 Task: Look for Airbnb options in Duiven, Netherlands from 16th December, 2023 to 20th December, 2023 for 1 adult. Place can be private room with 1  bedroom having 1 bed and 1 bathroom. Property type can be hotel. Amenities needed are: washing machine.
Action: Mouse moved to (480, 98)
Screenshot: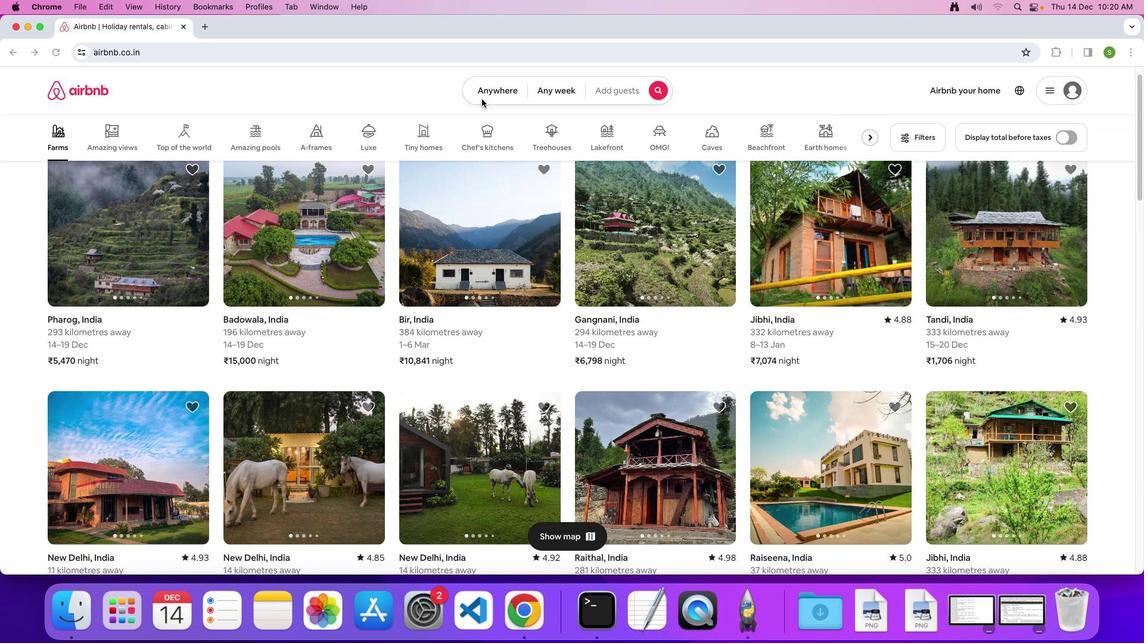 
Action: Mouse pressed left at (480, 98)
Screenshot: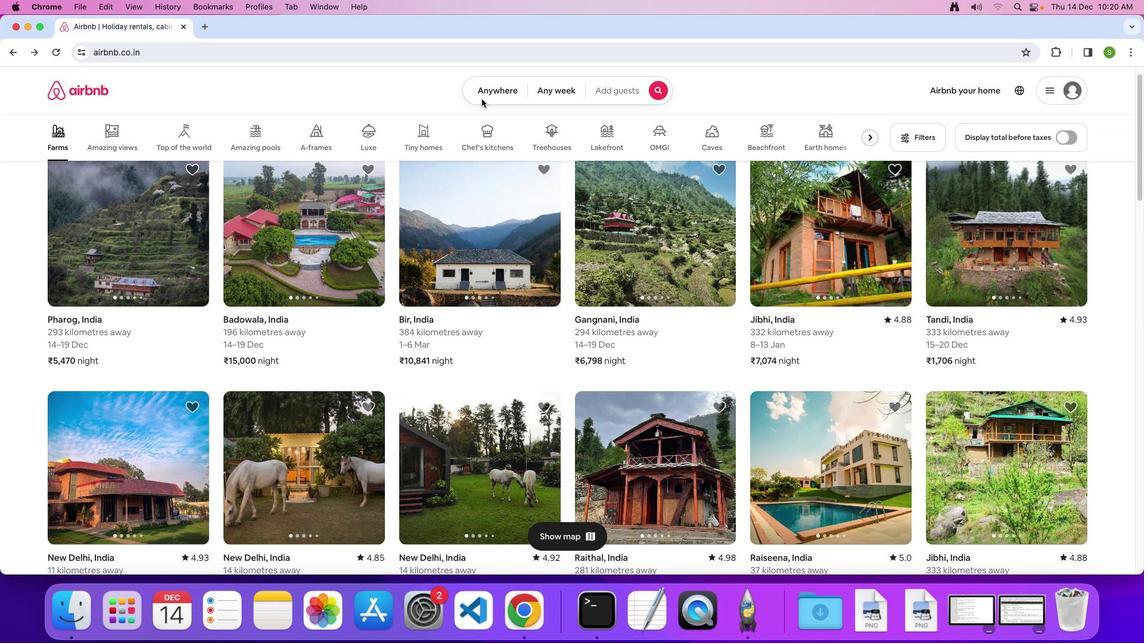 
Action: Mouse moved to (484, 94)
Screenshot: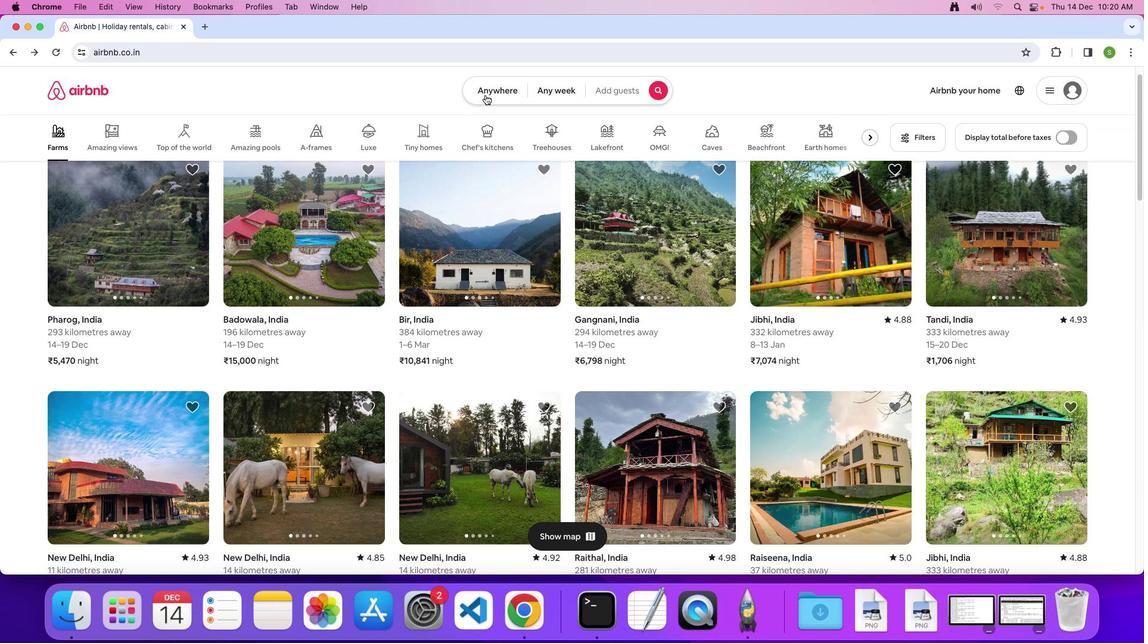 
Action: Mouse pressed left at (484, 94)
Screenshot: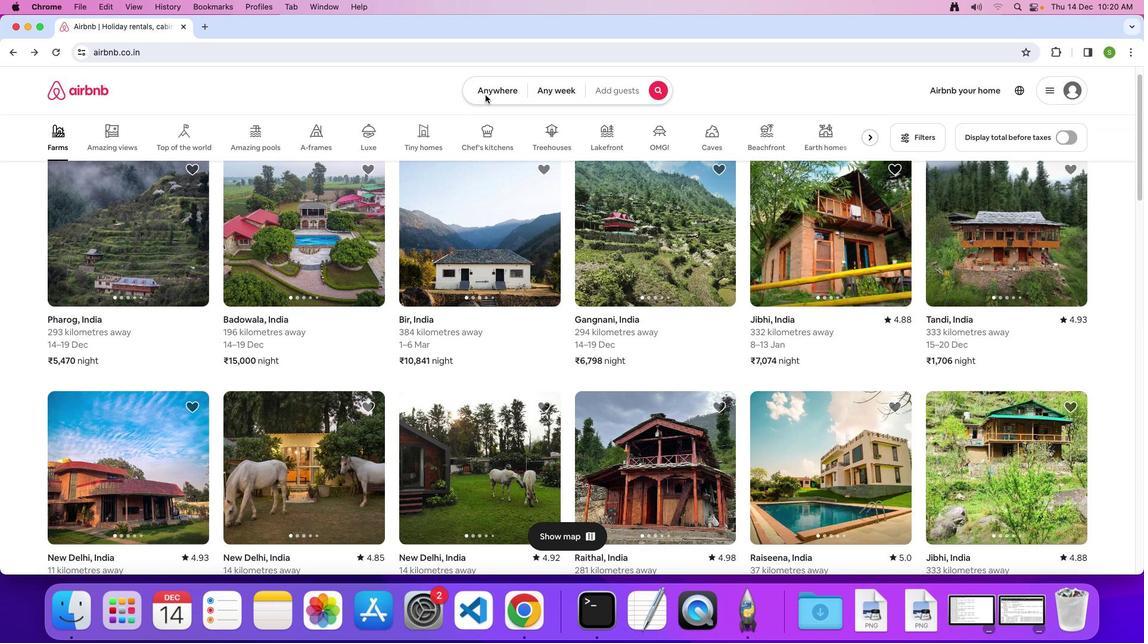 
Action: Mouse moved to (435, 131)
Screenshot: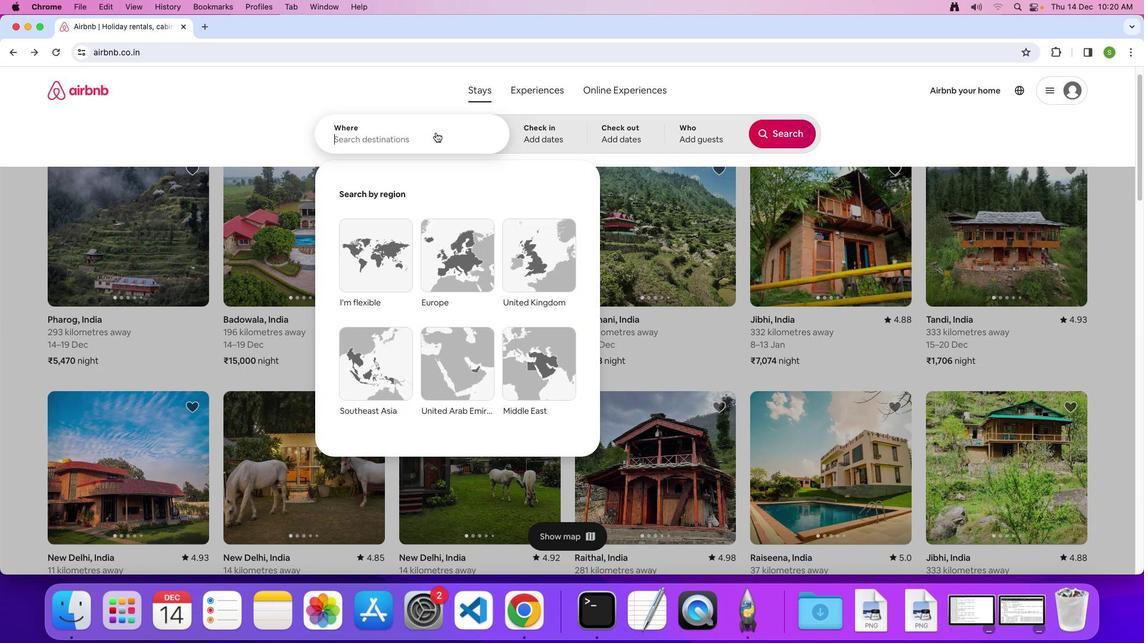 
Action: Mouse pressed left at (435, 131)
Screenshot: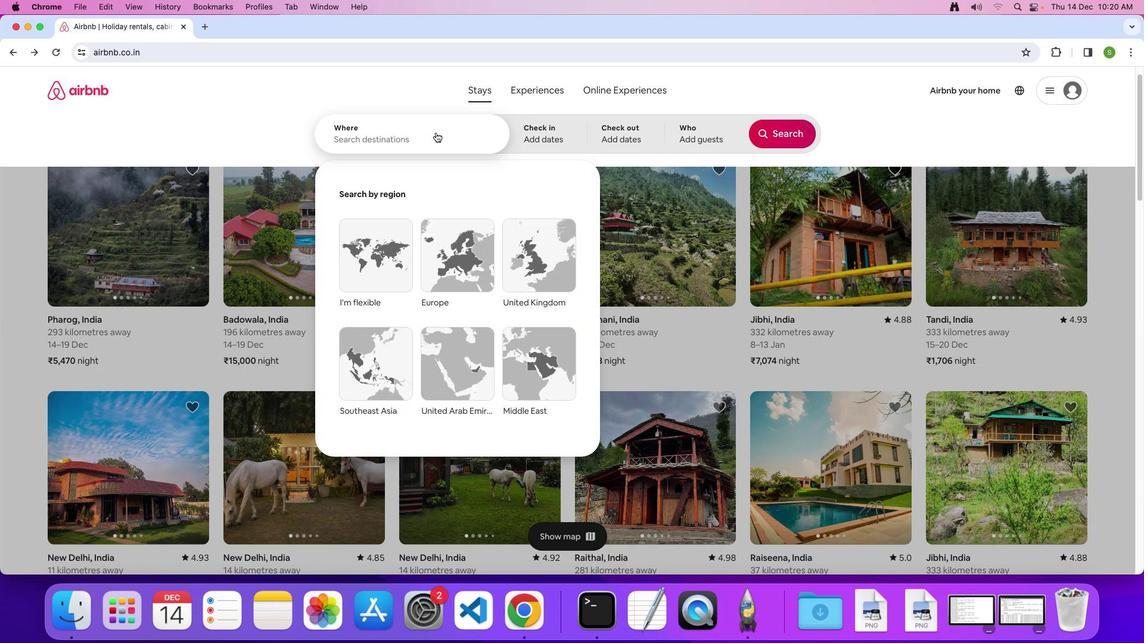 
Action: Key pressed 'D'Key.caps_lock'u''i''v''e''n'','Key.spaceKey.shift'N''e''t''h''e''r''l''a''n''d''s'Key.enter
Screenshot: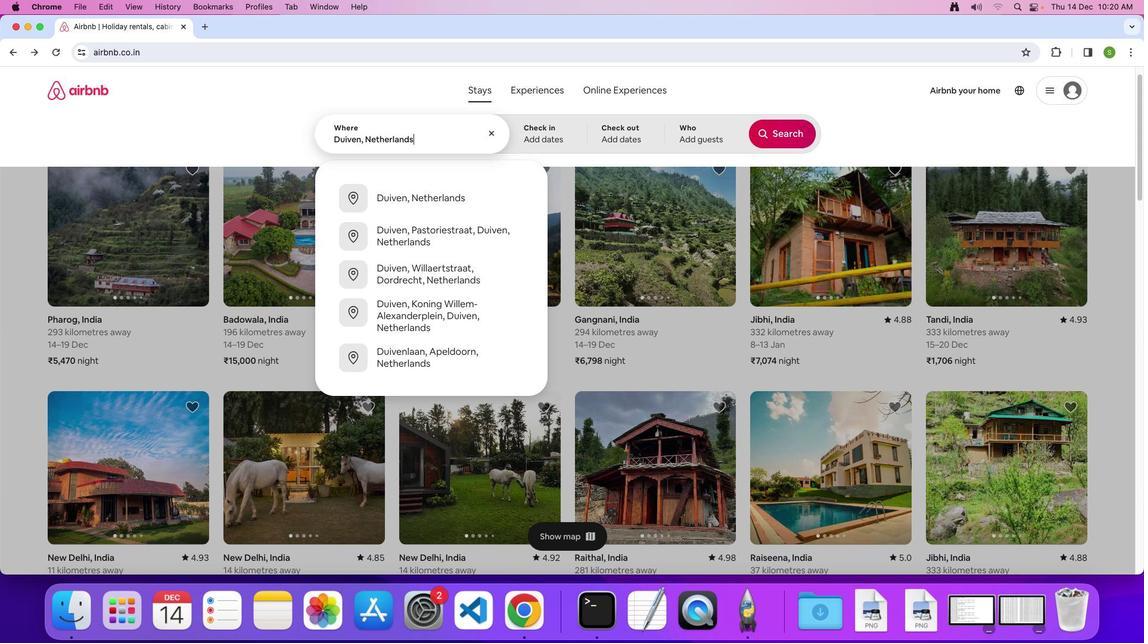 
Action: Mouse moved to (535, 341)
Screenshot: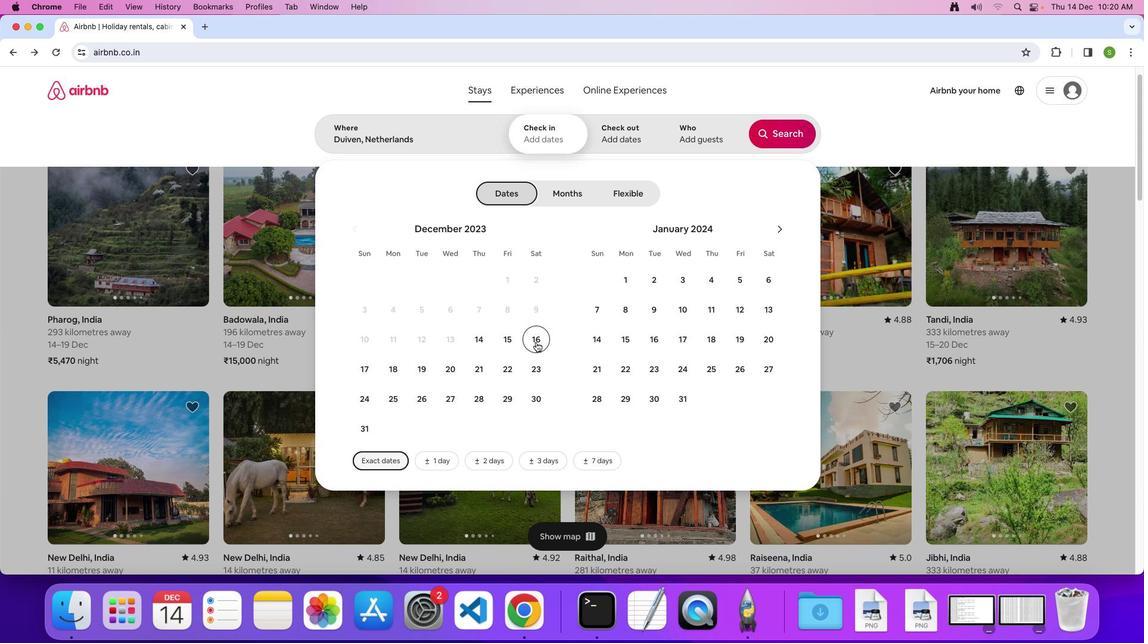 
Action: Mouse pressed left at (535, 341)
Screenshot: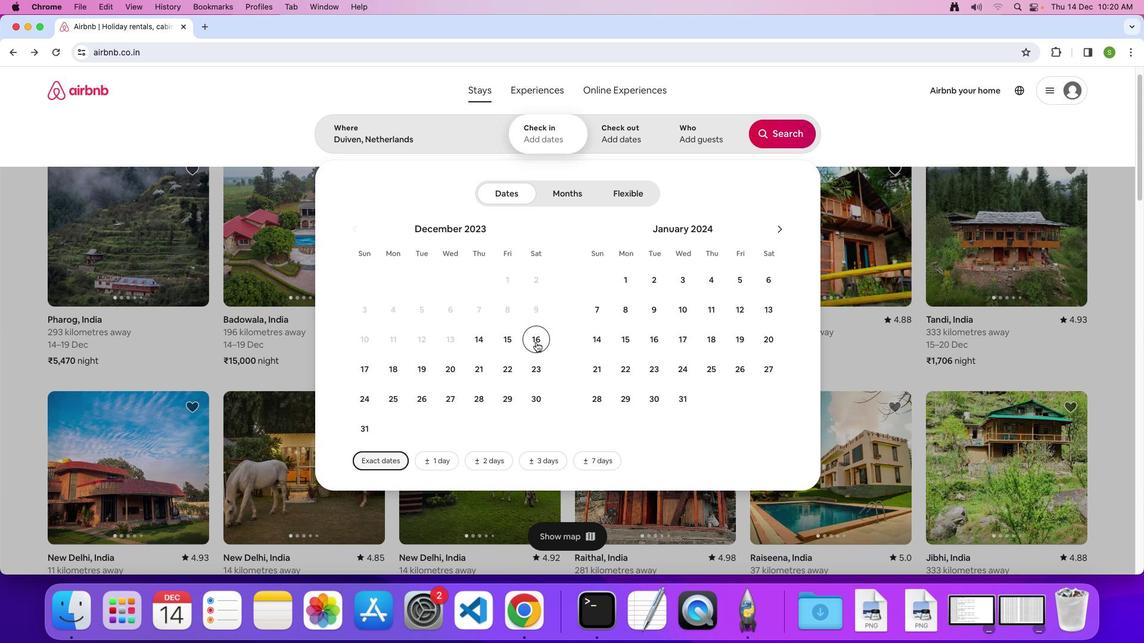 
Action: Mouse moved to (449, 368)
Screenshot: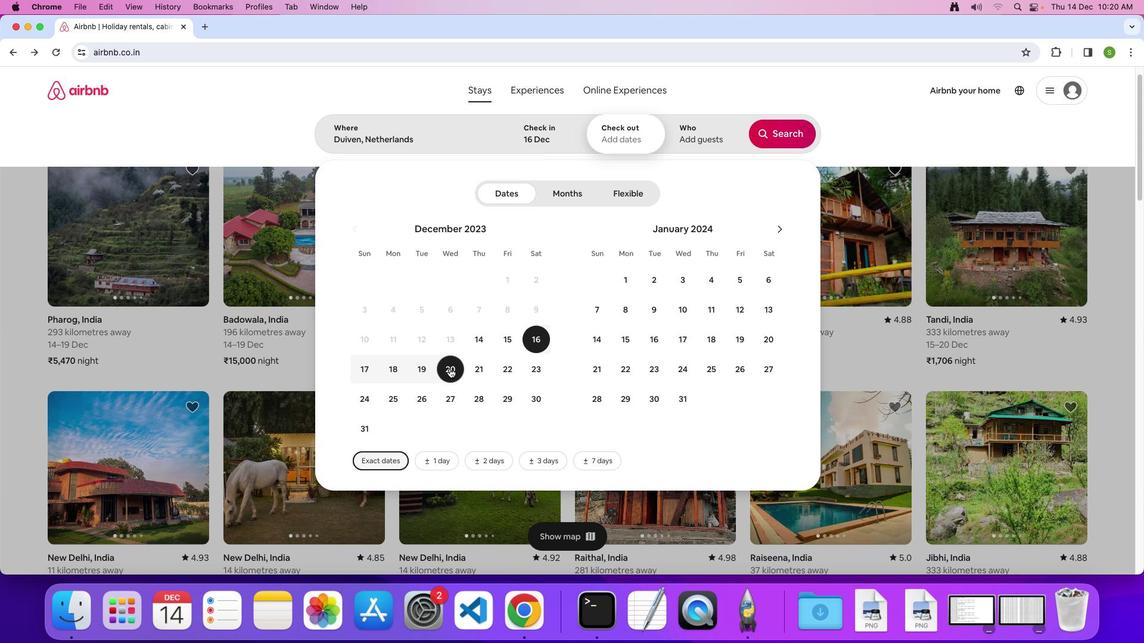 
Action: Mouse pressed left at (449, 368)
Screenshot: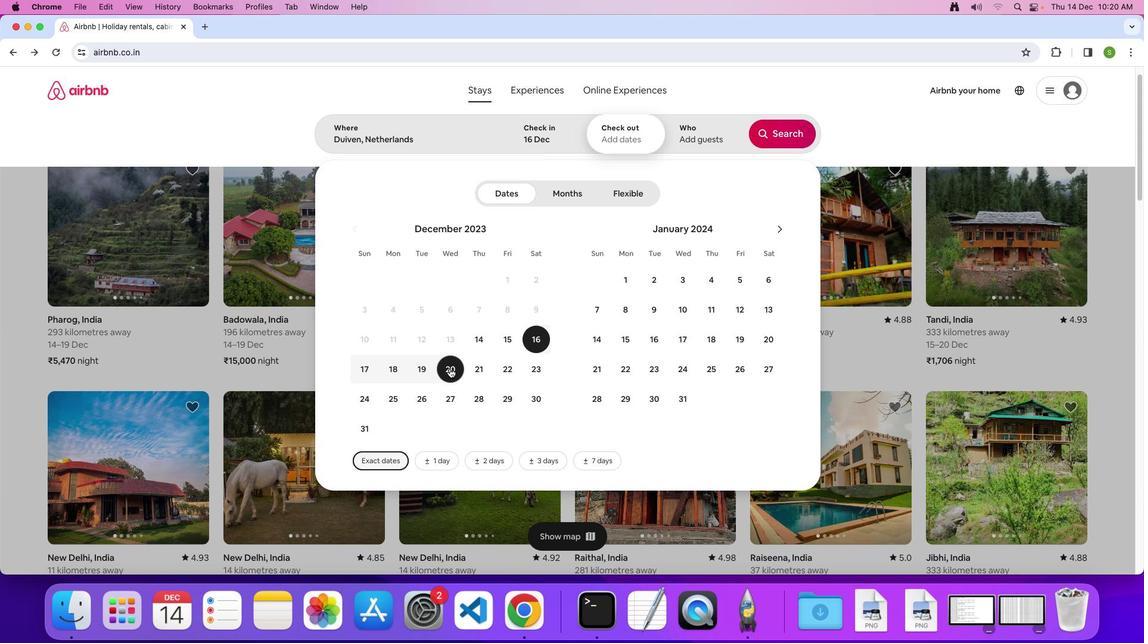 
Action: Mouse moved to (690, 142)
Screenshot: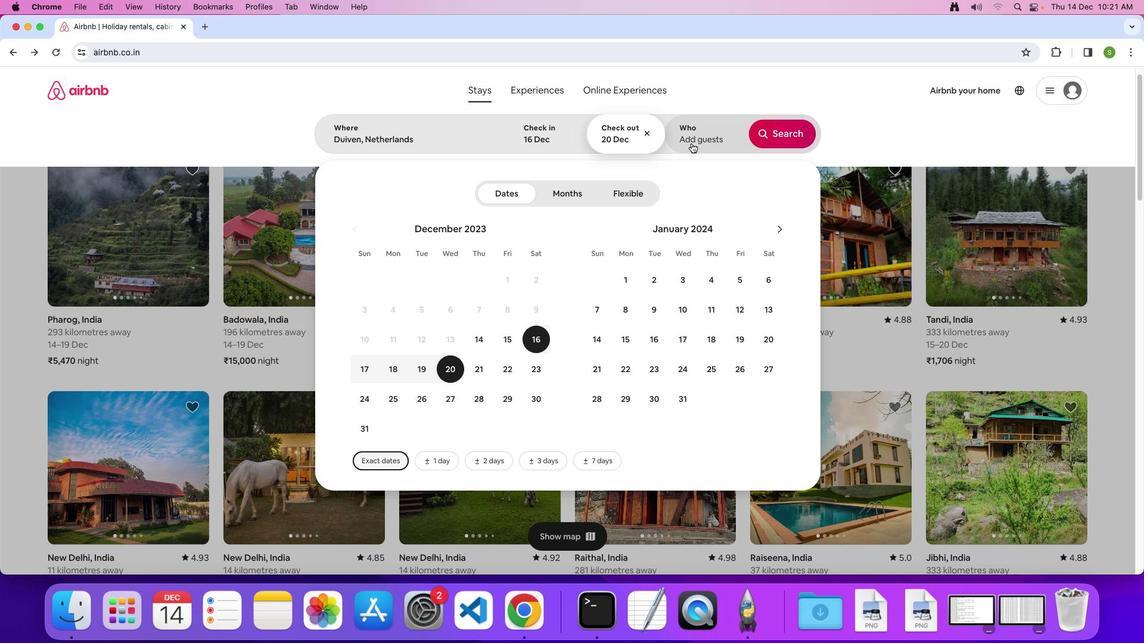 
Action: Mouse pressed left at (690, 142)
Screenshot: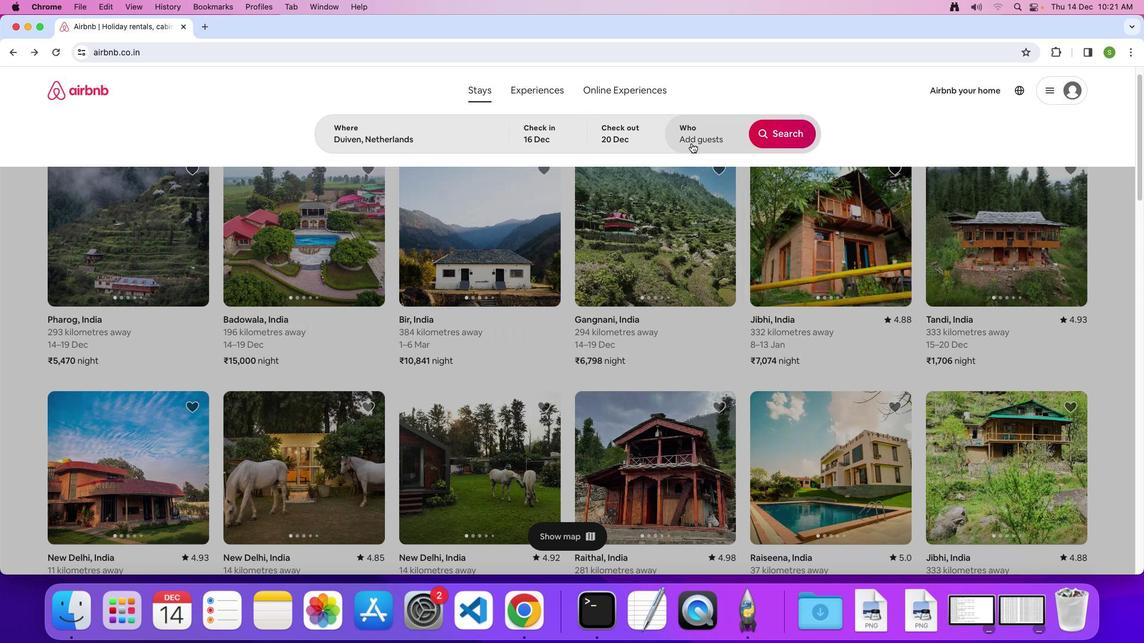 
Action: Mouse moved to (790, 197)
Screenshot: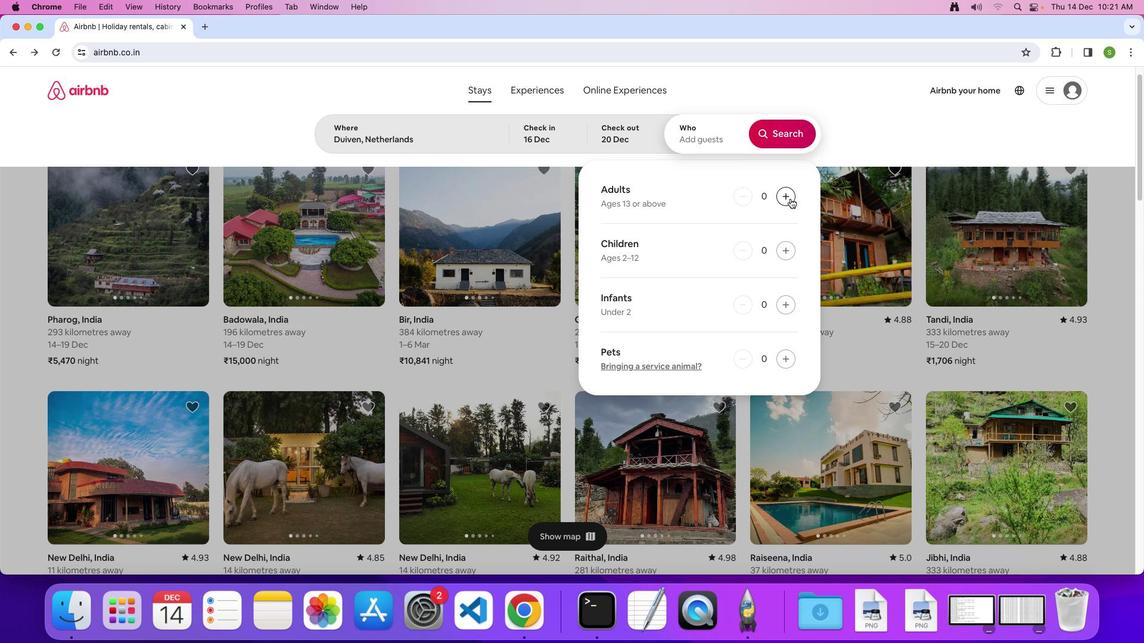 
Action: Mouse pressed left at (790, 197)
Screenshot: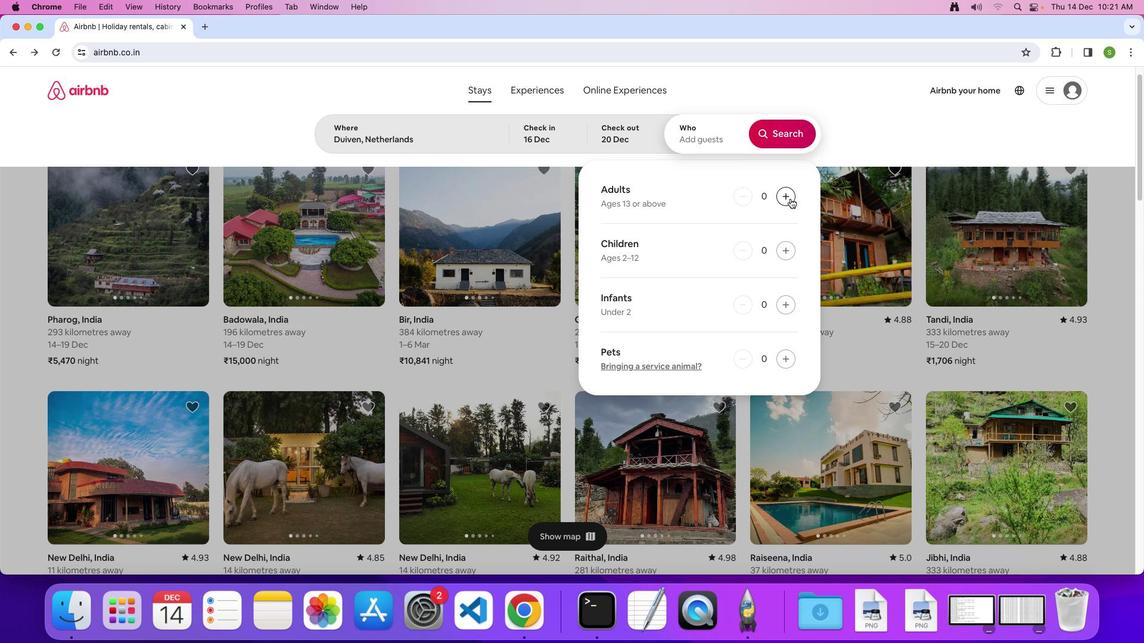 
Action: Mouse moved to (789, 135)
Screenshot: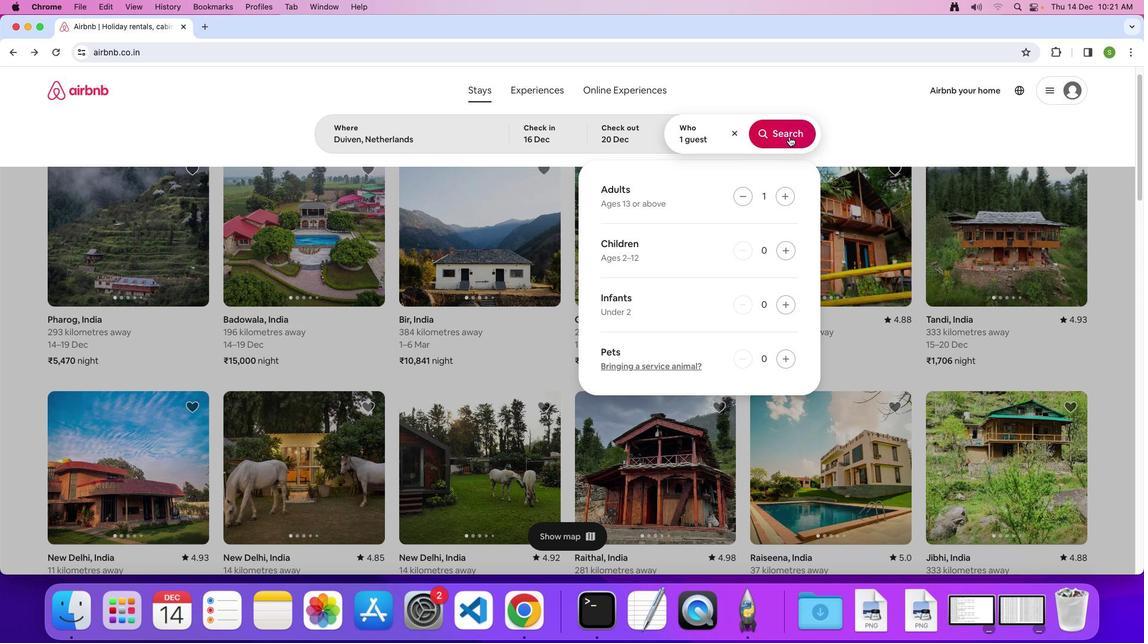 
Action: Mouse pressed left at (789, 135)
Screenshot: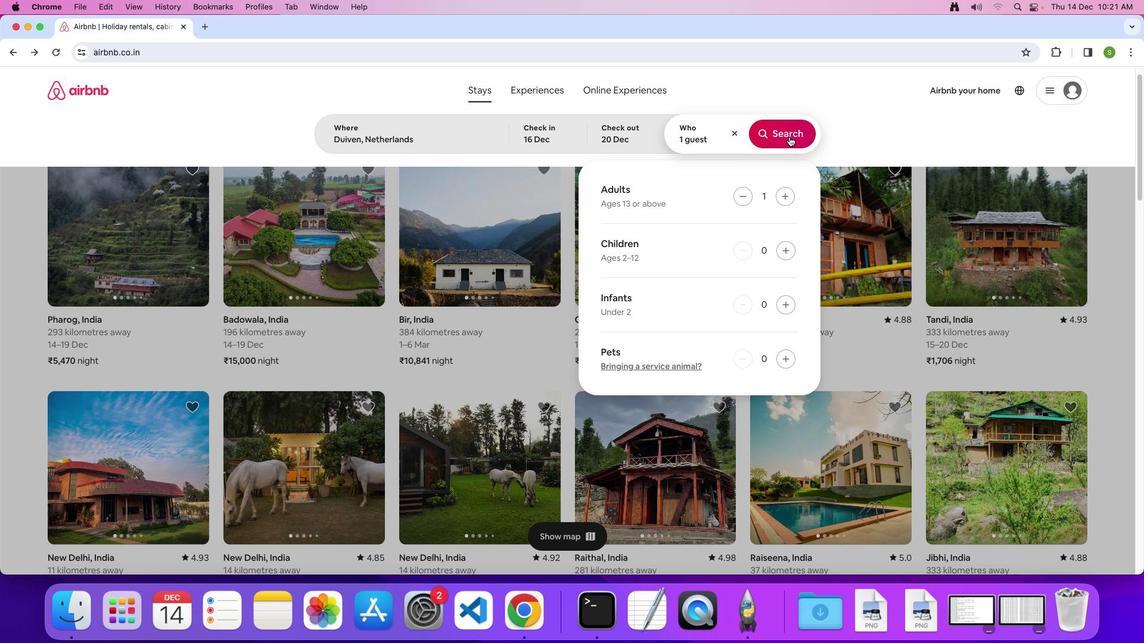 
Action: Mouse moved to (933, 138)
Screenshot: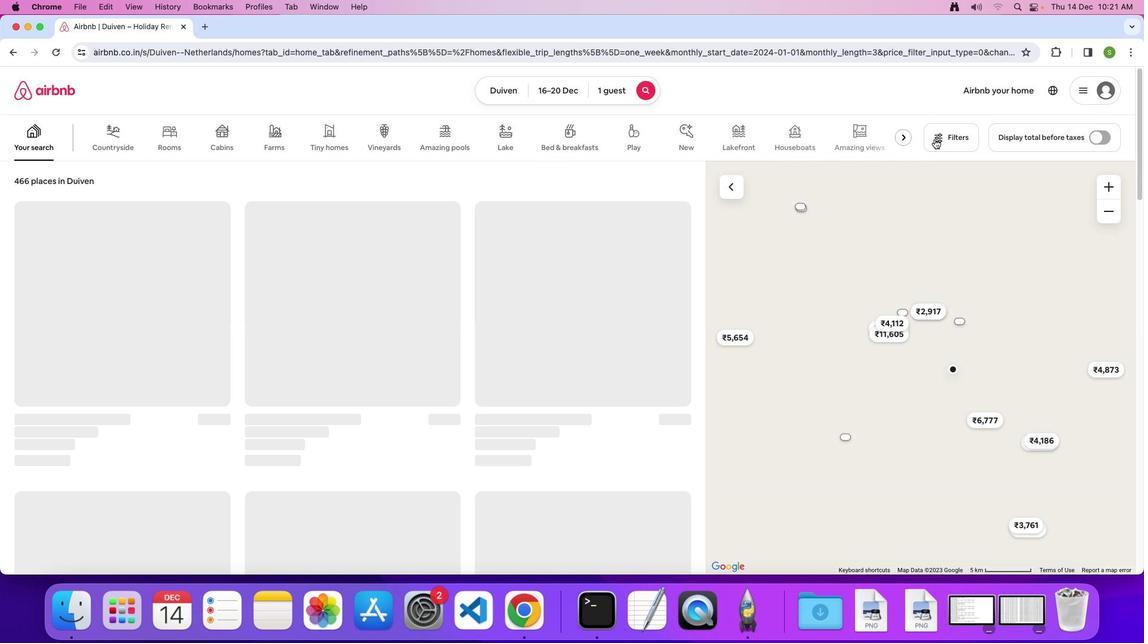 
Action: Mouse pressed left at (933, 138)
Screenshot: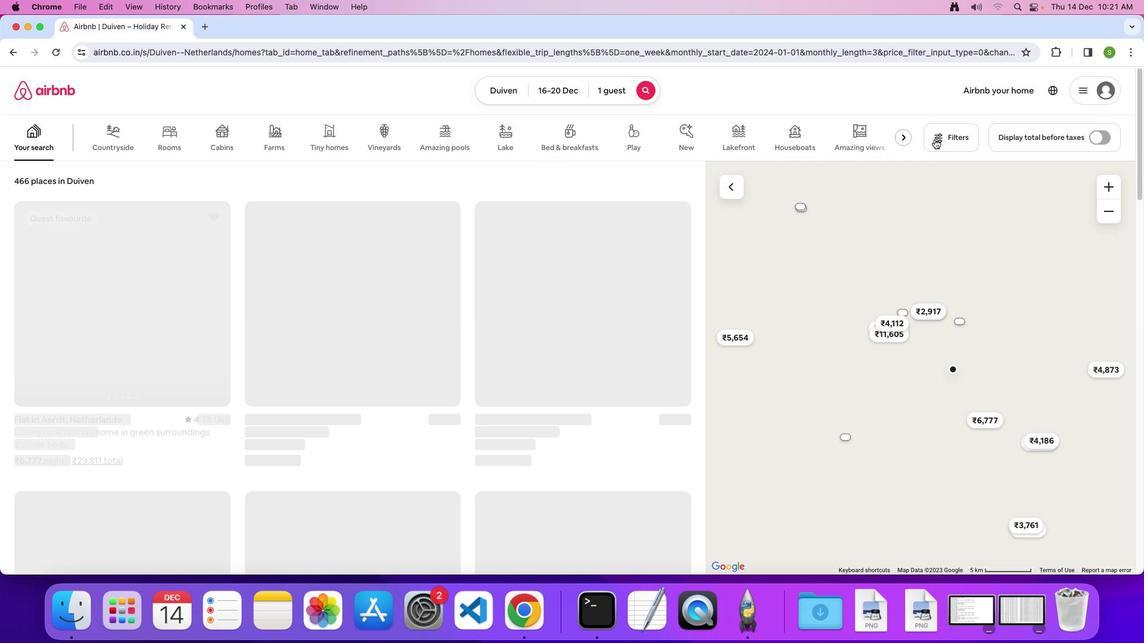 
Action: Mouse moved to (618, 377)
Screenshot: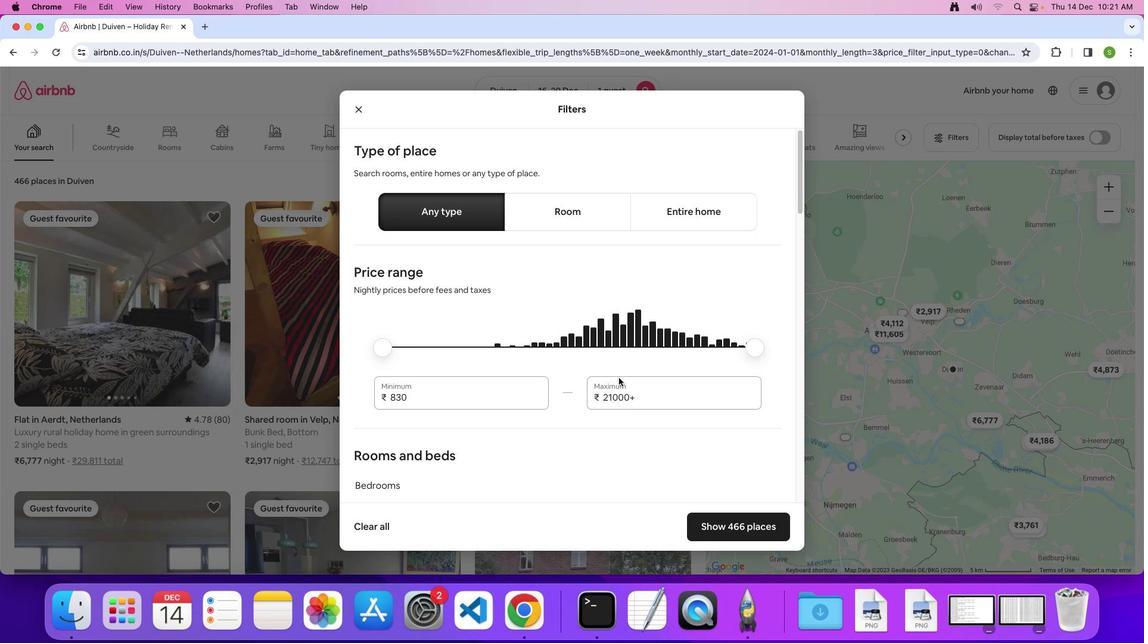 
Action: Mouse scrolled (618, 377) with delta (0, 0)
Screenshot: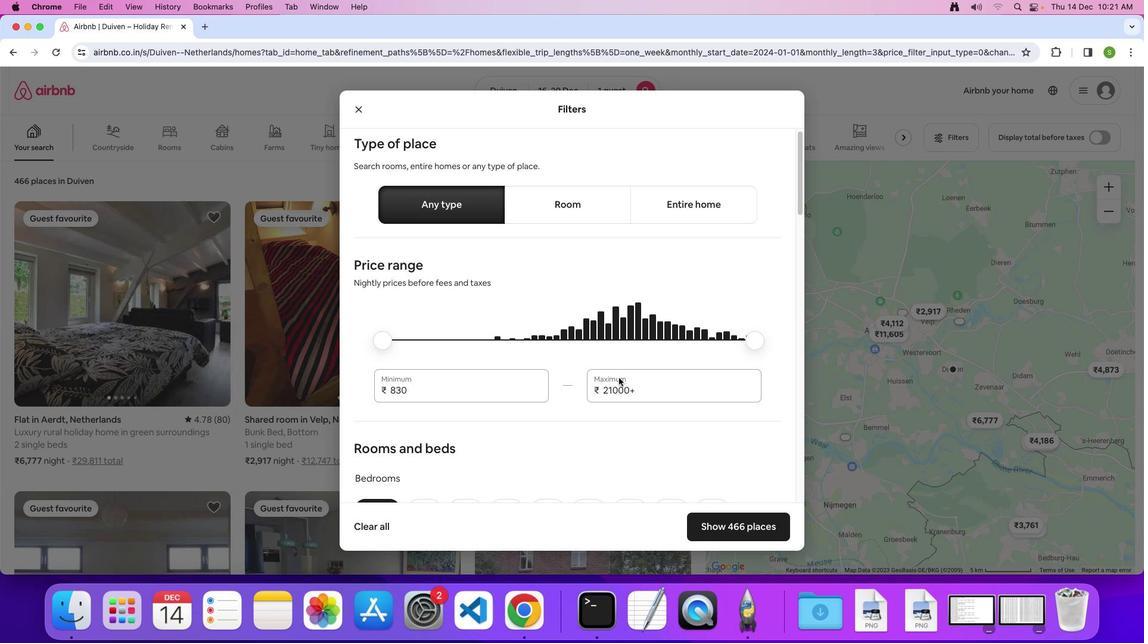 
Action: Mouse scrolled (618, 377) with delta (0, 0)
Screenshot: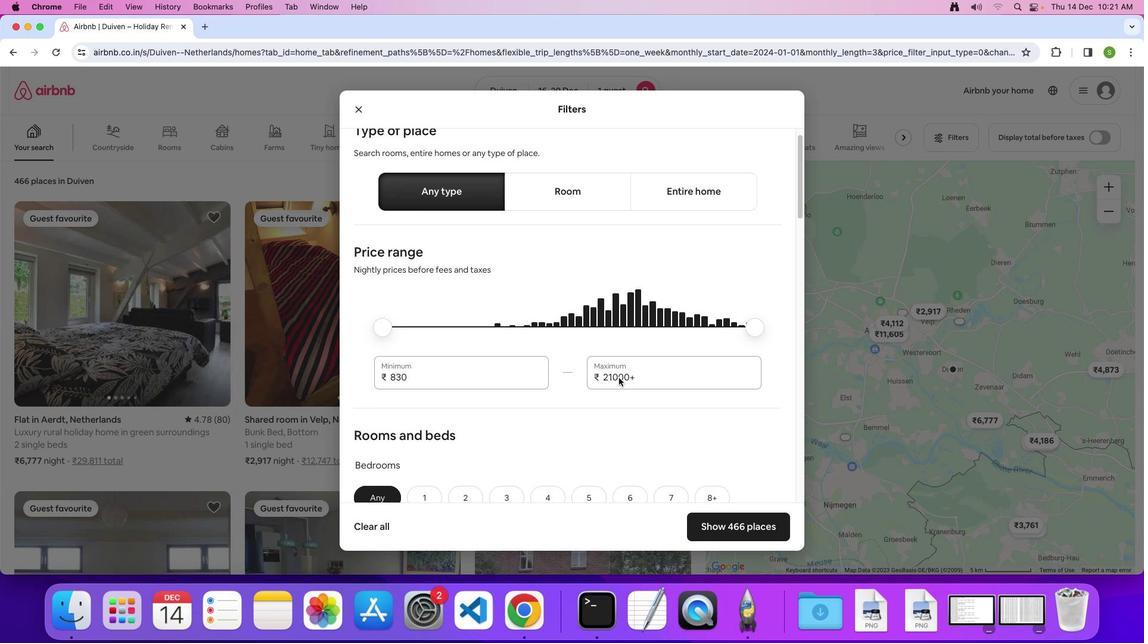 
Action: Mouse scrolled (618, 377) with delta (0, -1)
Screenshot: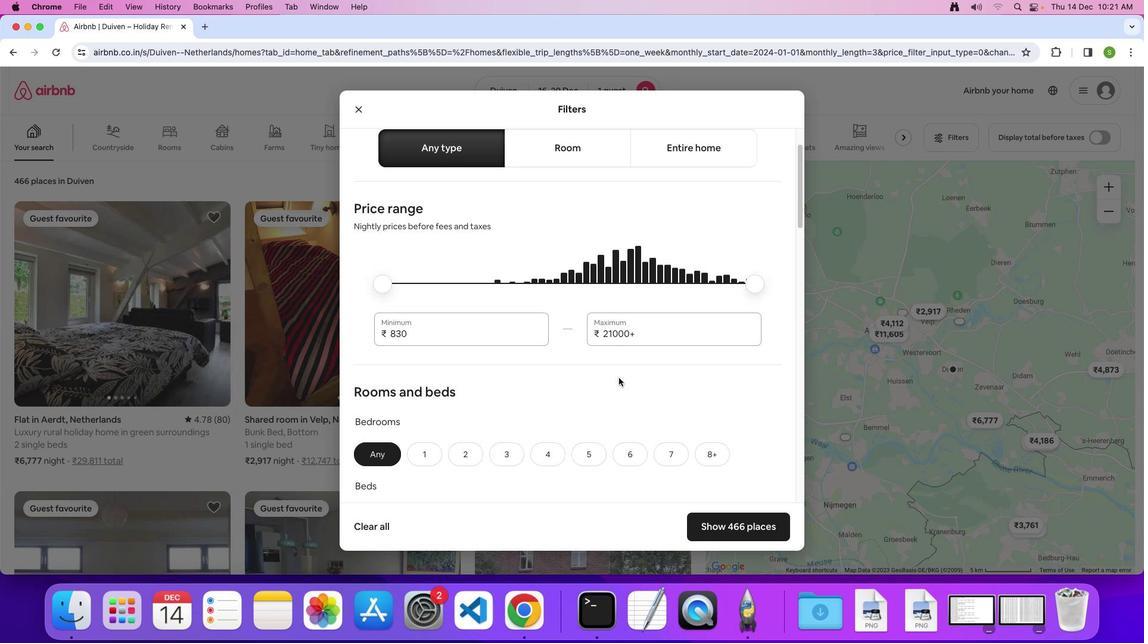 
Action: Mouse scrolled (618, 377) with delta (0, 0)
Screenshot: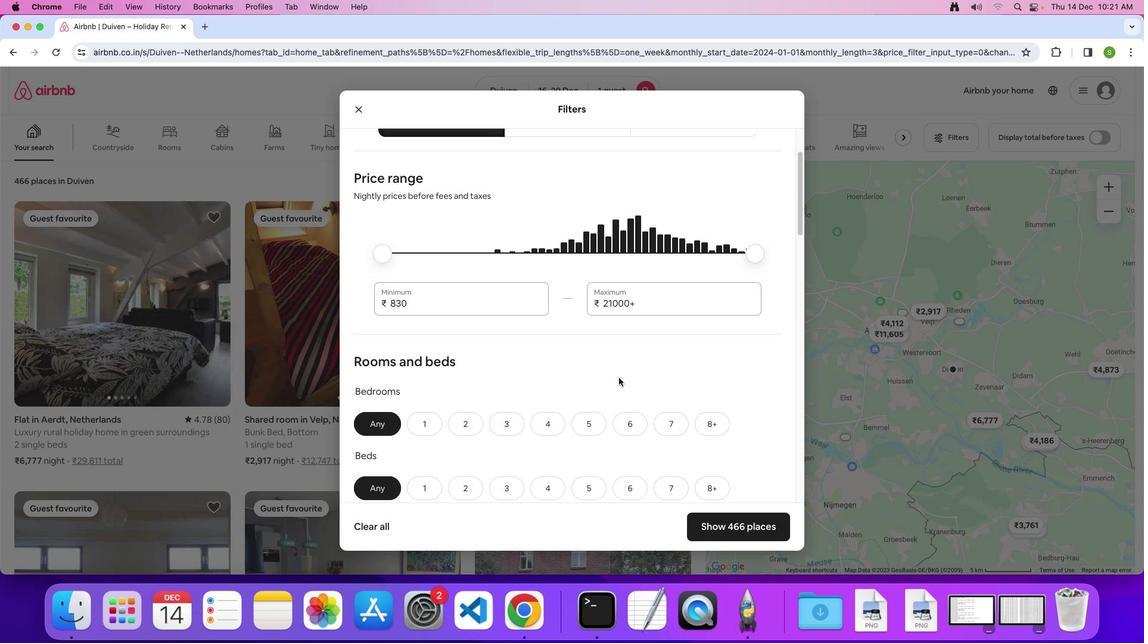 
Action: Mouse scrolled (618, 377) with delta (0, 0)
Screenshot: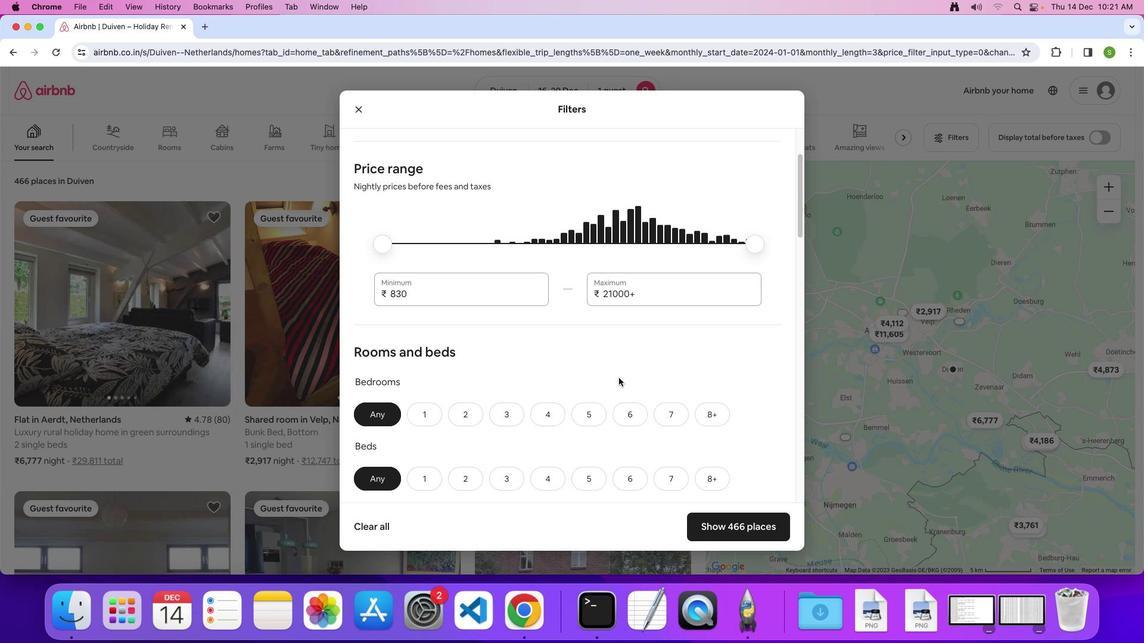 
Action: Mouse scrolled (618, 377) with delta (0, -1)
Screenshot: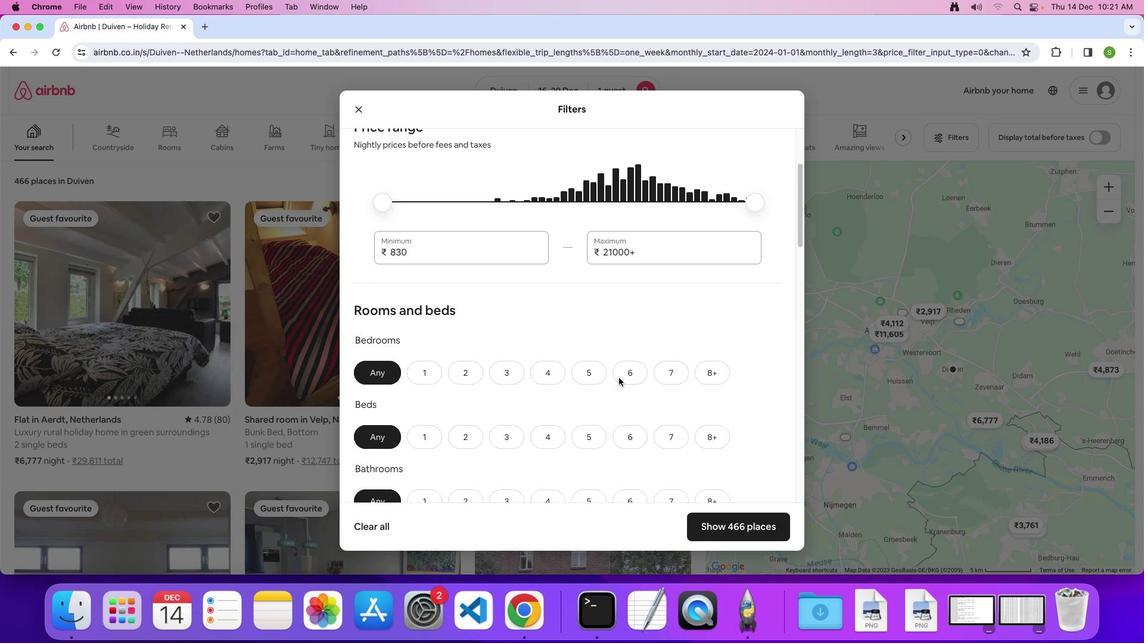 
Action: Mouse scrolled (618, 377) with delta (0, 0)
Screenshot: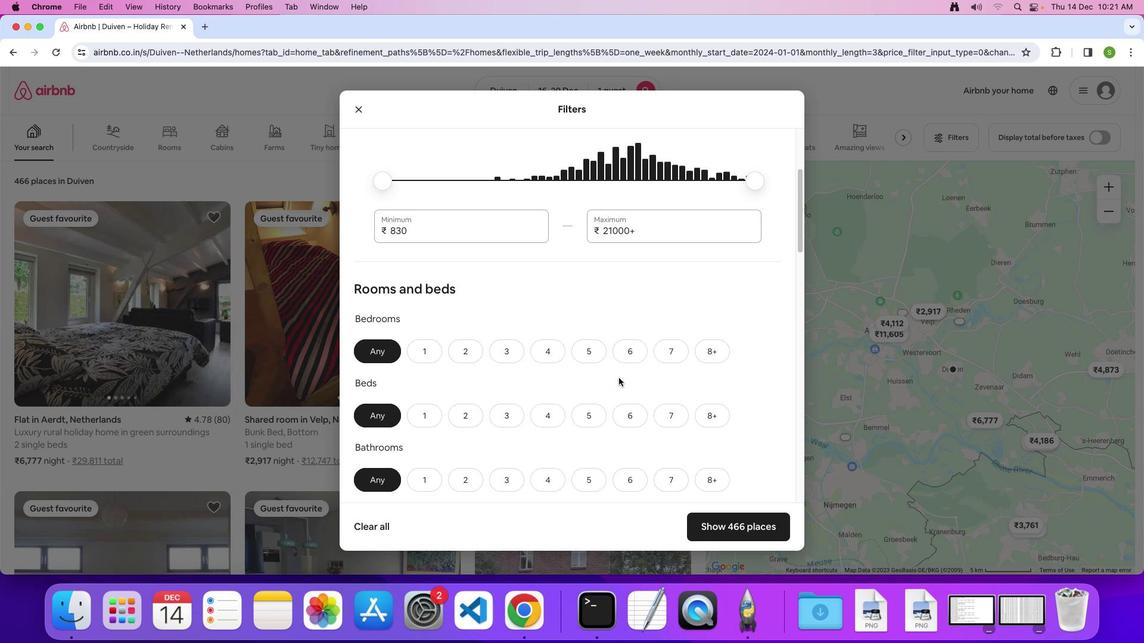 
Action: Mouse scrolled (618, 377) with delta (0, 0)
Screenshot: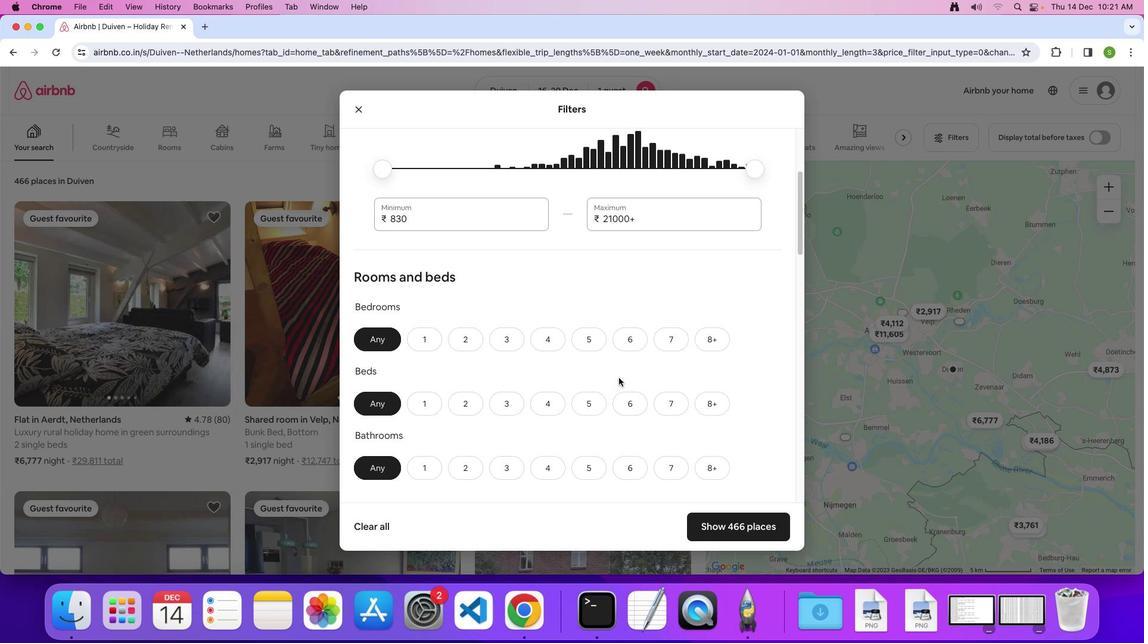 
Action: Mouse scrolled (618, 377) with delta (0, 0)
Screenshot: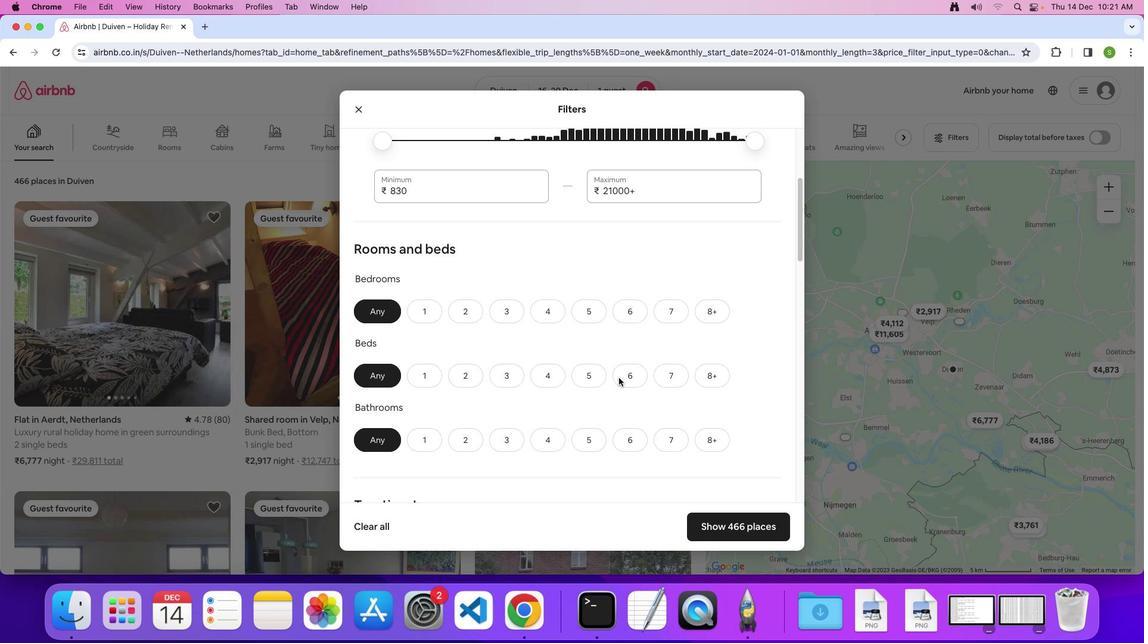 
Action: Mouse scrolled (618, 377) with delta (0, 0)
Screenshot: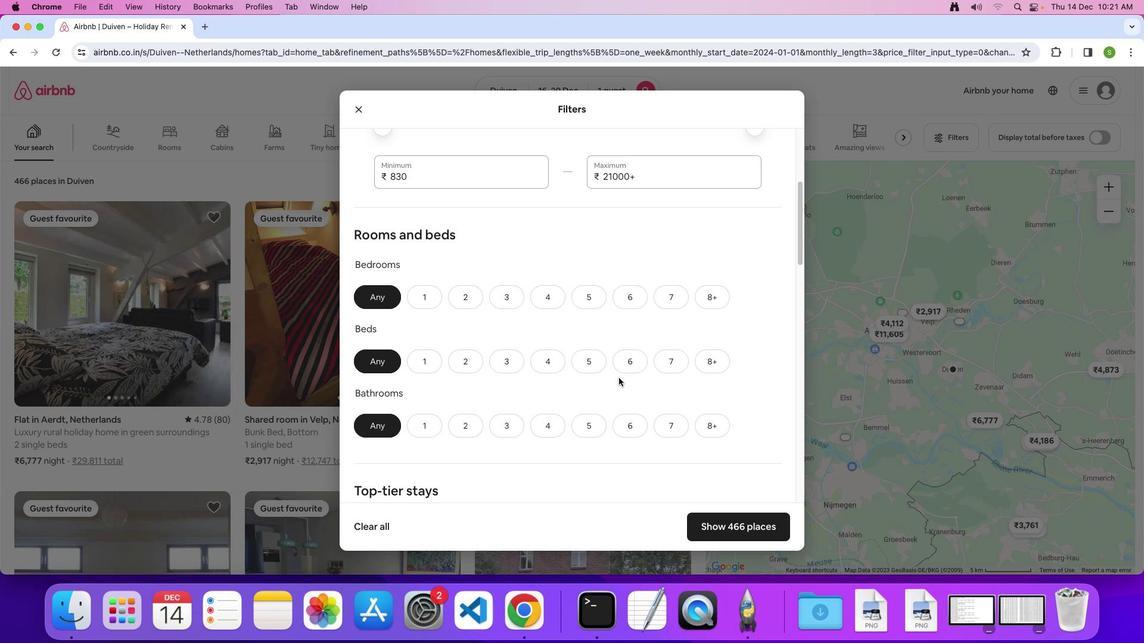 
Action: Mouse scrolled (618, 377) with delta (0, 0)
Screenshot: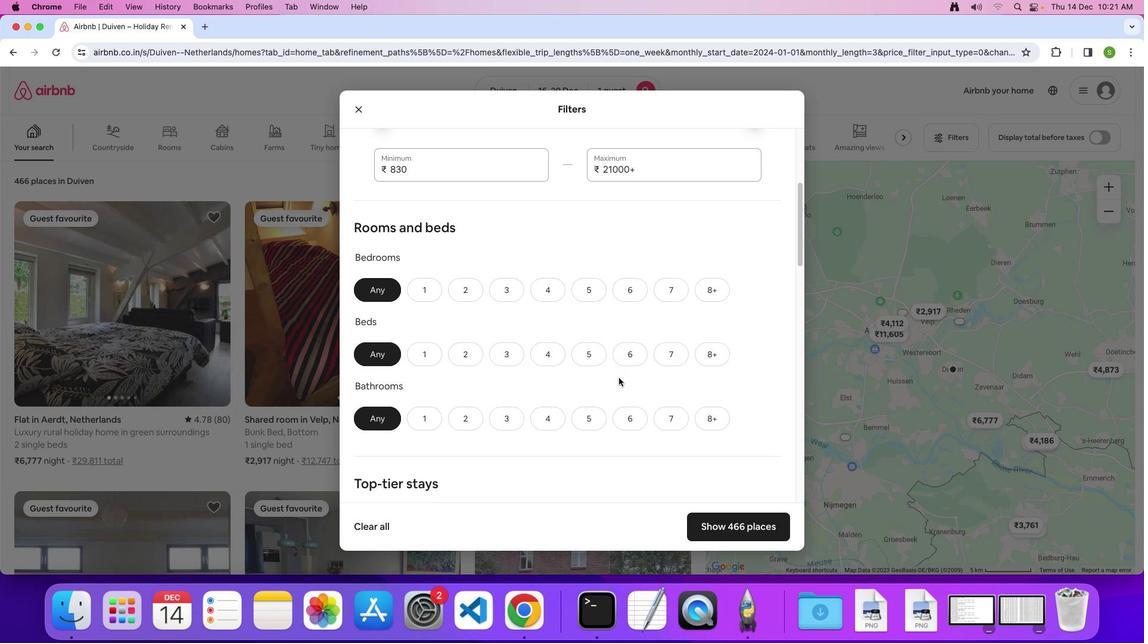 
Action: Mouse moved to (432, 296)
Screenshot: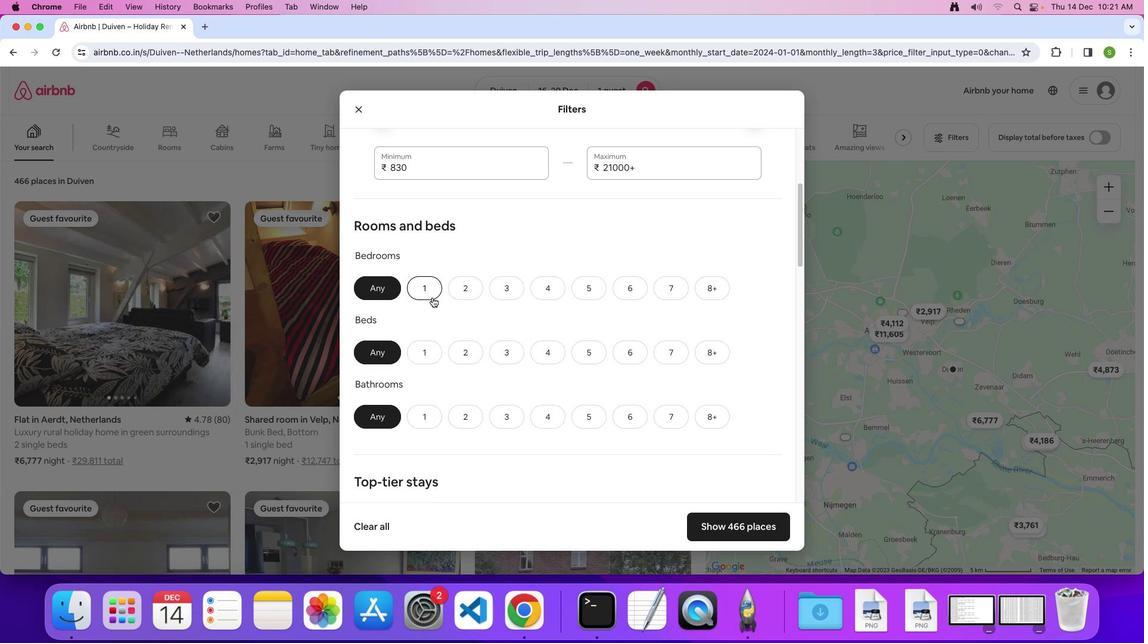
Action: Mouse pressed left at (432, 296)
Screenshot: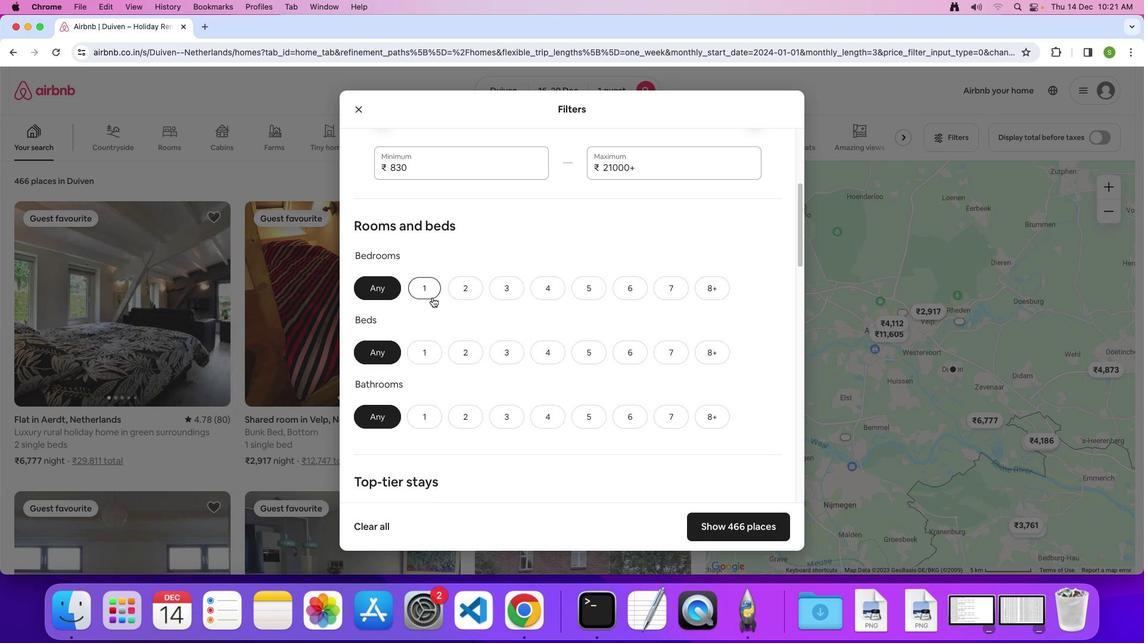 
Action: Mouse moved to (420, 349)
Screenshot: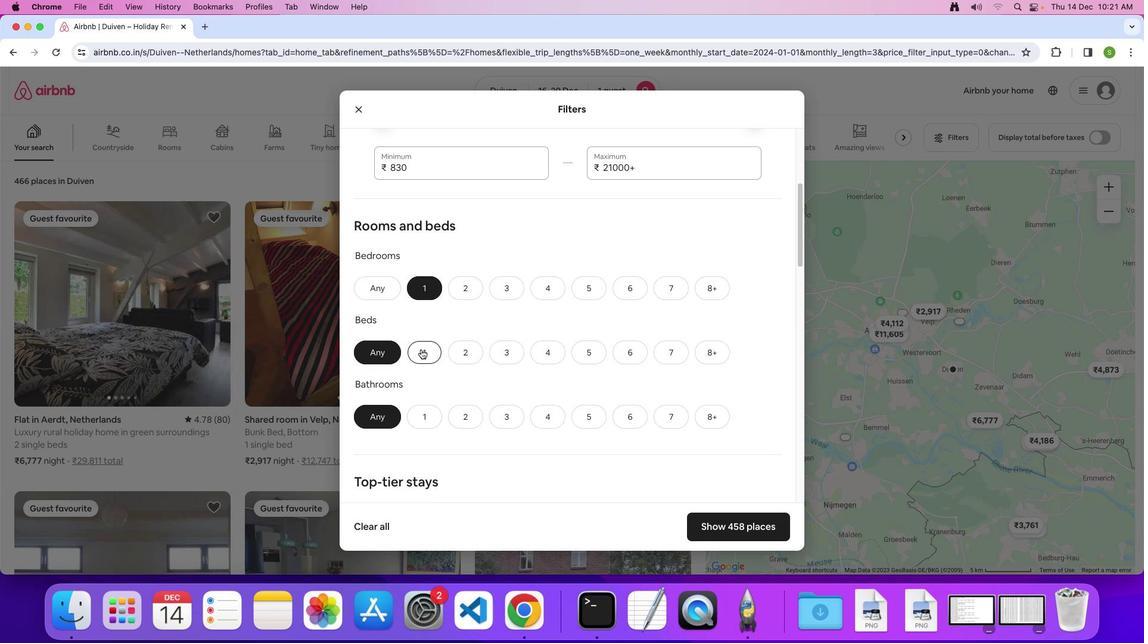 
Action: Mouse pressed left at (420, 349)
Screenshot: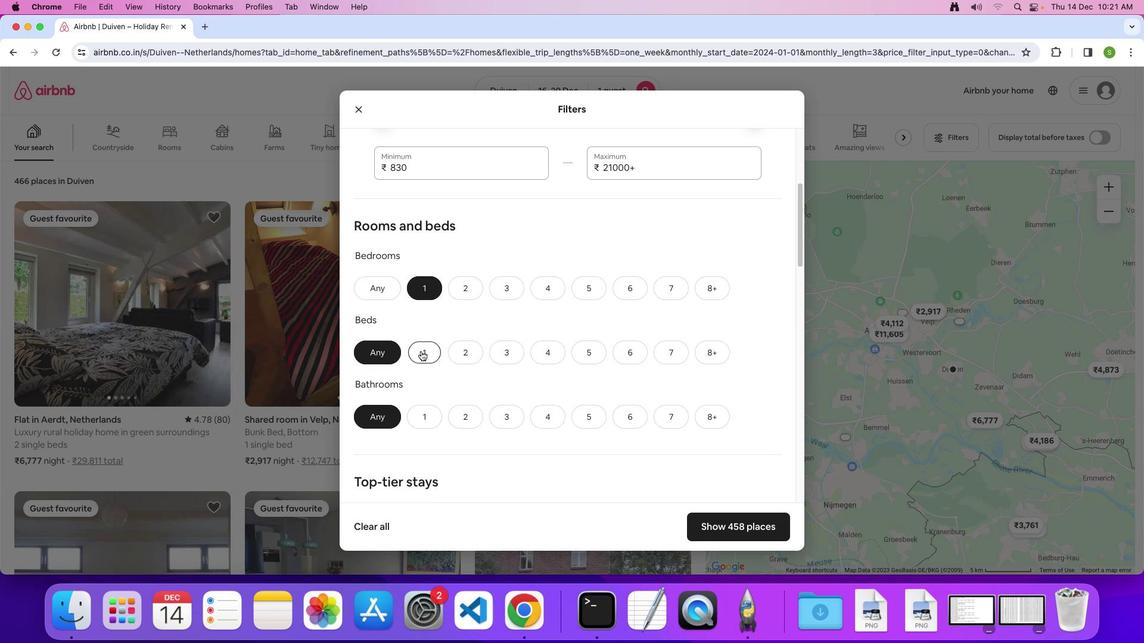 
Action: Mouse moved to (418, 414)
Screenshot: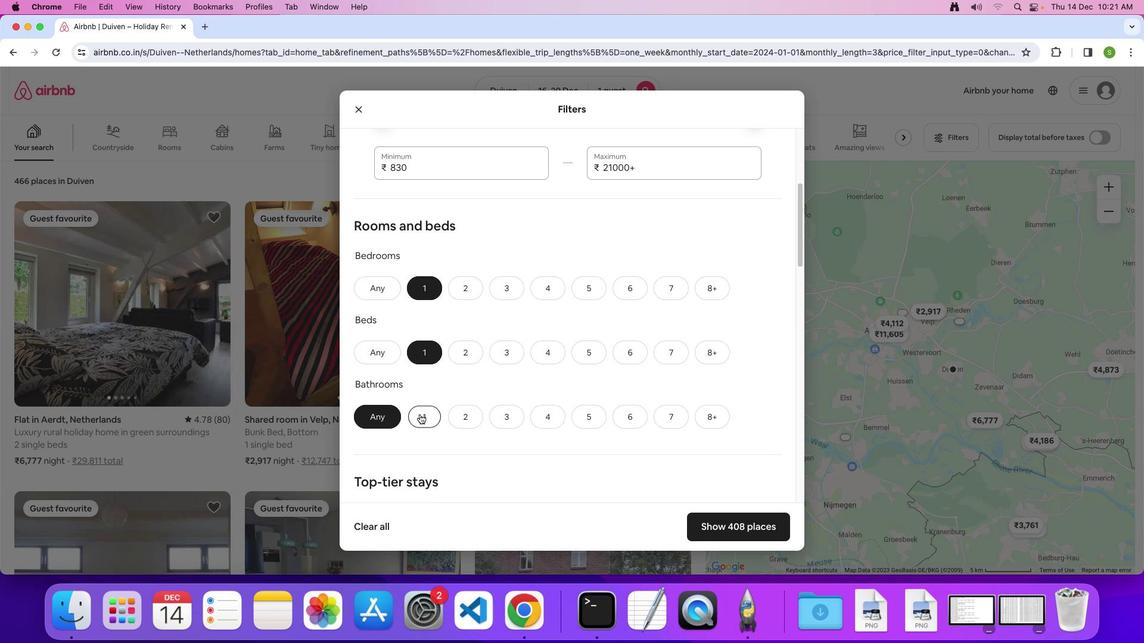 
Action: Mouse pressed left at (418, 414)
Screenshot: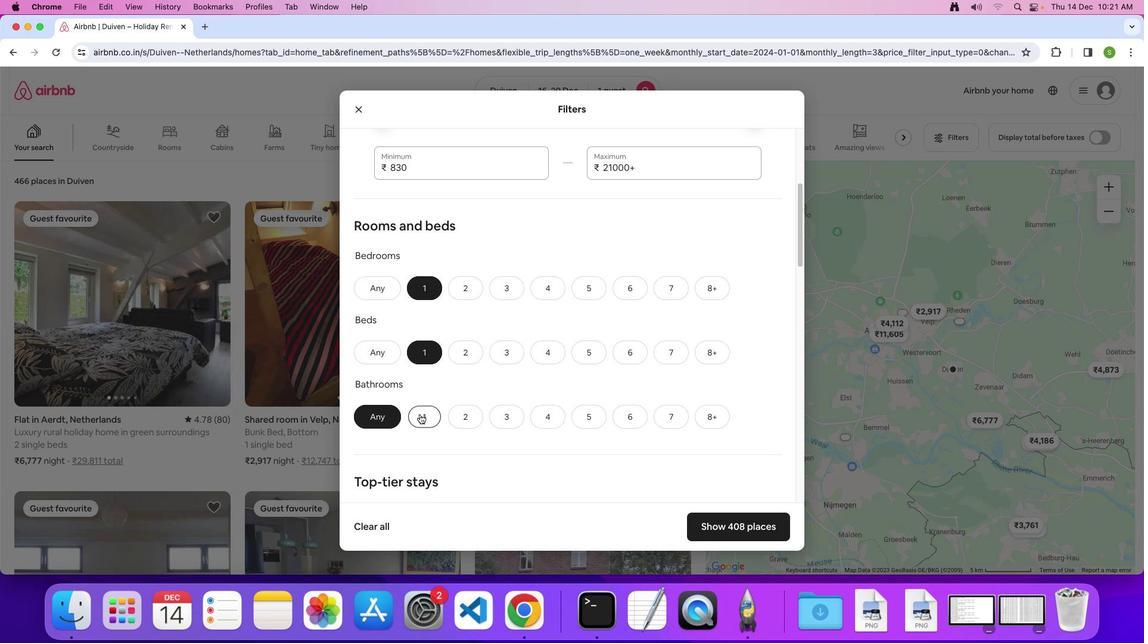 
Action: Mouse moved to (550, 362)
Screenshot: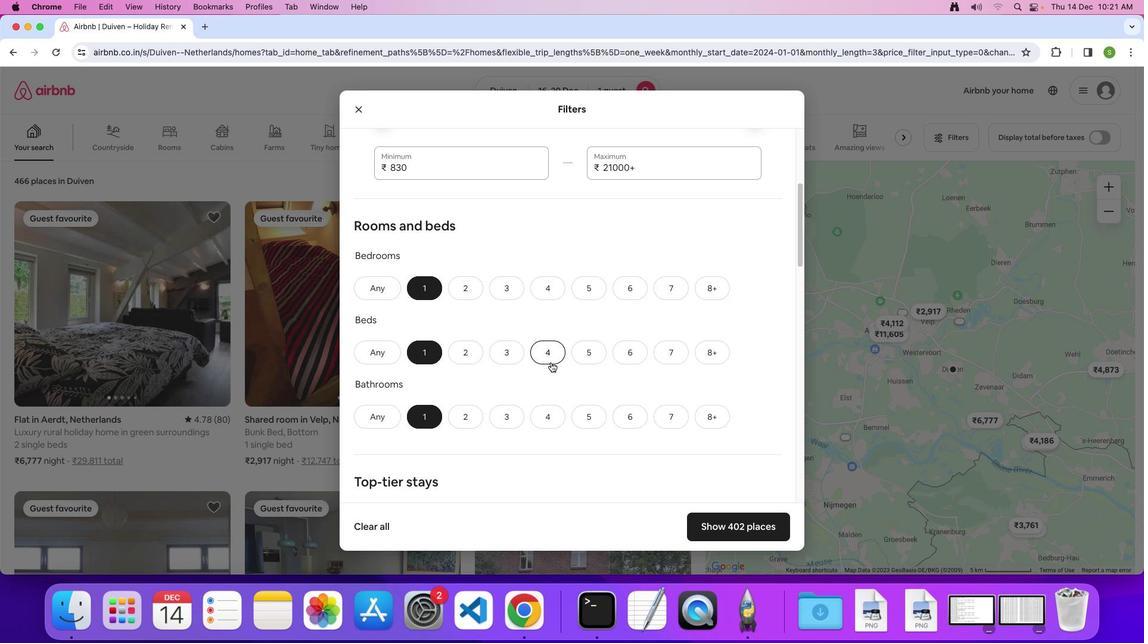 
Action: Mouse scrolled (550, 362) with delta (0, 0)
Screenshot: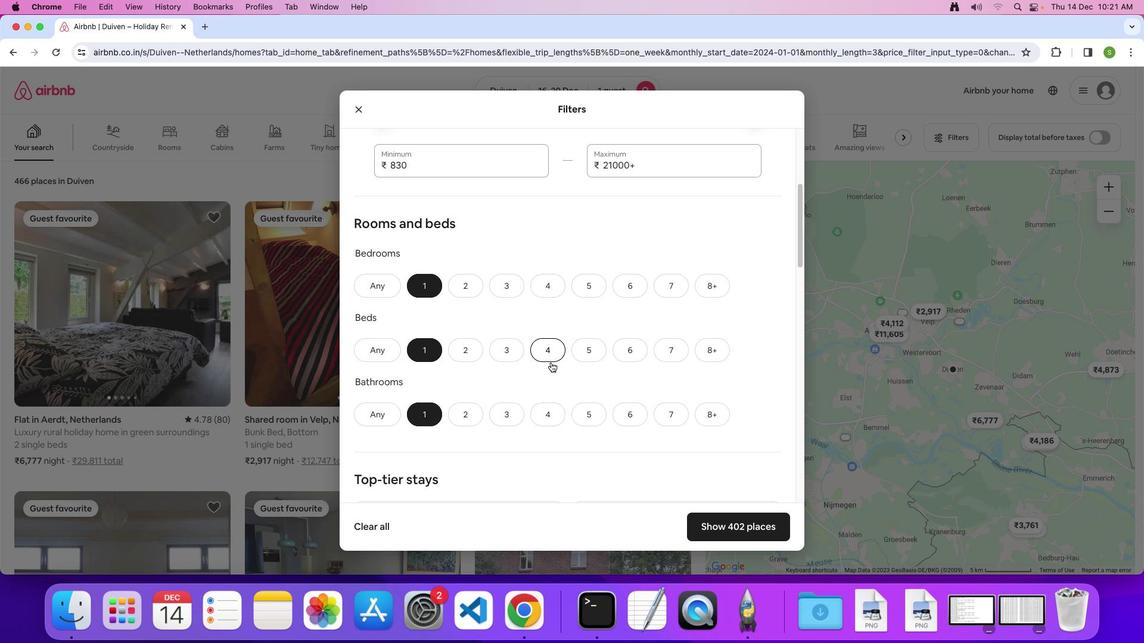 
Action: Mouse scrolled (550, 362) with delta (0, 0)
Screenshot: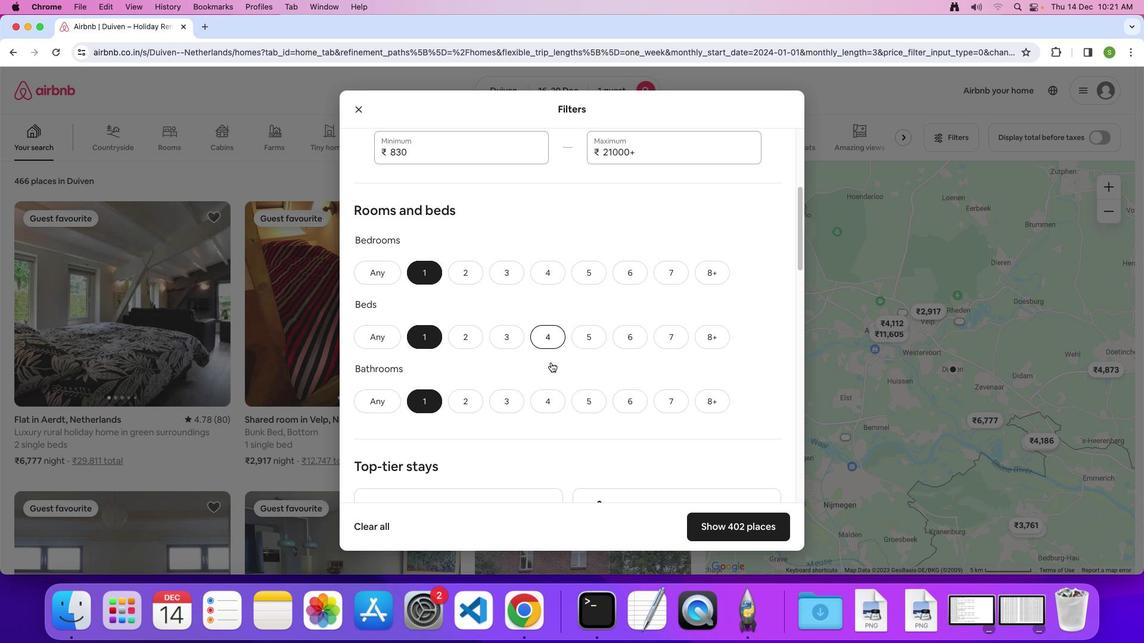 
Action: Mouse scrolled (550, 362) with delta (0, 0)
Screenshot: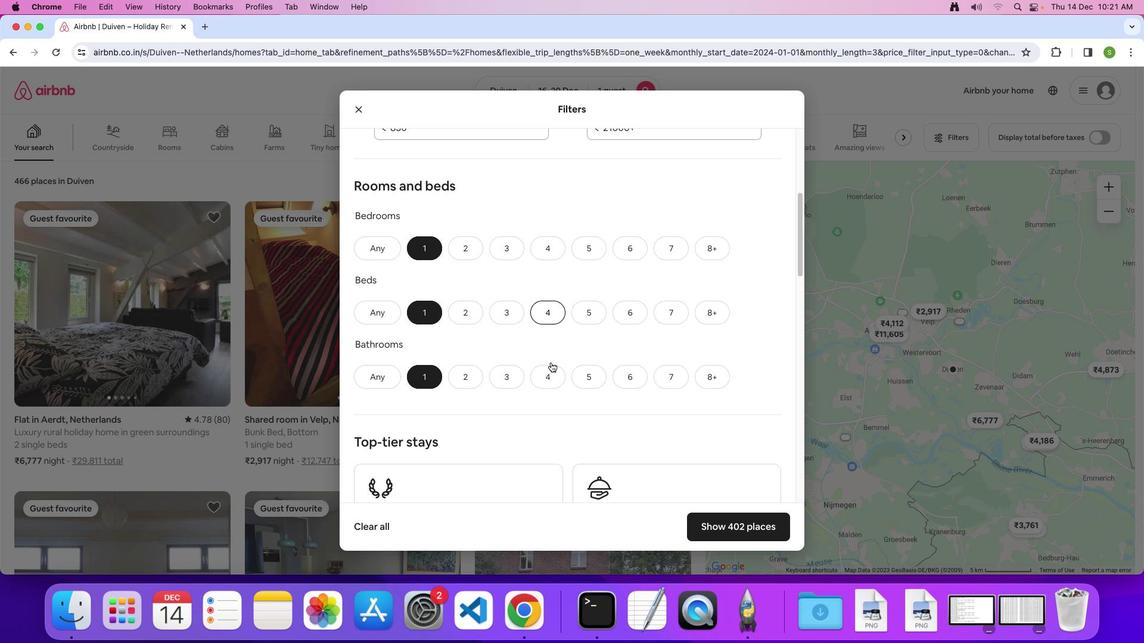 
Action: Mouse scrolled (550, 362) with delta (0, 0)
Screenshot: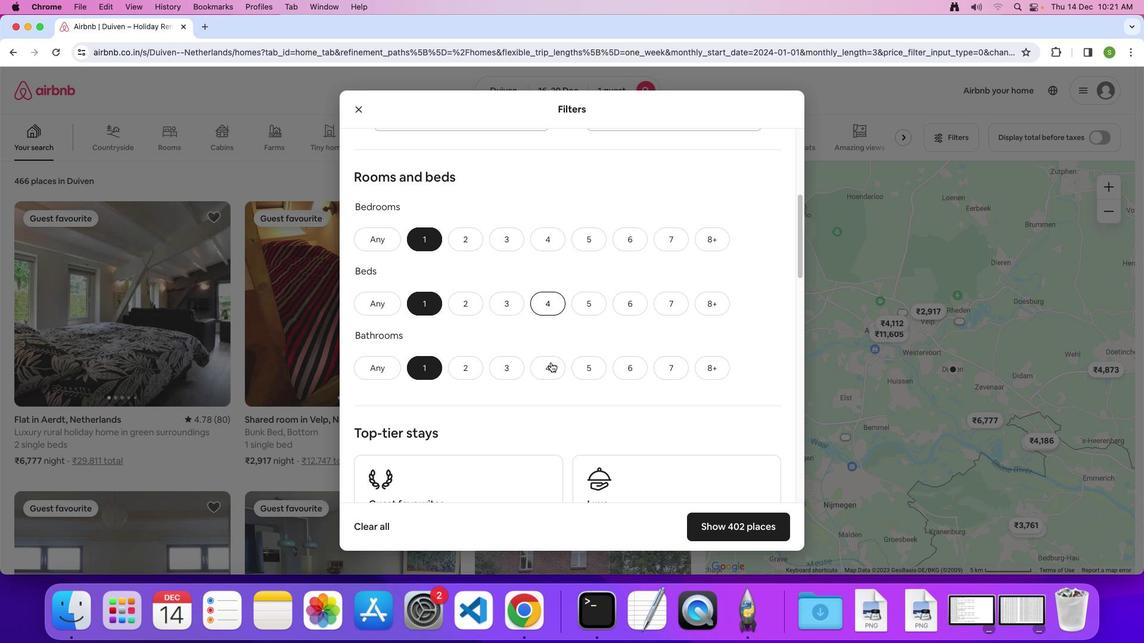 
Action: Mouse scrolled (550, 362) with delta (0, 0)
Screenshot: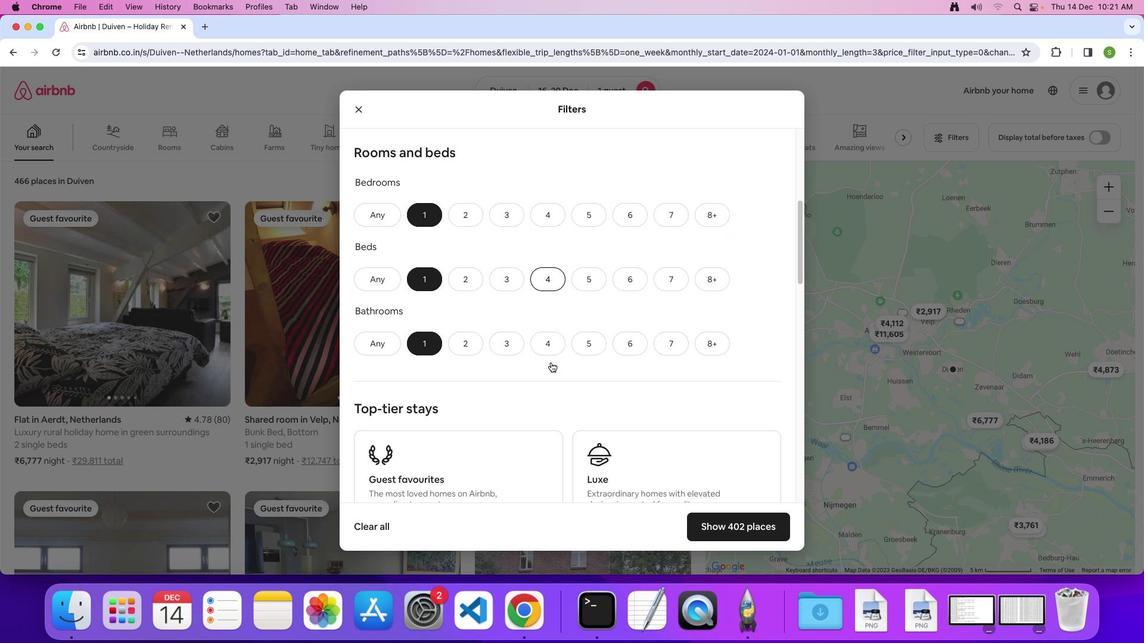 
Action: Mouse scrolled (550, 362) with delta (0, 0)
Screenshot: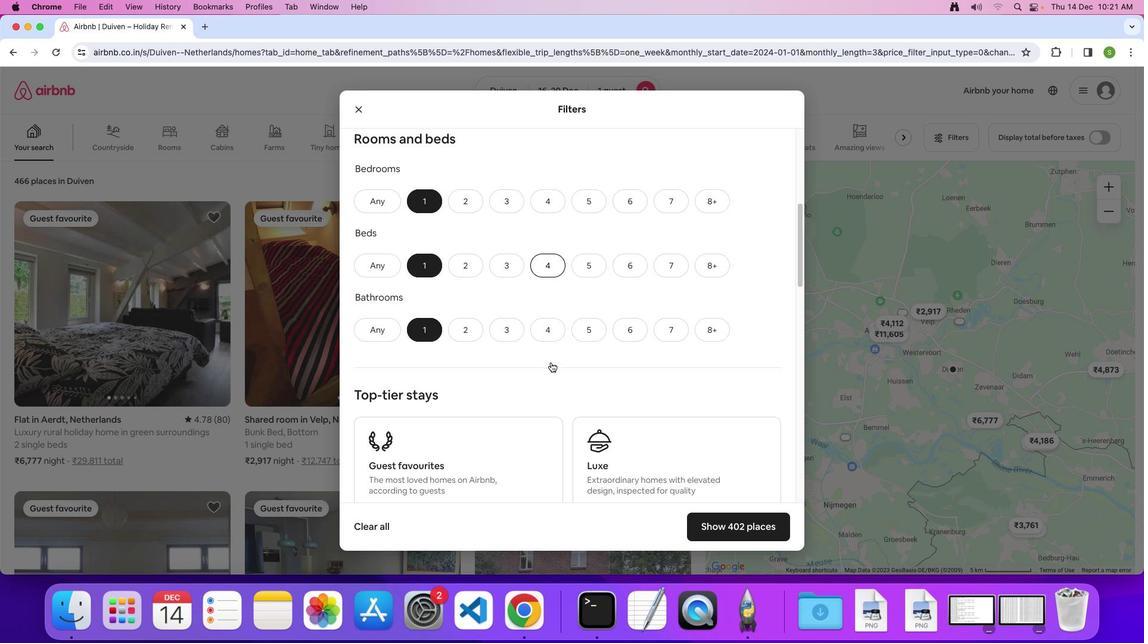 
Action: Mouse scrolled (550, 362) with delta (0, 0)
Screenshot: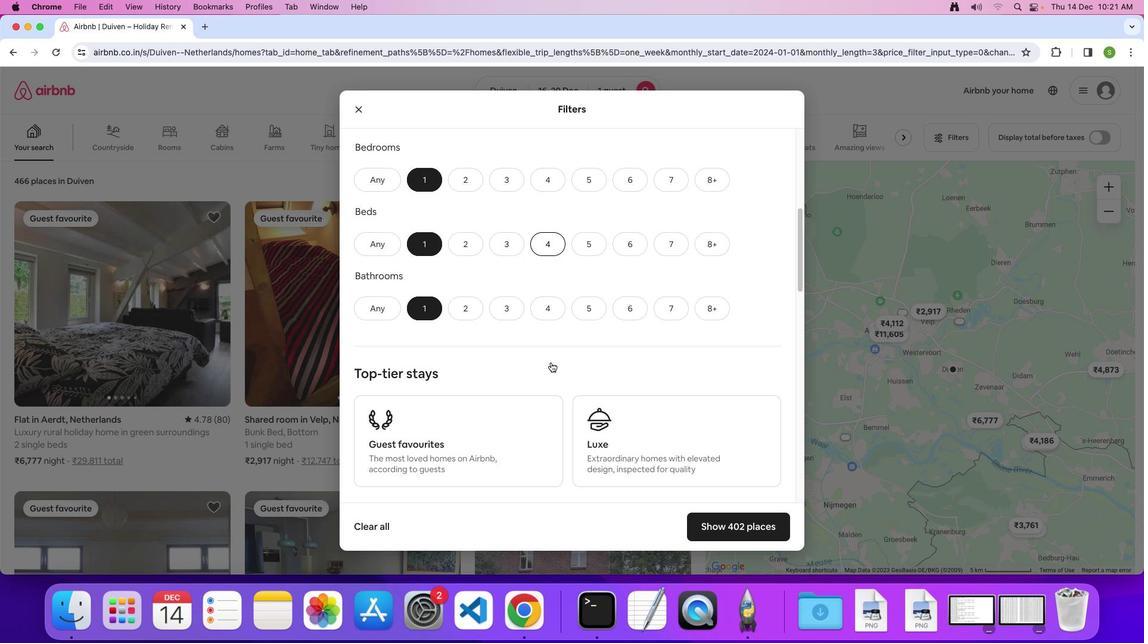 
Action: Mouse scrolled (550, 362) with delta (0, 0)
Screenshot: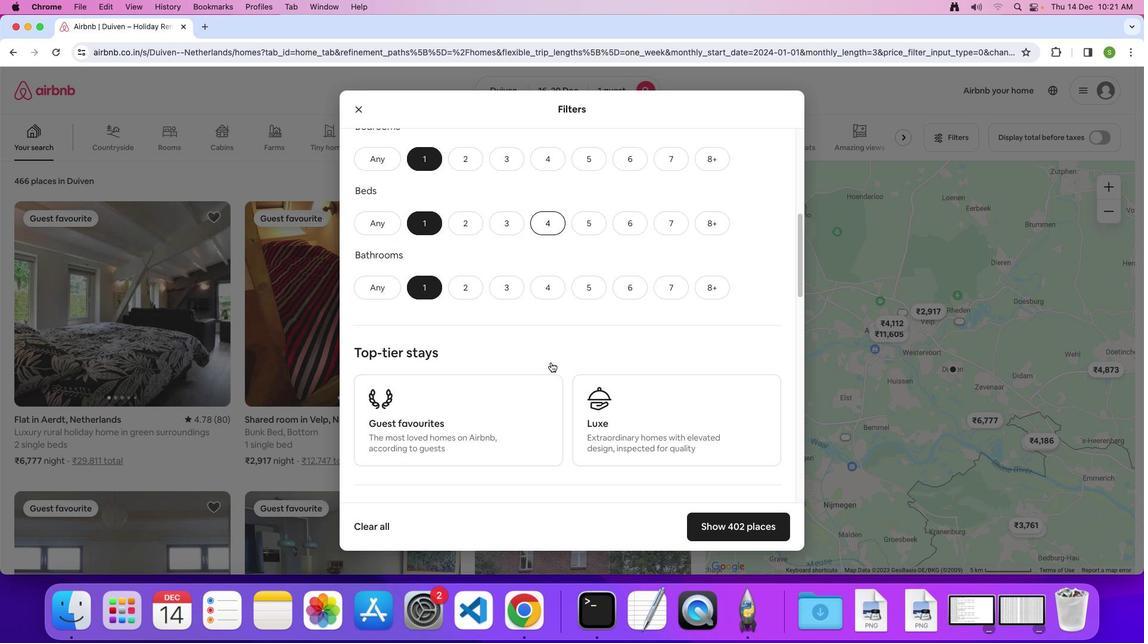 
Action: Mouse scrolled (550, 362) with delta (0, -1)
Screenshot: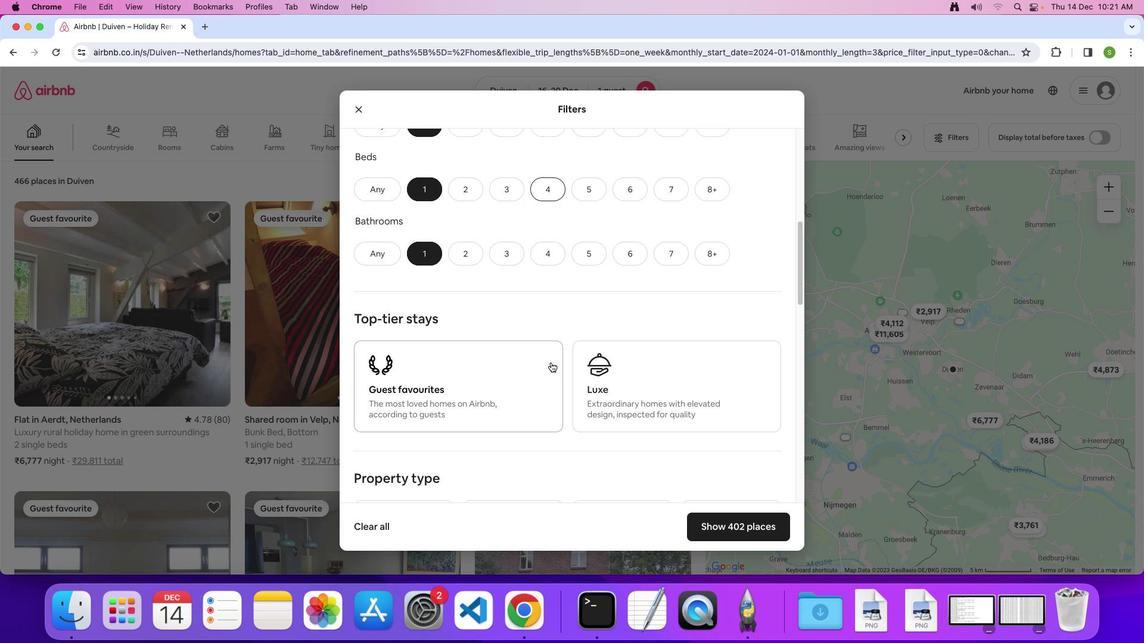 
Action: Mouse scrolled (550, 362) with delta (0, 0)
Screenshot: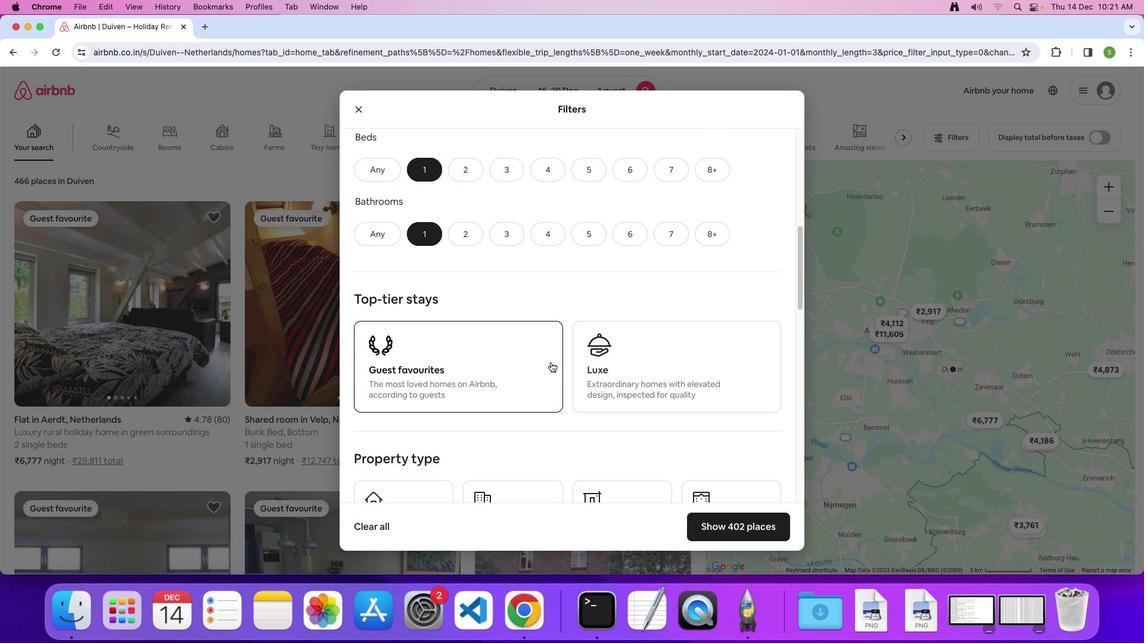
Action: Mouse scrolled (550, 362) with delta (0, 0)
Screenshot: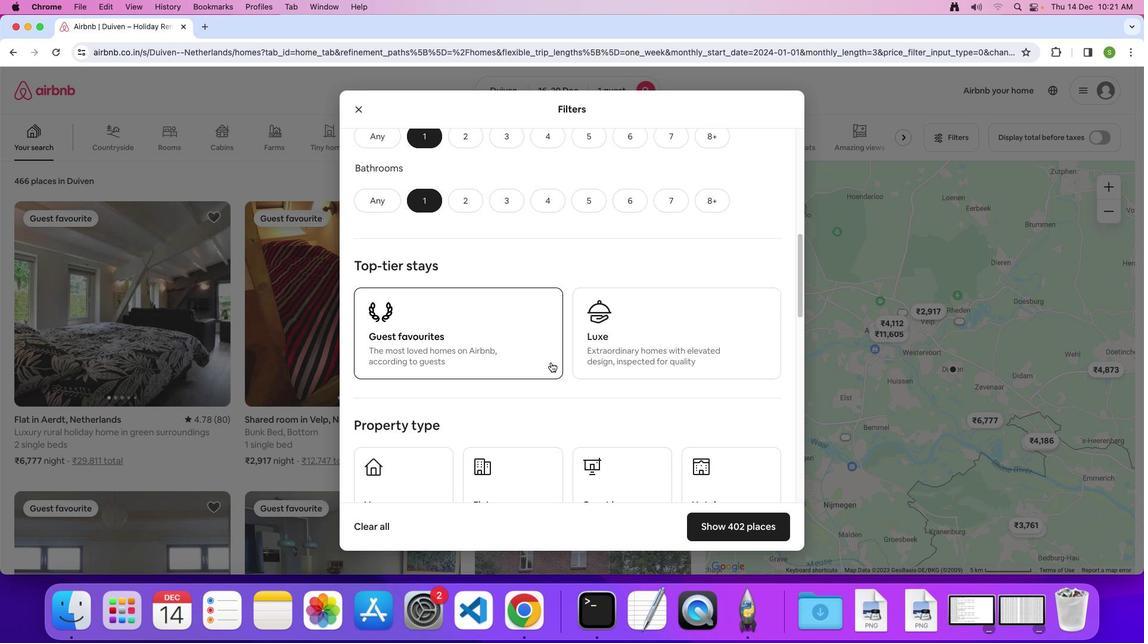 
Action: Mouse scrolled (550, 362) with delta (0, -1)
Screenshot: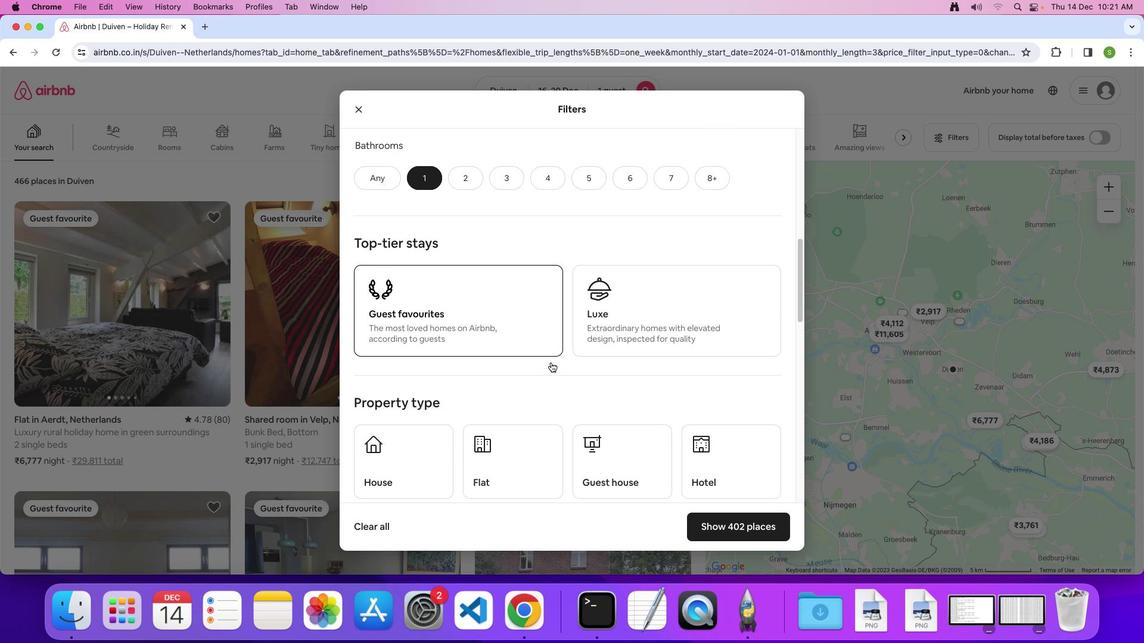
Action: Mouse scrolled (550, 362) with delta (0, 0)
Screenshot: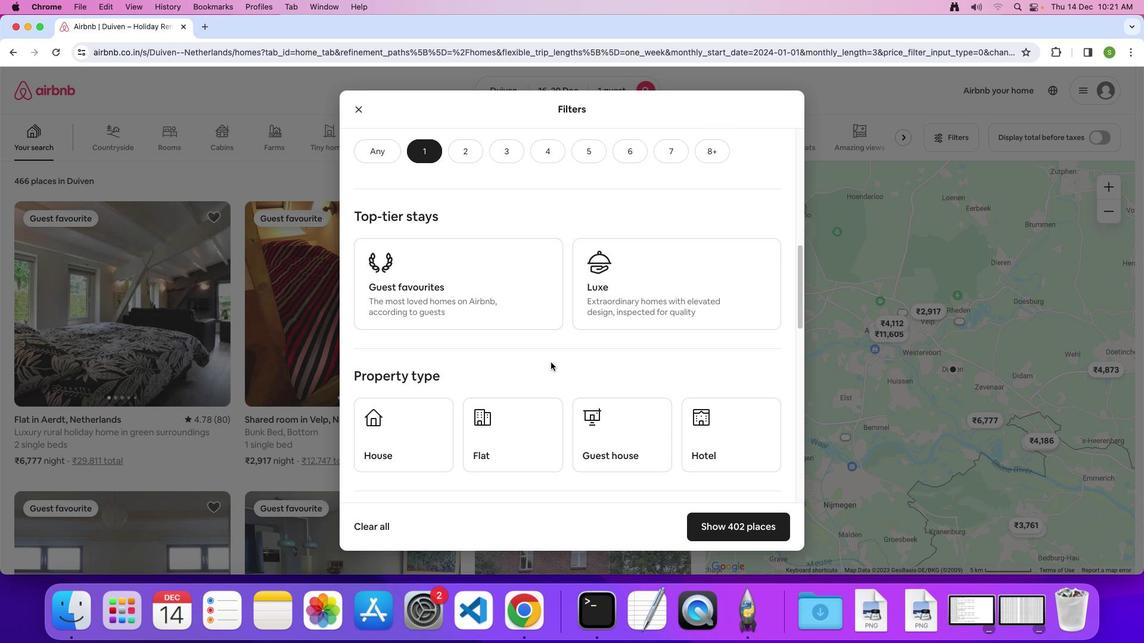 
Action: Mouse scrolled (550, 362) with delta (0, 0)
Screenshot: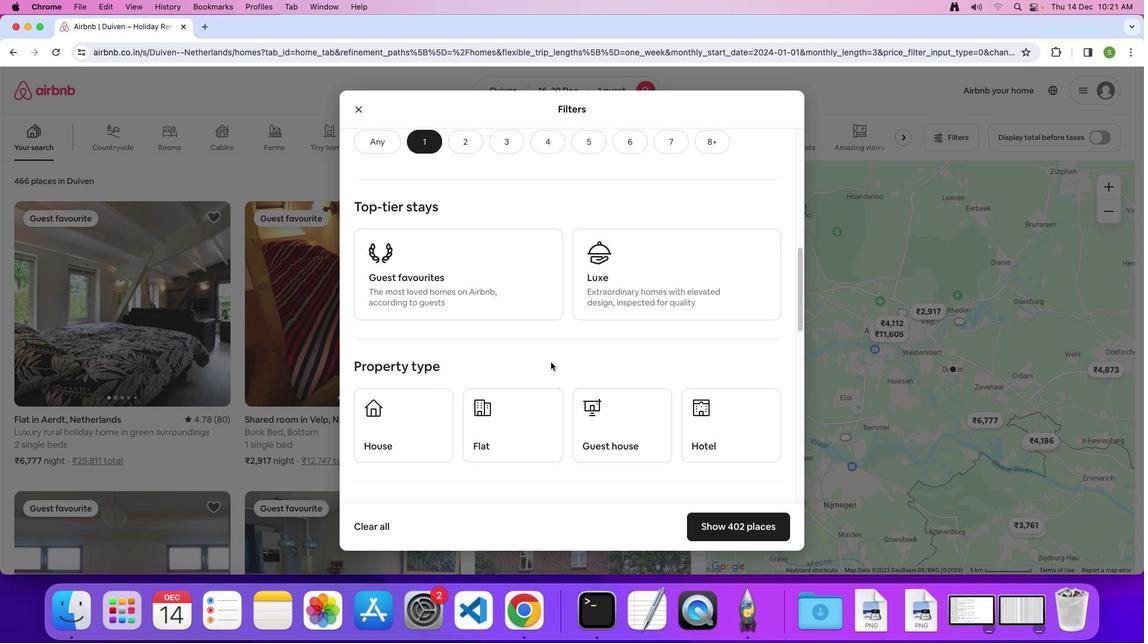 
Action: Mouse scrolled (550, 362) with delta (0, 0)
Screenshot: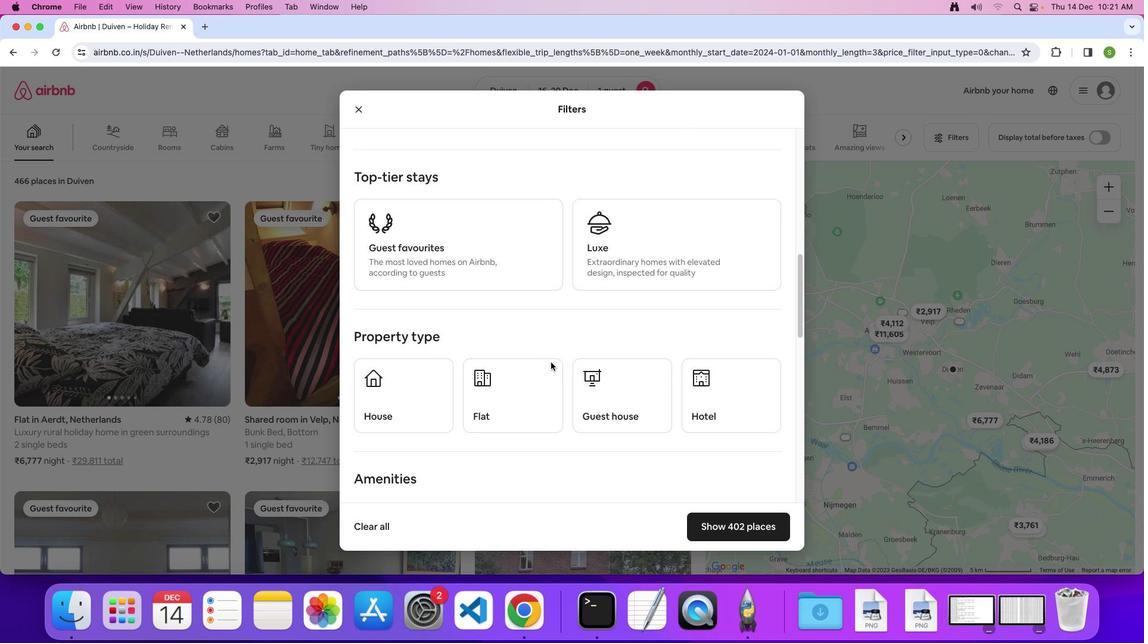 
Action: Mouse moved to (728, 376)
Screenshot: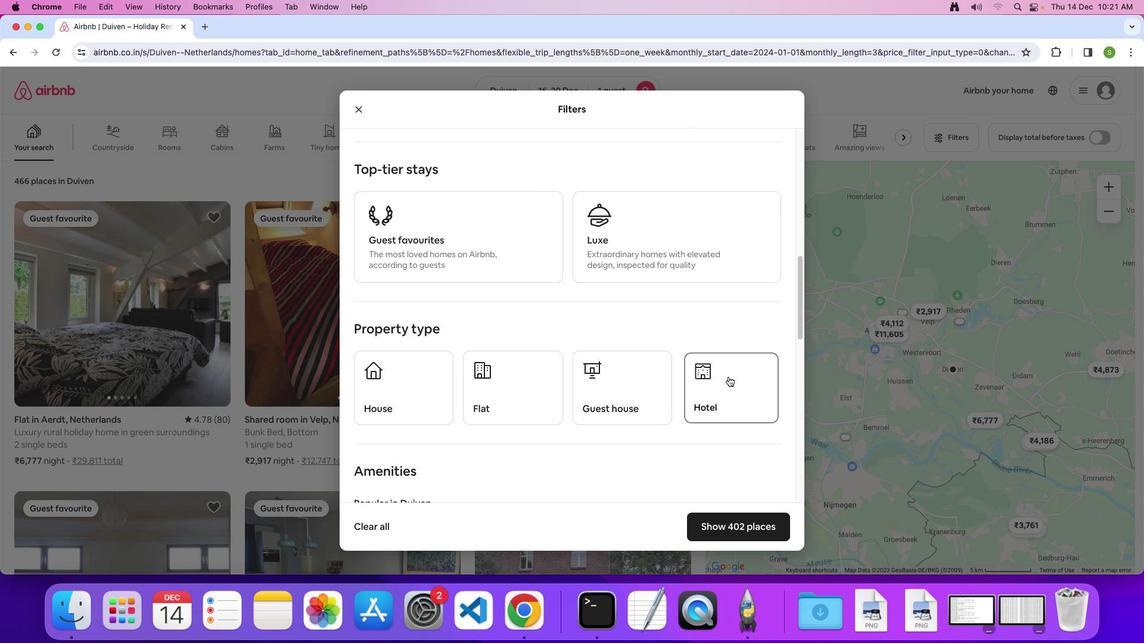 
Action: Mouse pressed left at (728, 376)
Screenshot: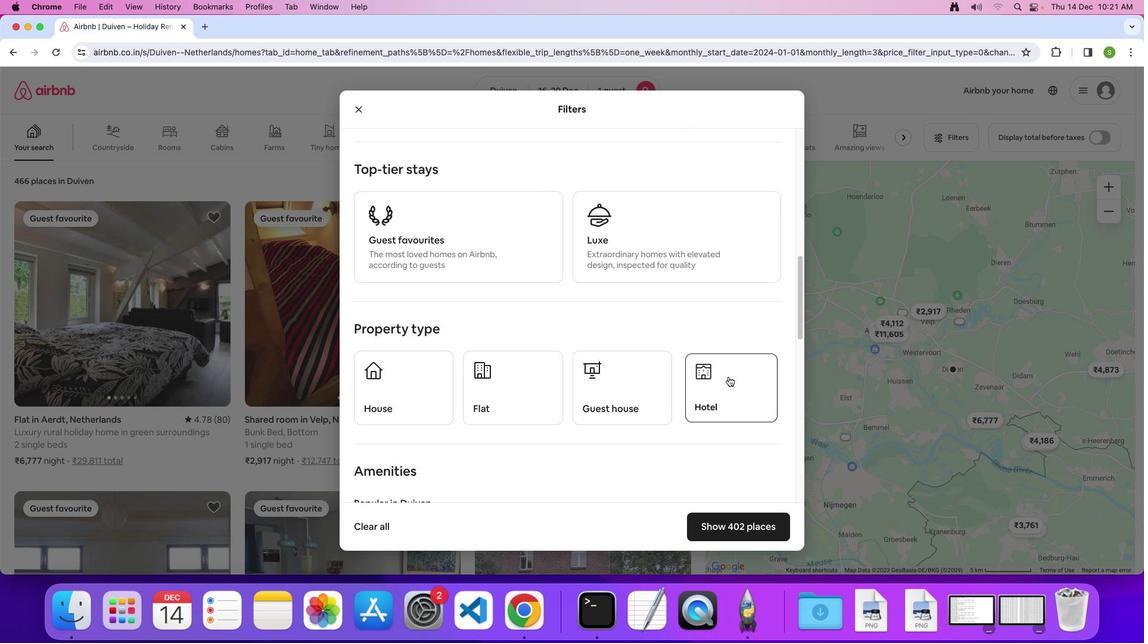 
Action: Mouse moved to (596, 361)
Screenshot: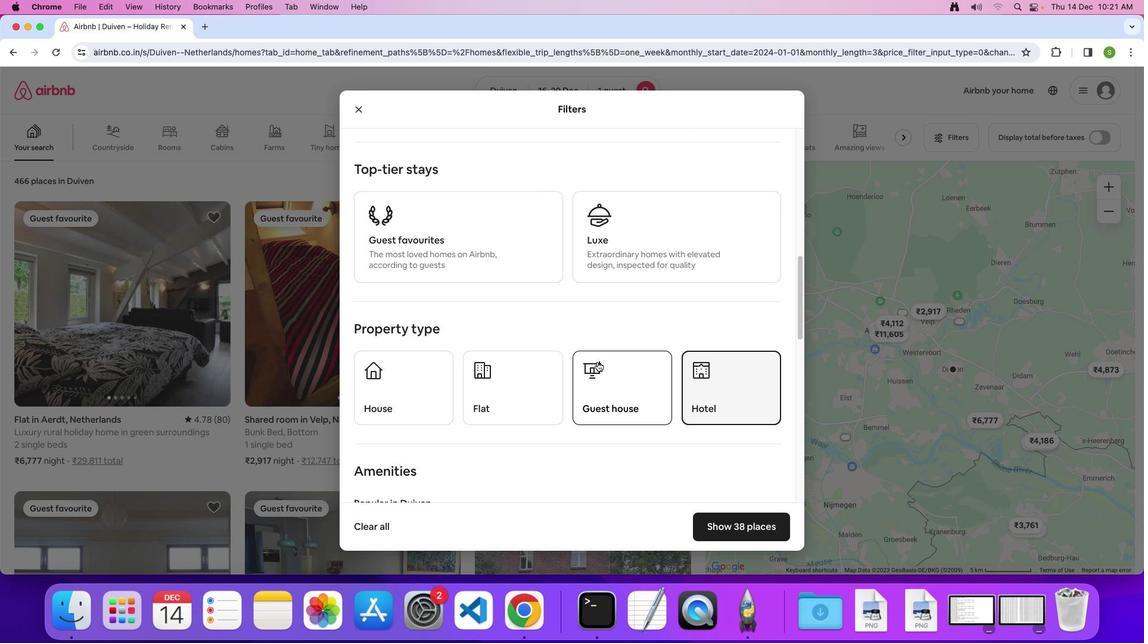 
Action: Mouse scrolled (596, 361) with delta (0, 0)
Screenshot: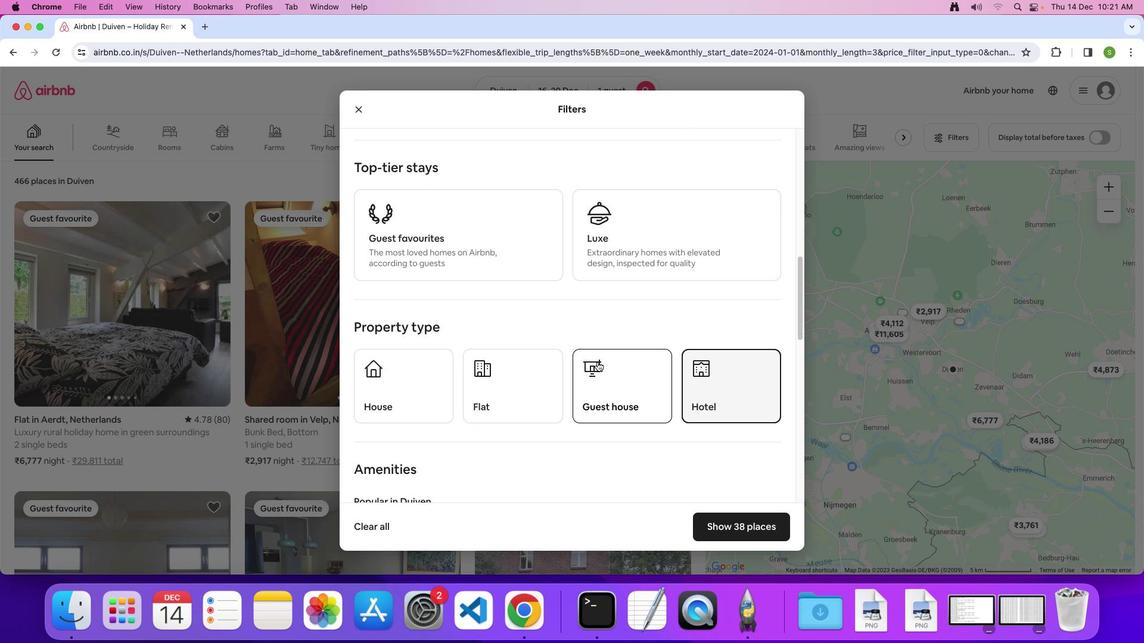
Action: Mouse scrolled (596, 361) with delta (0, 0)
Screenshot: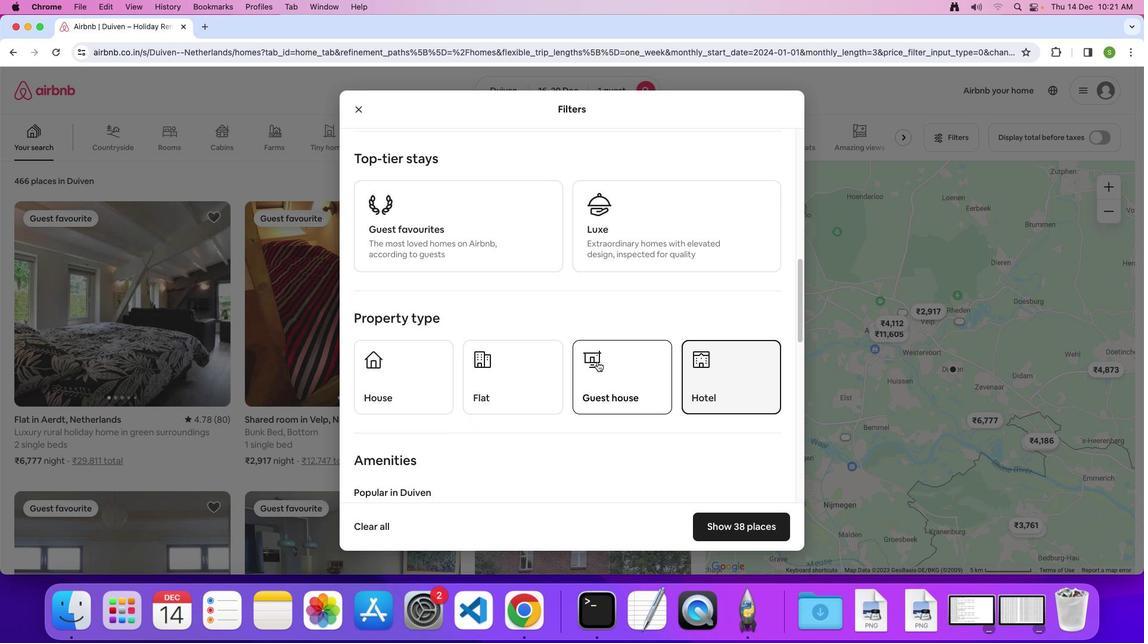 
Action: Mouse scrolled (596, 361) with delta (0, 0)
Screenshot: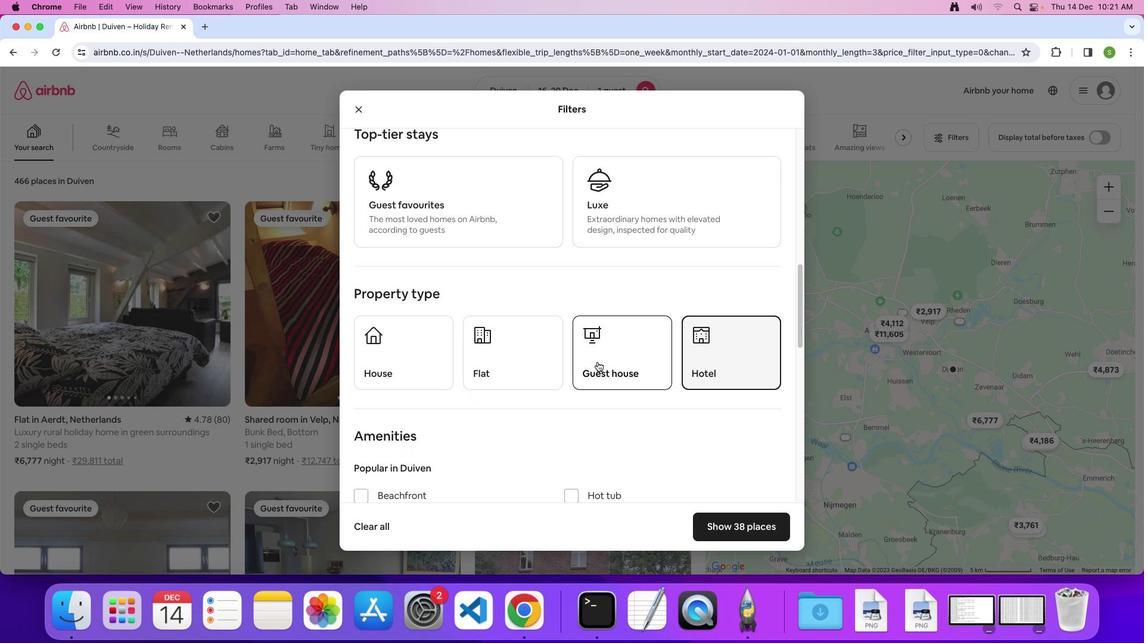 
Action: Mouse scrolled (596, 361) with delta (0, 0)
Screenshot: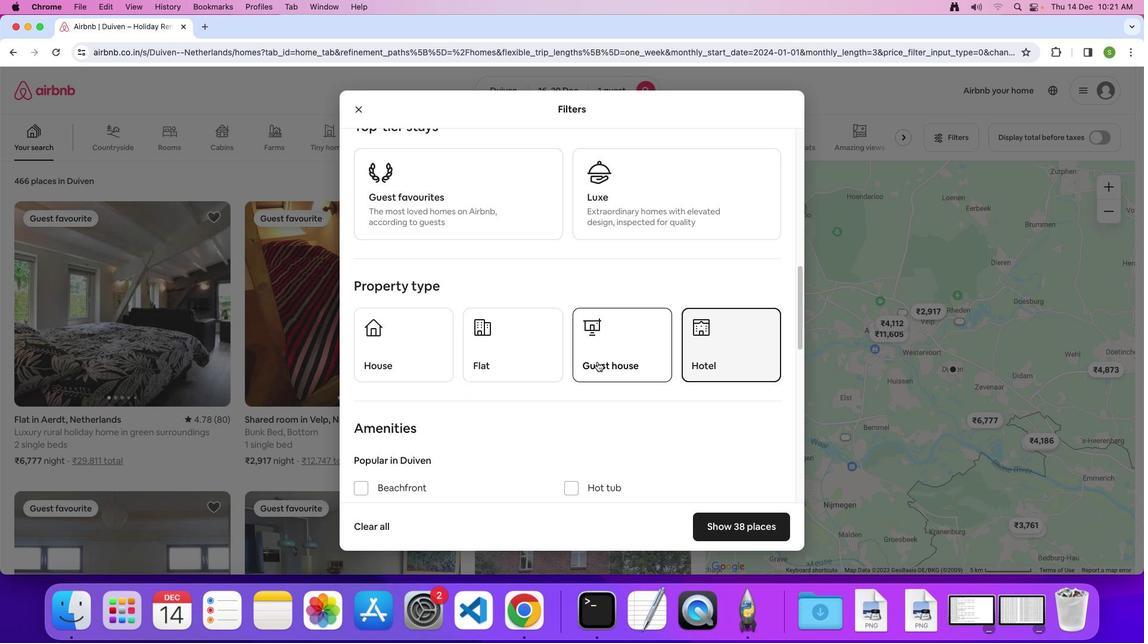 
Action: Mouse scrolled (596, 361) with delta (0, 0)
Screenshot: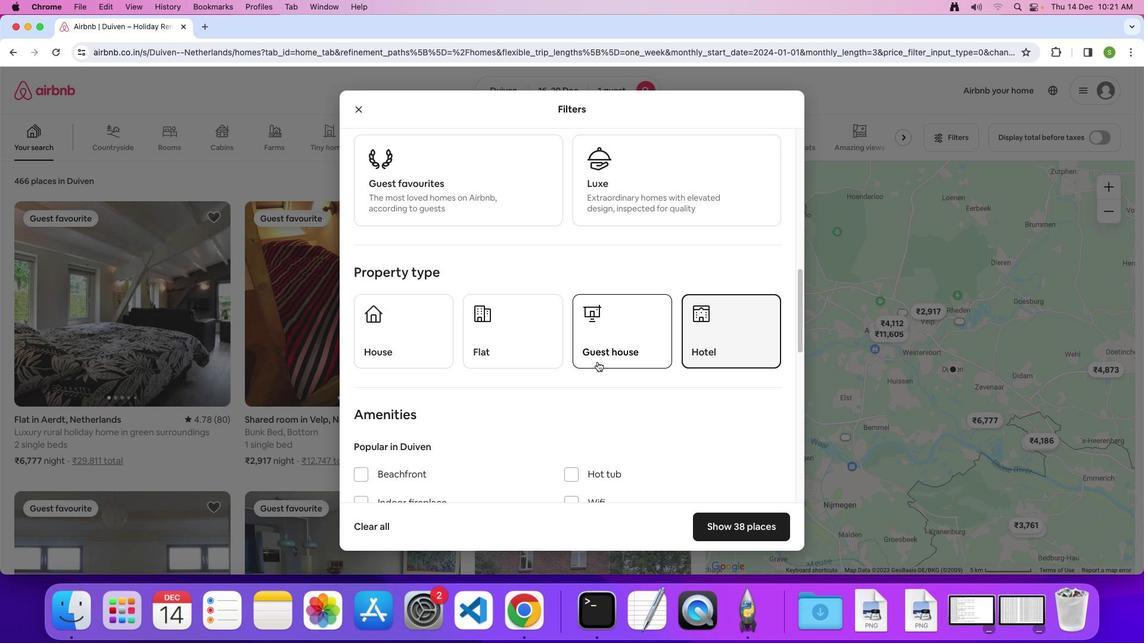 
Action: Mouse scrolled (596, 361) with delta (0, 0)
Screenshot: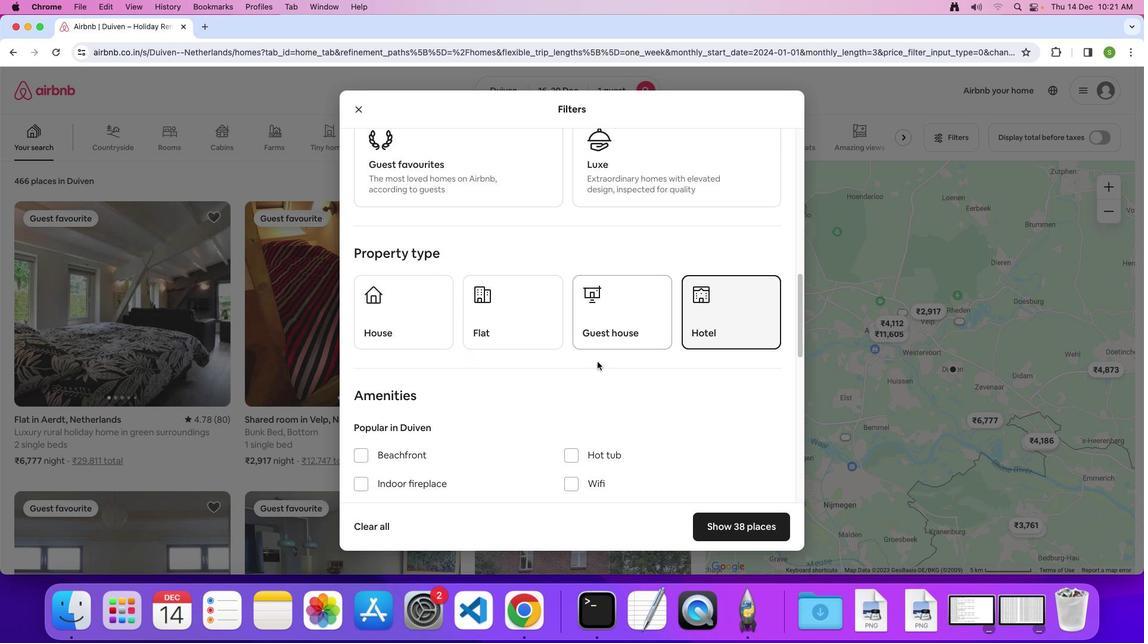 
Action: Mouse scrolled (596, 361) with delta (0, 0)
Screenshot: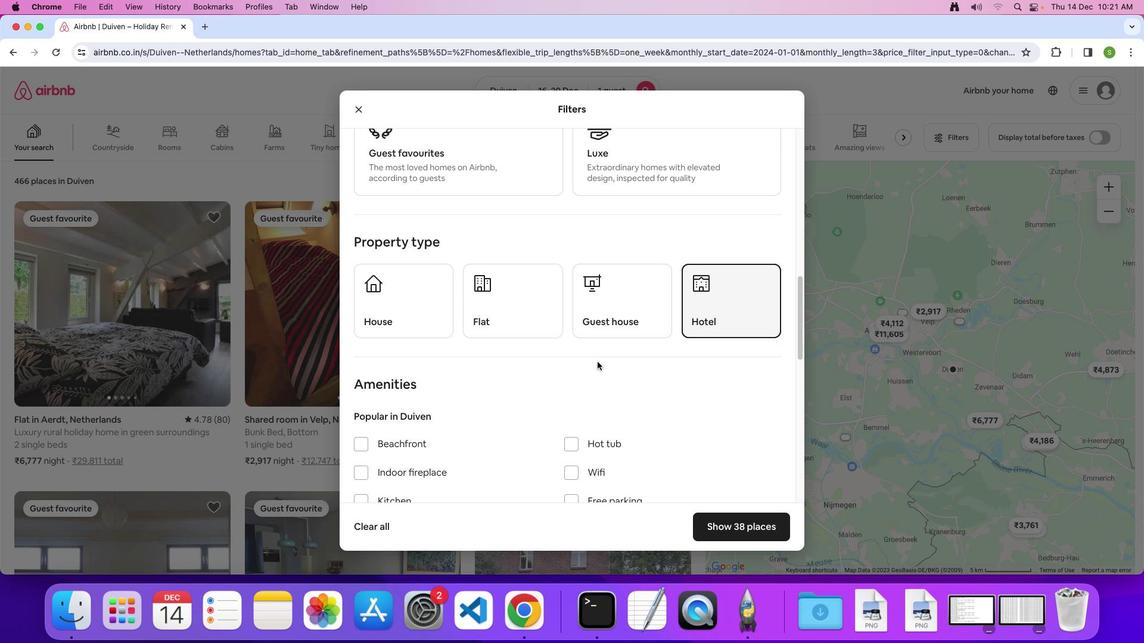 
Action: Mouse scrolled (596, 361) with delta (0, 0)
Screenshot: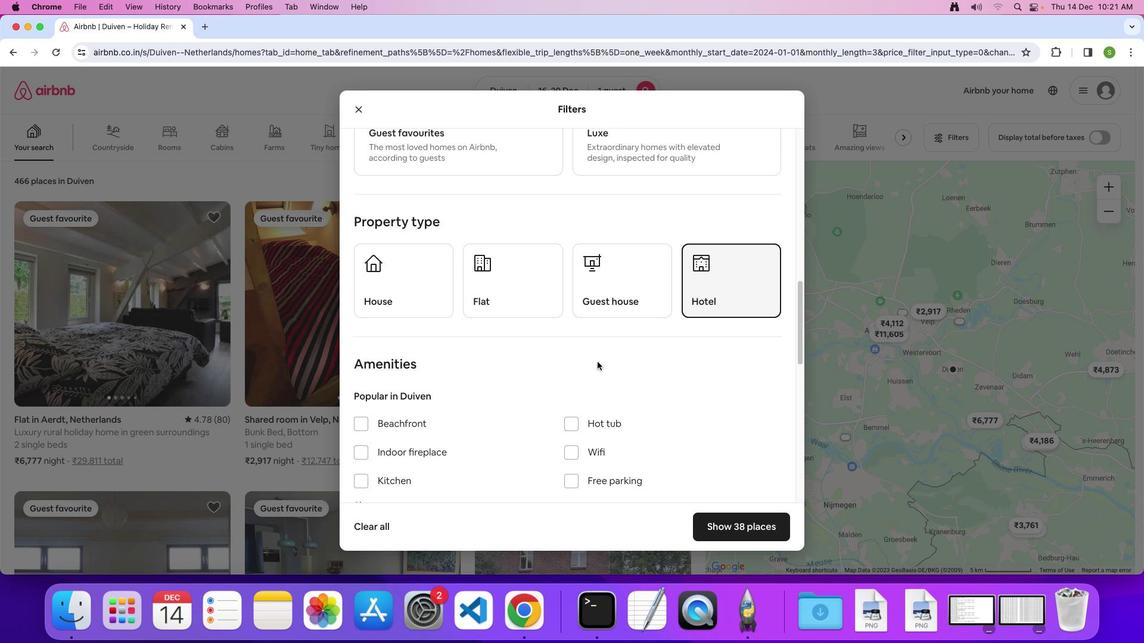 
Action: Mouse scrolled (596, 361) with delta (0, -1)
Screenshot: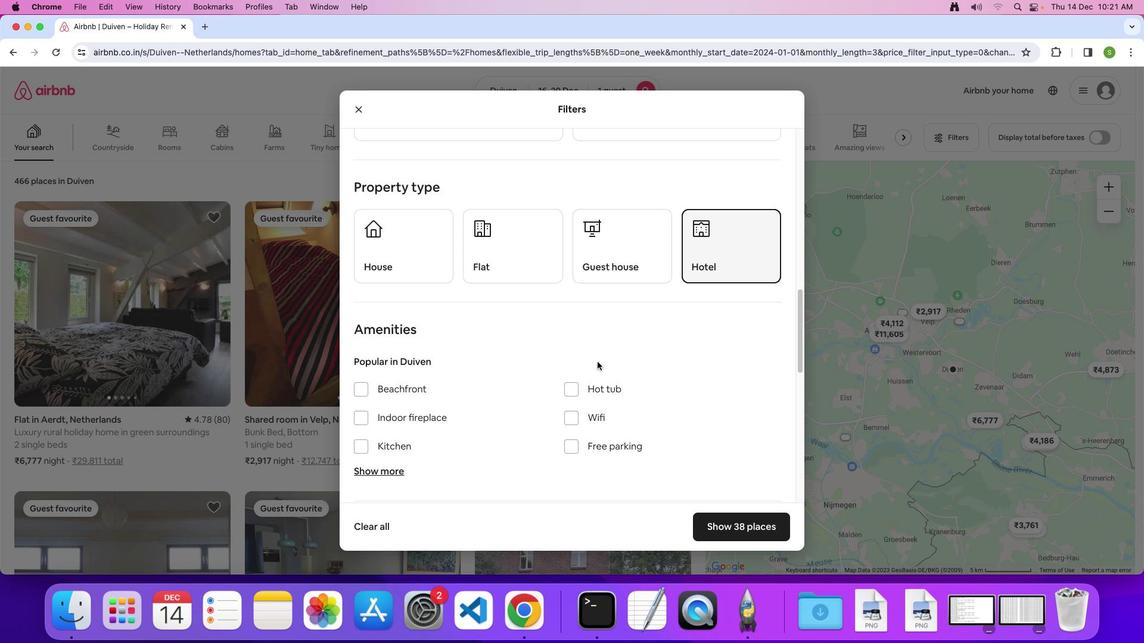 
Action: Mouse scrolled (596, 361) with delta (0, 0)
Screenshot: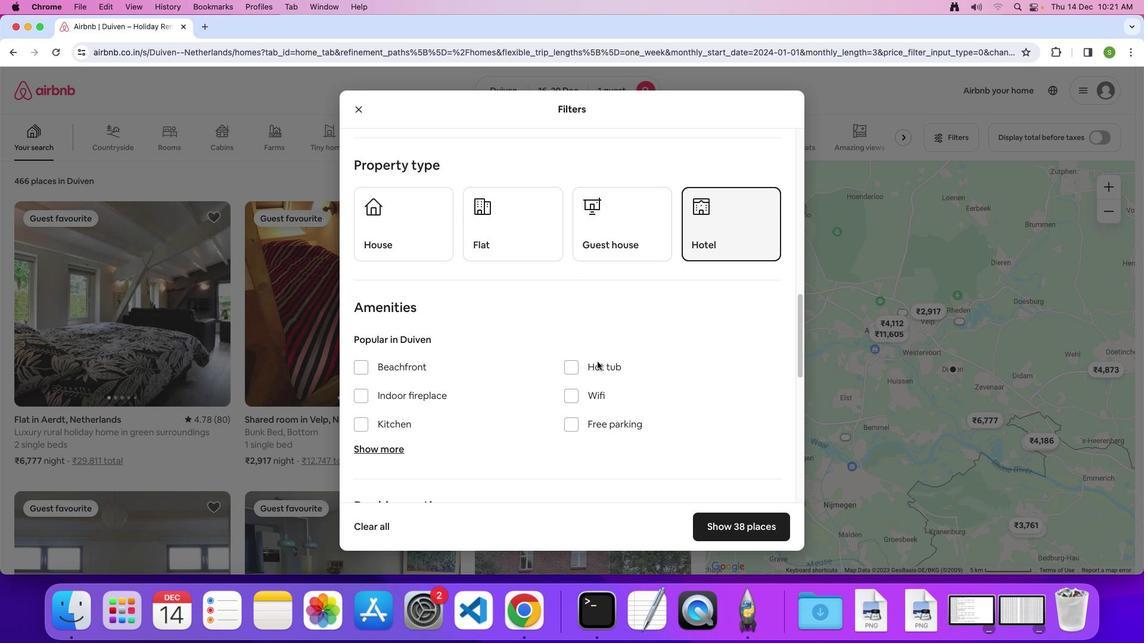 
Action: Mouse scrolled (596, 361) with delta (0, 0)
Screenshot: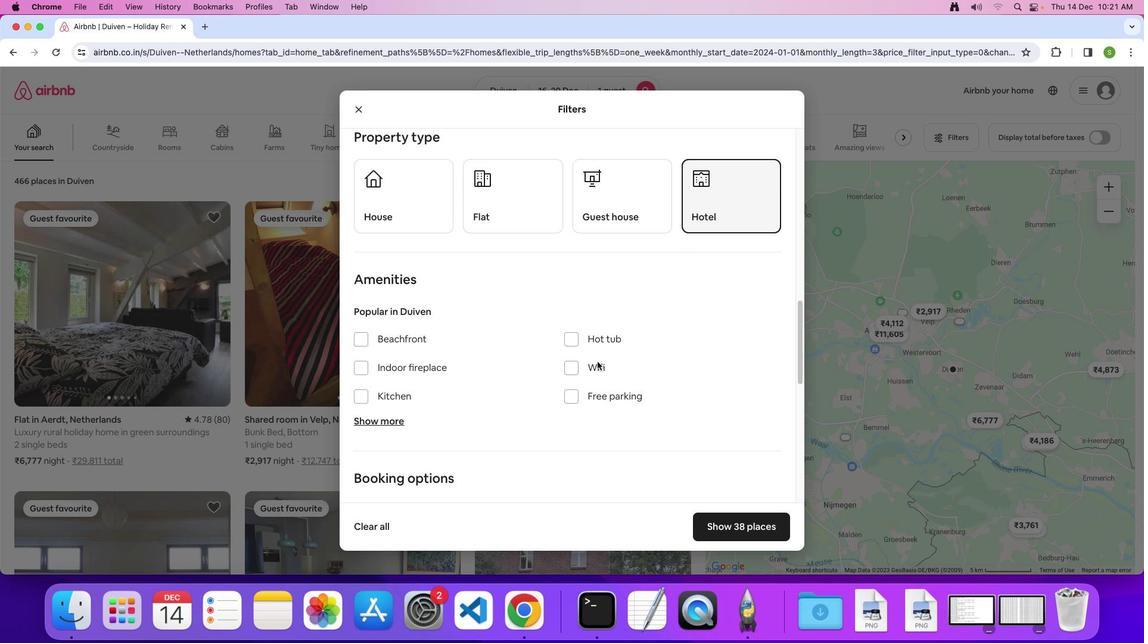 
Action: Mouse scrolled (596, 361) with delta (0, -1)
Screenshot: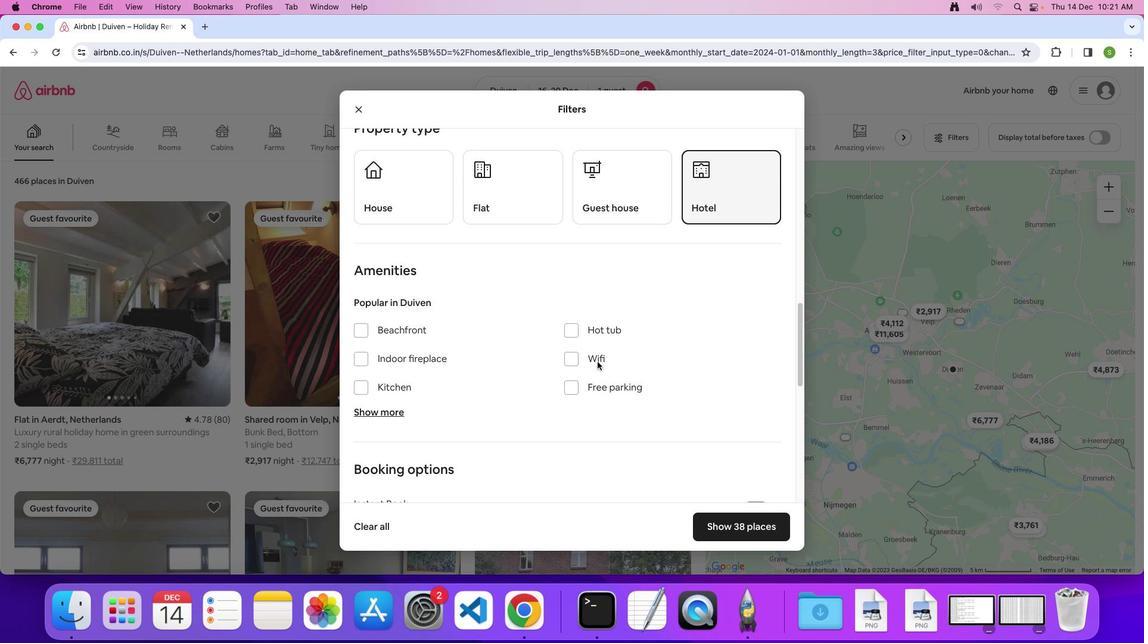 
Action: Mouse moved to (389, 387)
Screenshot: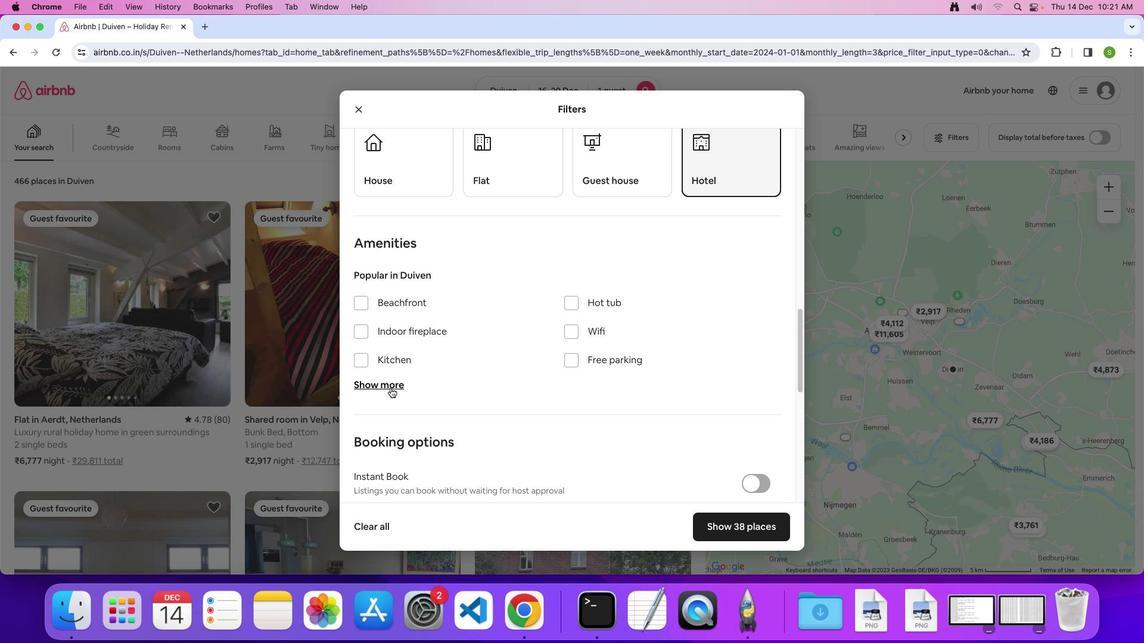 
Action: Mouse pressed left at (389, 387)
Screenshot: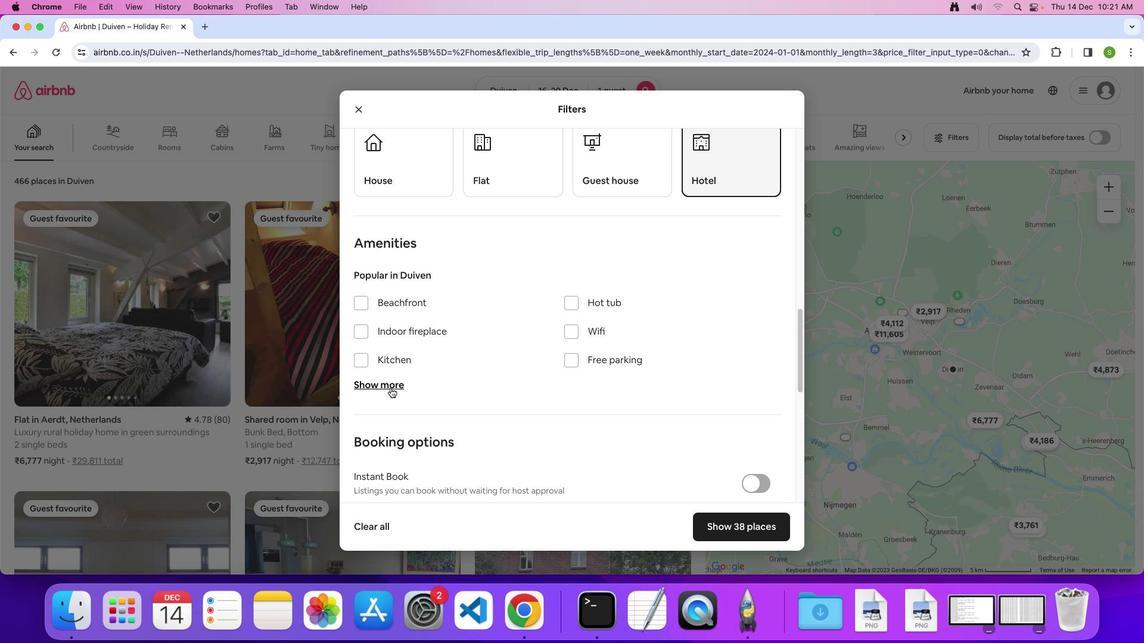 
Action: Mouse moved to (364, 429)
Screenshot: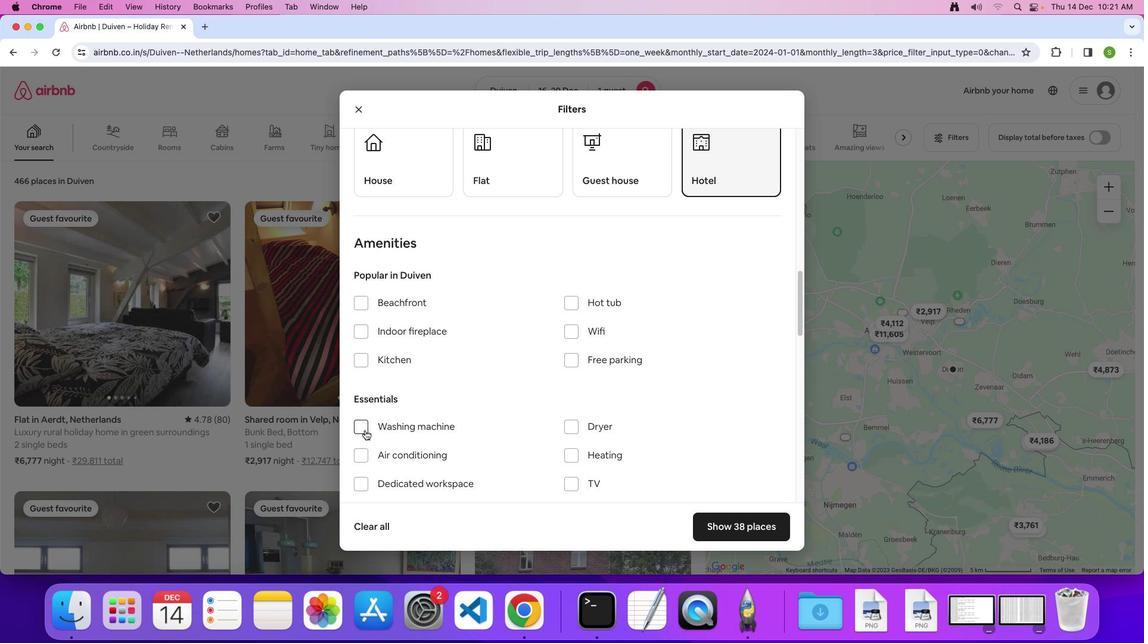 
Action: Mouse pressed left at (364, 429)
Screenshot: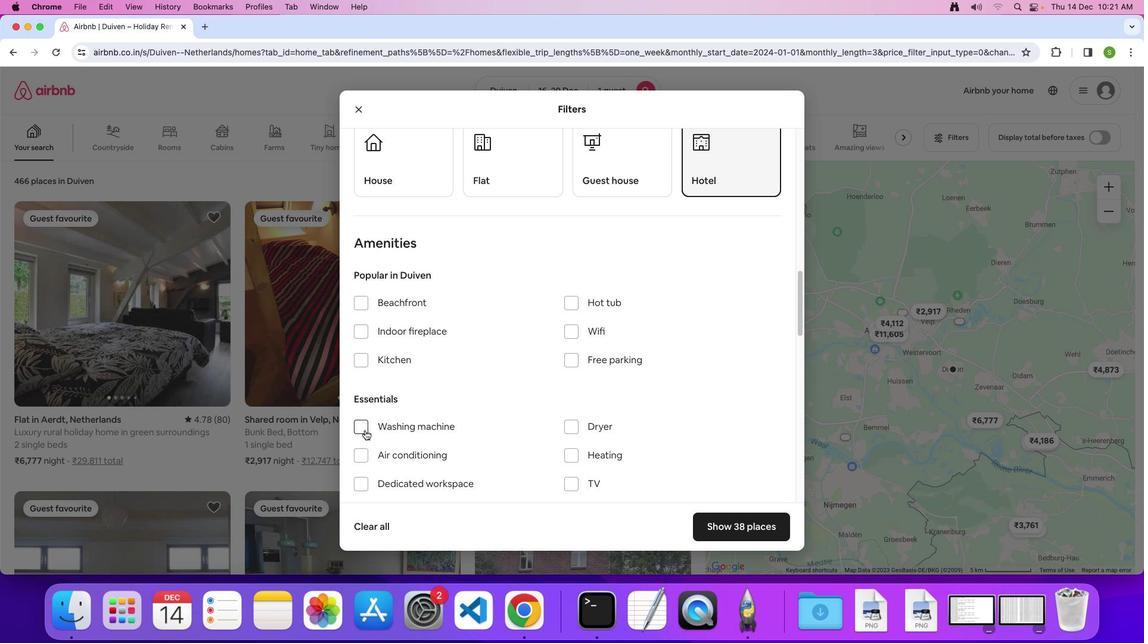 
Action: Mouse moved to (501, 370)
Screenshot: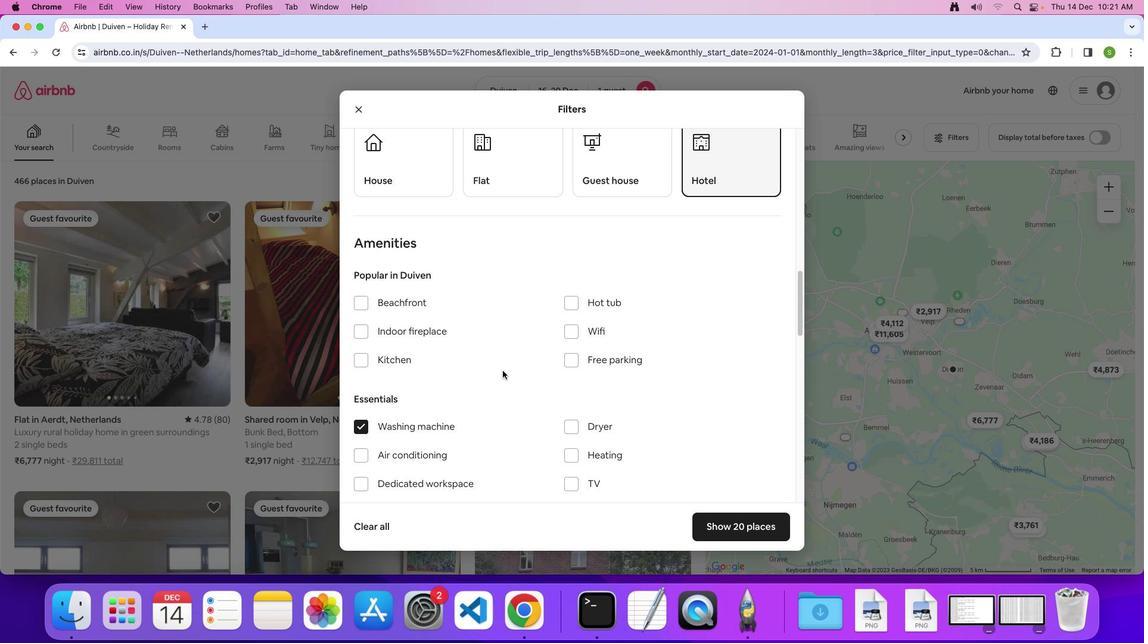 
Action: Mouse scrolled (501, 370) with delta (0, 0)
Screenshot: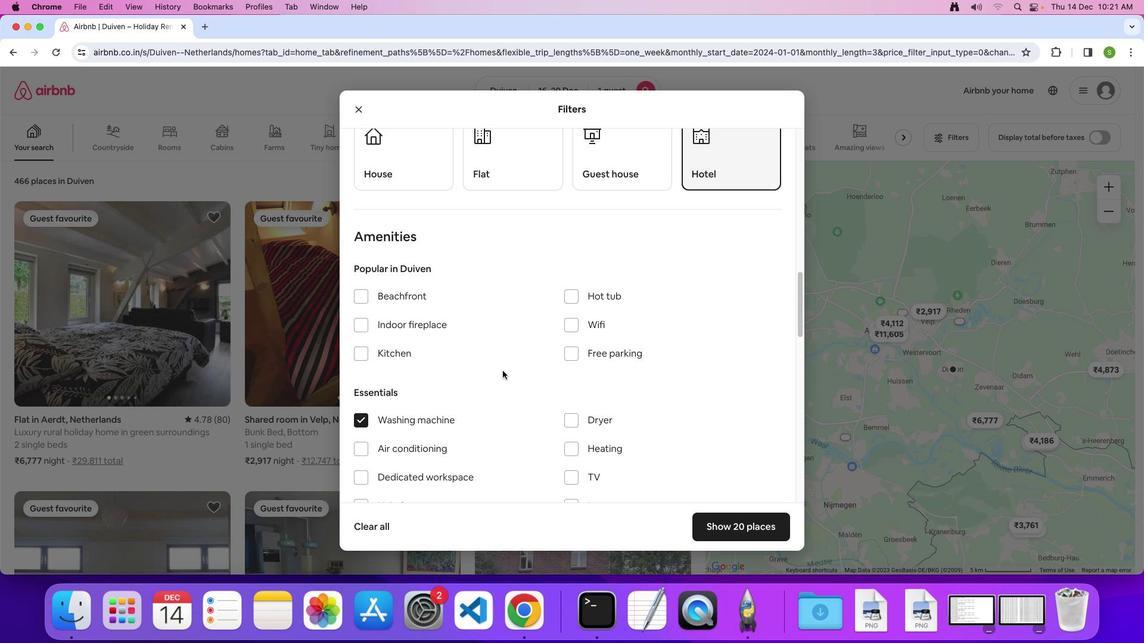 
Action: Mouse scrolled (501, 370) with delta (0, 0)
Screenshot: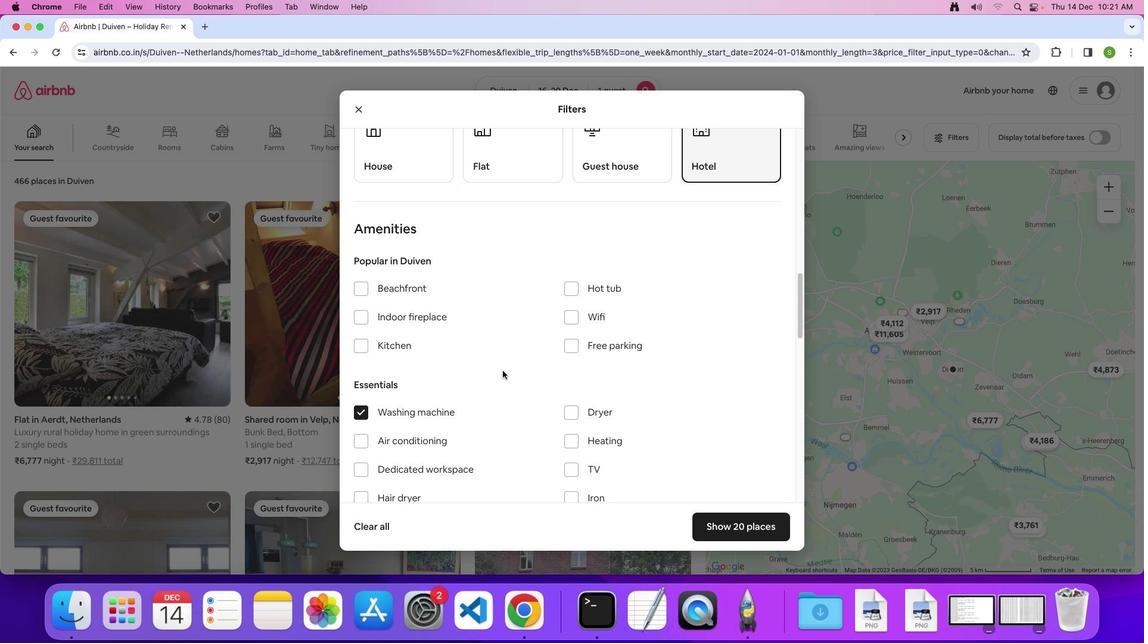 
Action: Mouse scrolled (501, 370) with delta (0, 0)
Screenshot: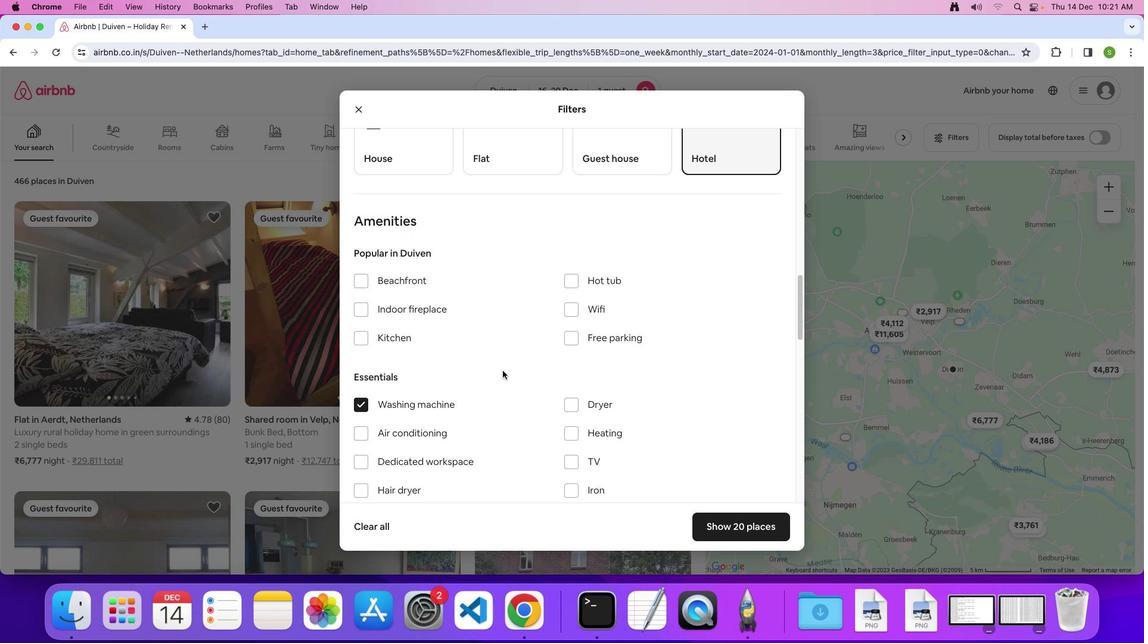 
Action: Mouse scrolled (501, 370) with delta (0, 0)
Screenshot: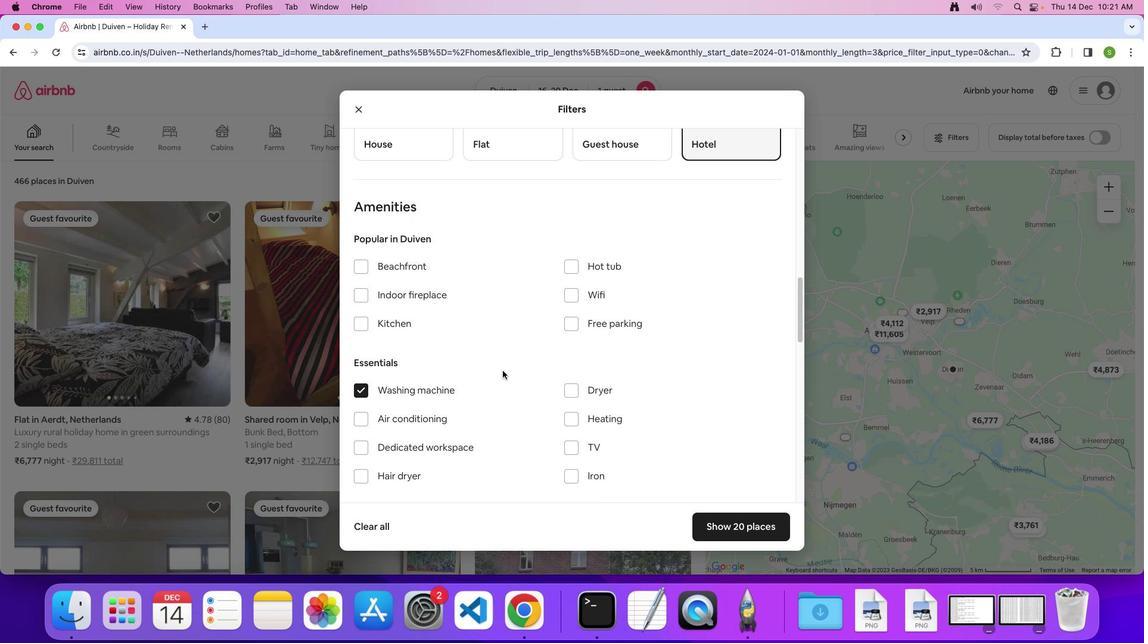 
Action: Mouse scrolled (501, 370) with delta (0, 0)
Screenshot: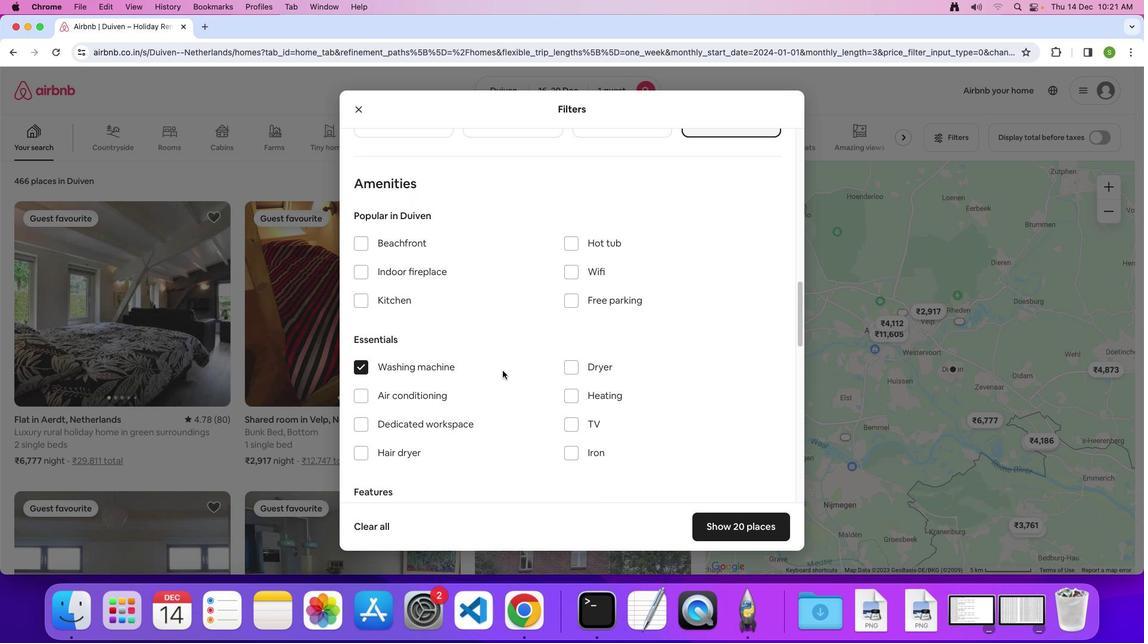 
Action: Mouse scrolled (501, 370) with delta (0, 0)
Screenshot: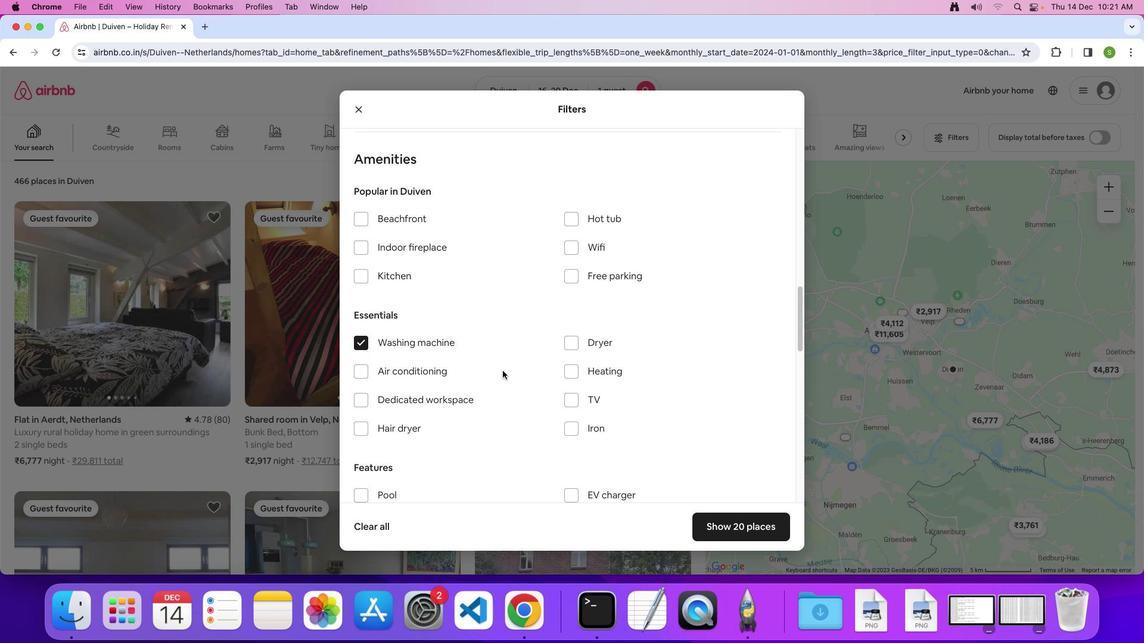 
Action: Mouse scrolled (501, 370) with delta (0, 0)
Screenshot: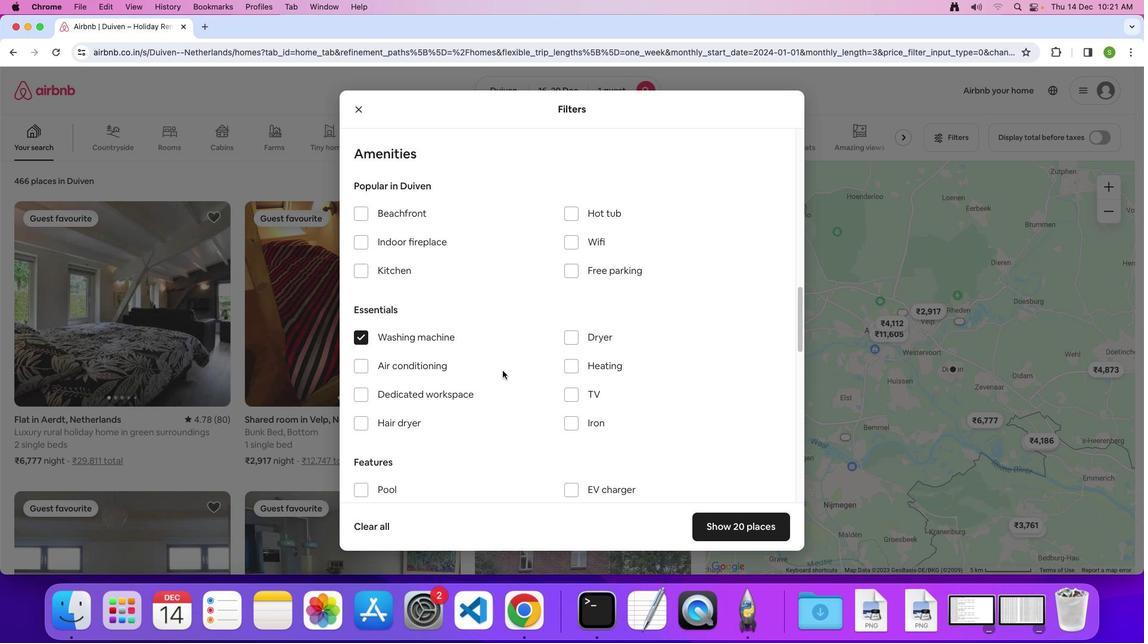 
Action: Mouse scrolled (501, 370) with delta (0, 0)
Screenshot: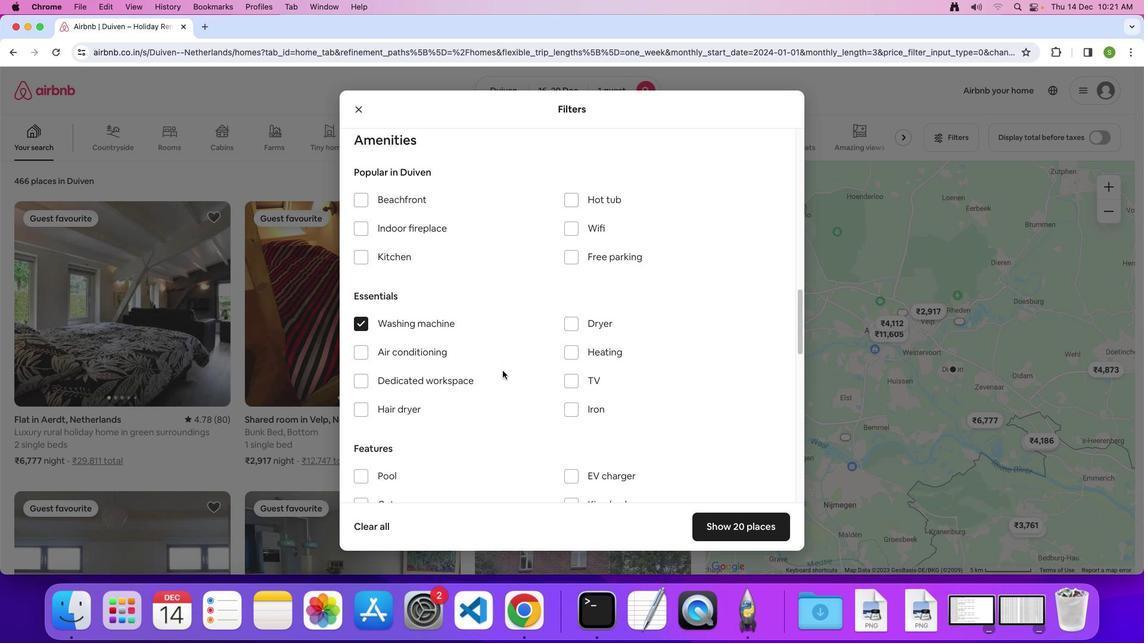 
Action: Mouse scrolled (501, 370) with delta (0, 0)
Screenshot: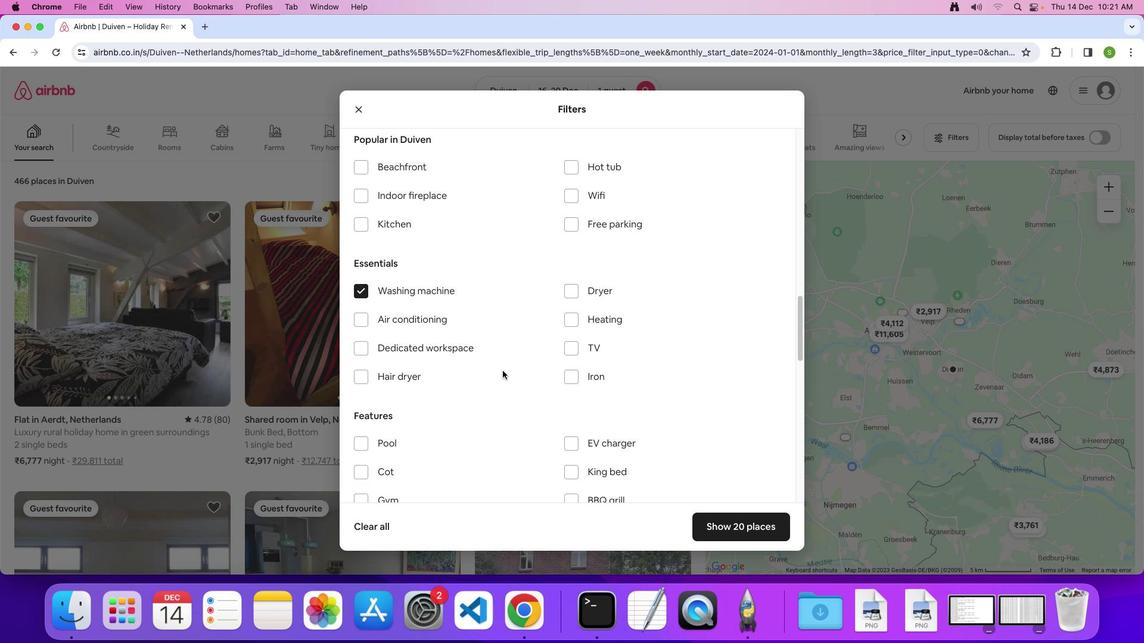 
Action: Mouse scrolled (501, 370) with delta (0, -1)
Screenshot: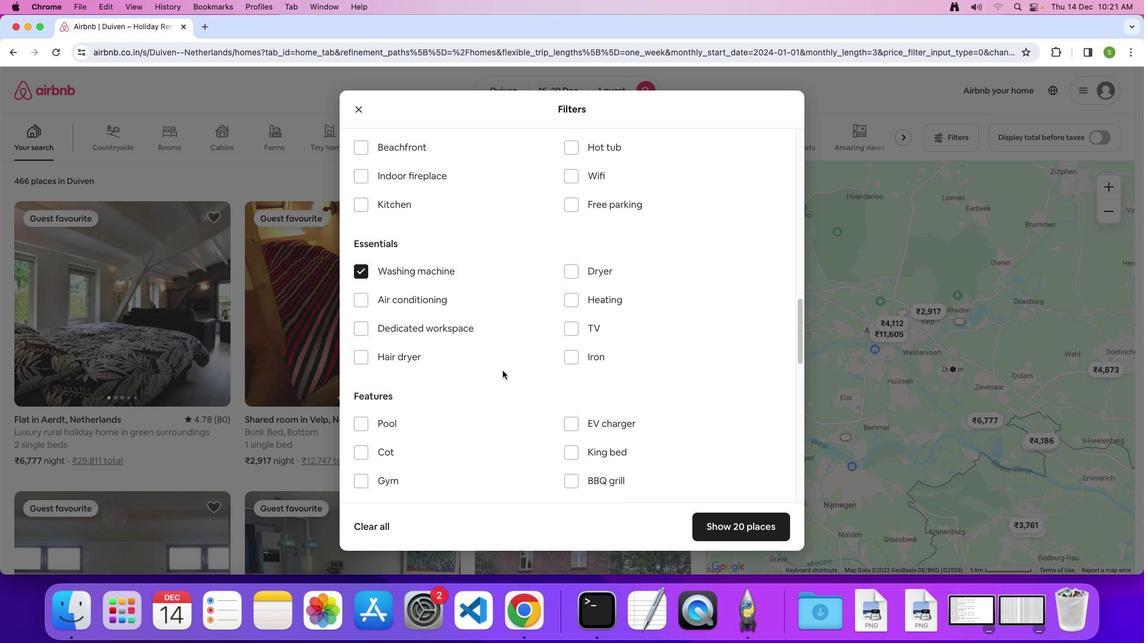 
Action: Mouse scrolled (501, 370) with delta (0, 0)
Screenshot: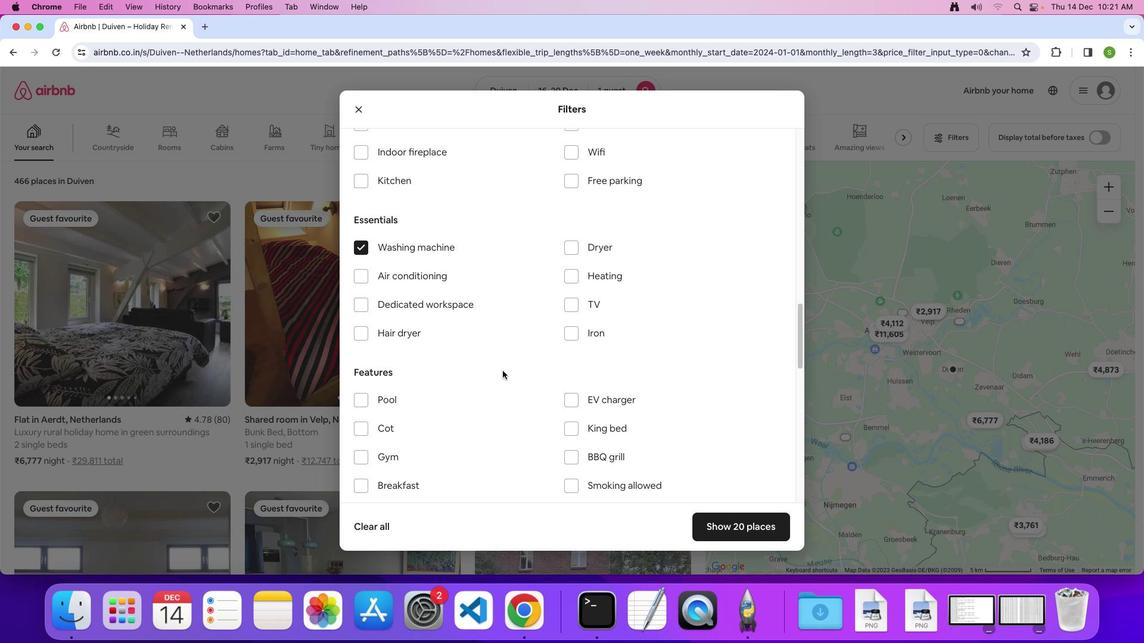 
Action: Mouse scrolled (501, 370) with delta (0, 0)
Screenshot: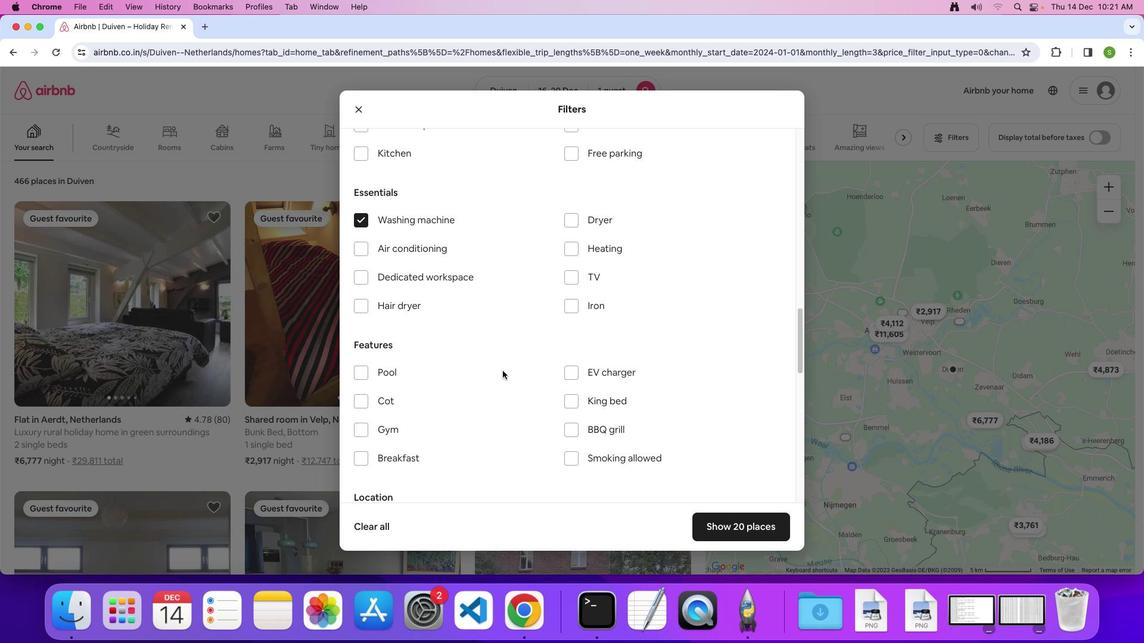 
Action: Mouse scrolled (501, 370) with delta (0, -1)
Screenshot: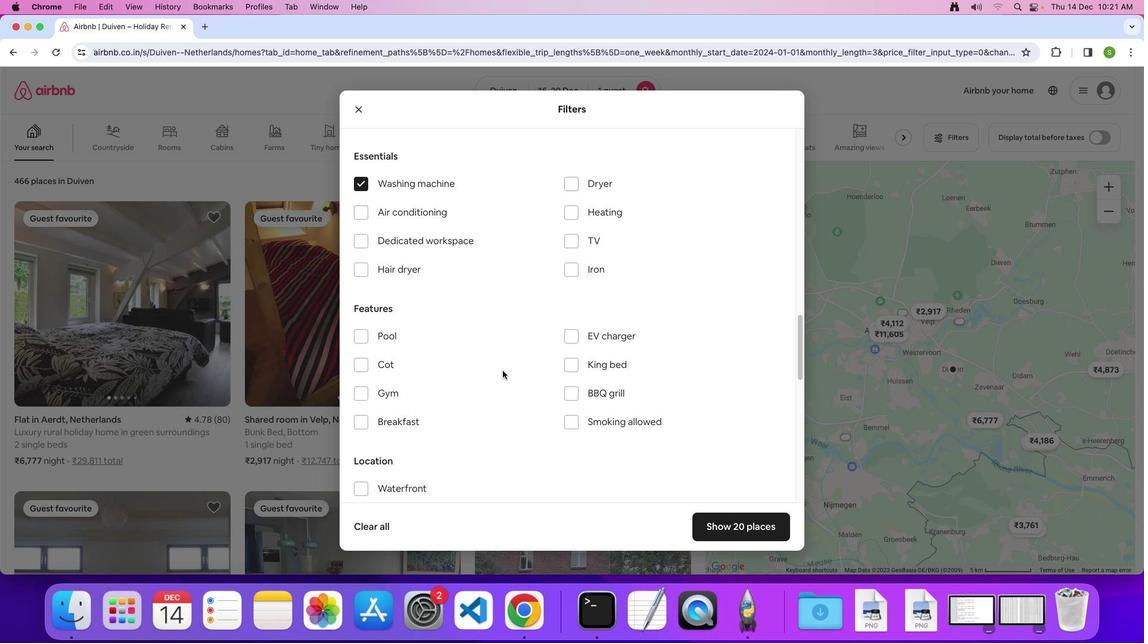 
Action: Mouse scrolled (501, 370) with delta (0, 0)
Screenshot: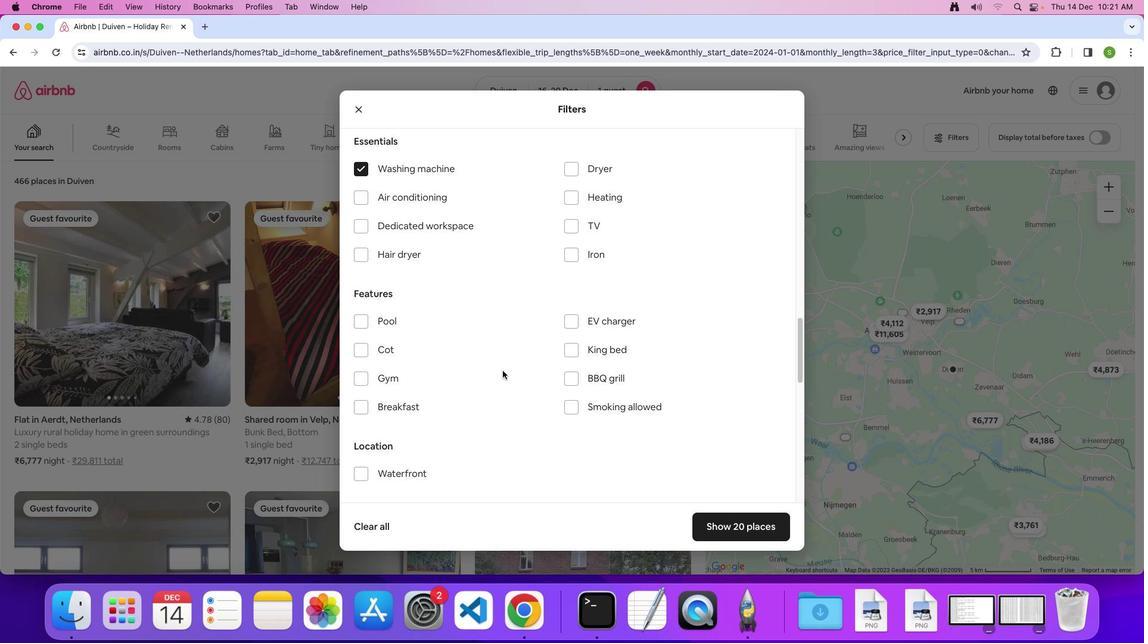 
Action: Mouse scrolled (501, 370) with delta (0, 0)
Screenshot: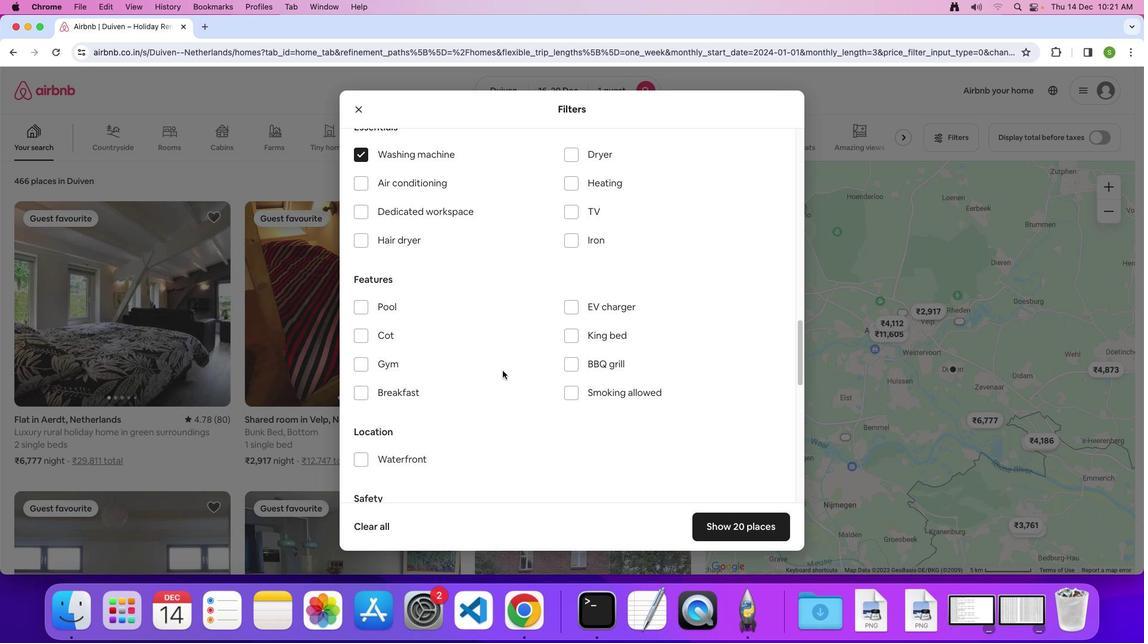
Action: Mouse scrolled (501, 370) with delta (0, 0)
Screenshot: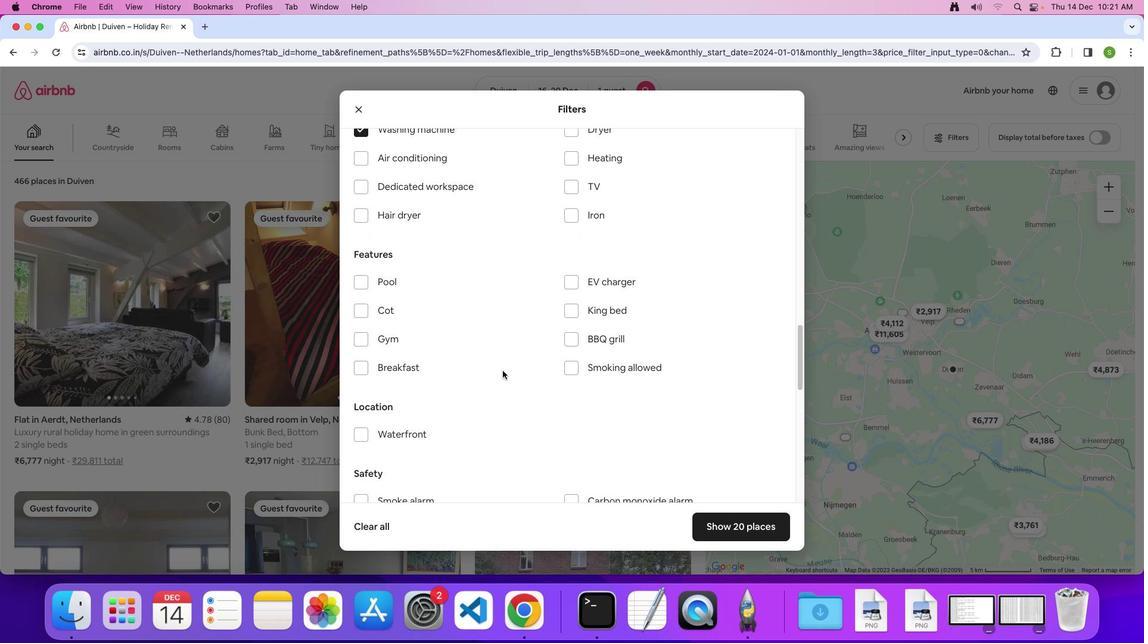 
Action: Mouse scrolled (501, 370) with delta (0, 0)
Screenshot: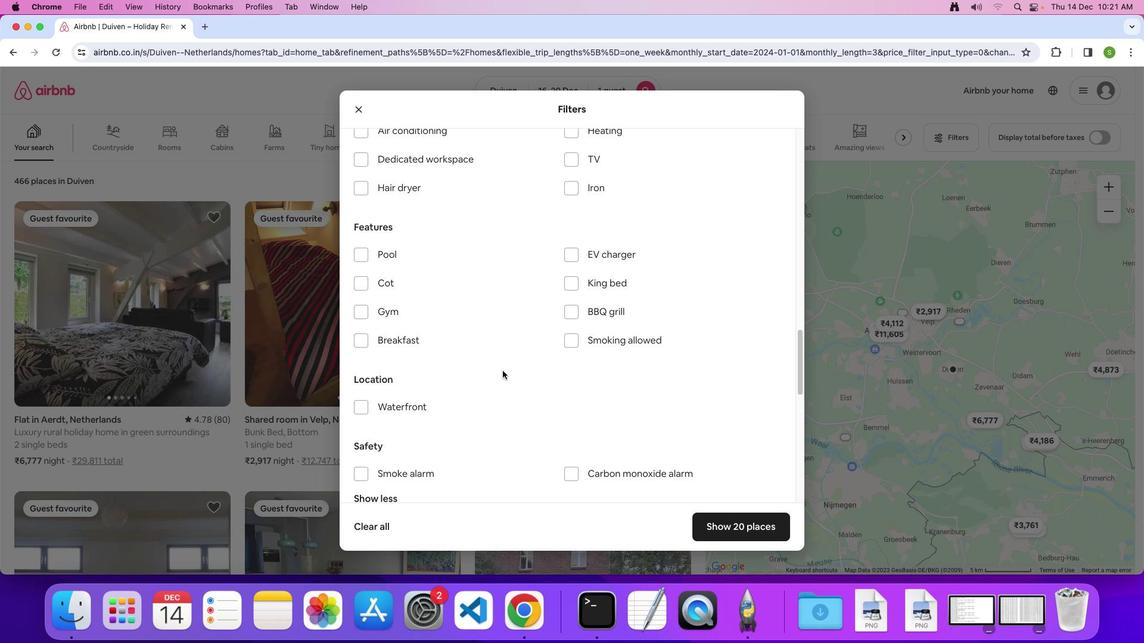 
Action: Mouse scrolled (501, 370) with delta (0, 0)
Screenshot: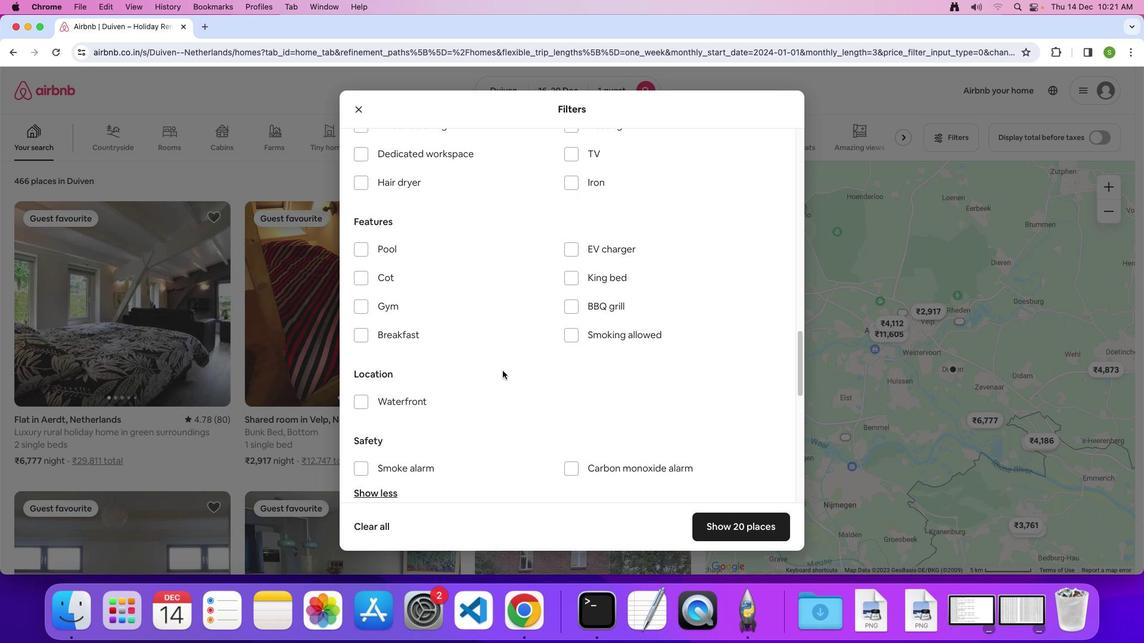 
Action: Mouse scrolled (501, 370) with delta (0, 0)
Screenshot: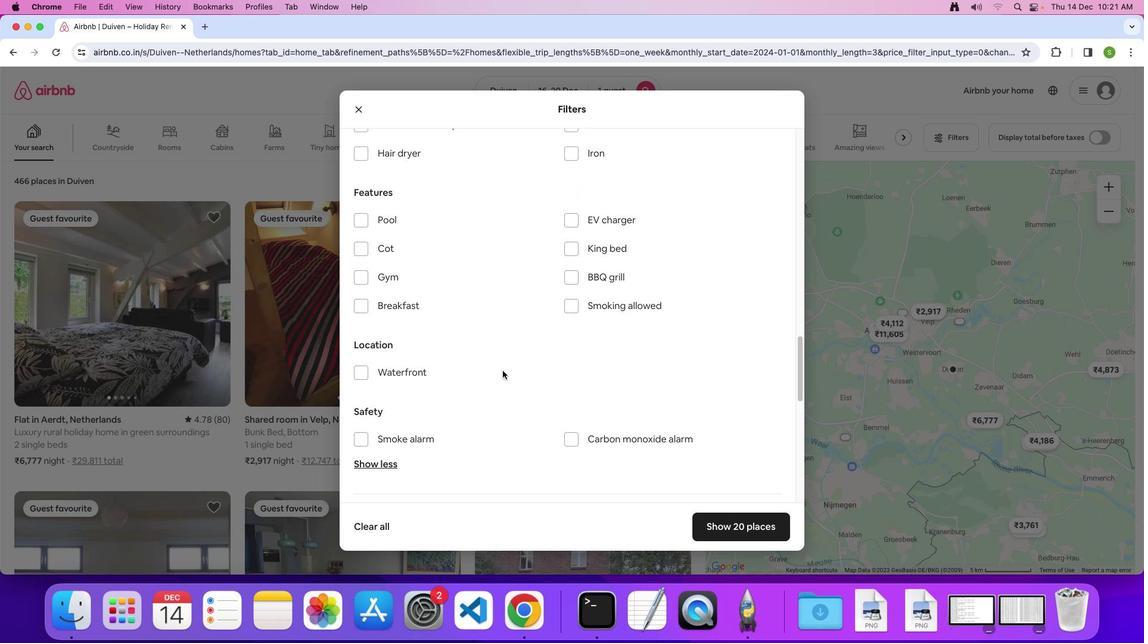 
Action: Mouse scrolled (501, 370) with delta (0, 0)
Screenshot: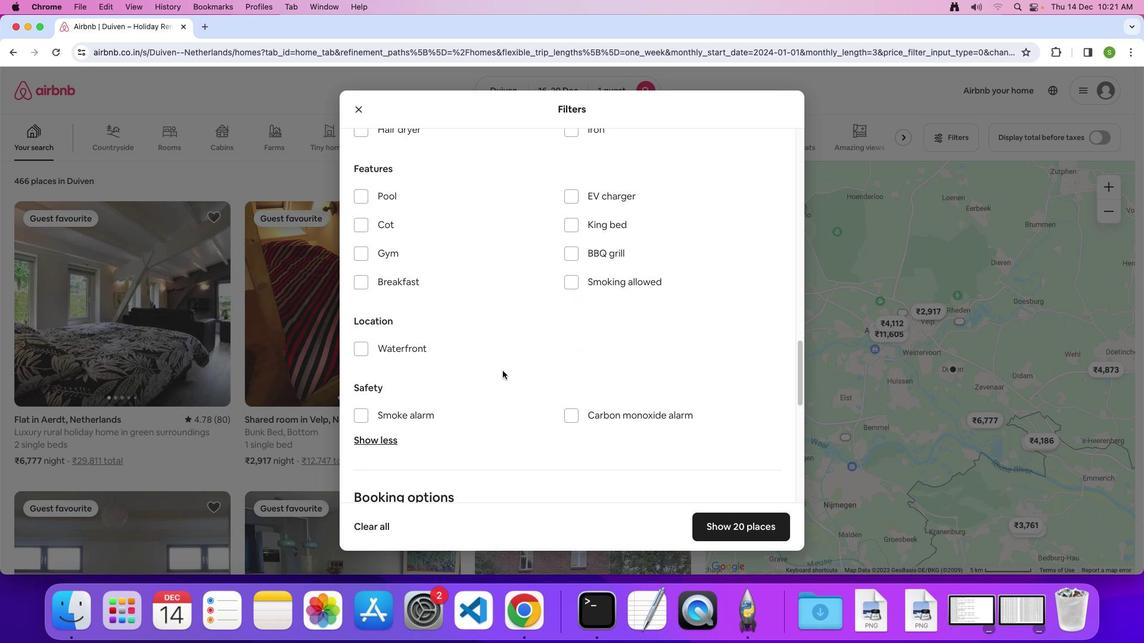
Action: Mouse scrolled (501, 370) with delta (0, 0)
Screenshot: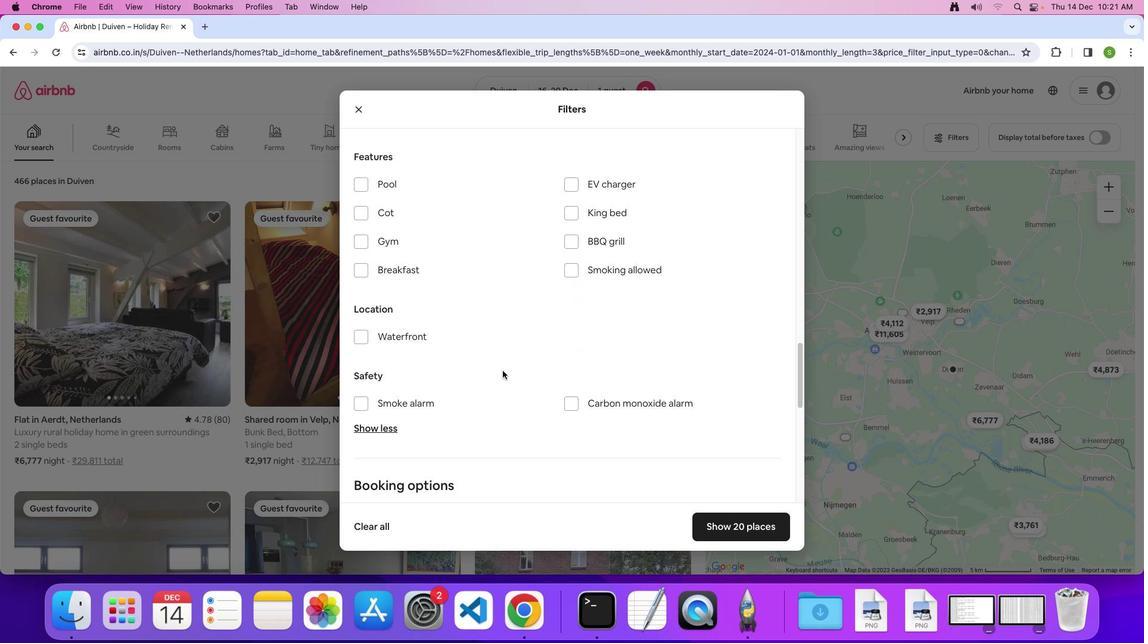 
Action: Mouse scrolled (501, 370) with delta (0, 0)
Screenshot: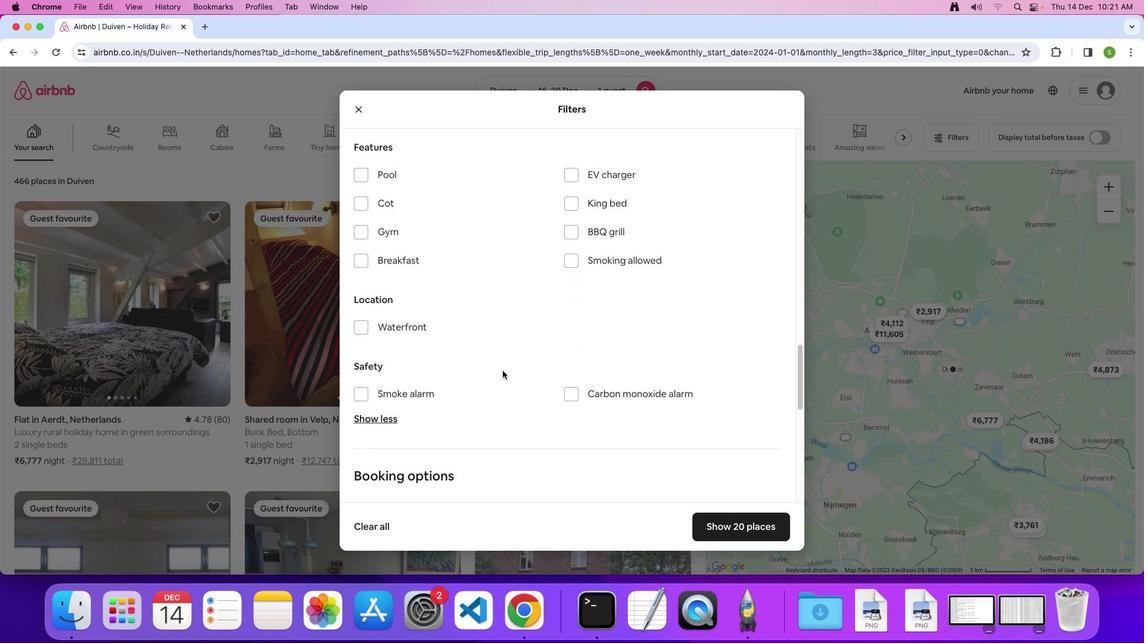 
Action: Mouse scrolled (501, 370) with delta (0, 0)
Screenshot: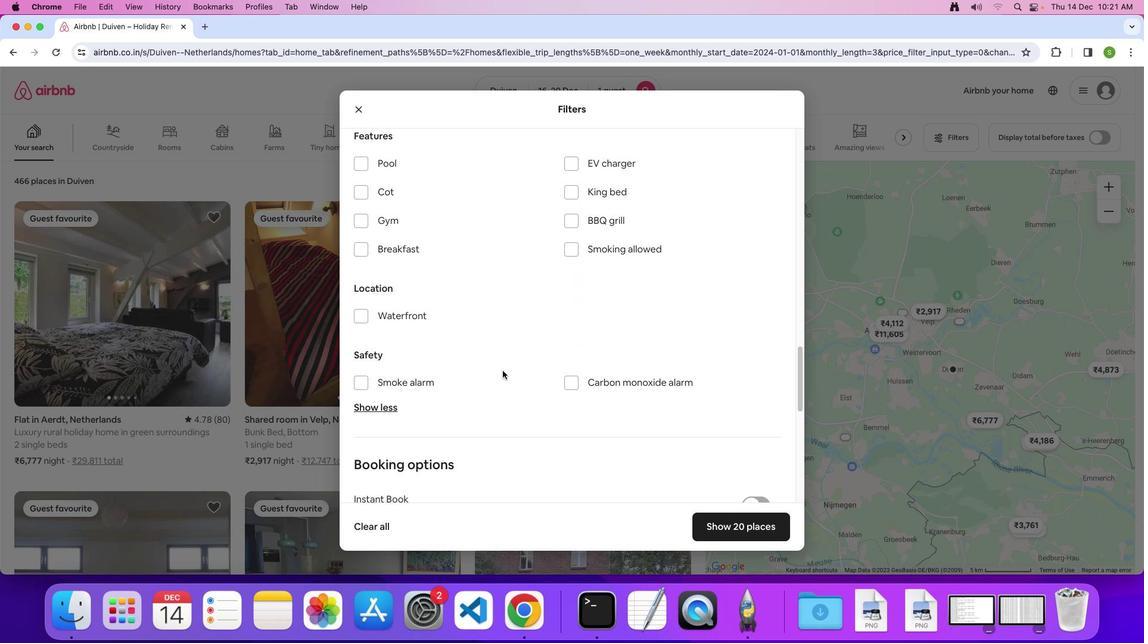
Action: Mouse scrolled (501, 370) with delta (0, -1)
Screenshot: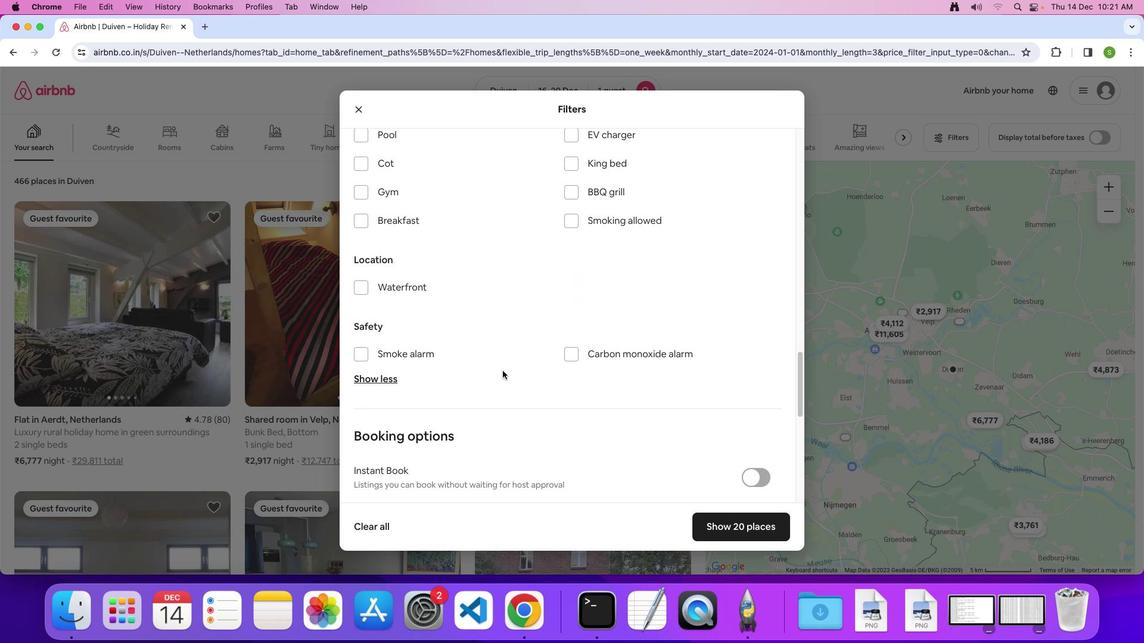 
Action: Mouse scrolled (501, 370) with delta (0, 0)
Screenshot: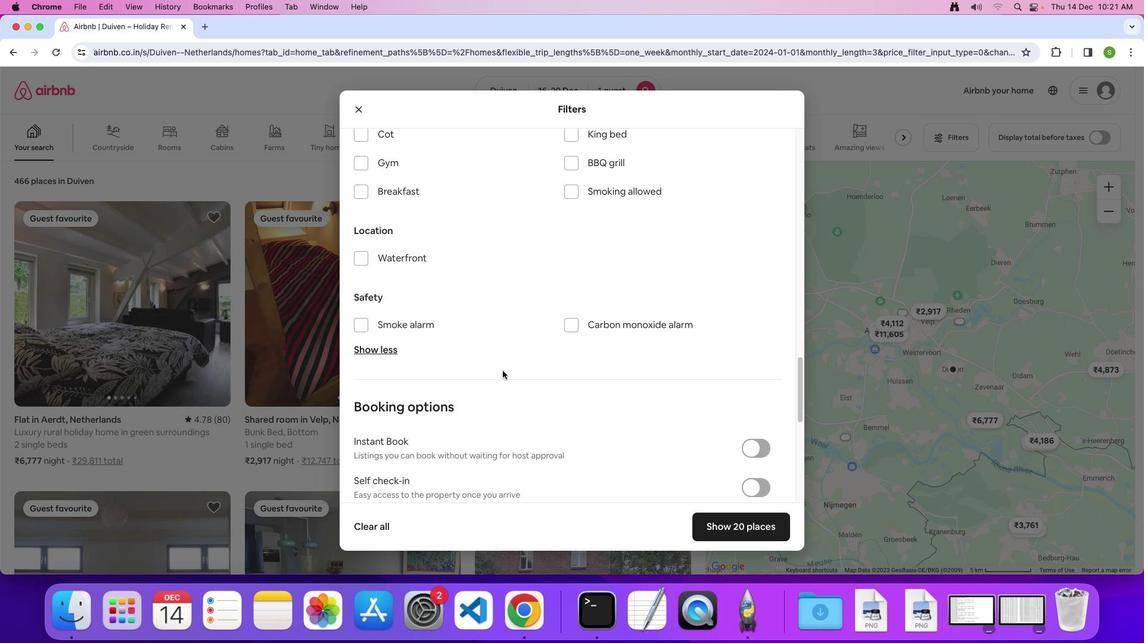 
Action: Mouse scrolled (501, 370) with delta (0, 0)
Screenshot: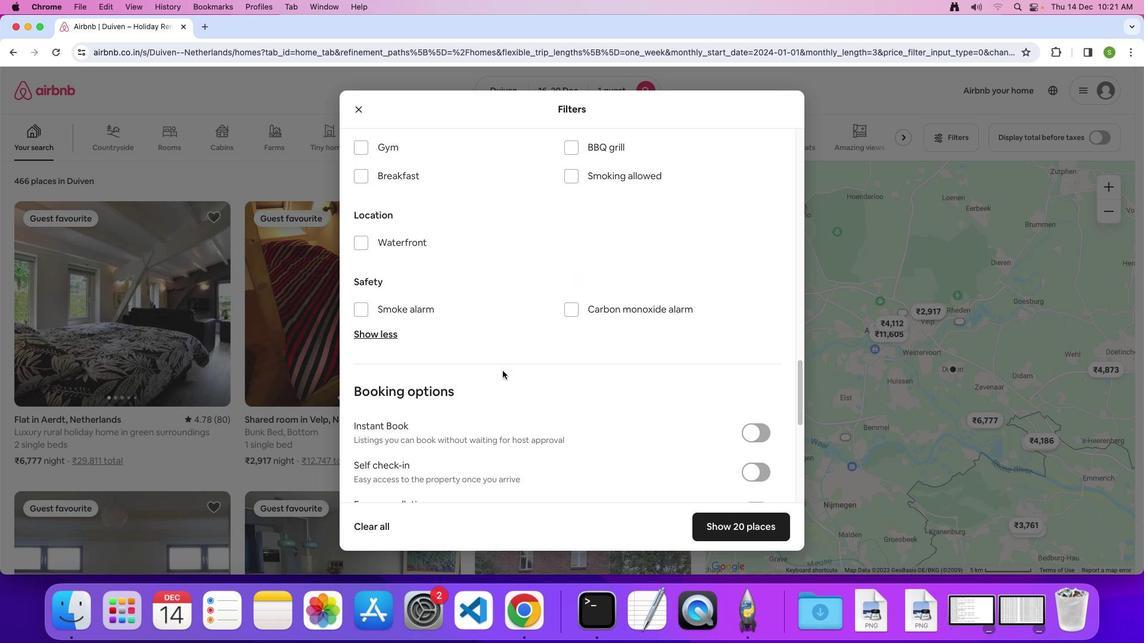 
Action: Mouse scrolled (501, 370) with delta (0, -1)
Screenshot: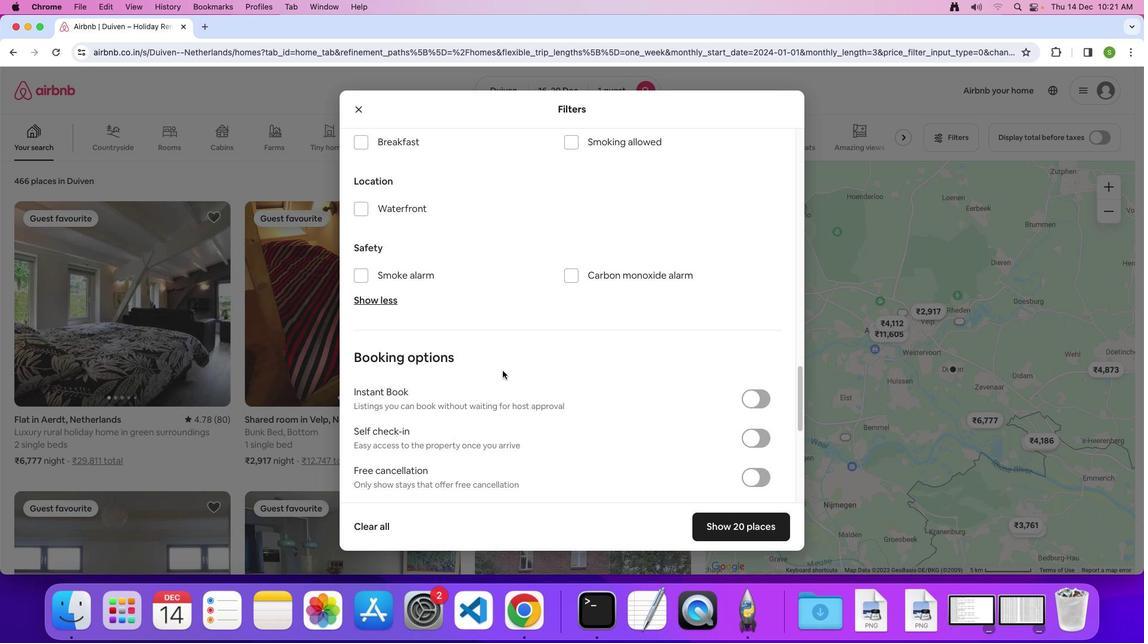 
Action: Mouse scrolled (501, 370) with delta (0, 0)
Screenshot: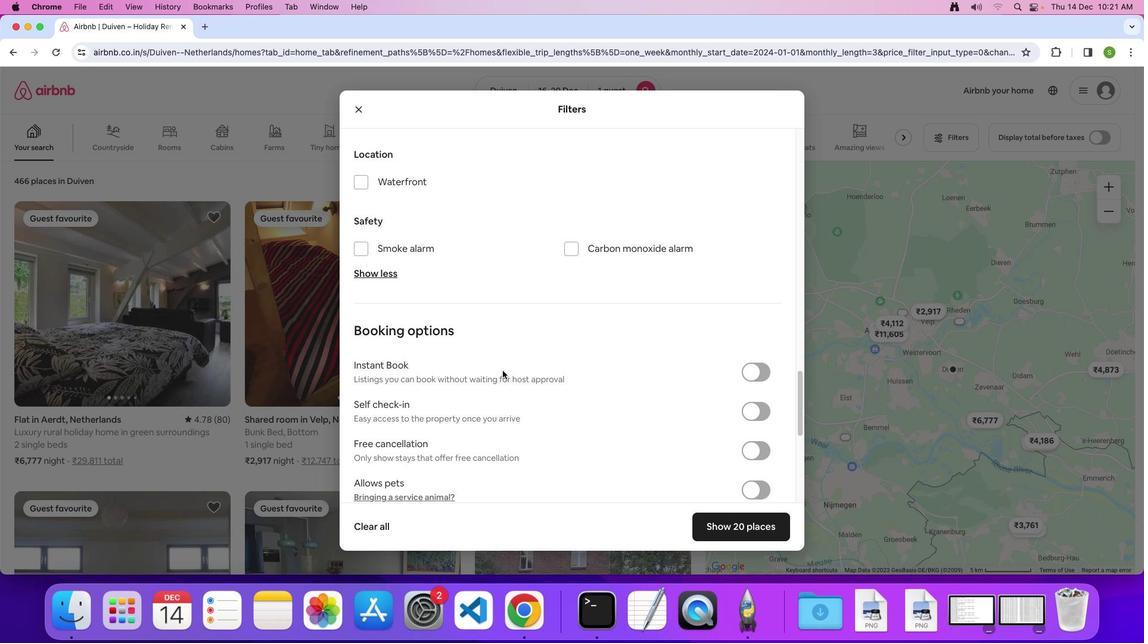 
Action: Mouse scrolled (501, 370) with delta (0, 0)
Screenshot: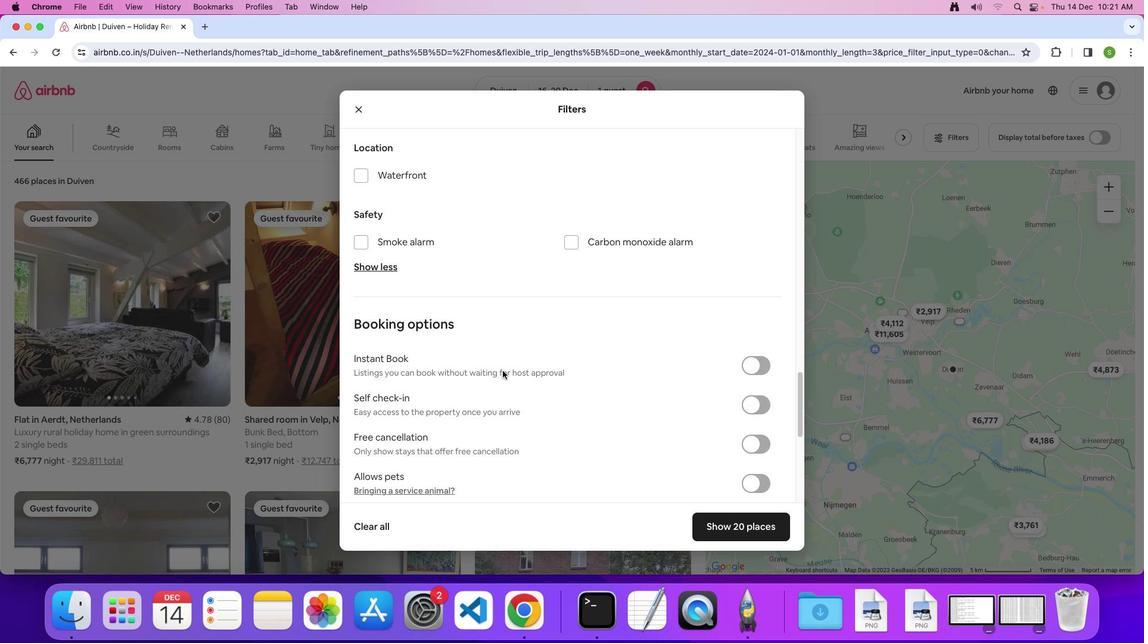 
Action: Mouse scrolled (501, 370) with delta (0, -1)
Screenshot: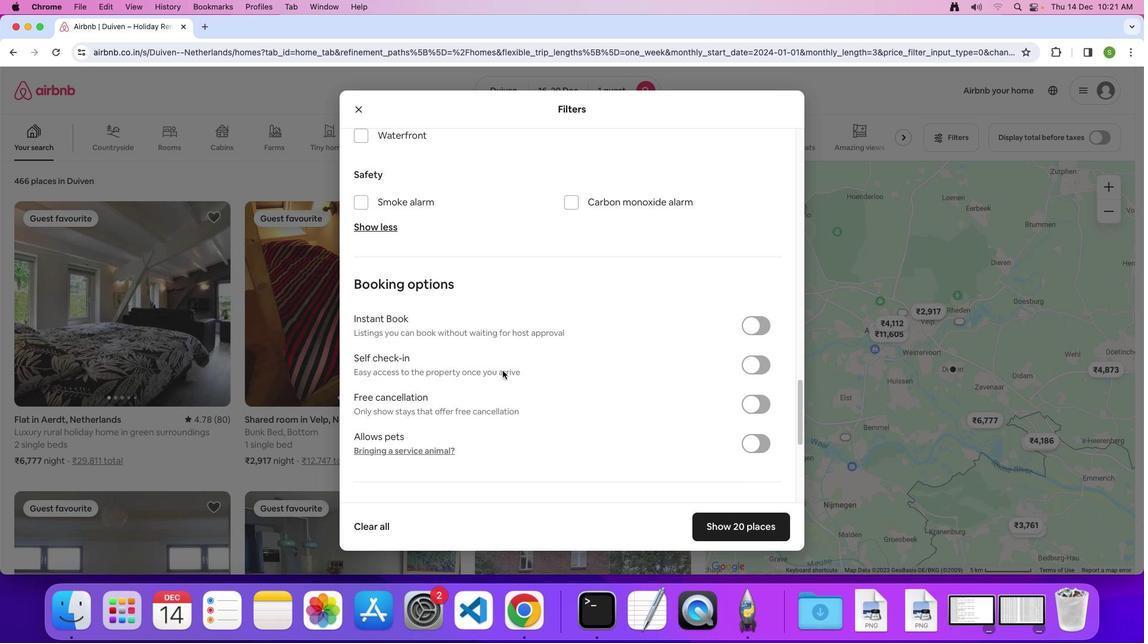 
Action: Mouse scrolled (501, 370) with delta (0, 0)
Screenshot: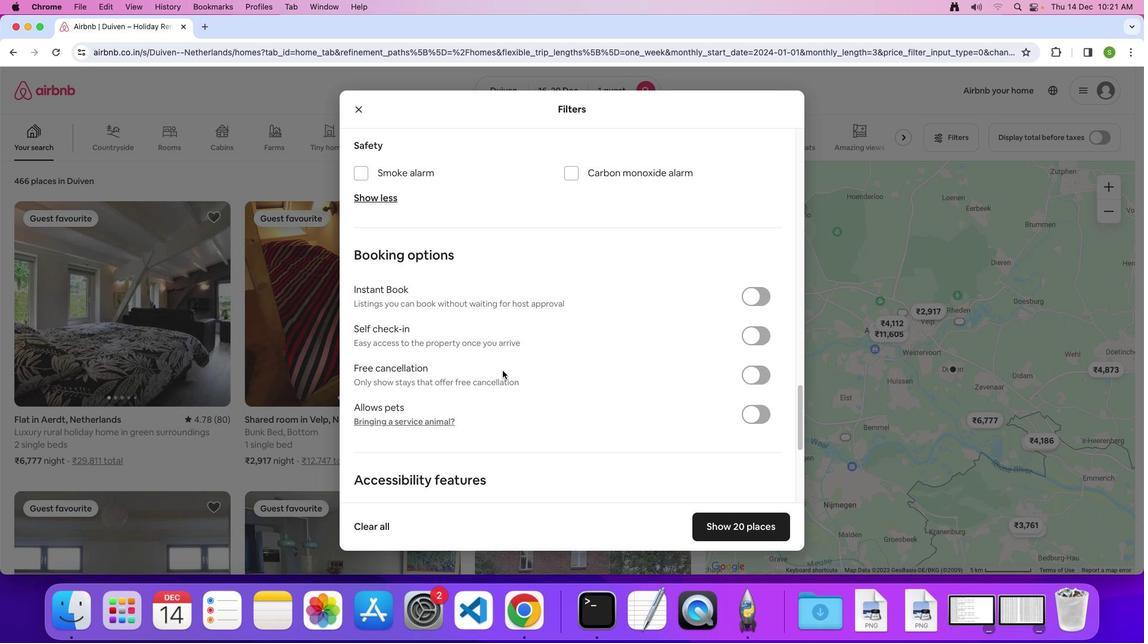 
Action: Mouse scrolled (501, 370) with delta (0, 0)
Screenshot: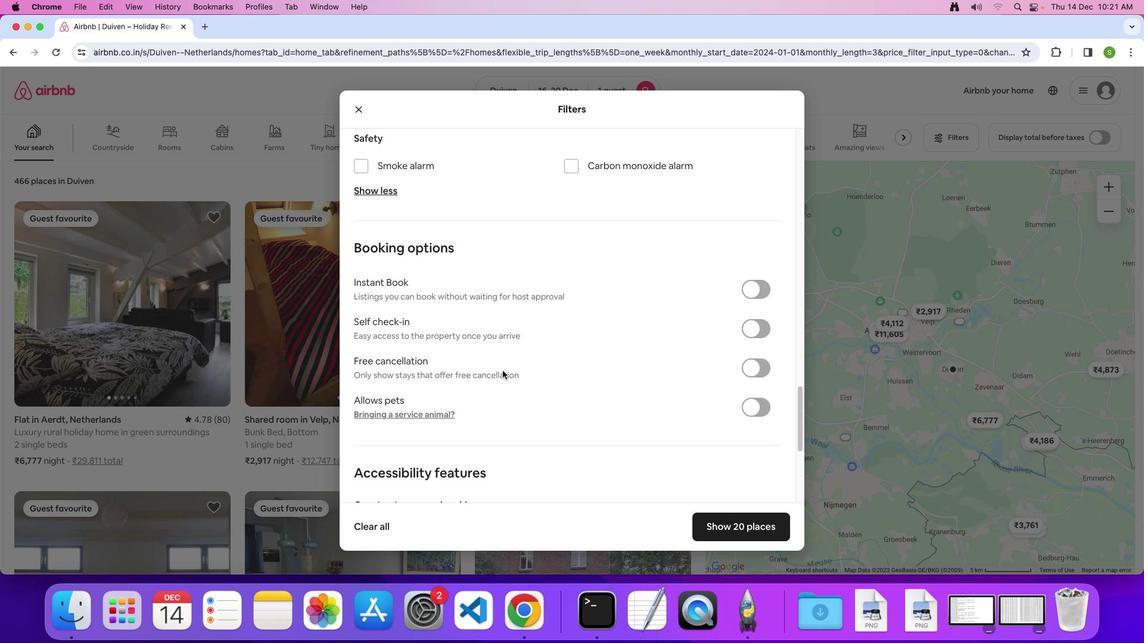 
Action: Mouse scrolled (501, 370) with delta (0, 0)
Screenshot: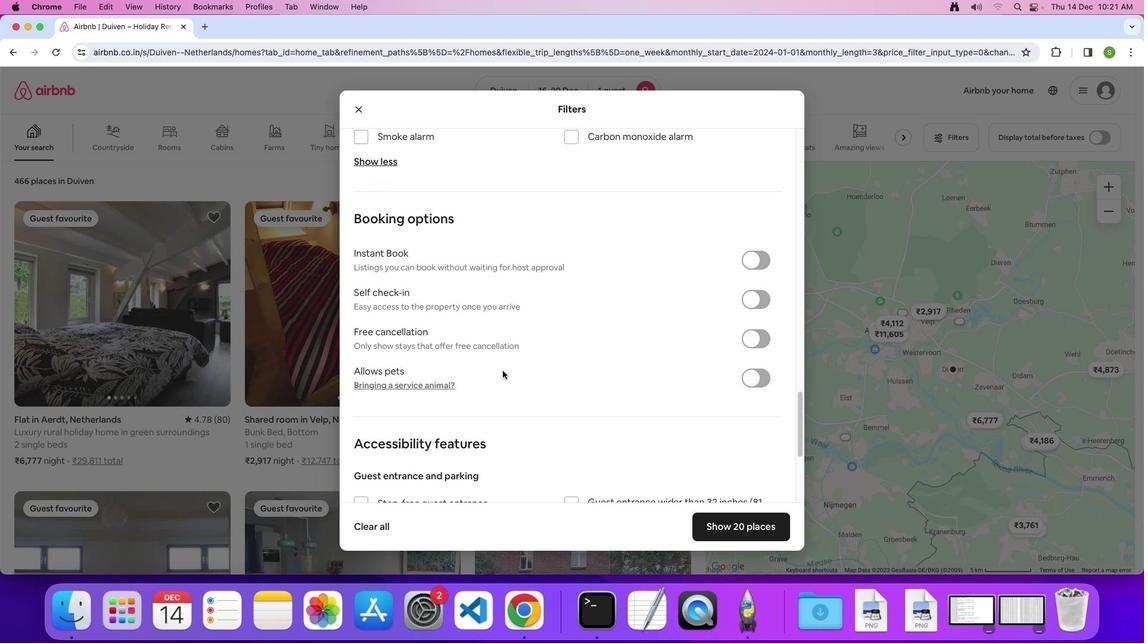 
Action: Mouse scrolled (501, 370) with delta (0, 0)
Screenshot: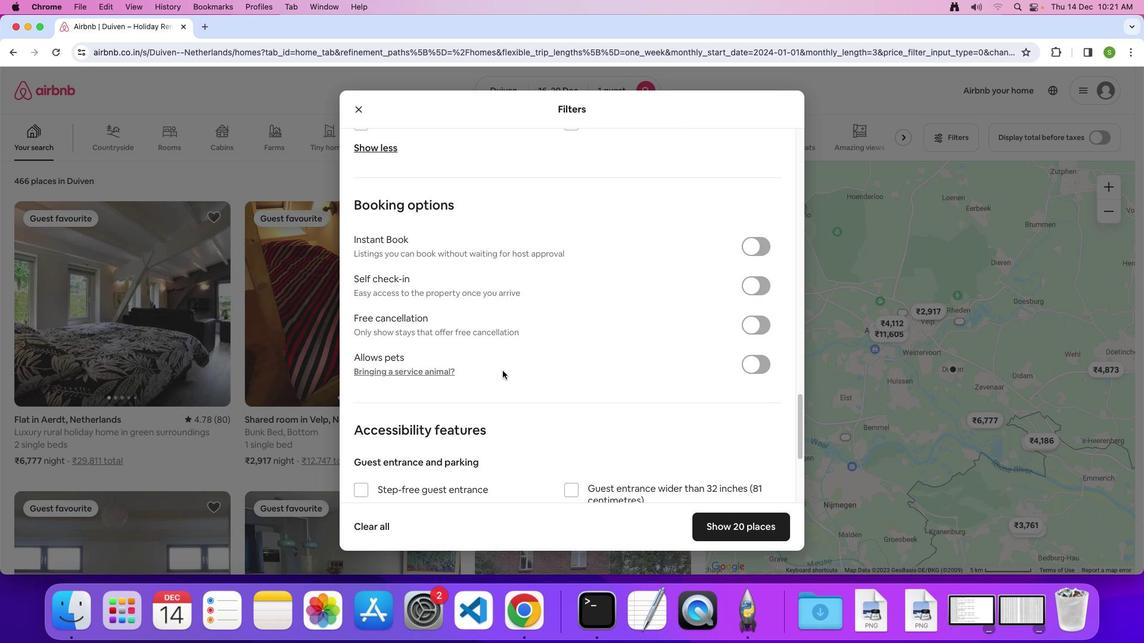 
Action: Mouse scrolled (501, 370) with delta (0, 0)
Screenshot: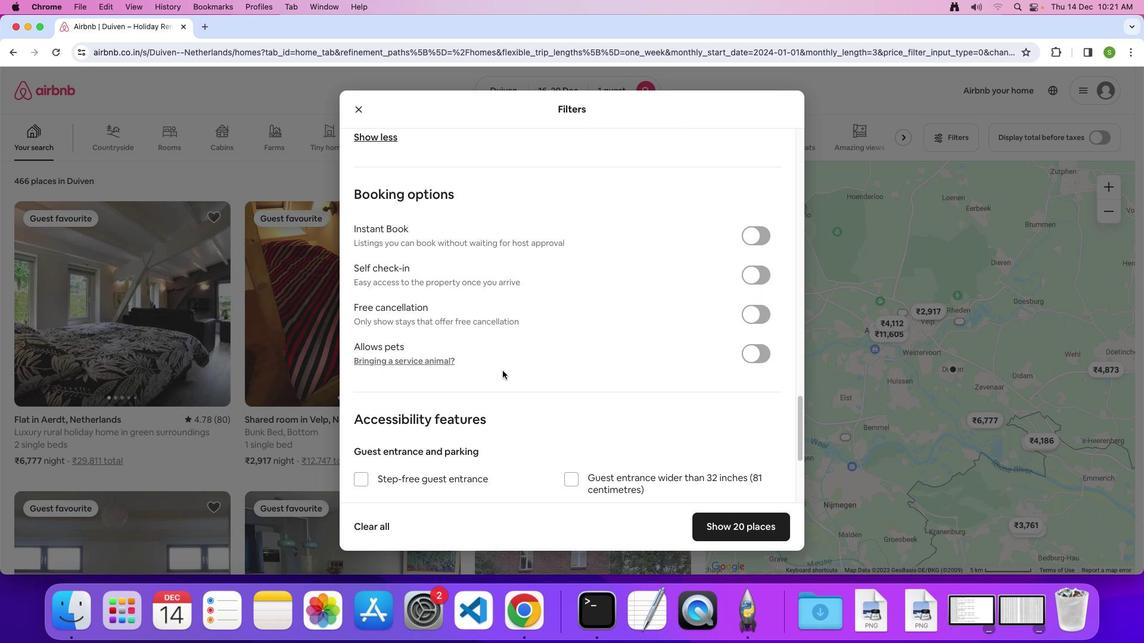
Action: Mouse scrolled (501, 370) with delta (0, 0)
Screenshot: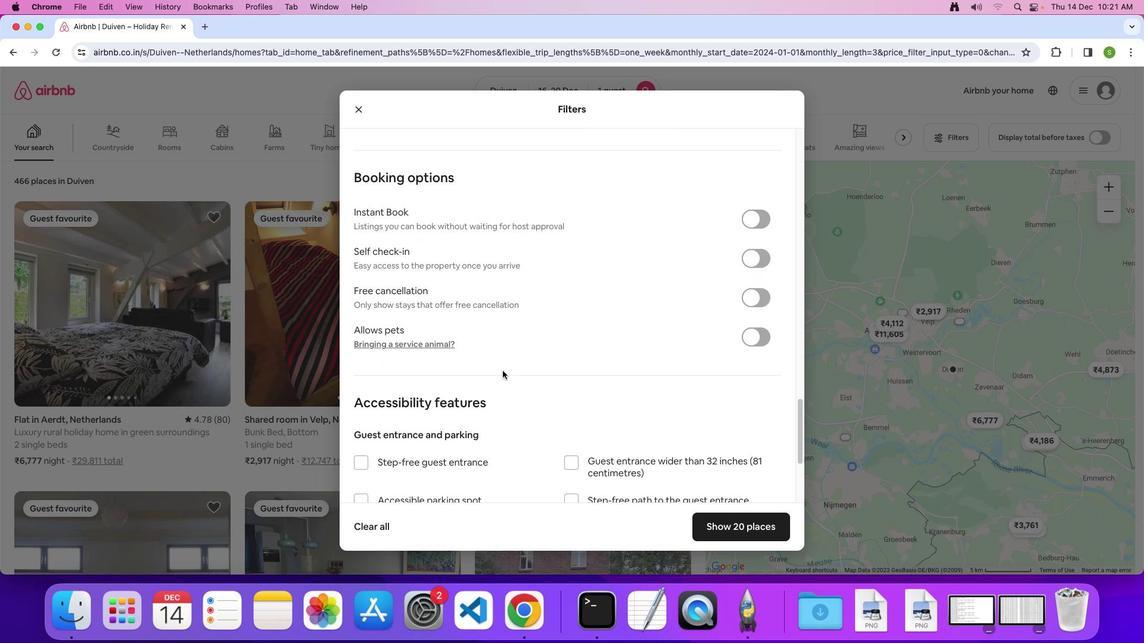 
Action: Mouse scrolled (501, 370) with delta (0, 0)
Screenshot: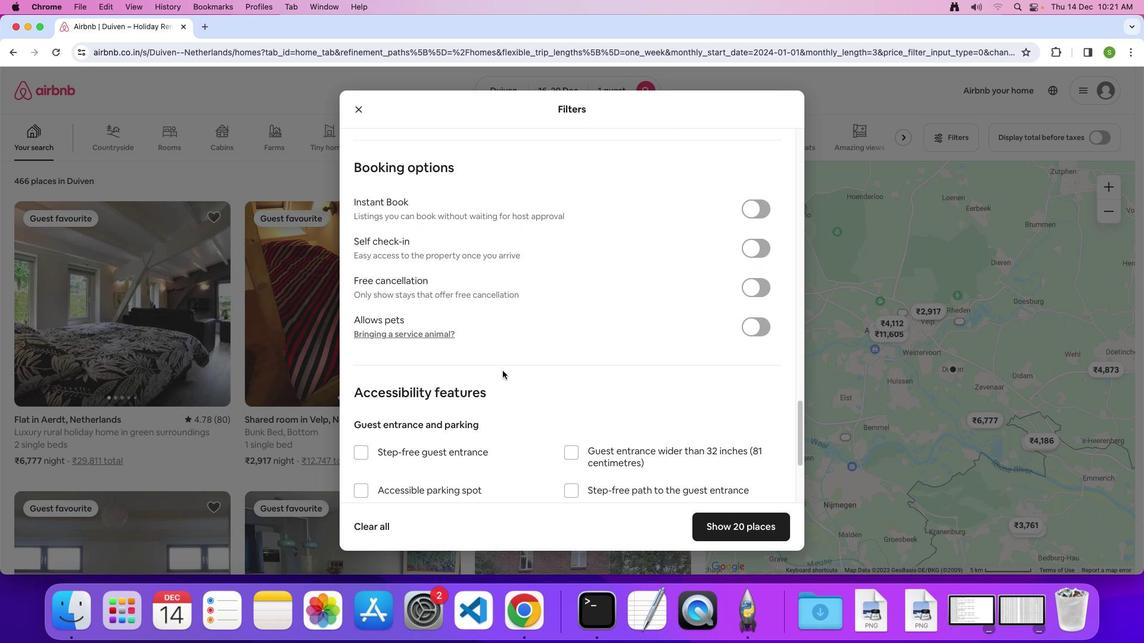 
Action: Mouse scrolled (501, 370) with delta (0, -1)
Screenshot: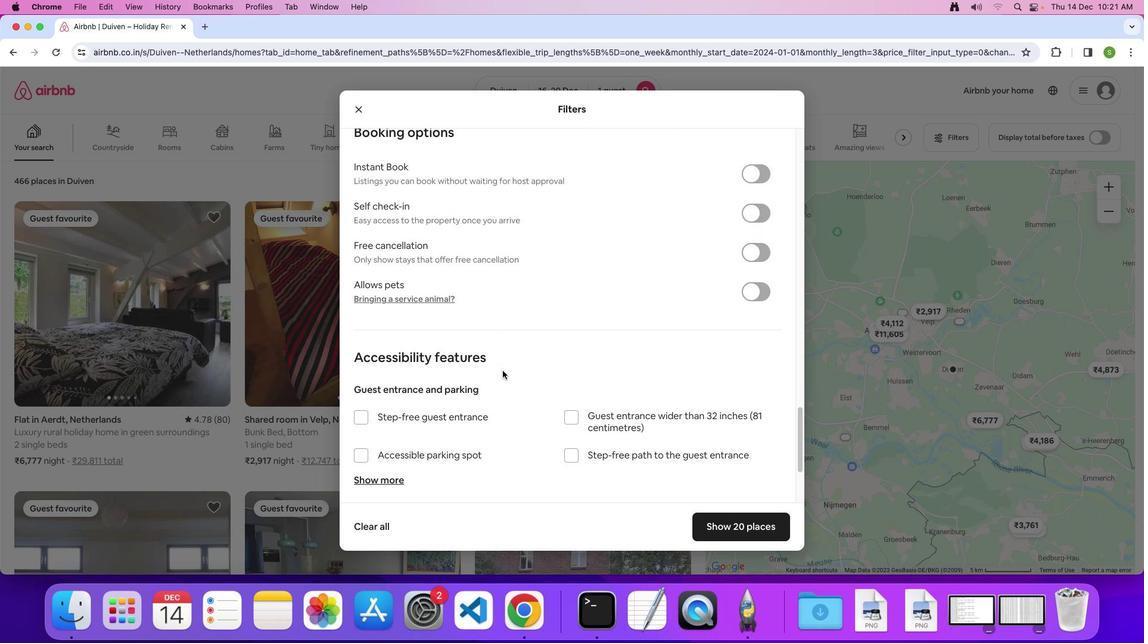 
Action: Mouse scrolled (501, 370) with delta (0, 0)
Screenshot: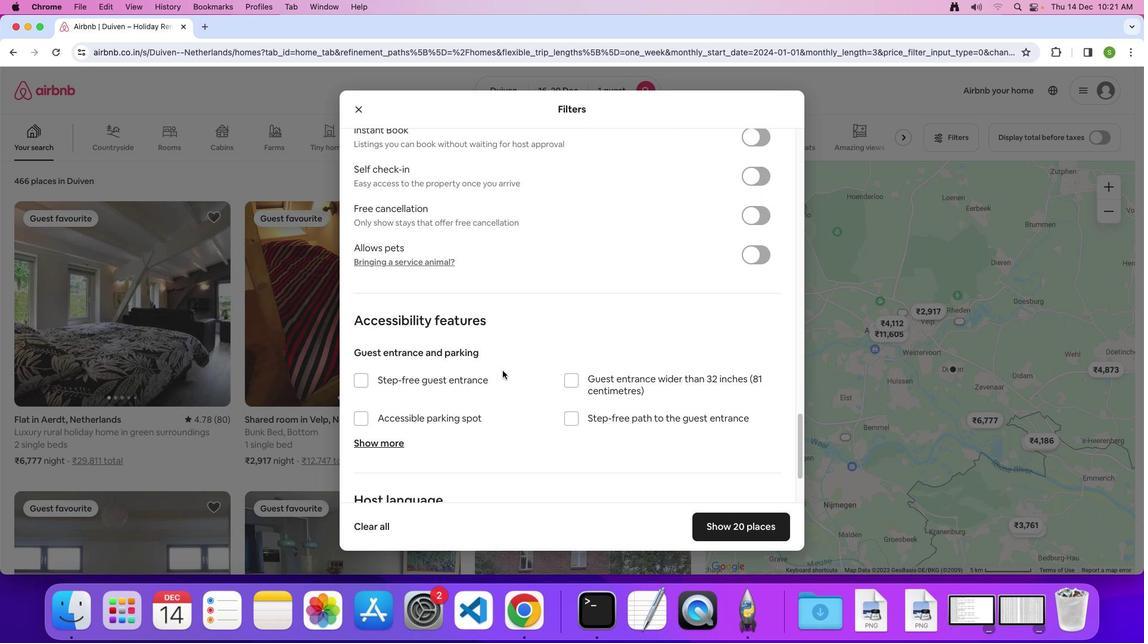 
Action: Mouse scrolled (501, 370) with delta (0, 0)
Screenshot: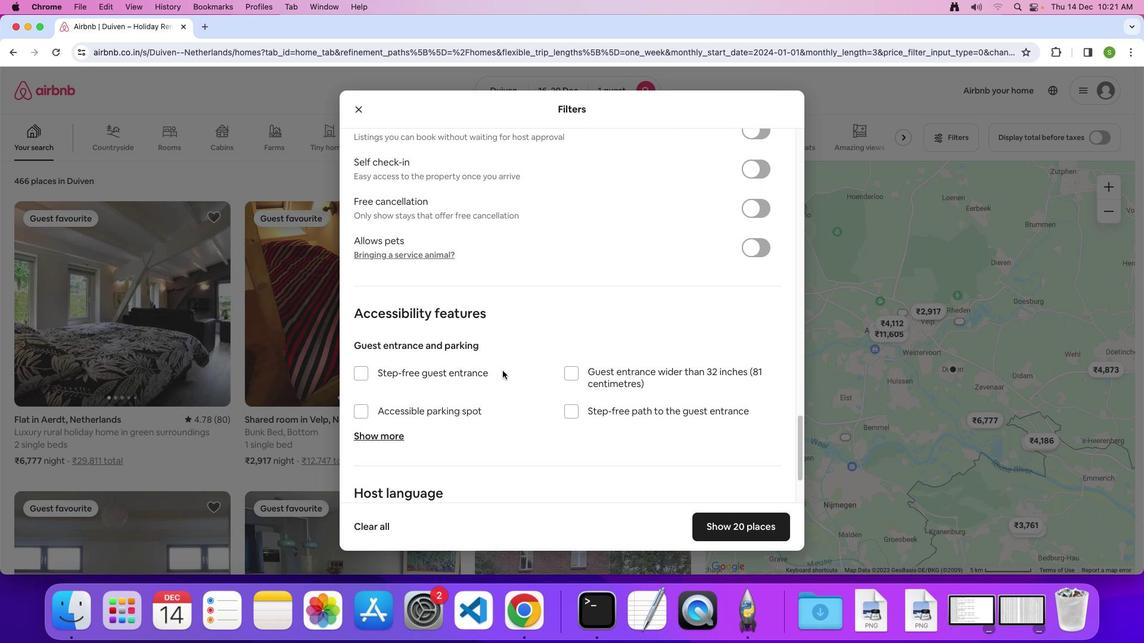 
Action: Mouse scrolled (501, 370) with delta (0, 0)
Screenshot: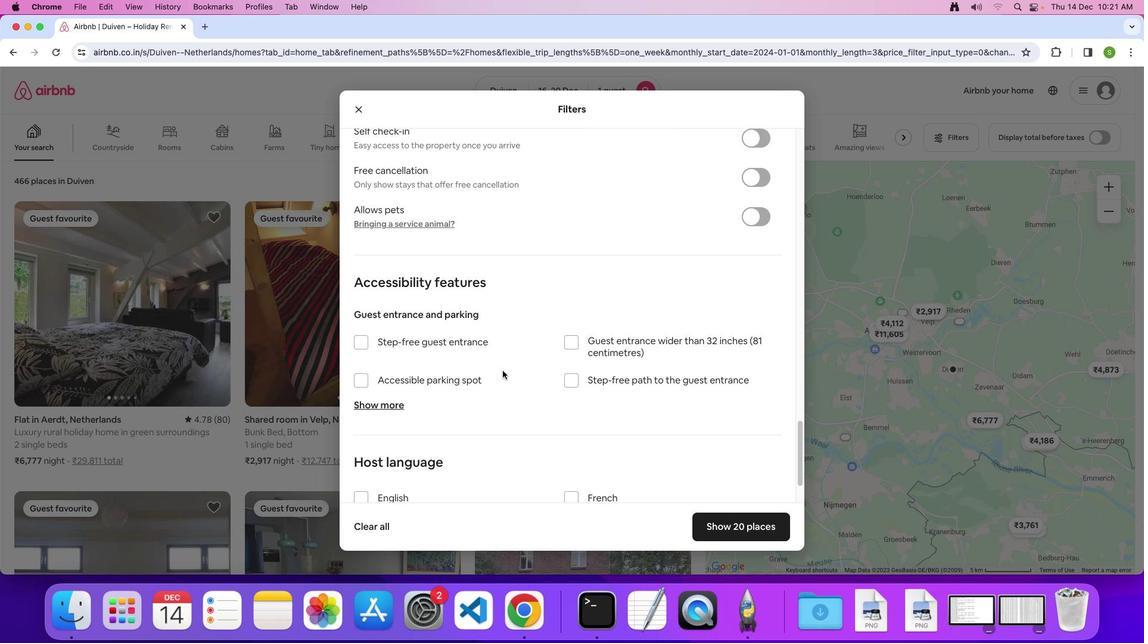 
Action: Mouse scrolled (501, 370) with delta (0, 0)
Screenshot: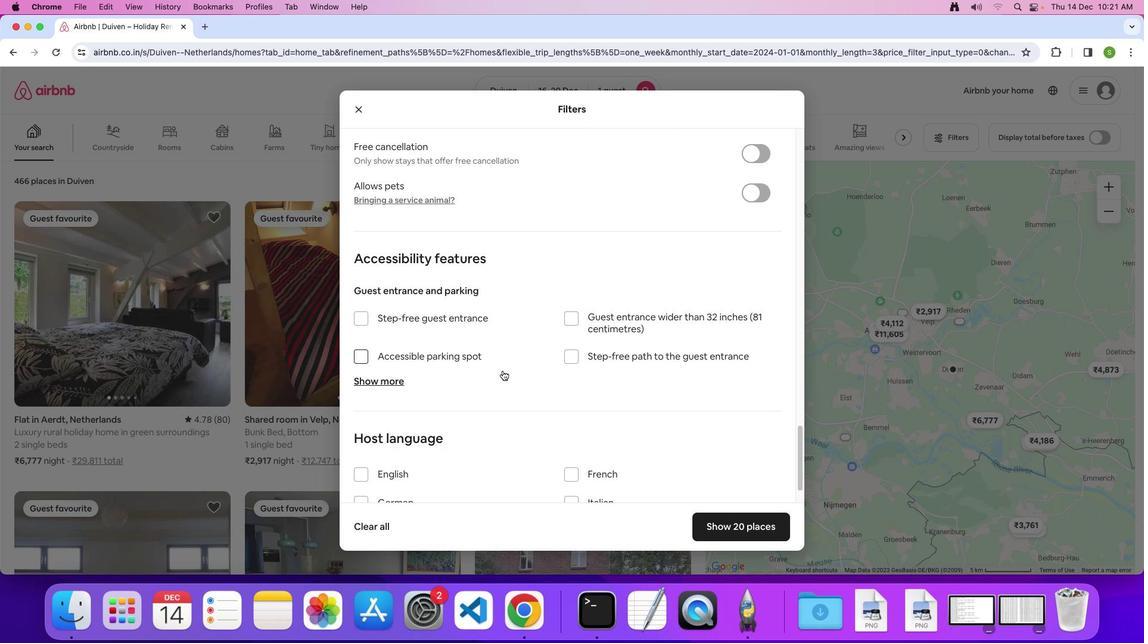 
Action: Mouse scrolled (501, 370) with delta (0, 0)
Screenshot: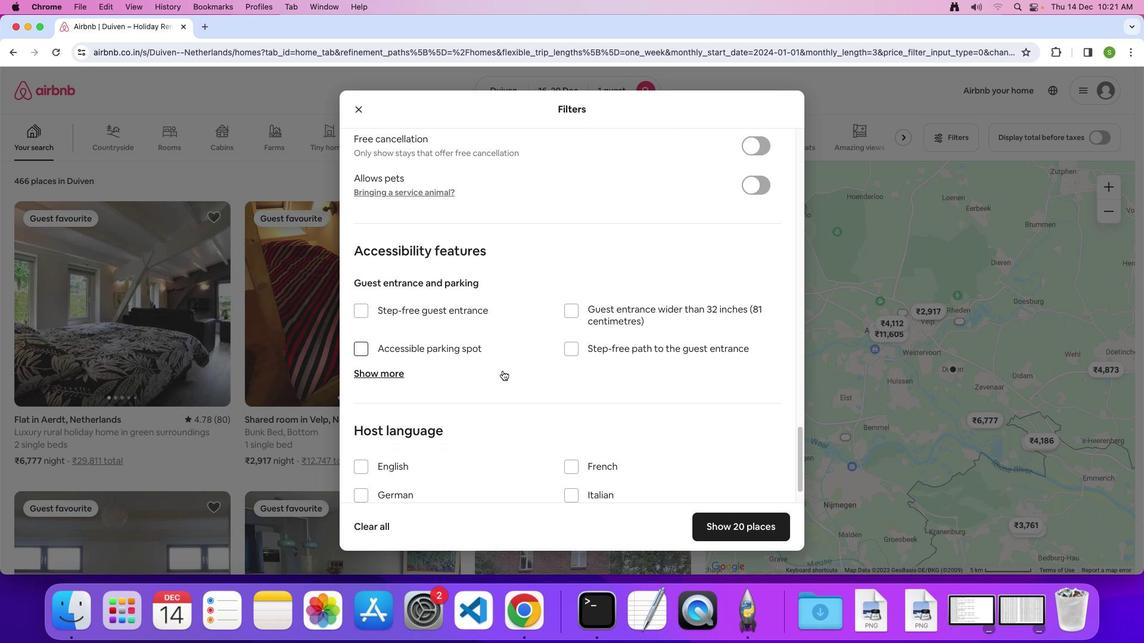 
Action: Mouse scrolled (501, 370) with delta (0, 0)
Screenshot: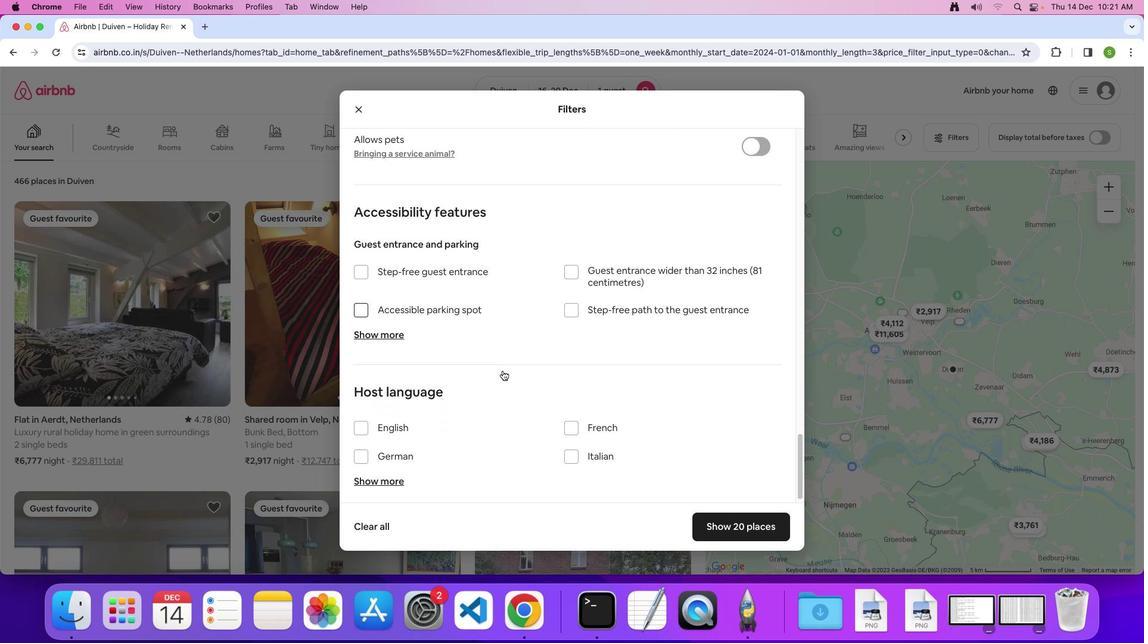 
Action: Mouse scrolled (501, 370) with delta (0, 0)
Screenshot: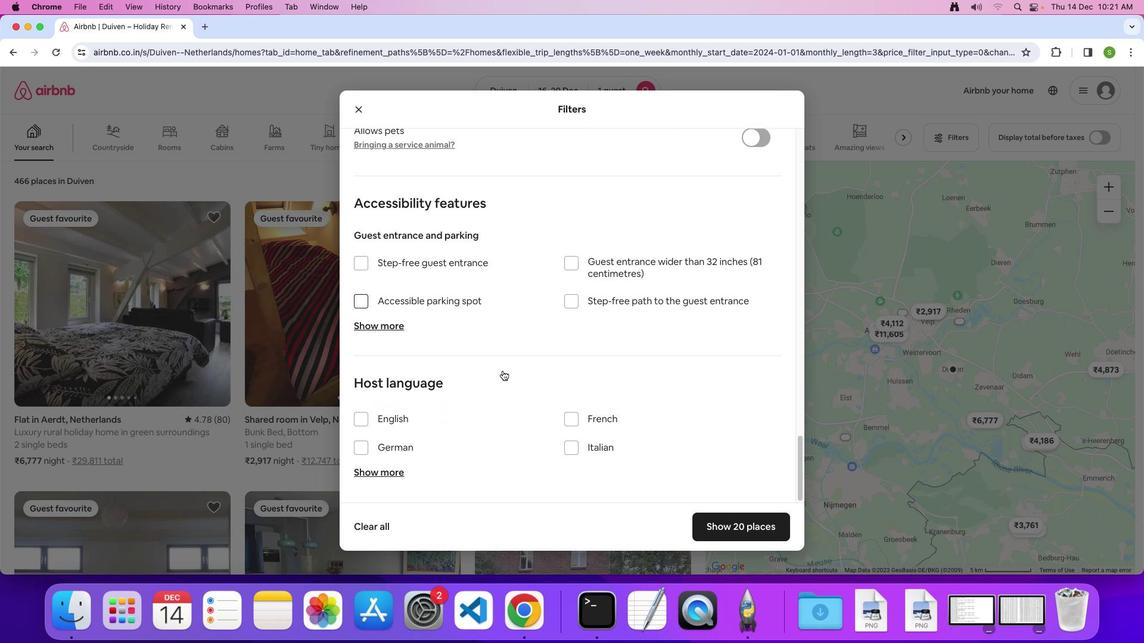 
Action: Mouse scrolled (501, 370) with delta (0, 0)
Screenshot: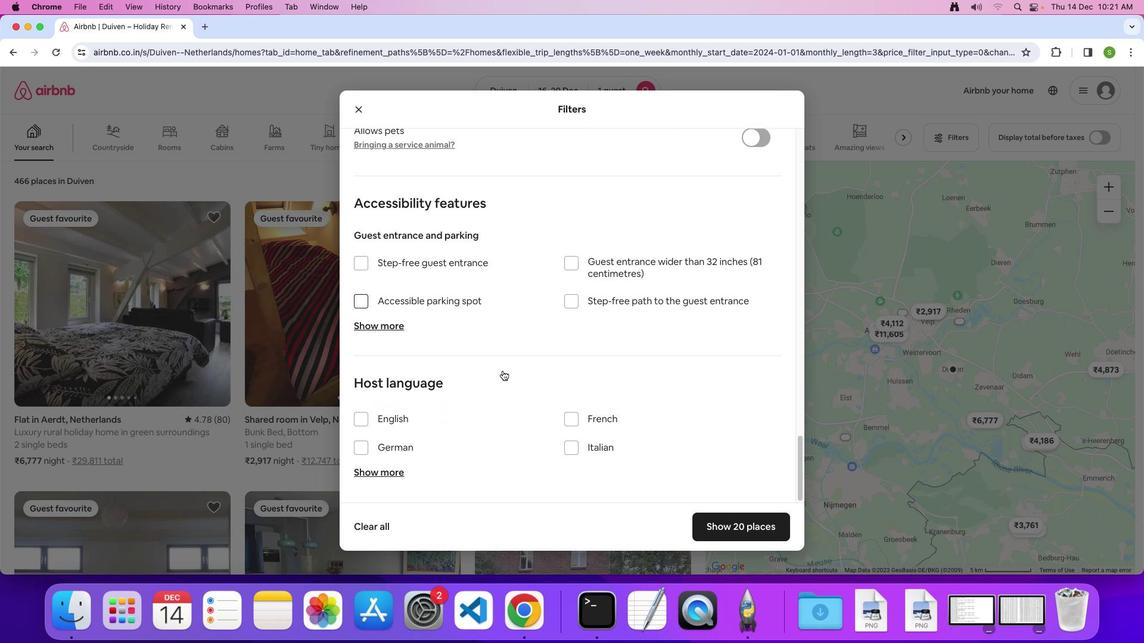 
Action: Mouse scrolled (501, 370) with delta (0, 0)
Screenshot: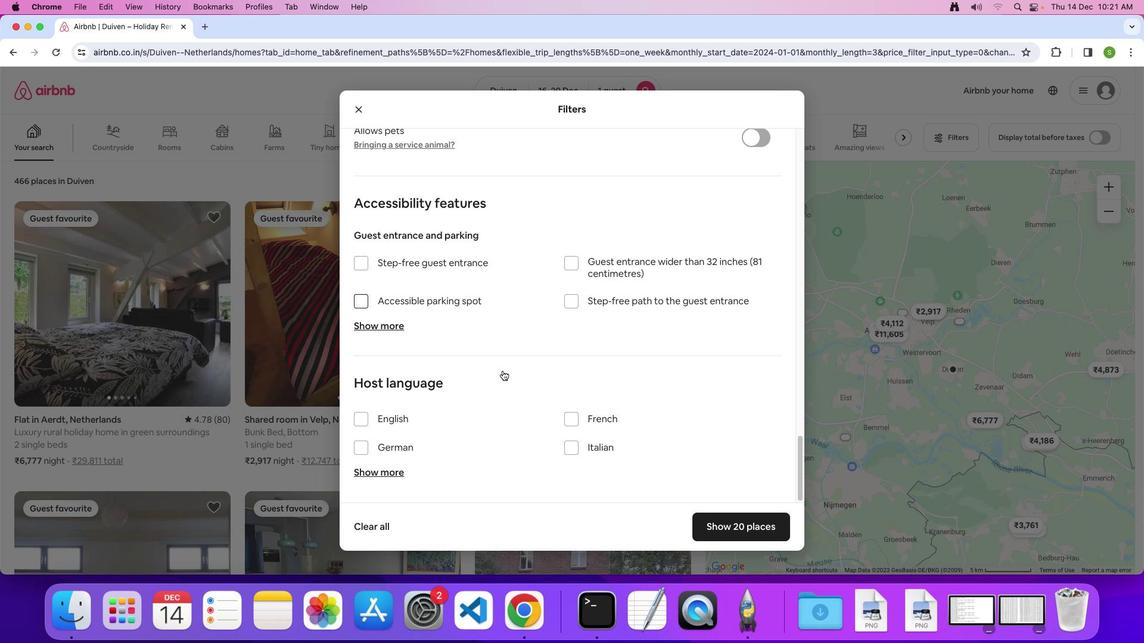 
Action: Mouse moved to (730, 523)
Screenshot: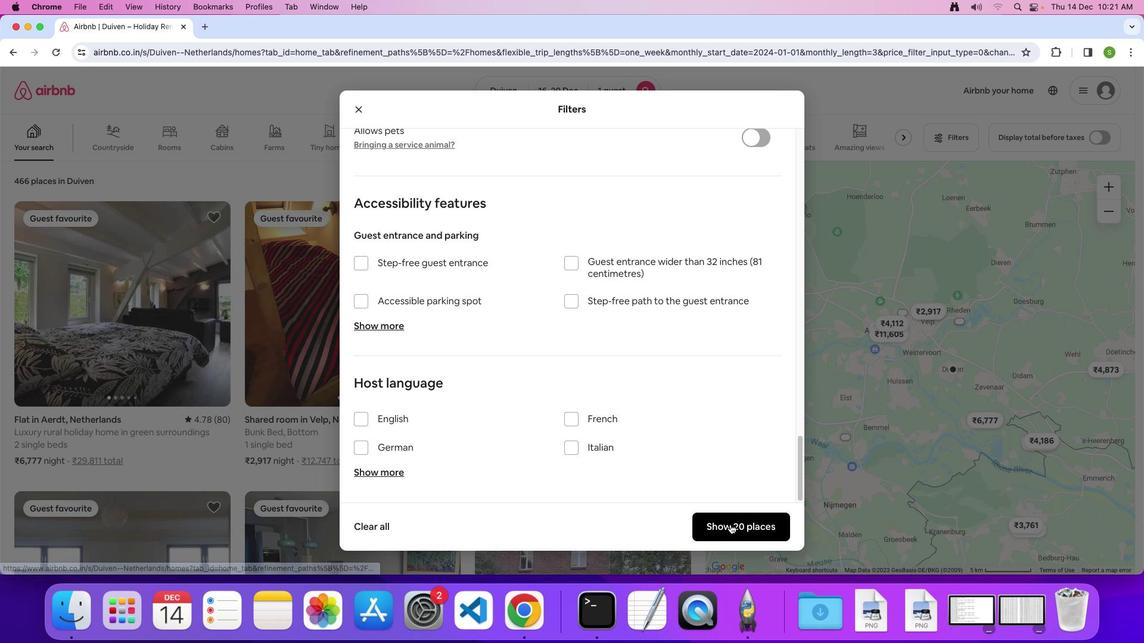 
Action: Mouse pressed left at (730, 523)
Screenshot: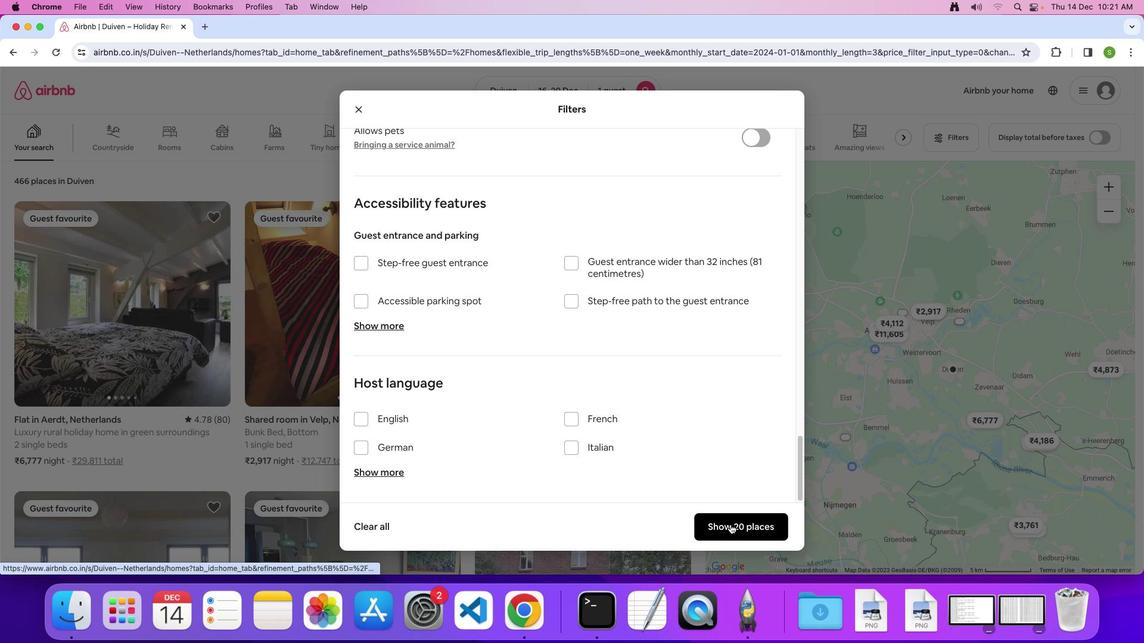 
Action: Mouse moved to (178, 285)
Screenshot: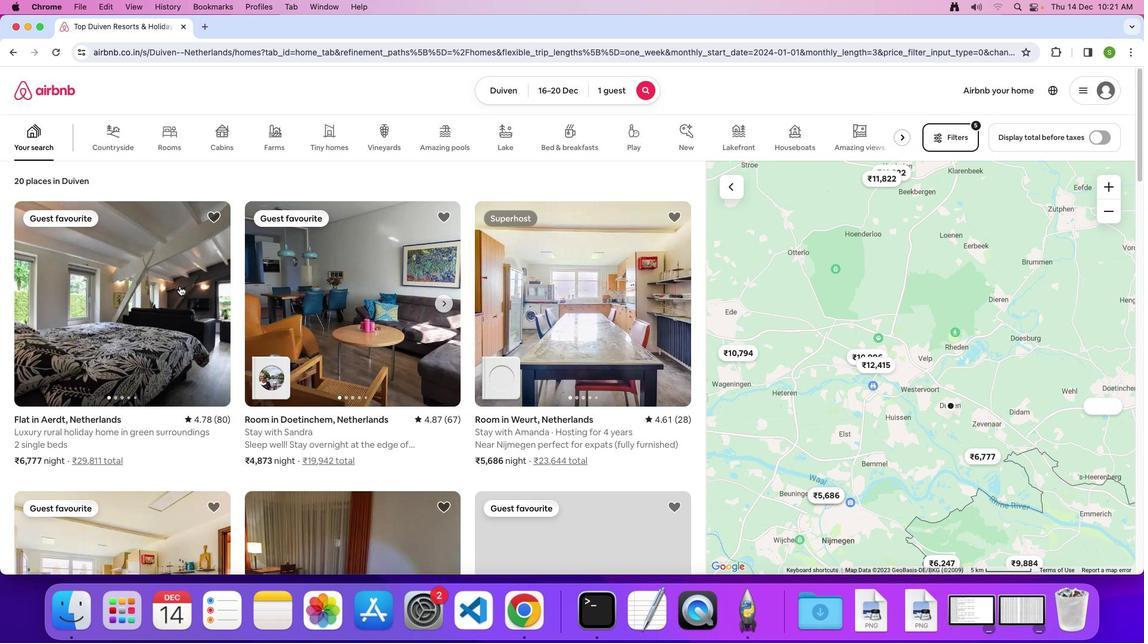 
Action: Mouse pressed left at (178, 285)
Screenshot: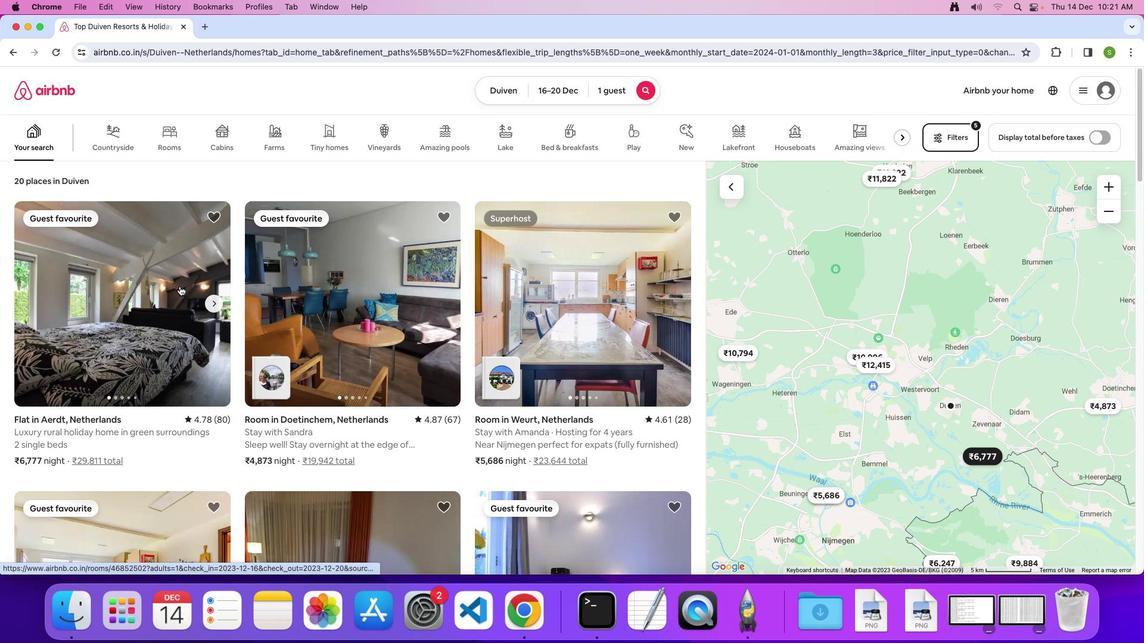 
Action: Mouse moved to (455, 241)
Screenshot: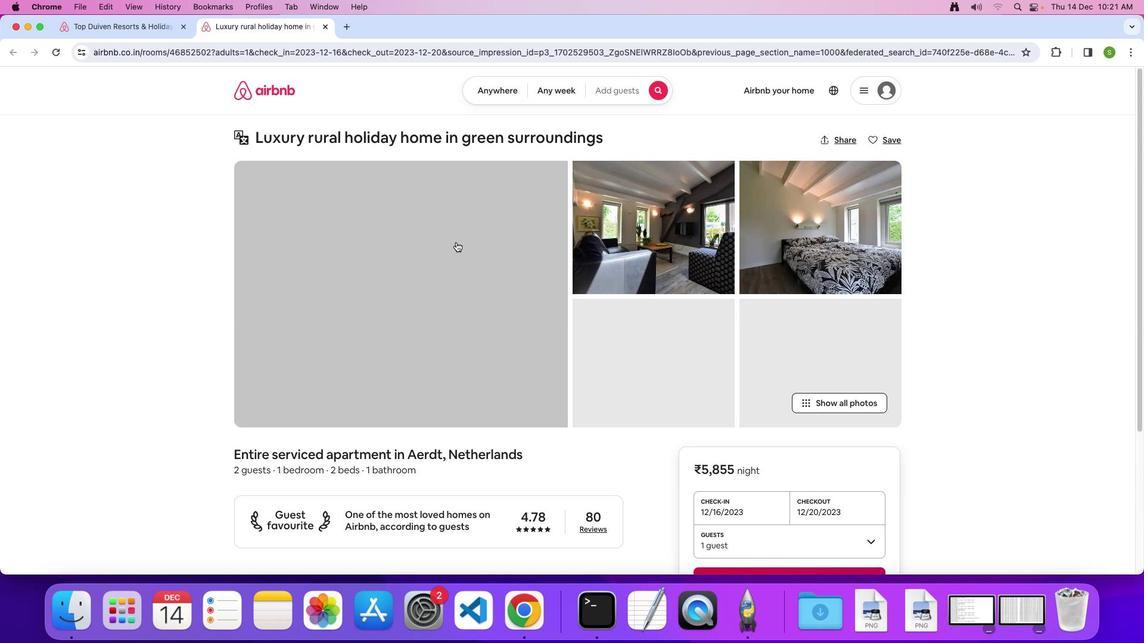 
Action: Mouse pressed left at (455, 241)
Screenshot: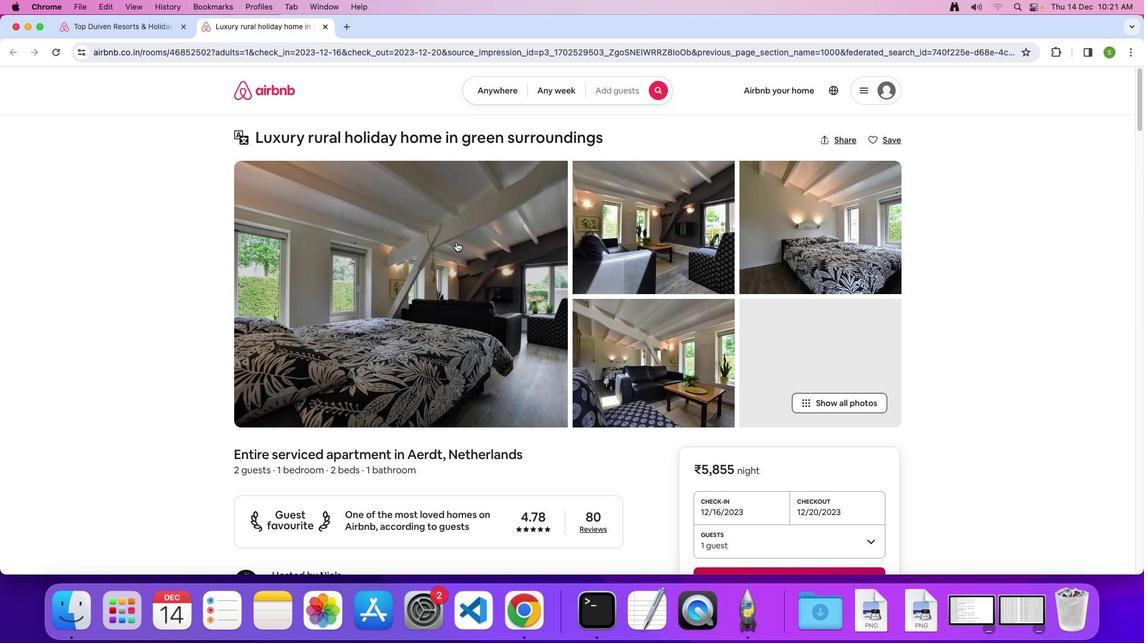 
Action: Mouse moved to (606, 372)
Screenshot: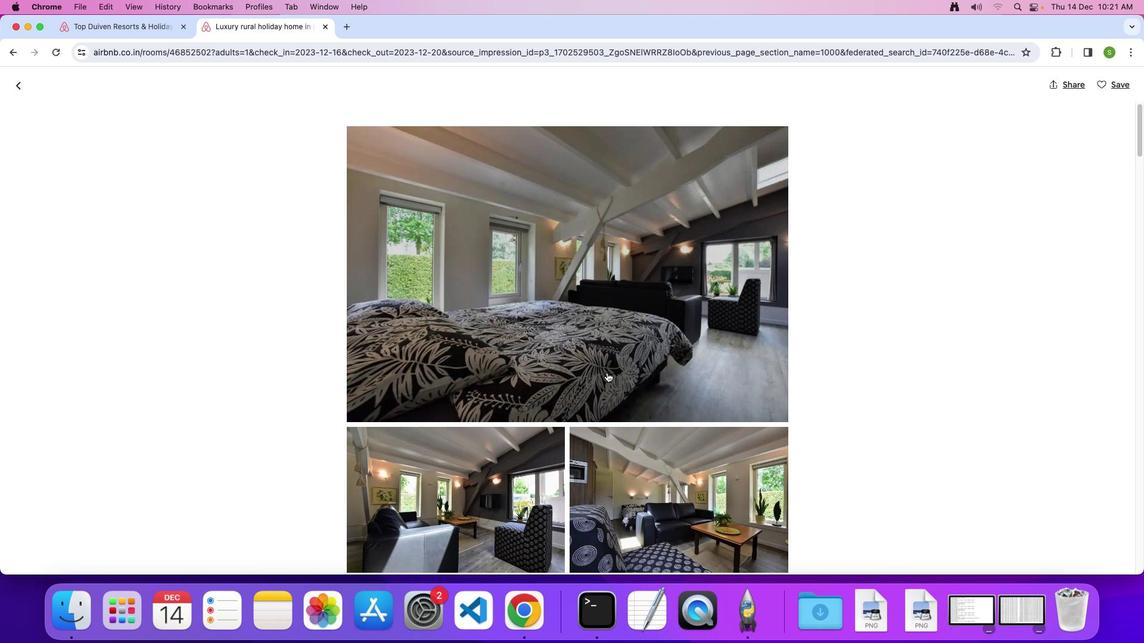 
Action: Mouse scrolled (606, 372) with delta (0, 0)
Screenshot: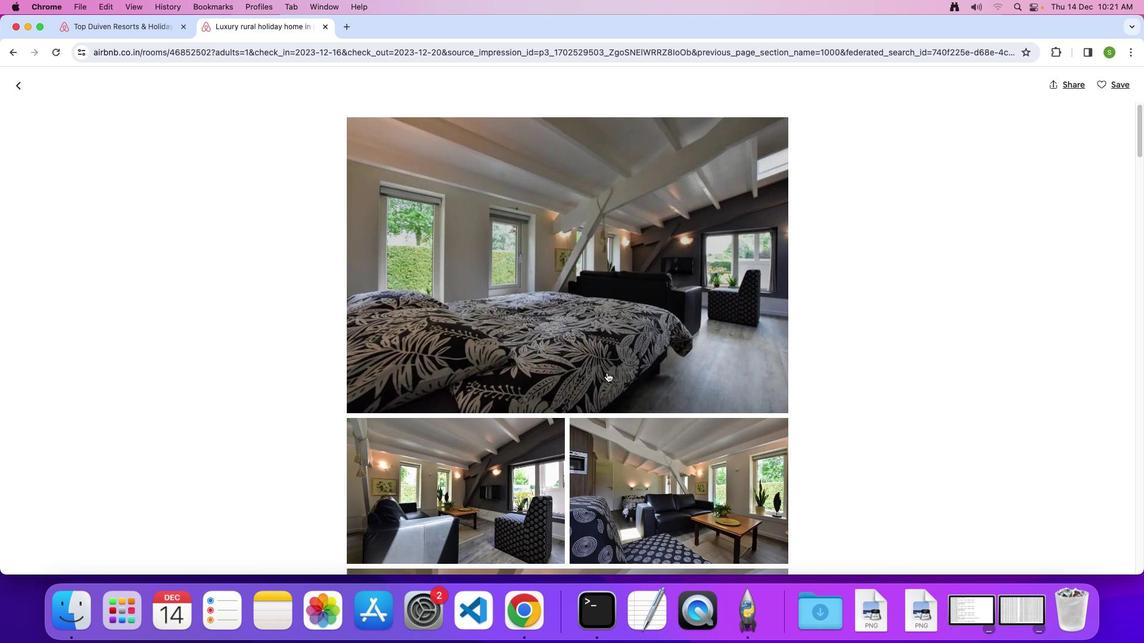 
Action: Mouse scrolled (606, 372) with delta (0, 0)
Screenshot: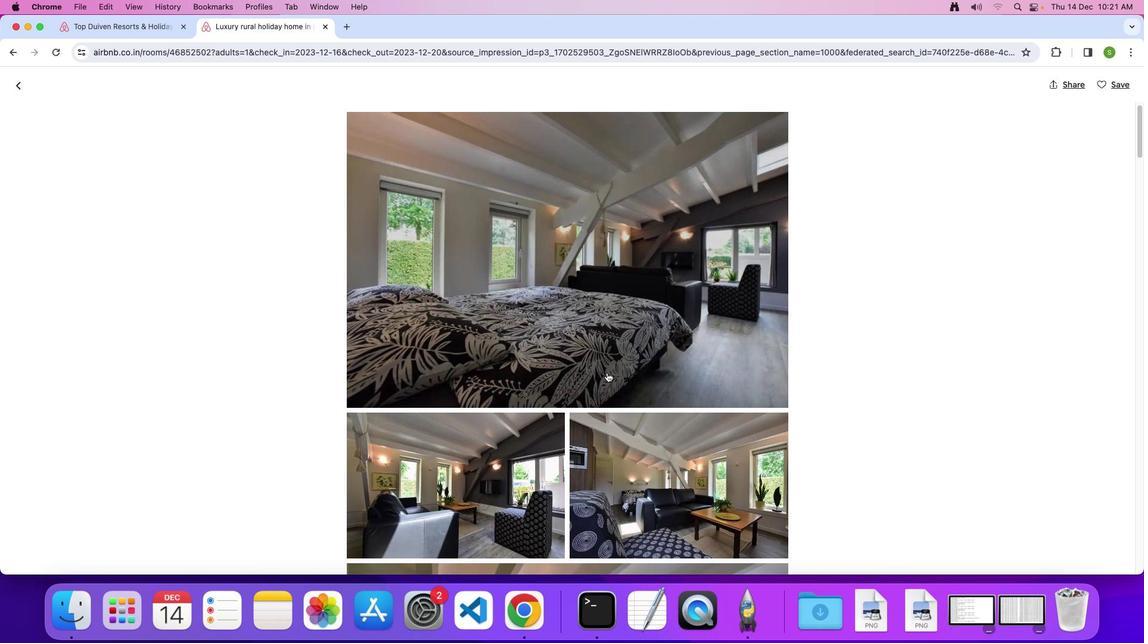 
Action: Mouse scrolled (606, 372) with delta (0, -1)
Screenshot: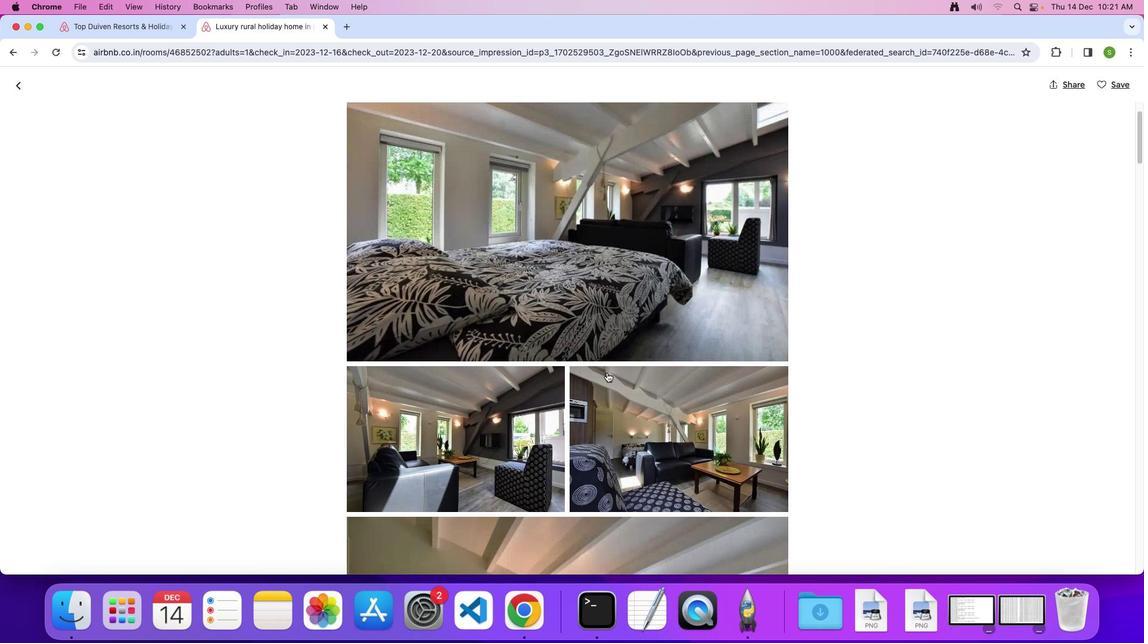 
Action: Mouse moved to (606, 372)
Screenshot: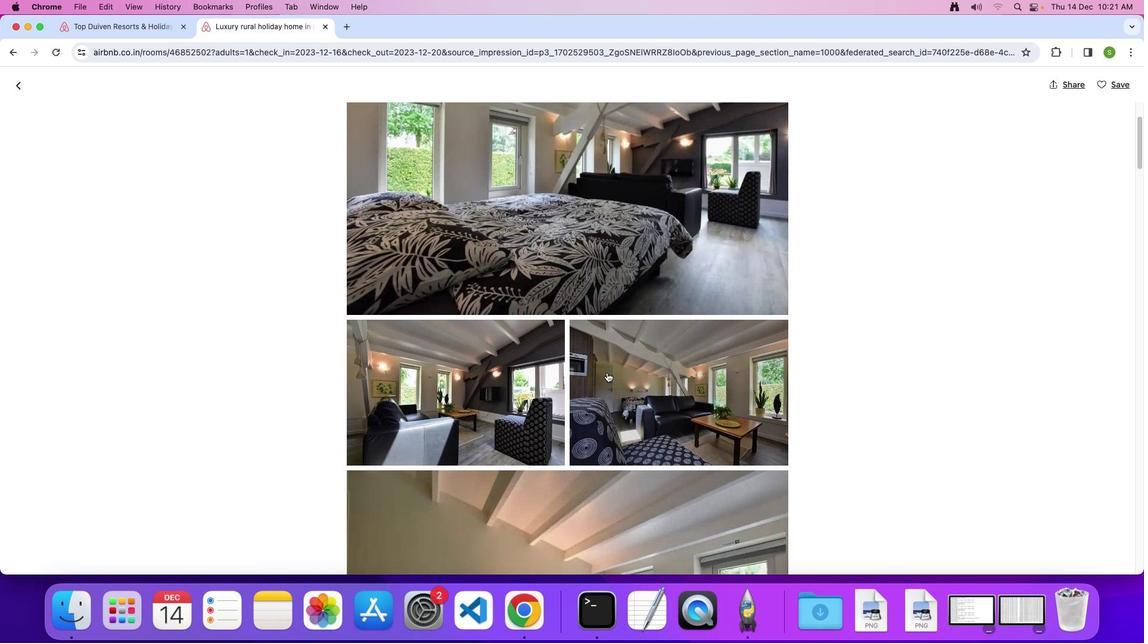 
Action: Mouse scrolled (606, 372) with delta (0, 0)
Screenshot: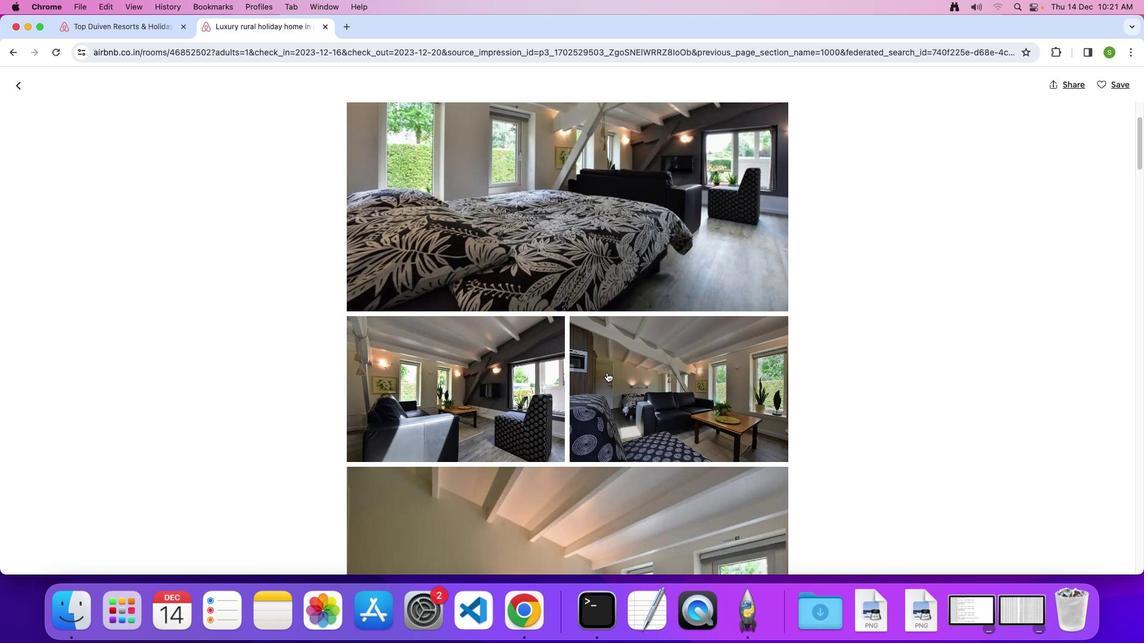 
Action: Mouse scrolled (606, 372) with delta (0, 0)
Screenshot: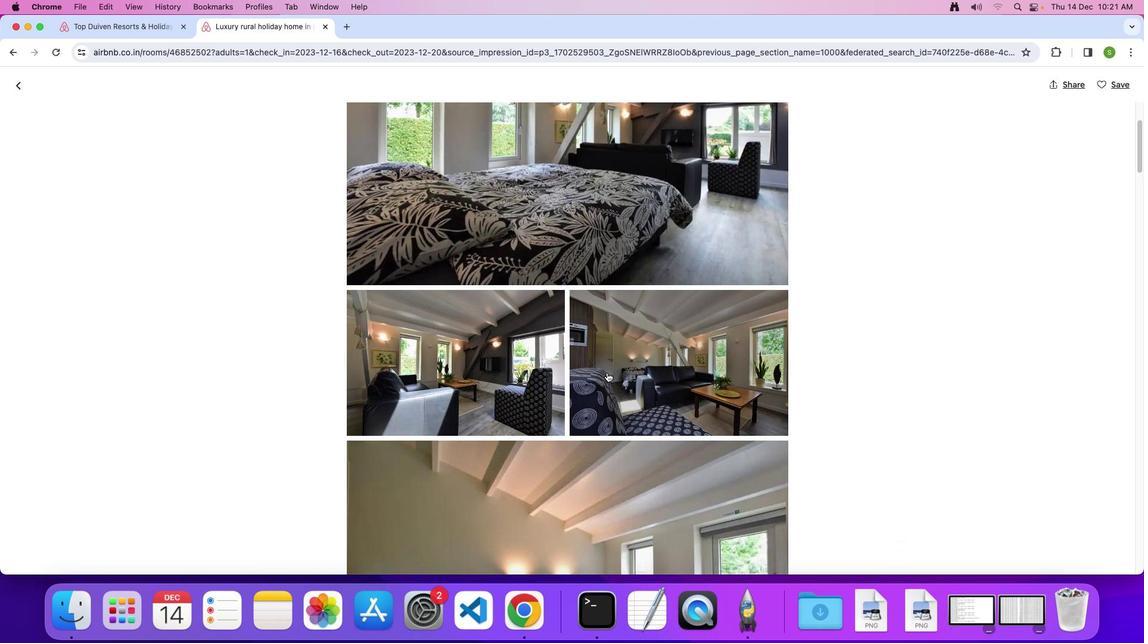 
Action: Mouse scrolled (606, 372) with delta (0, -1)
Screenshot: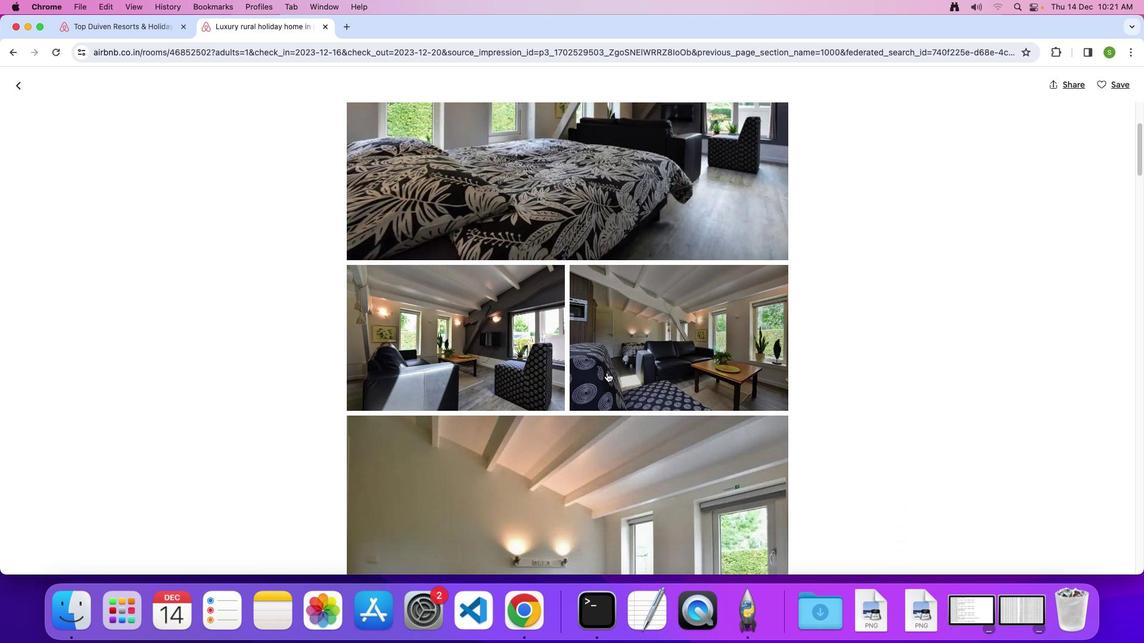 
Action: Mouse scrolled (606, 372) with delta (0, 0)
Screenshot: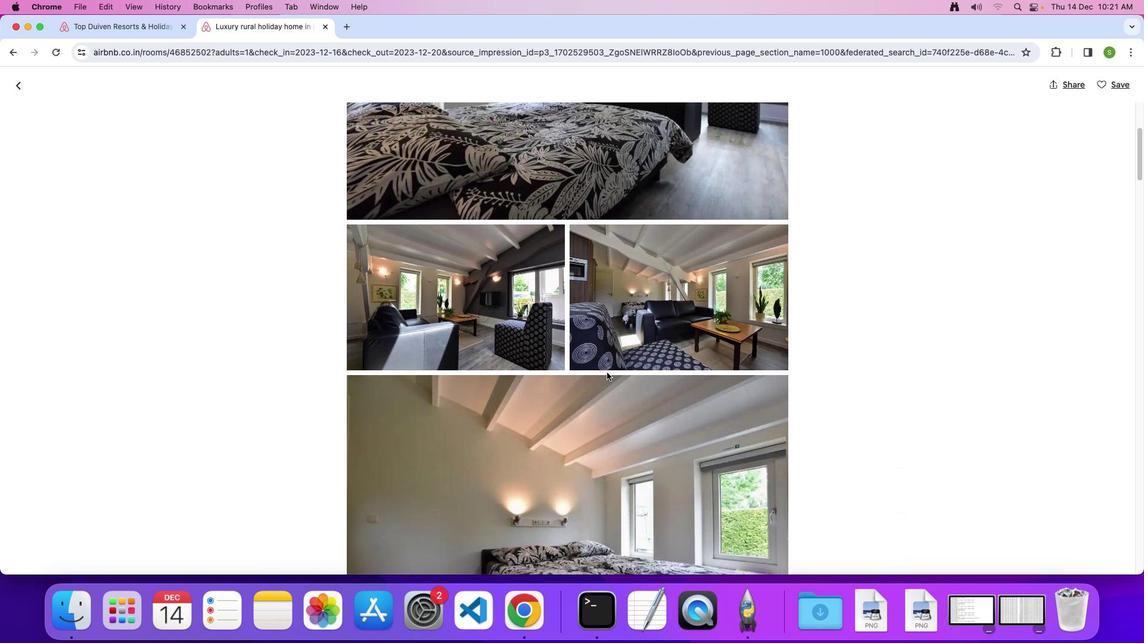 
Action: Mouse scrolled (606, 372) with delta (0, 0)
Screenshot: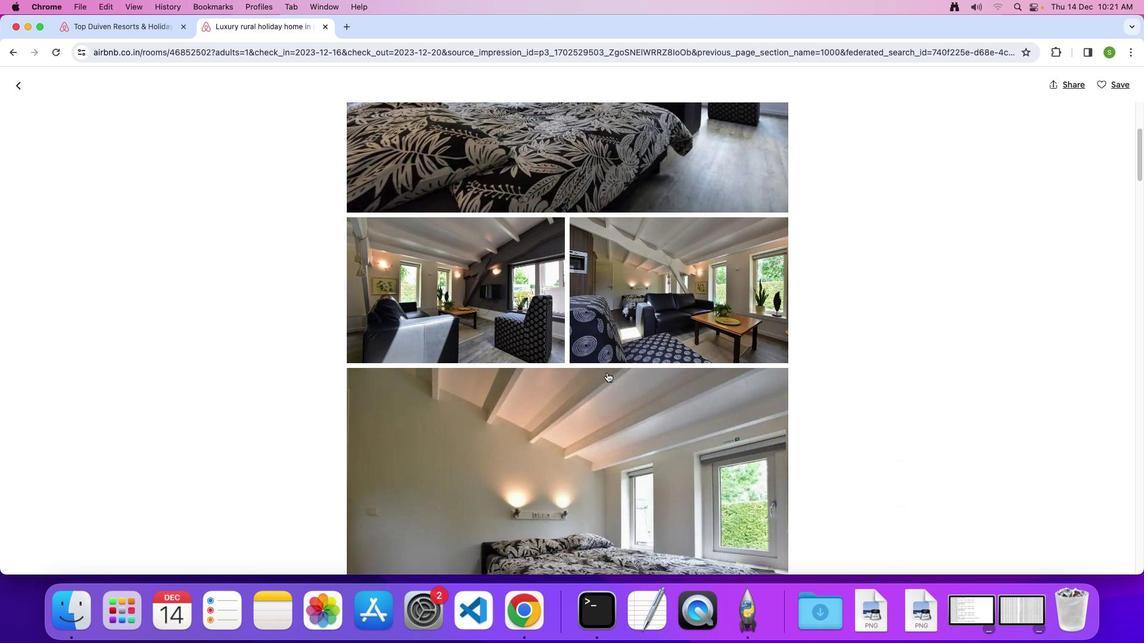 
Action: Mouse scrolled (606, 372) with delta (0, 0)
Screenshot: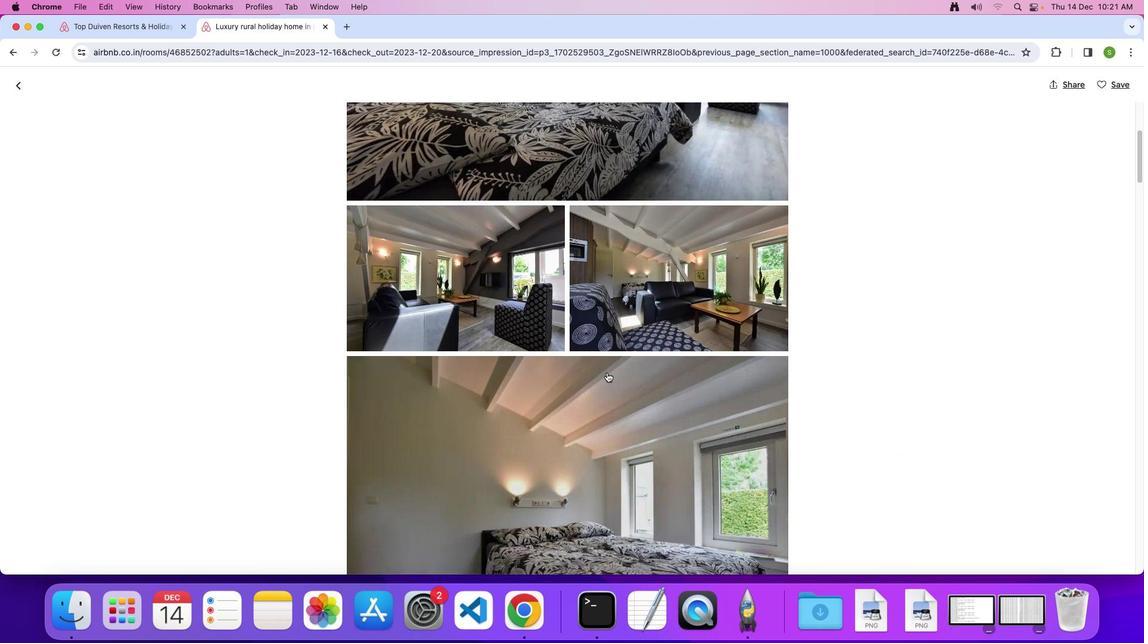 
Action: Mouse scrolled (606, 372) with delta (0, 0)
Screenshot: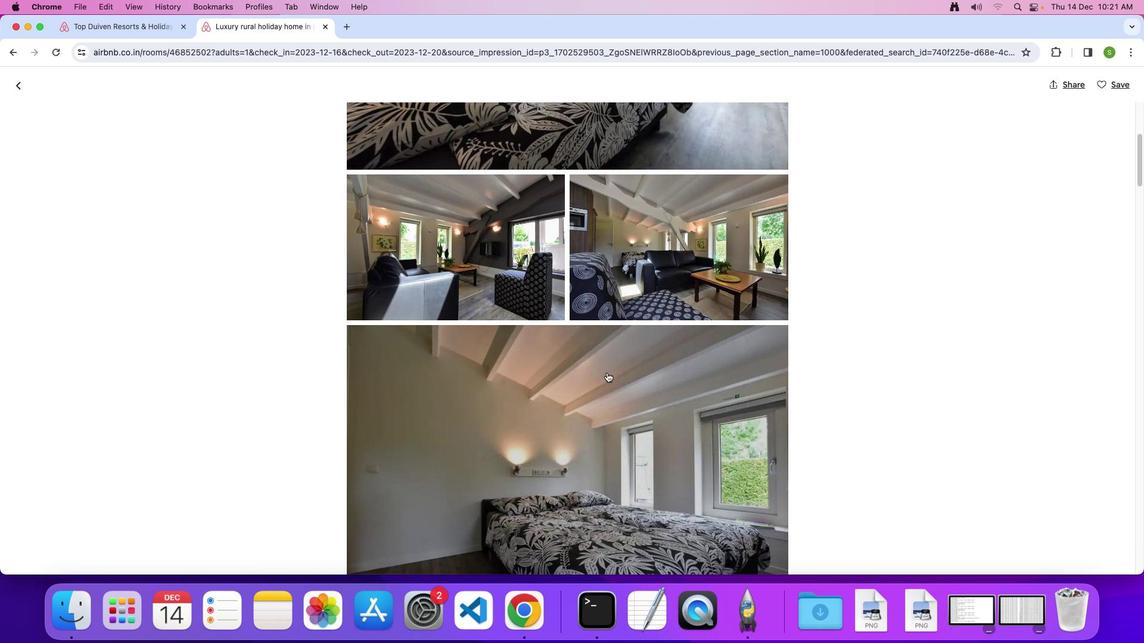 
Action: Mouse scrolled (606, 372) with delta (0, 0)
Screenshot: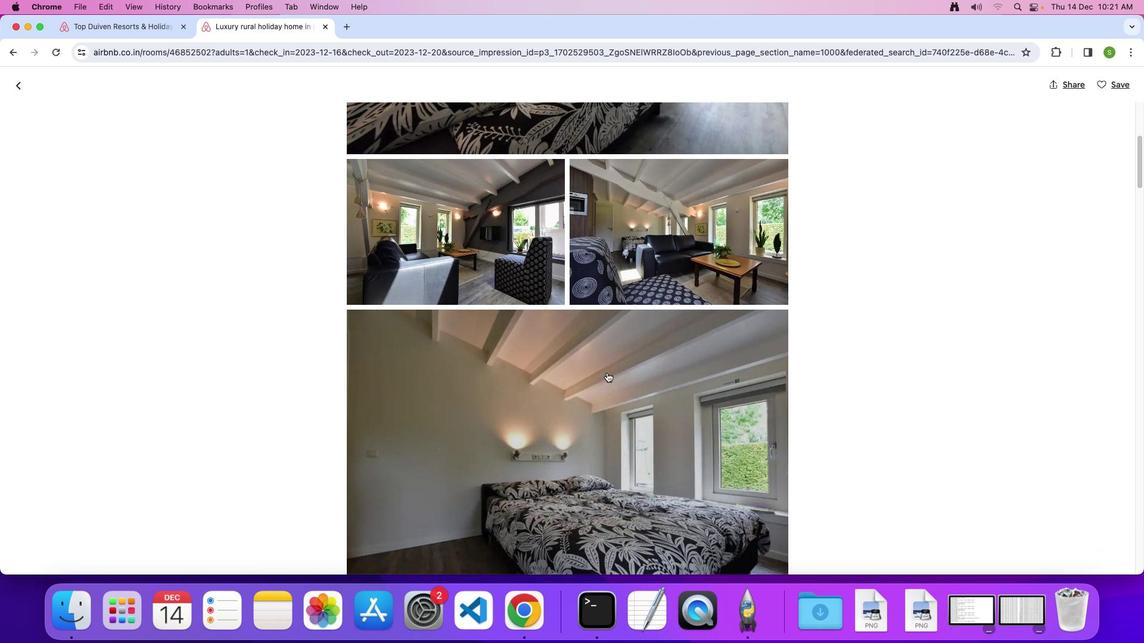 
Action: Mouse scrolled (606, 372) with delta (0, -1)
Screenshot: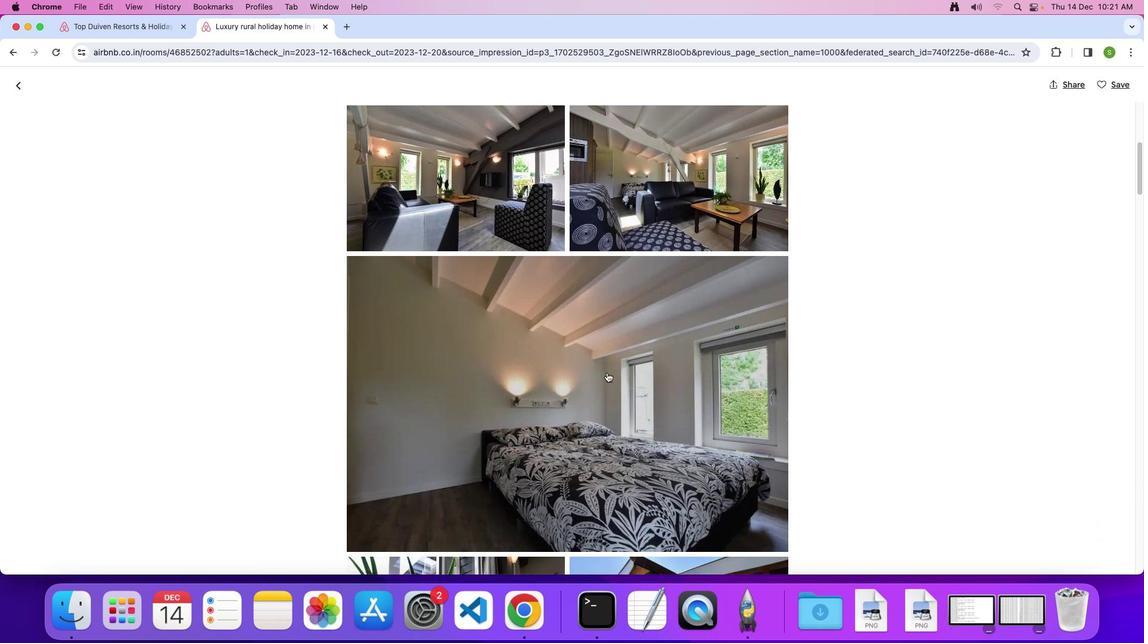 
Action: Mouse scrolled (606, 372) with delta (0, 0)
Screenshot: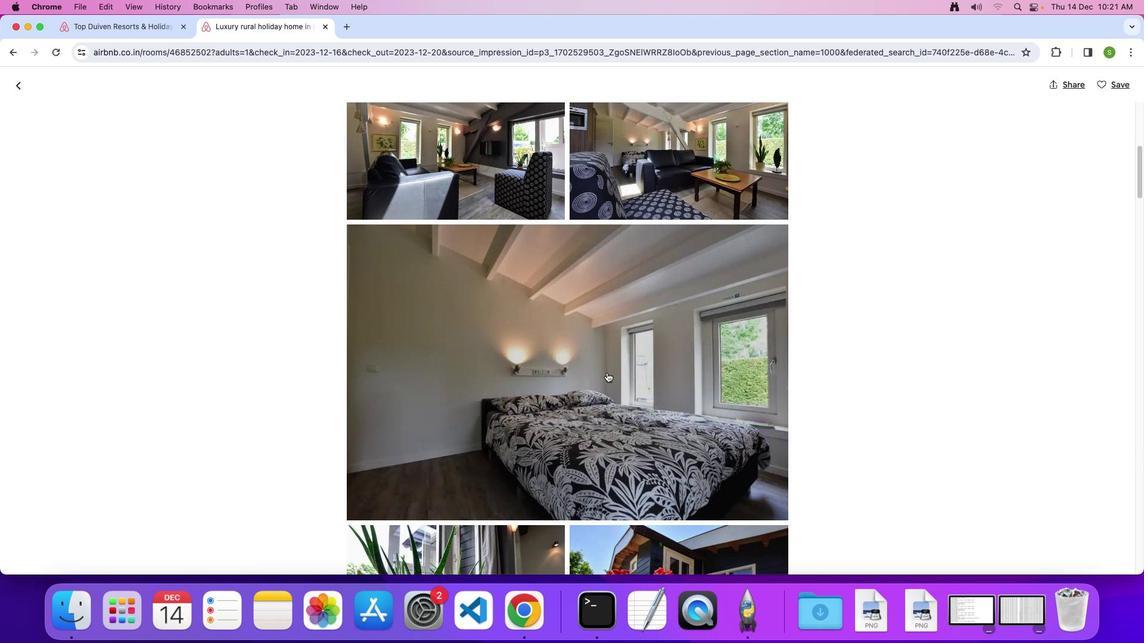 
Action: Mouse scrolled (606, 372) with delta (0, 0)
Screenshot: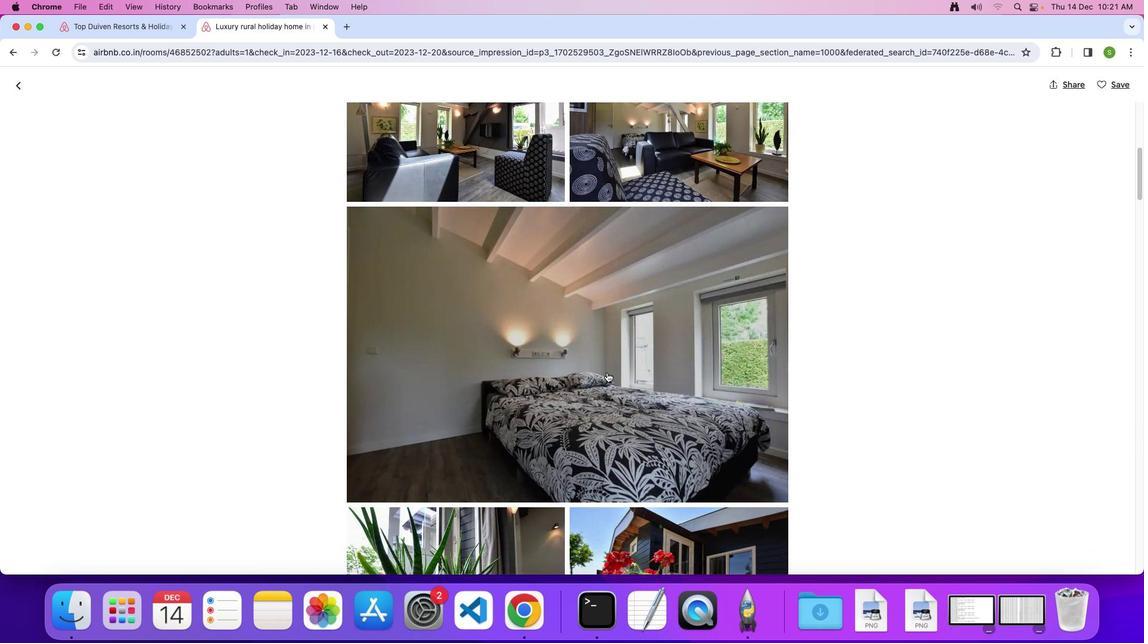 
Action: Mouse scrolled (606, 372) with delta (0, -1)
Screenshot: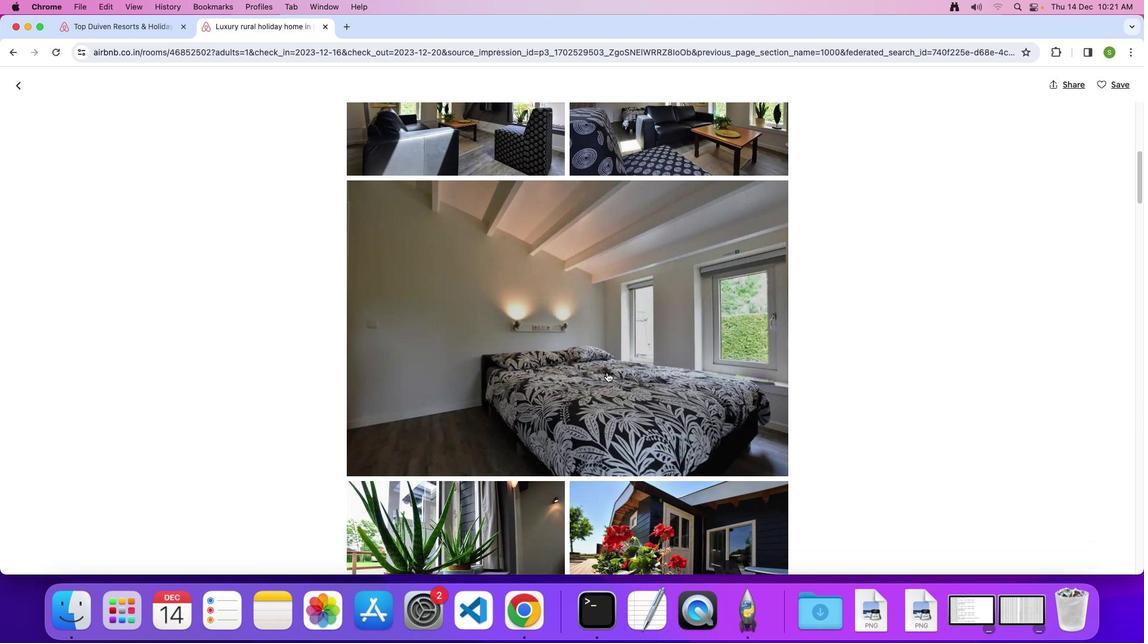 
Action: Mouse scrolled (606, 372) with delta (0, 0)
Screenshot: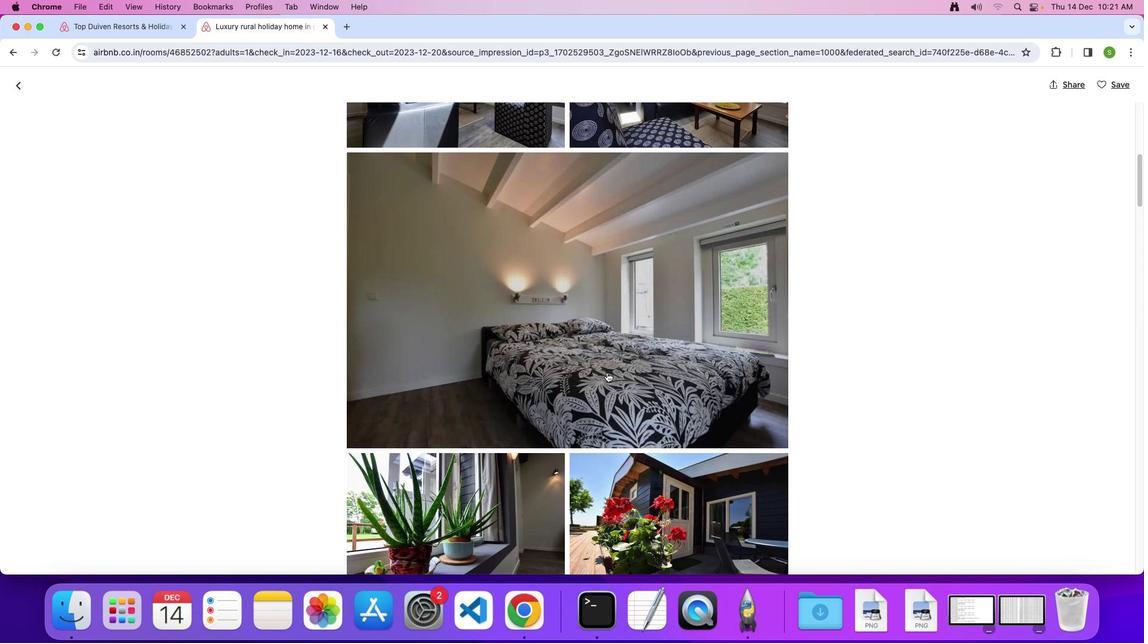
Action: Mouse scrolled (606, 372) with delta (0, 0)
Screenshot: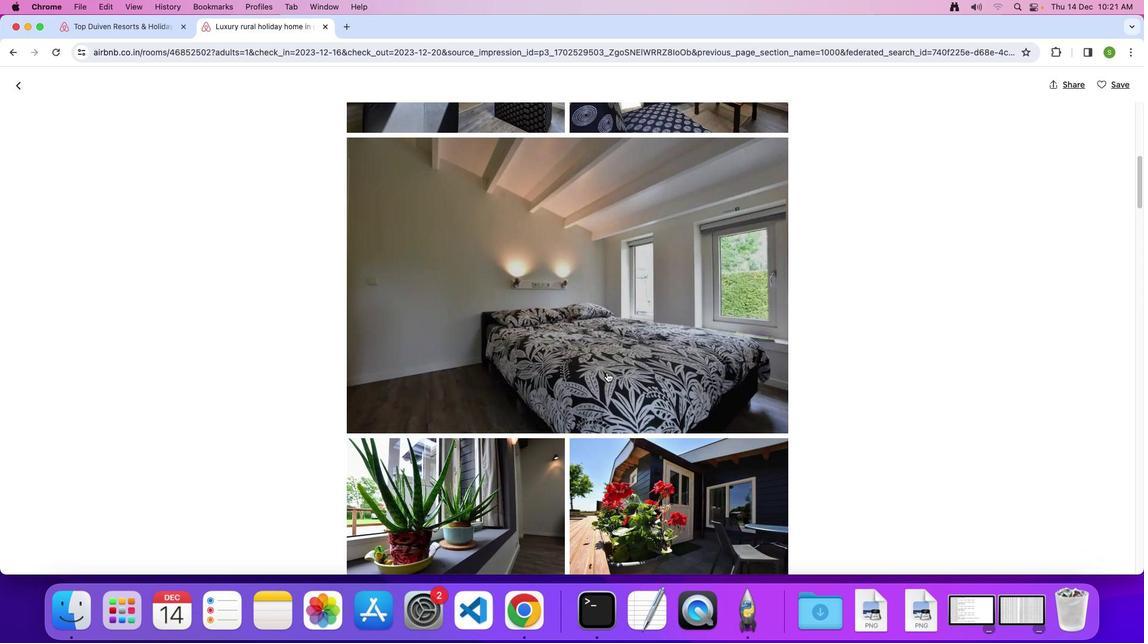 
Action: Mouse scrolled (606, 372) with delta (0, -1)
Screenshot: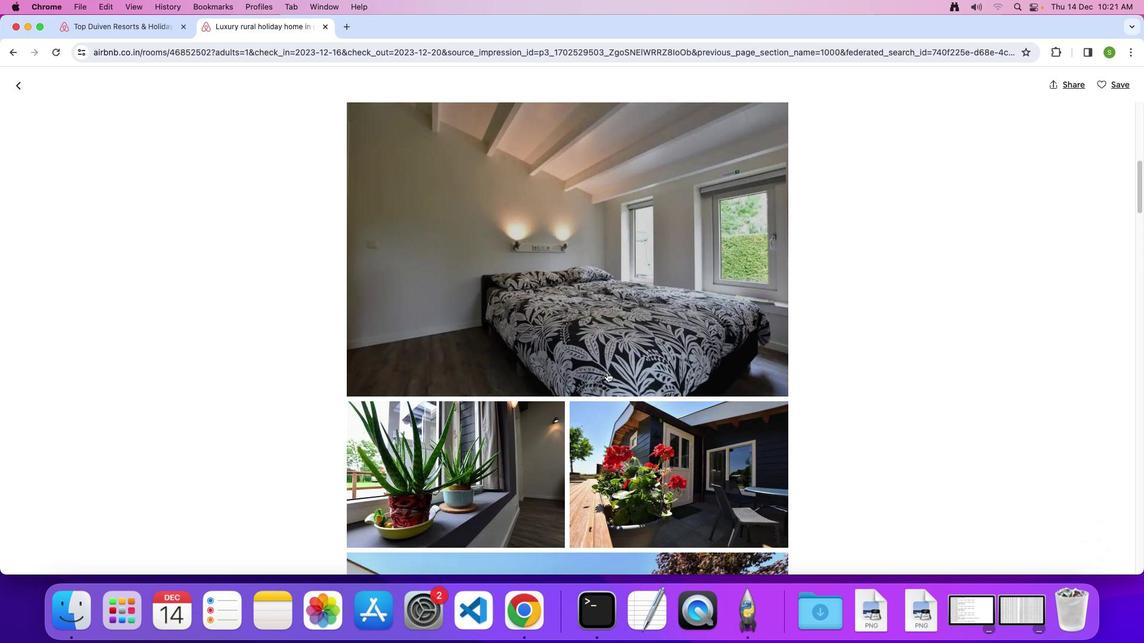 
Action: Mouse scrolled (606, 372) with delta (0, 0)
Screenshot: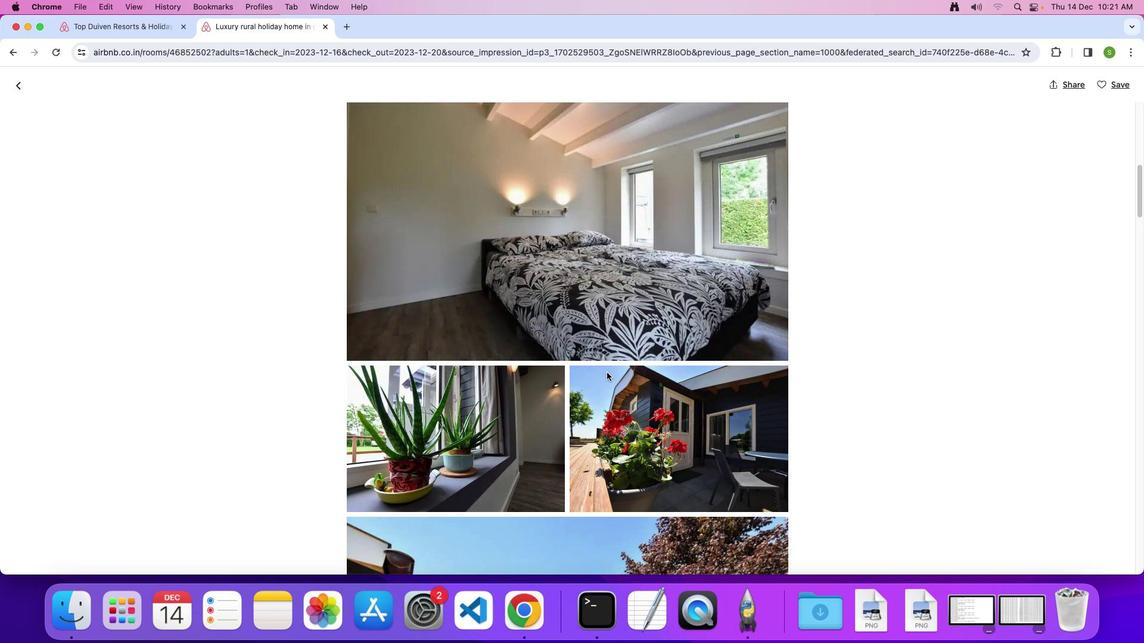 
Action: Mouse scrolled (606, 372) with delta (0, 0)
Screenshot: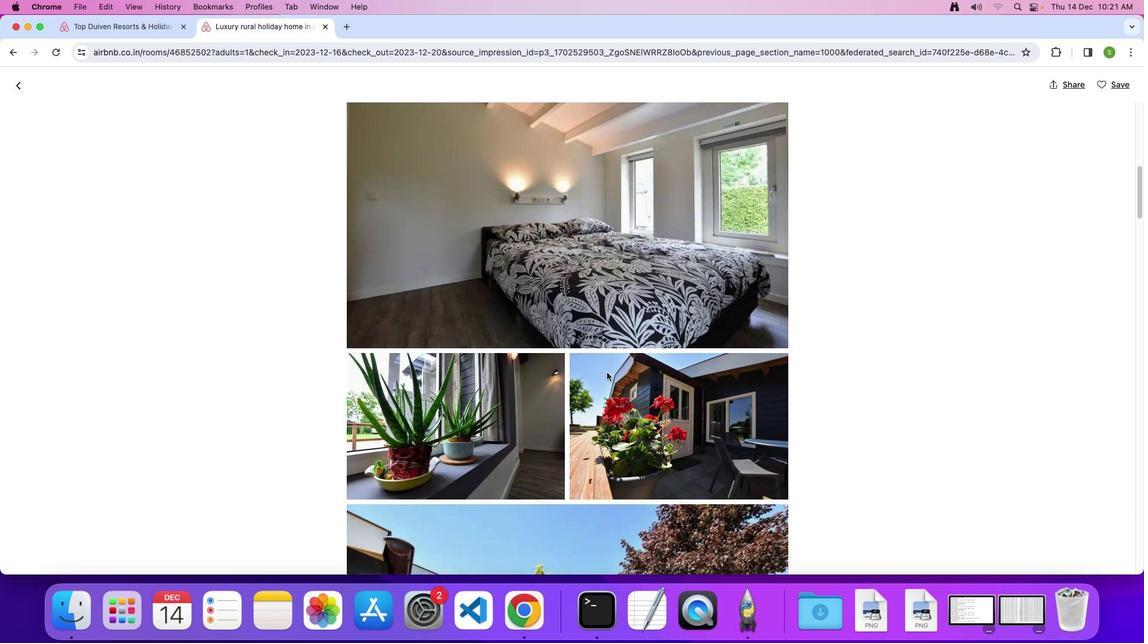 
Action: Mouse scrolled (606, 372) with delta (0, -1)
Screenshot: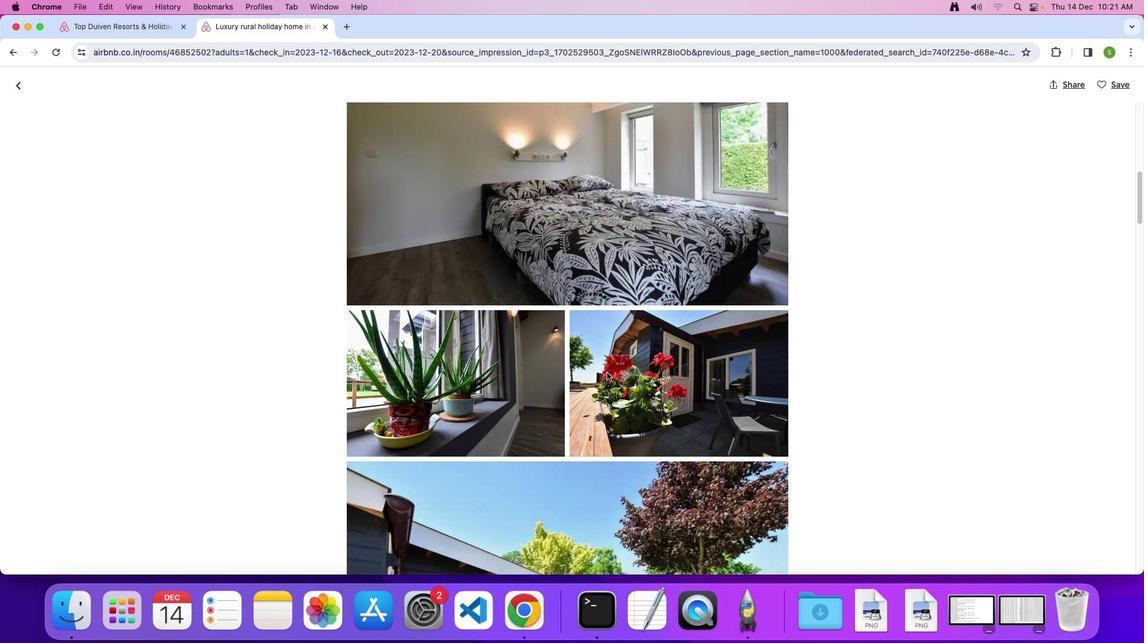 
Action: Mouse scrolled (606, 372) with delta (0, 0)
Screenshot: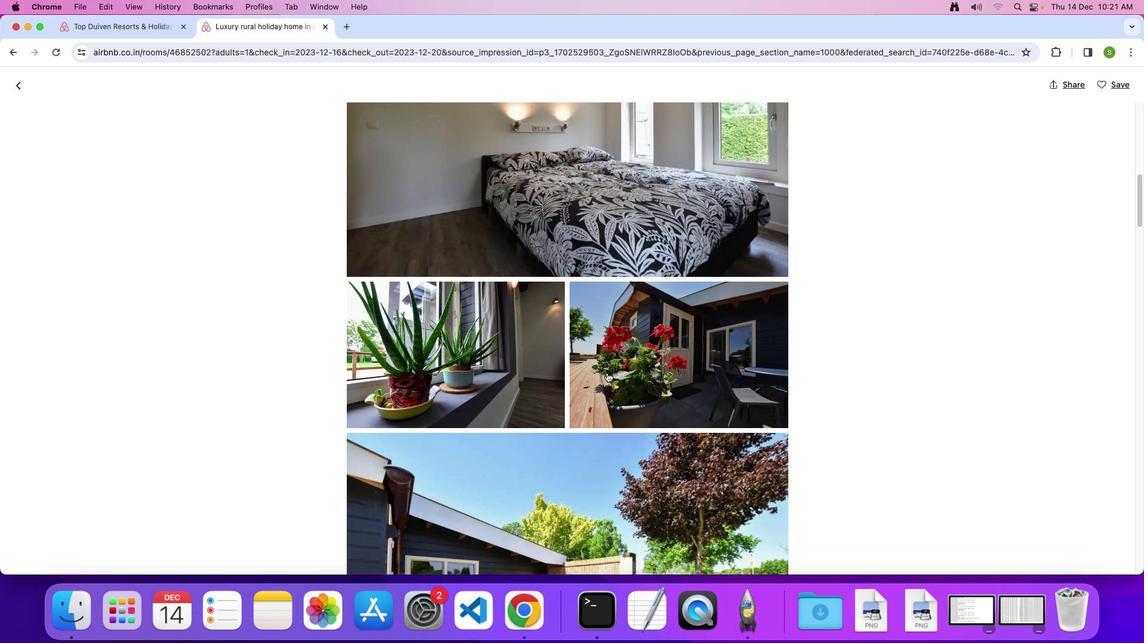 
Action: Mouse scrolled (606, 372) with delta (0, 0)
Screenshot: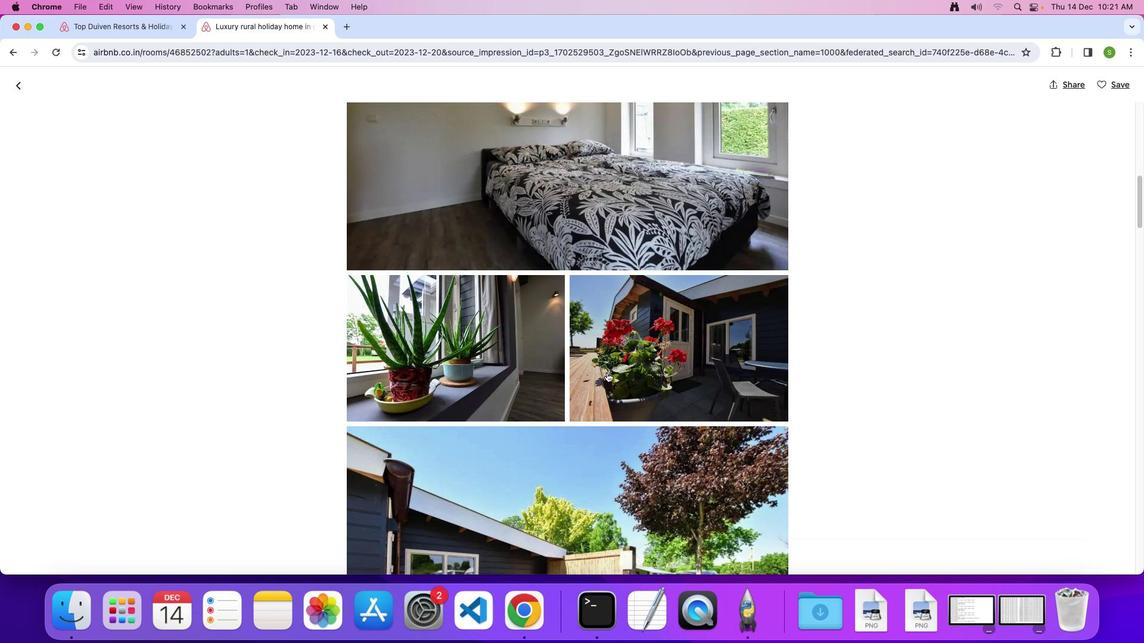 
Action: Mouse scrolled (606, 372) with delta (0, 0)
Screenshot: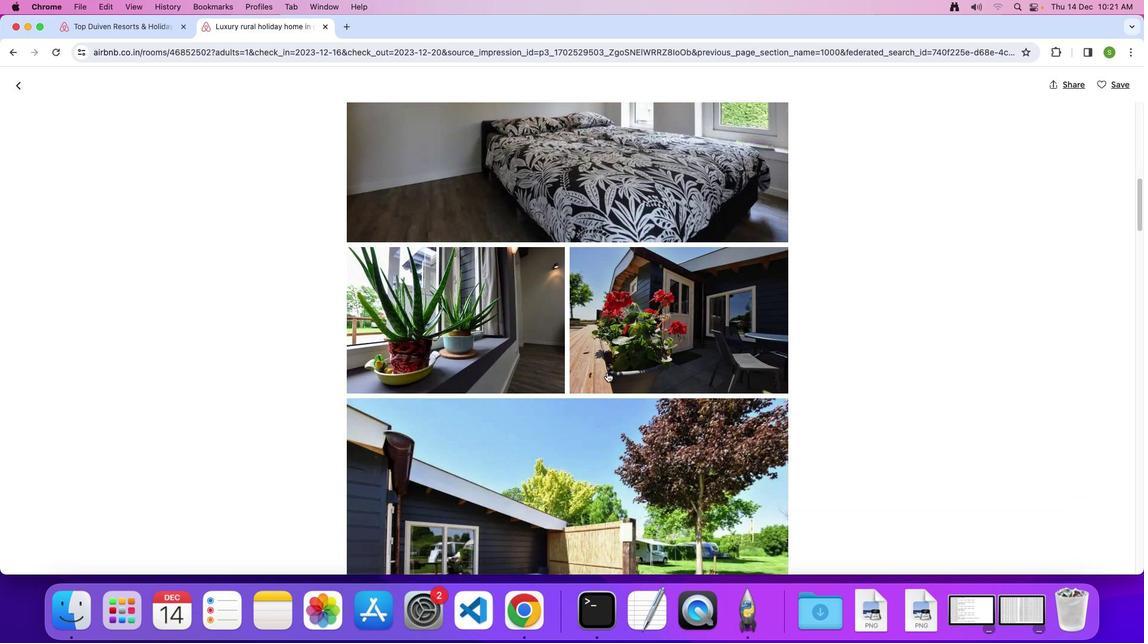
Action: Mouse scrolled (606, 372) with delta (0, 0)
Screenshot: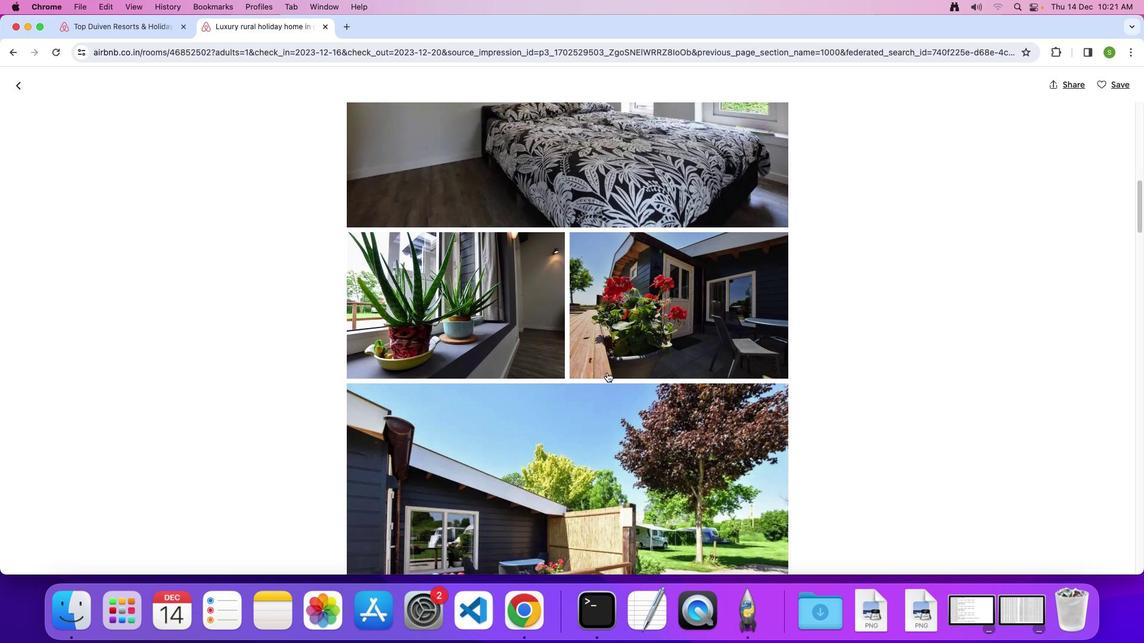 
Action: Mouse scrolled (606, 372) with delta (0, 0)
Screenshot: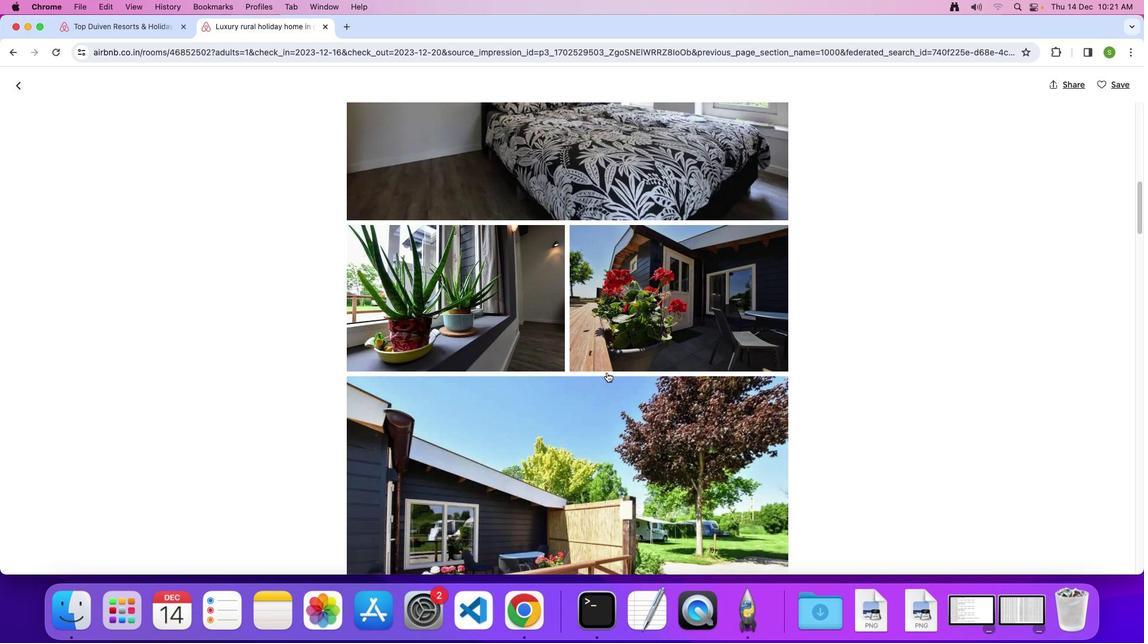 
Action: Mouse scrolled (606, 372) with delta (0, 0)
Screenshot: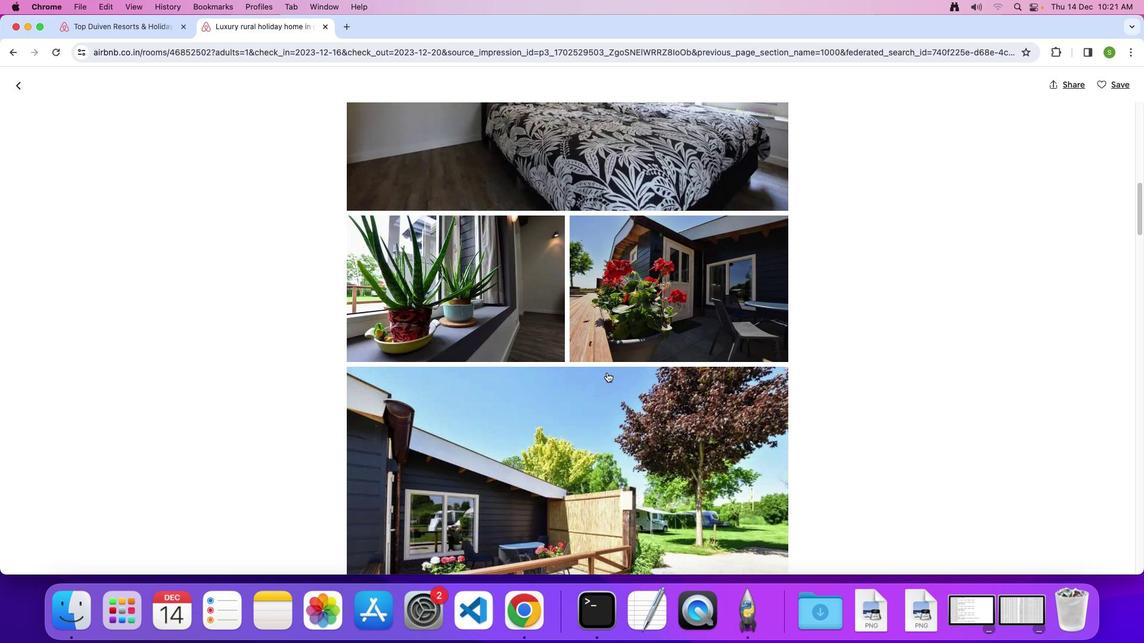 
Action: Mouse scrolled (606, 372) with delta (0, 0)
Screenshot: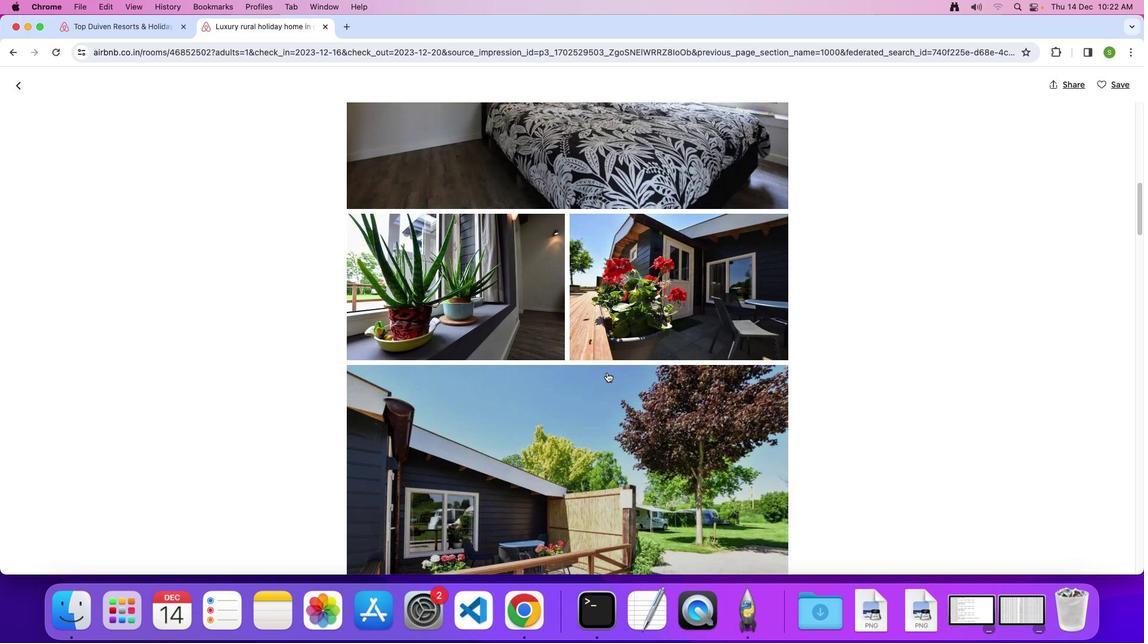 
Action: Mouse scrolled (606, 372) with delta (0, 0)
Screenshot: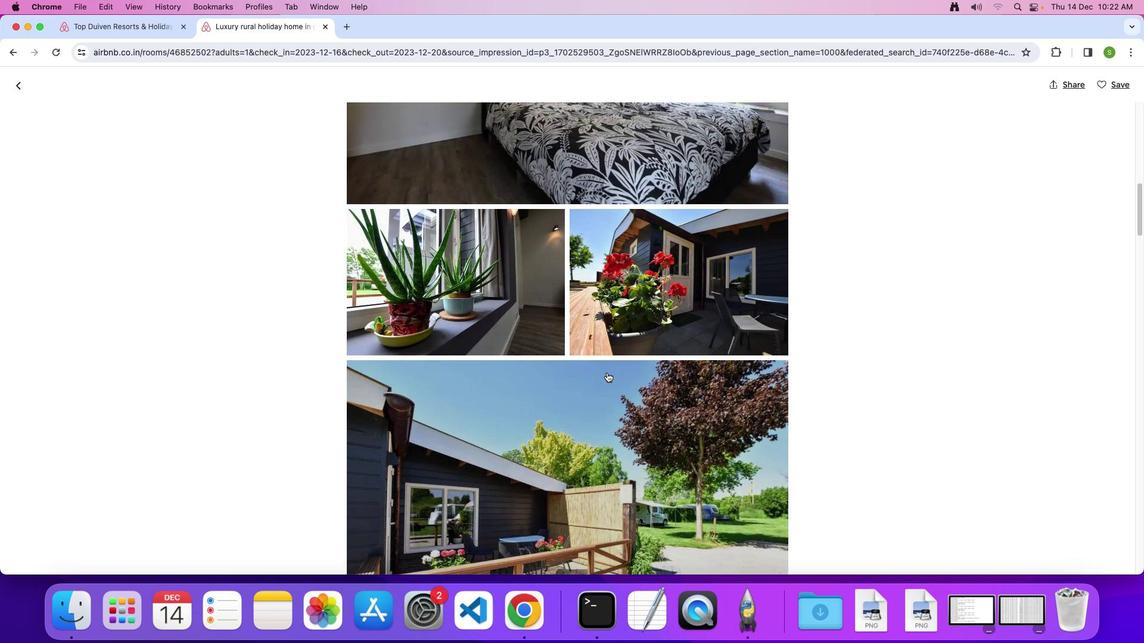 
Action: Mouse scrolled (606, 372) with delta (0, 0)
Screenshot: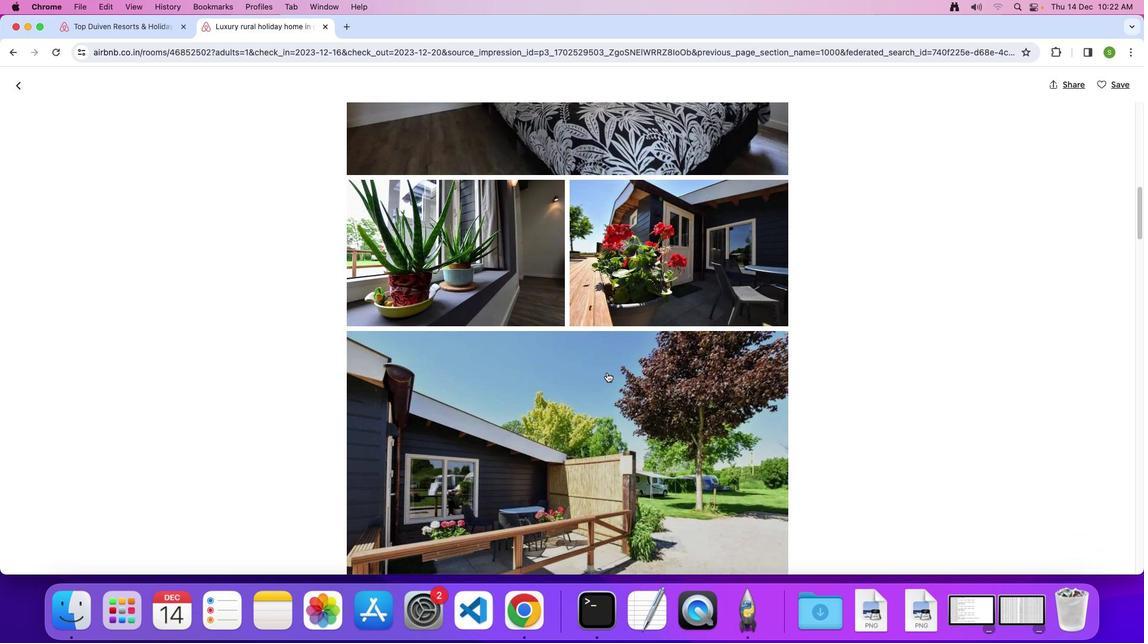 
Action: Mouse scrolled (606, 372) with delta (0, 0)
Screenshot: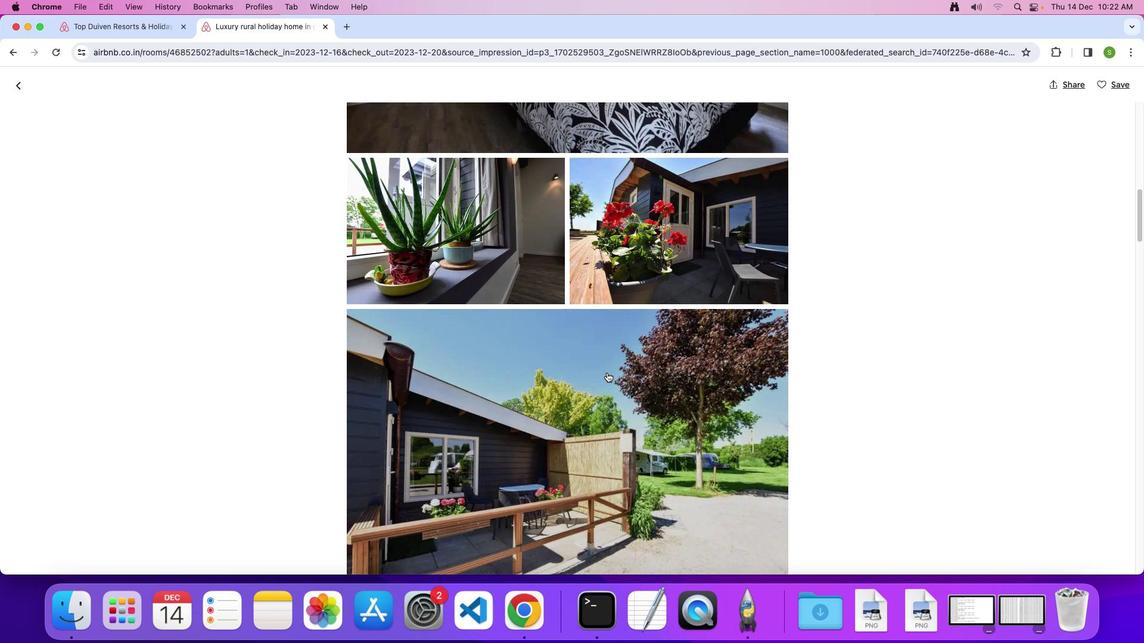 
Action: Mouse scrolled (606, 372) with delta (0, 0)
Screenshot: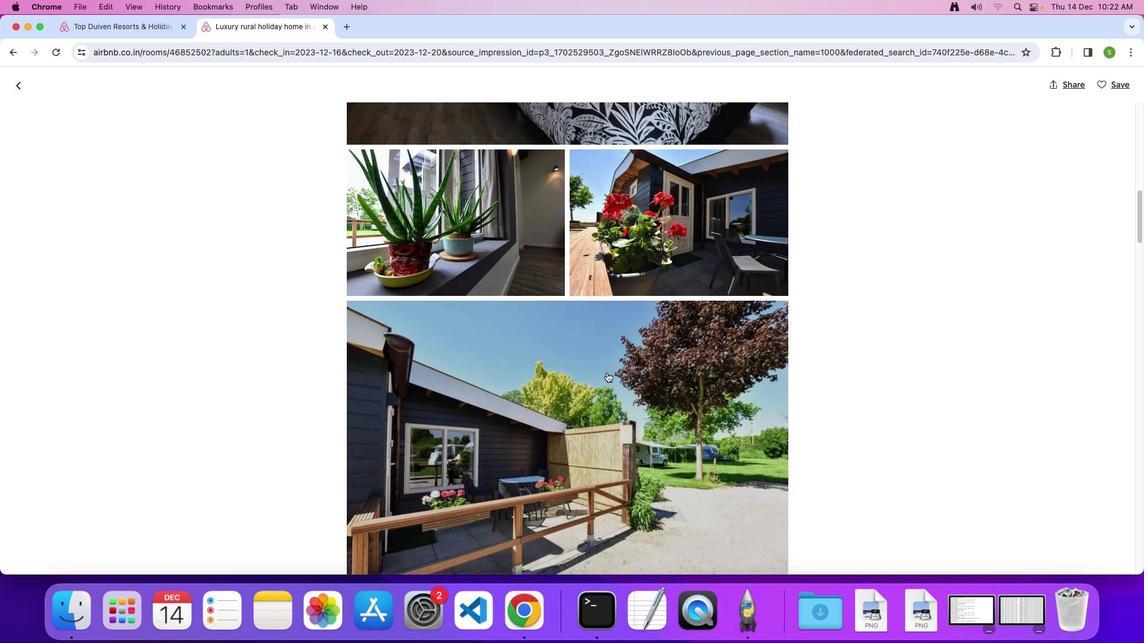 
Action: Mouse scrolled (606, 372) with delta (0, -1)
Screenshot: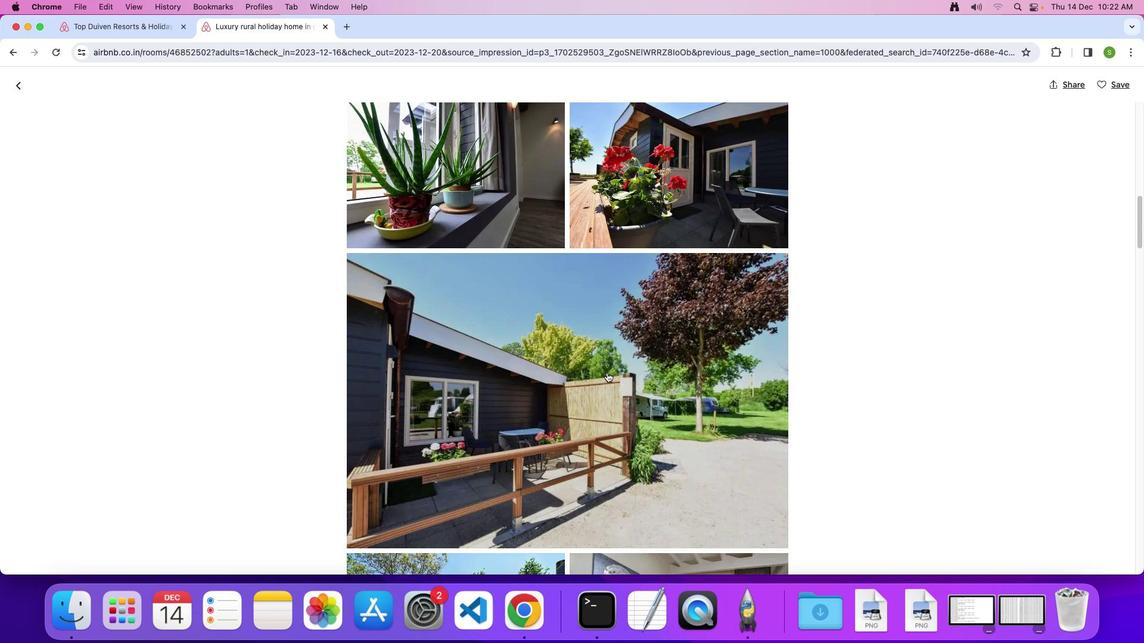 
Action: Mouse scrolled (606, 372) with delta (0, 0)
Screenshot: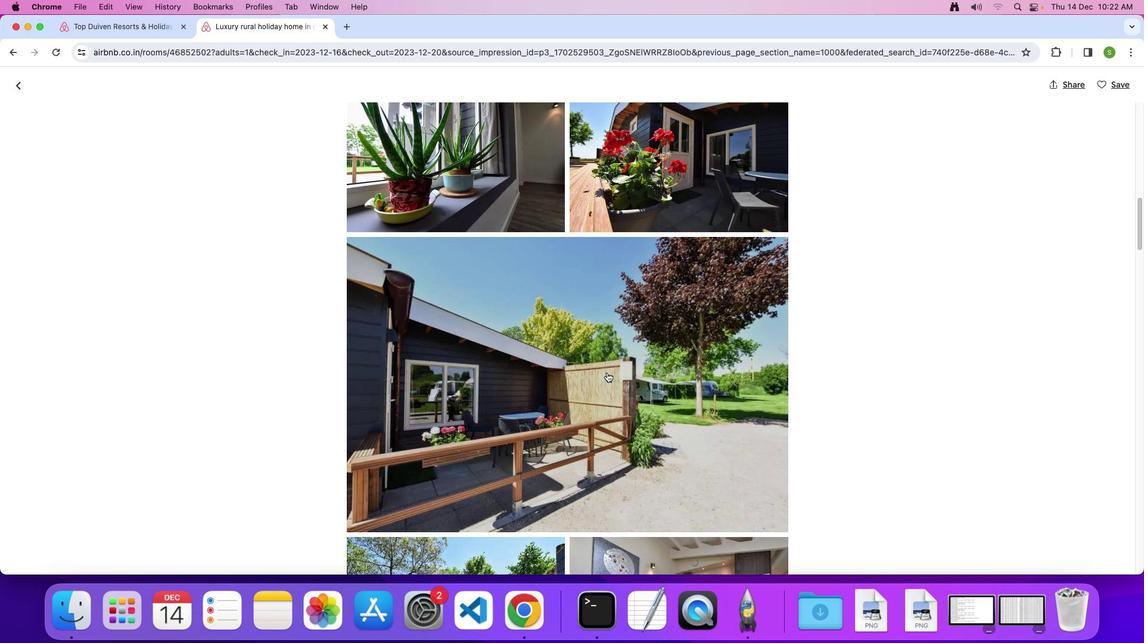 
Action: Mouse scrolled (606, 372) with delta (0, 0)
Screenshot: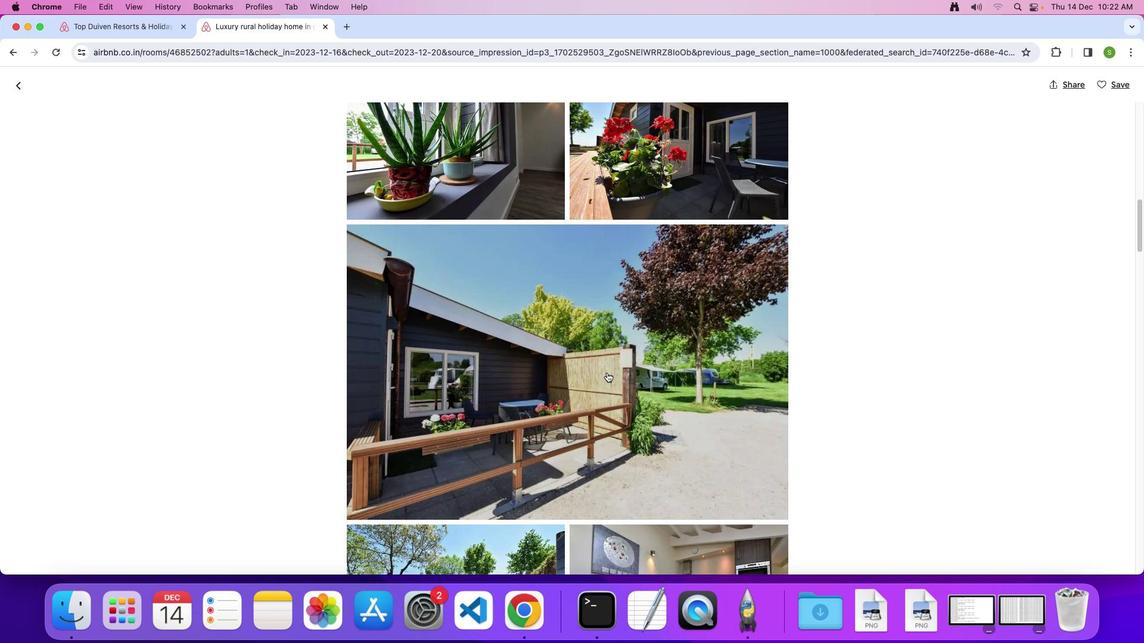 
Action: Mouse scrolled (606, 372) with delta (0, -1)
Screenshot: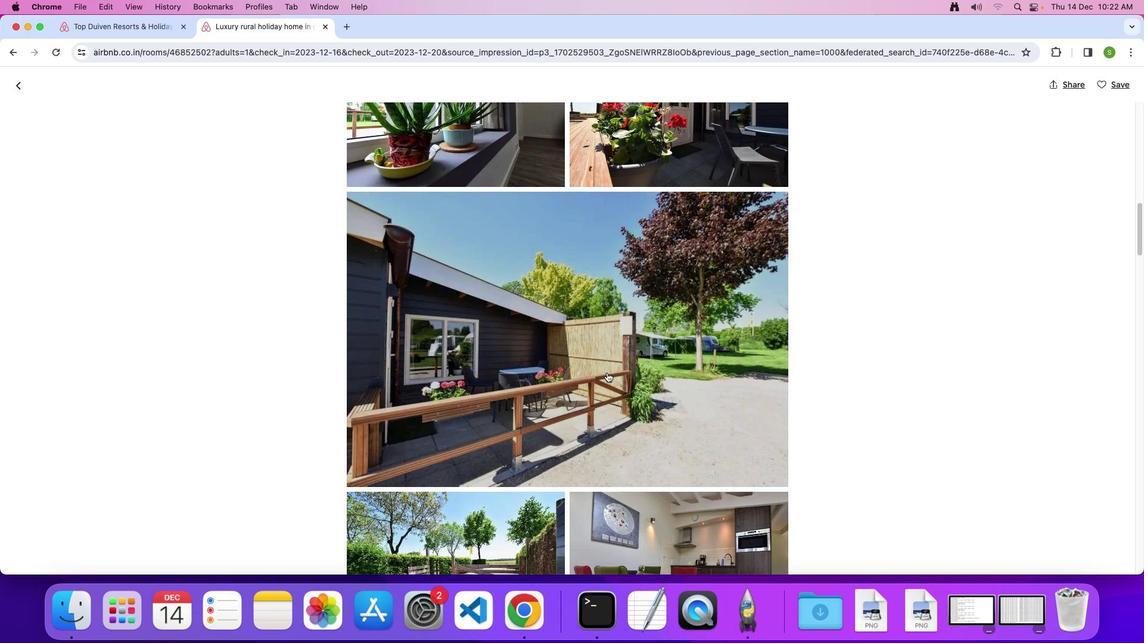 
Action: Mouse scrolled (606, 372) with delta (0, 0)
Screenshot: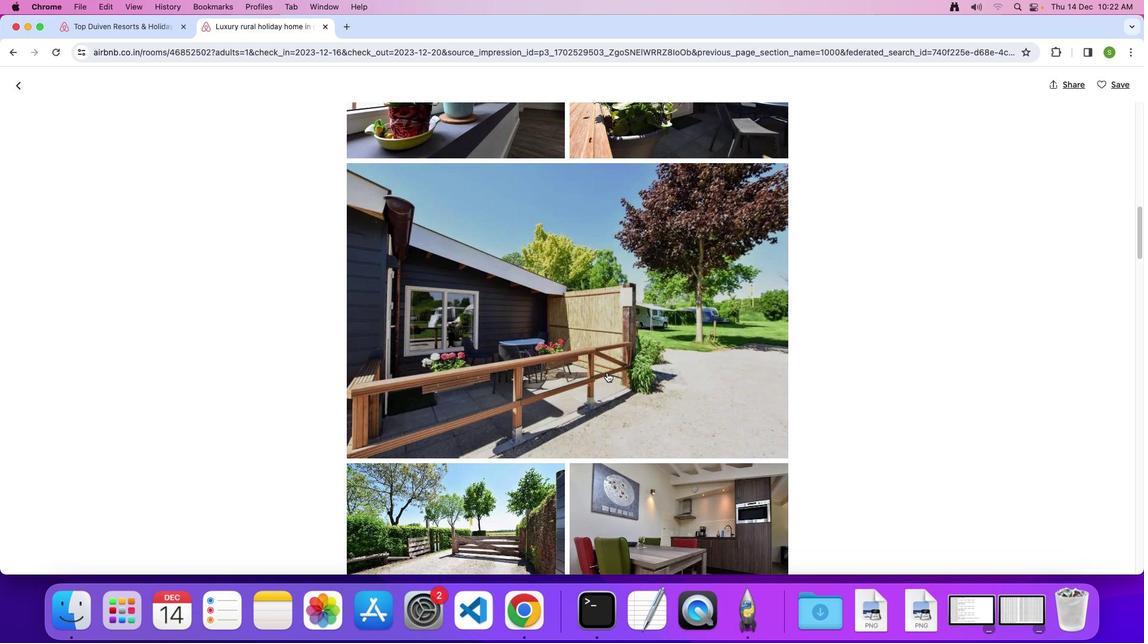 
Action: Mouse scrolled (606, 372) with delta (0, 0)
Screenshot: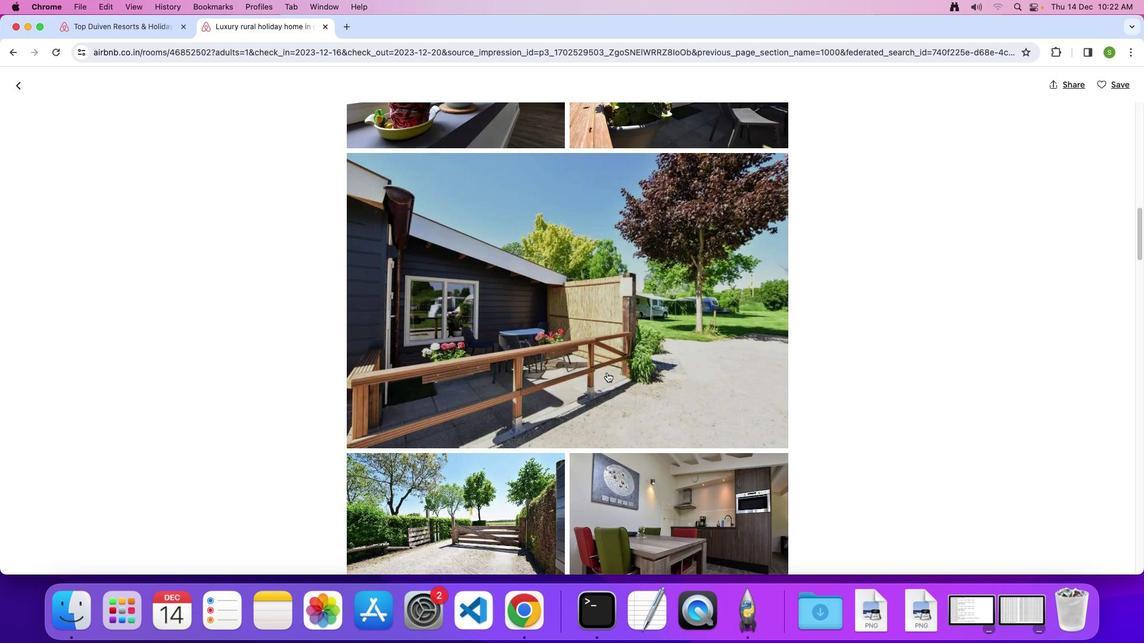 
Action: Mouse scrolled (606, 372) with delta (0, 0)
Screenshot: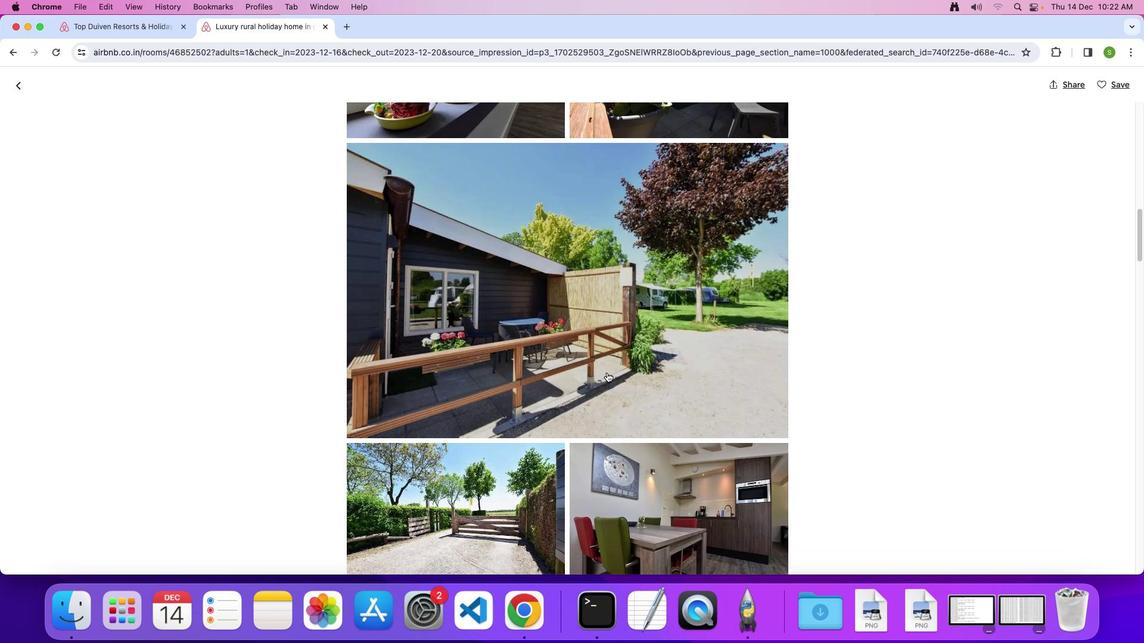 
Action: Mouse scrolled (606, 372) with delta (0, 0)
Screenshot: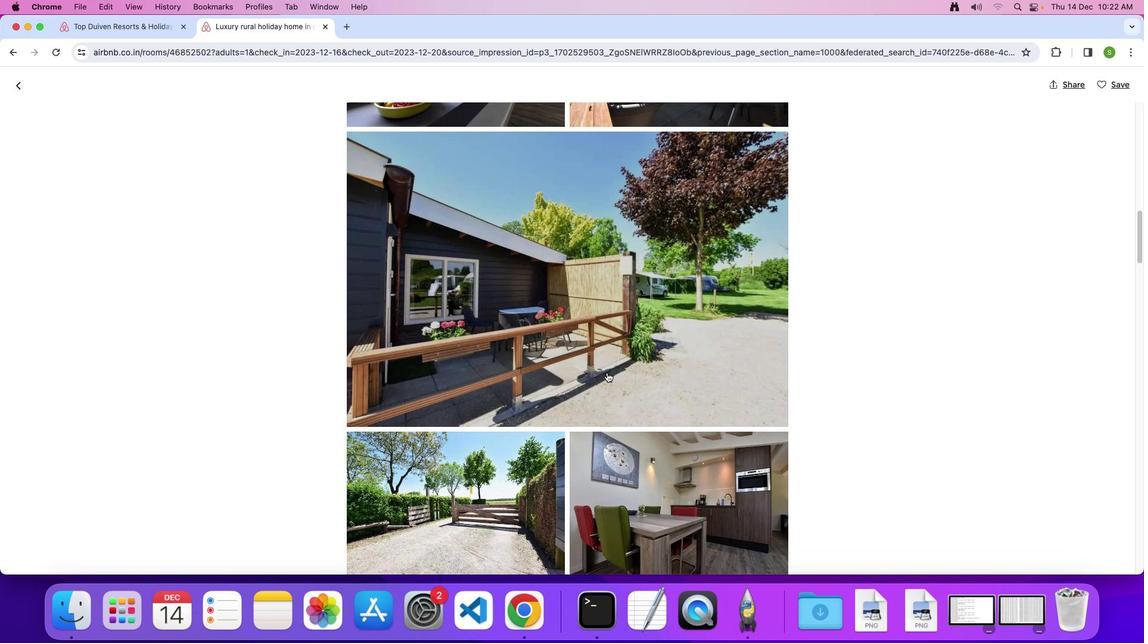 
Action: Mouse scrolled (606, 372) with delta (0, 0)
Screenshot: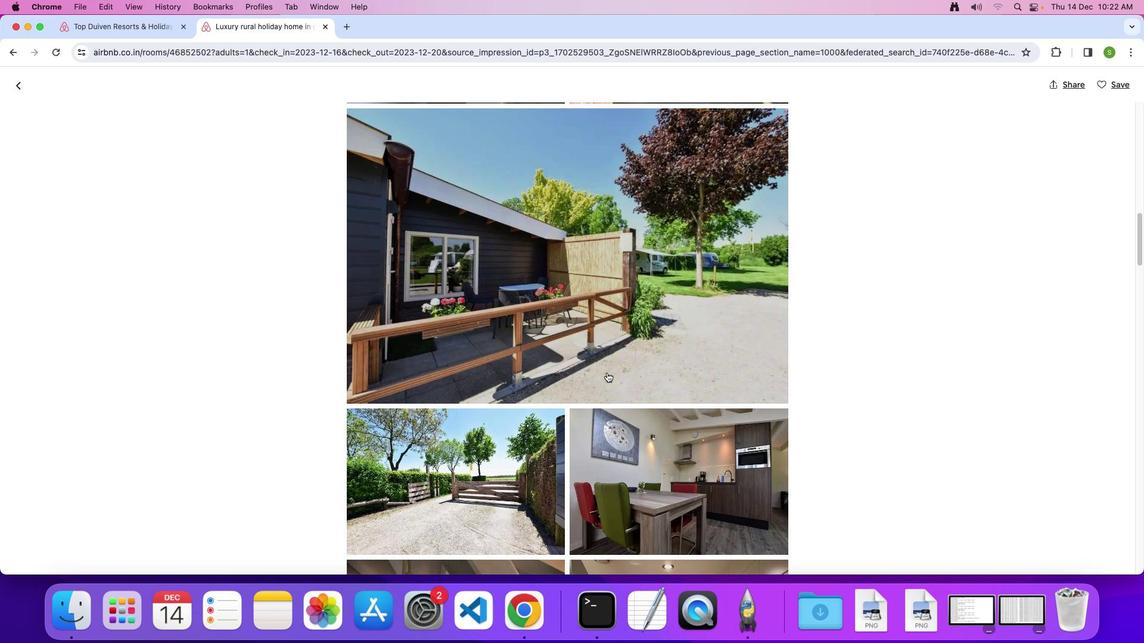 
Action: Mouse scrolled (606, 372) with delta (0, 0)
Screenshot: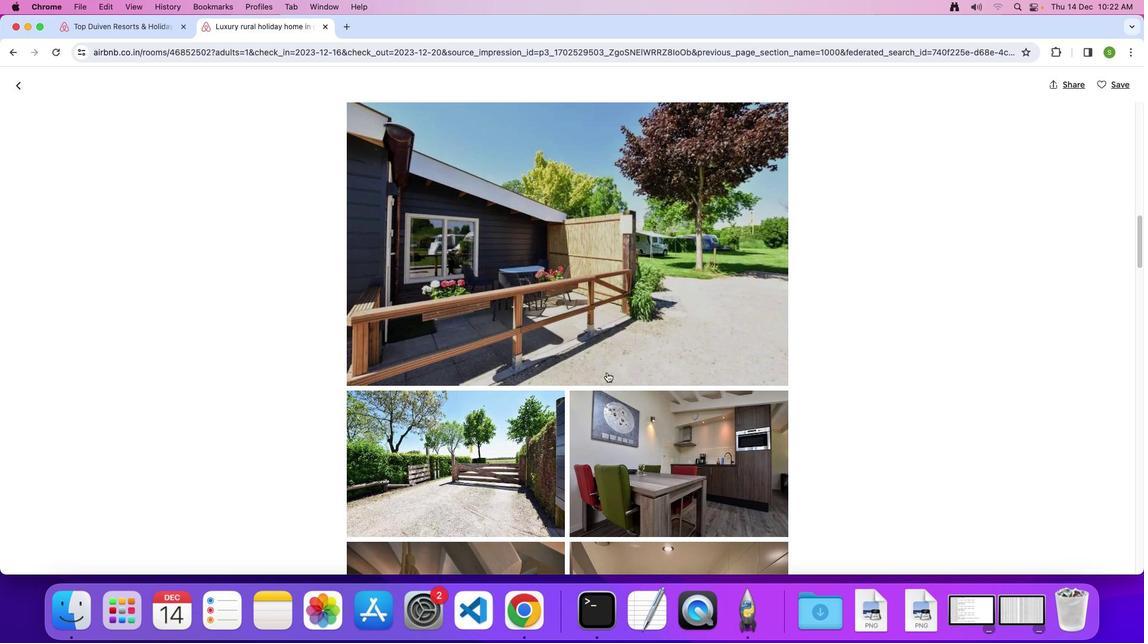 
Action: Mouse scrolled (606, 372) with delta (0, 0)
Screenshot: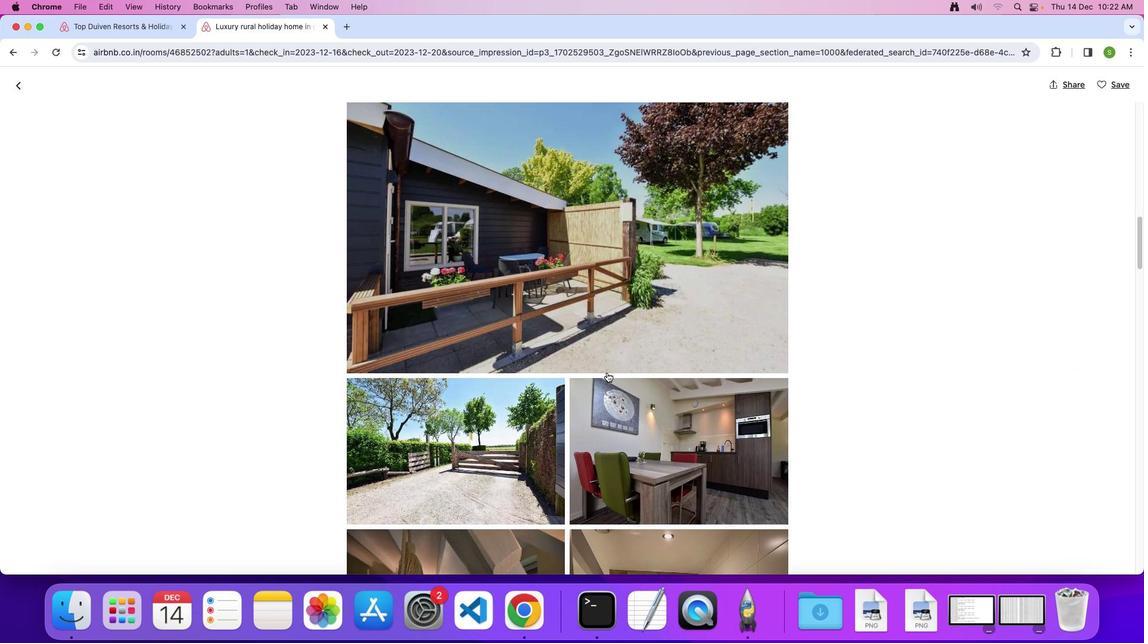 
Action: Mouse scrolled (606, 372) with delta (0, 0)
Screenshot: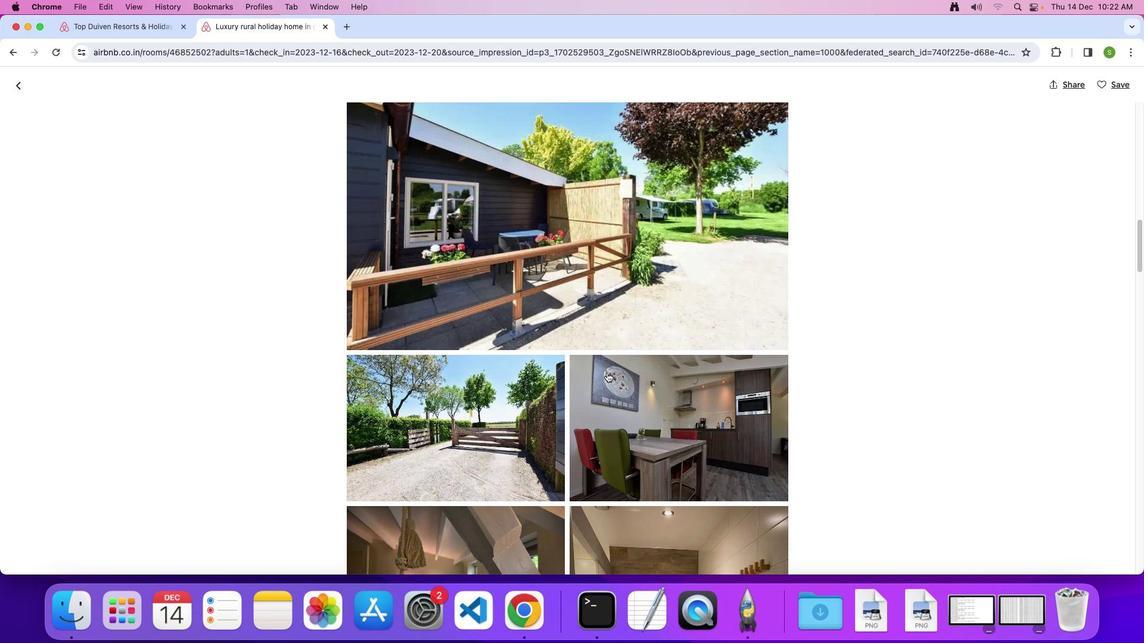
Action: Mouse scrolled (606, 372) with delta (0, 0)
Screenshot: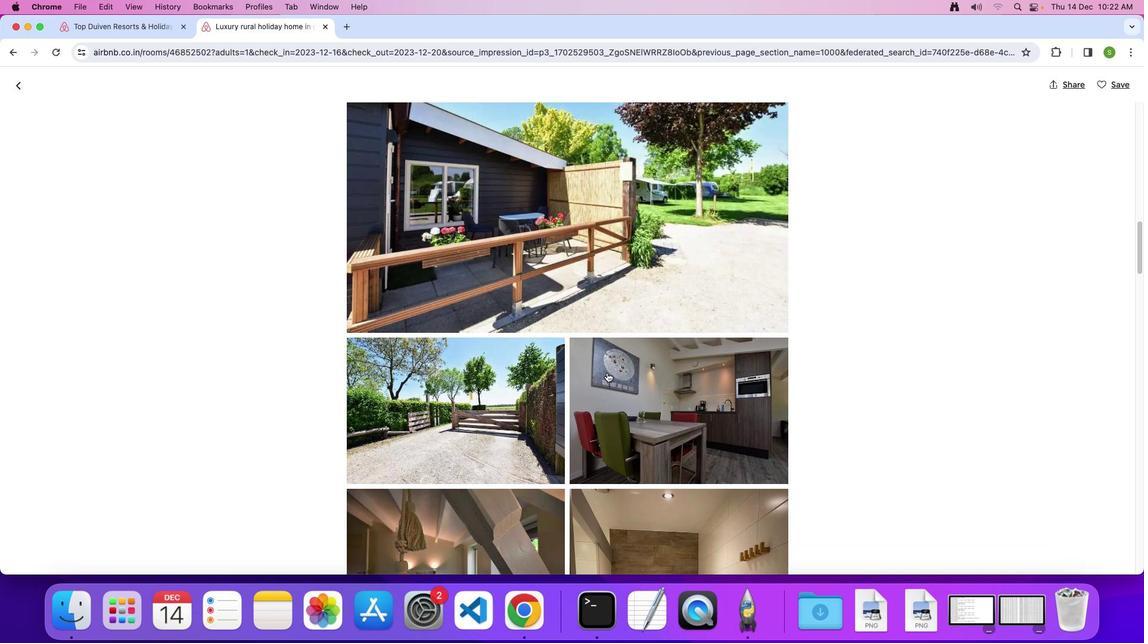 
Action: Mouse scrolled (606, 372) with delta (0, 0)
Screenshot: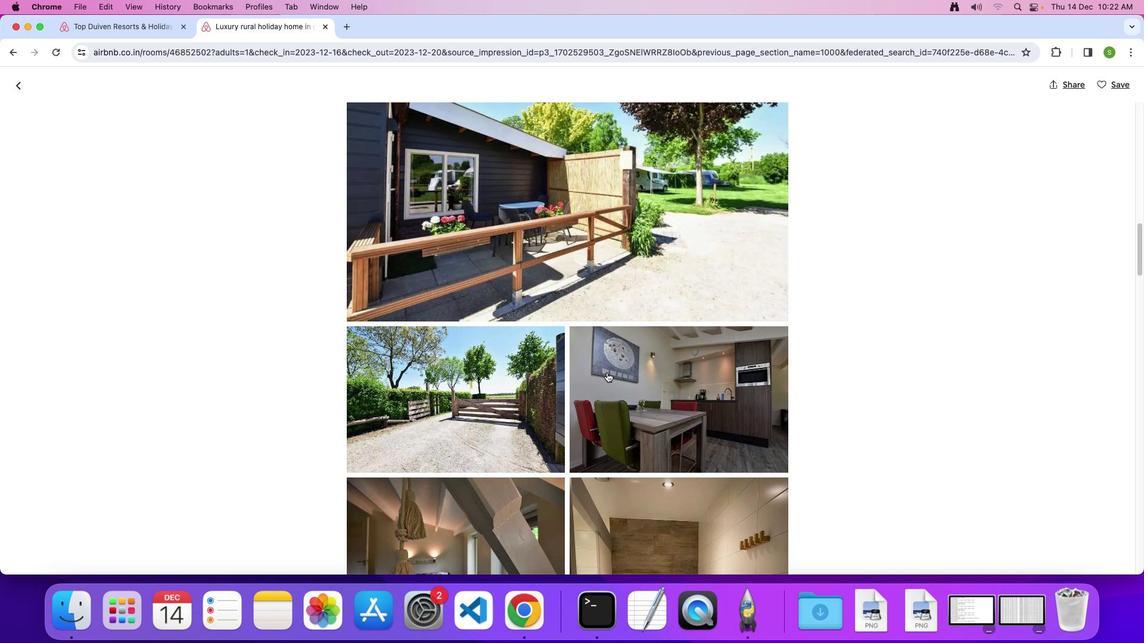 
Action: Mouse scrolled (606, 372) with delta (0, 0)
Screenshot: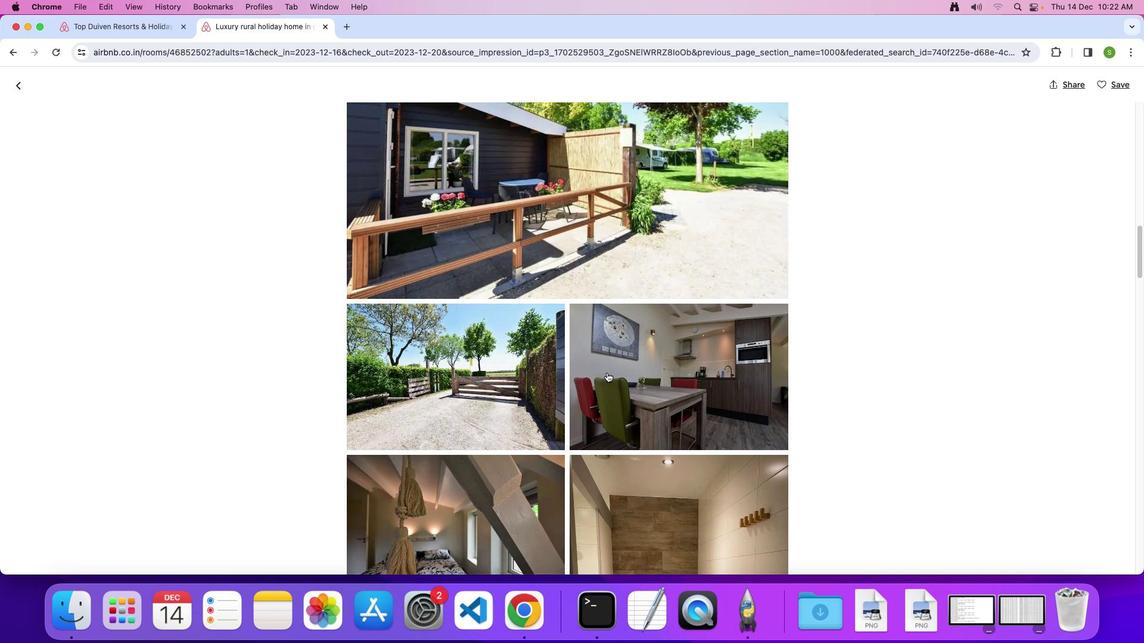 
Action: Mouse scrolled (606, 372) with delta (0, 0)
Screenshot: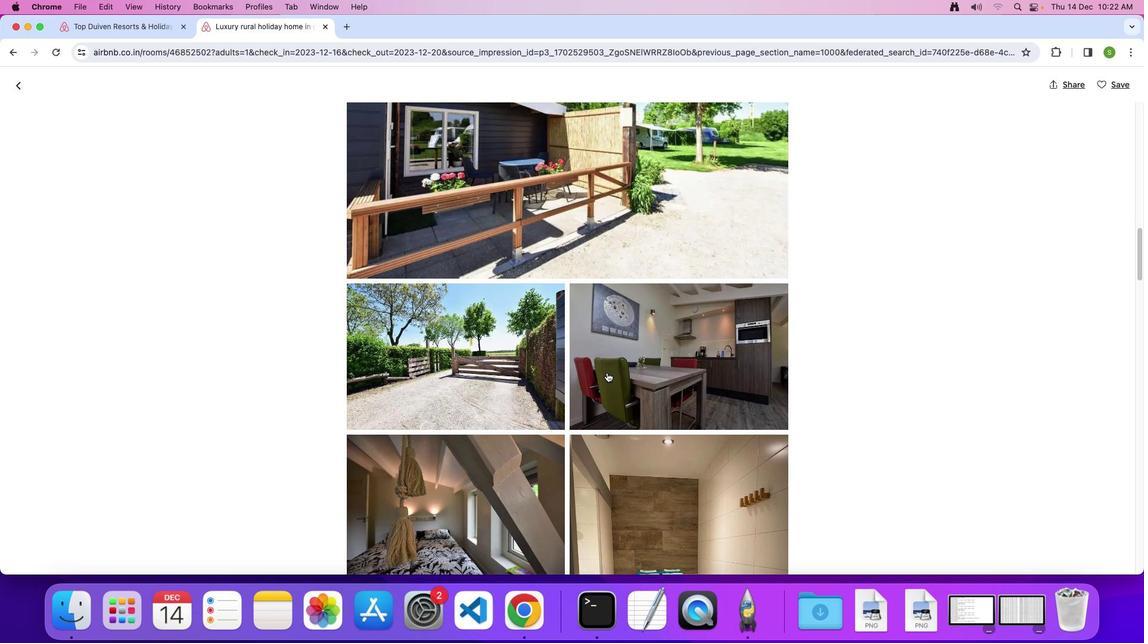 
Action: Mouse scrolled (606, 372) with delta (0, 0)
Screenshot: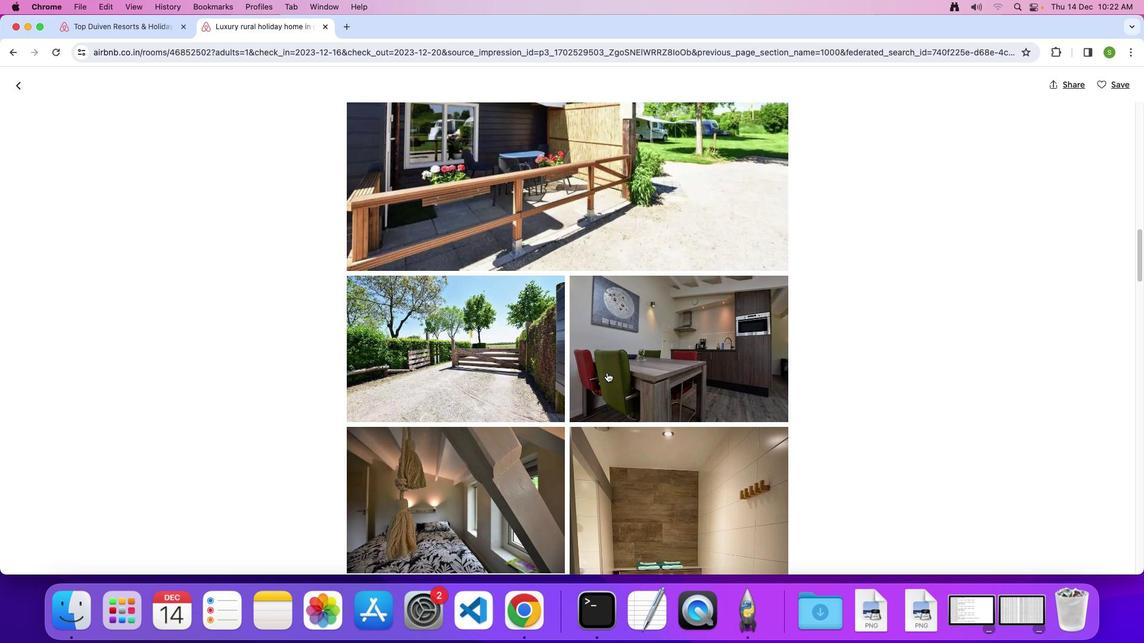 
Action: Mouse scrolled (606, 372) with delta (0, 0)
Screenshot: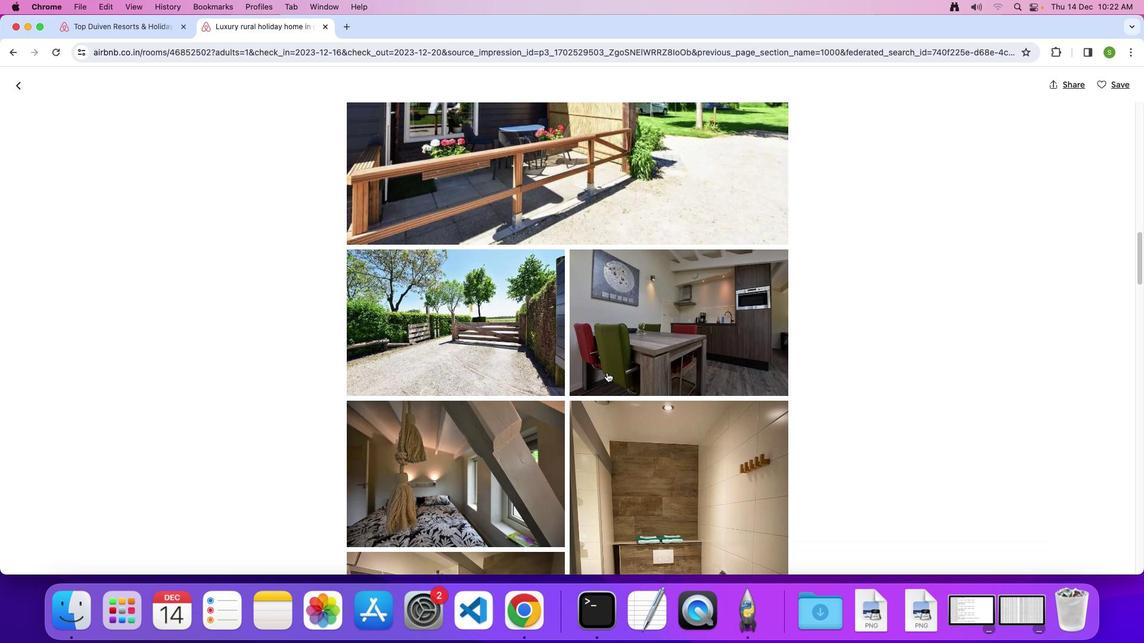 
Action: Mouse scrolled (606, 372) with delta (0, 0)
Screenshot: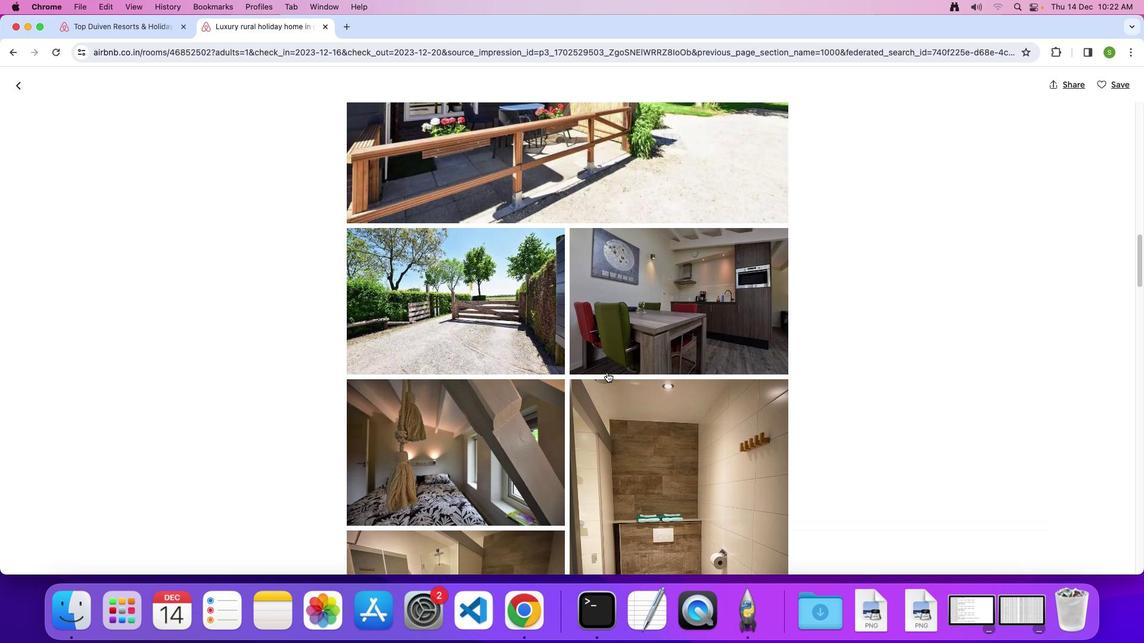 
Action: Mouse scrolled (606, 372) with delta (0, 0)
Screenshot: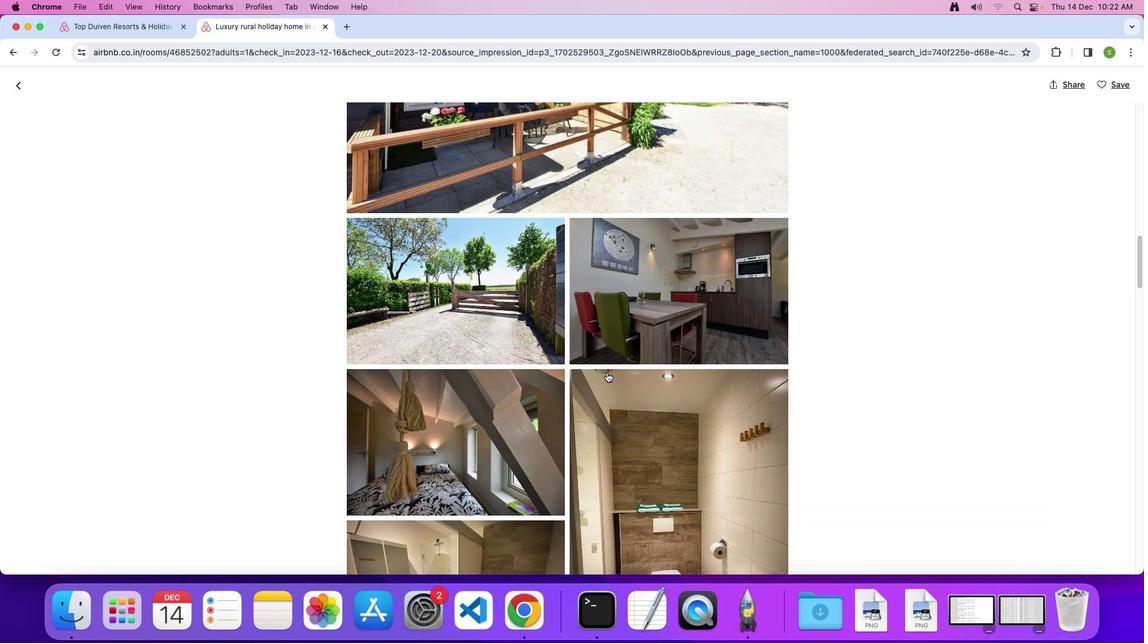 
Action: Mouse scrolled (606, 372) with delta (0, -1)
Screenshot: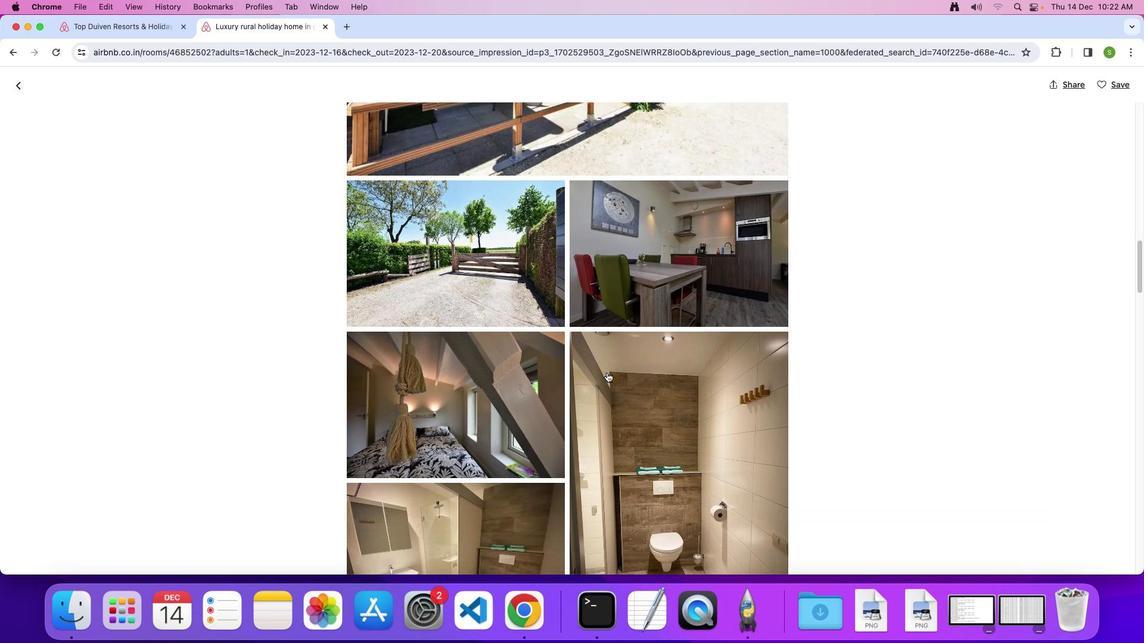 
Action: Mouse scrolled (606, 372) with delta (0, 0)
Screenshot: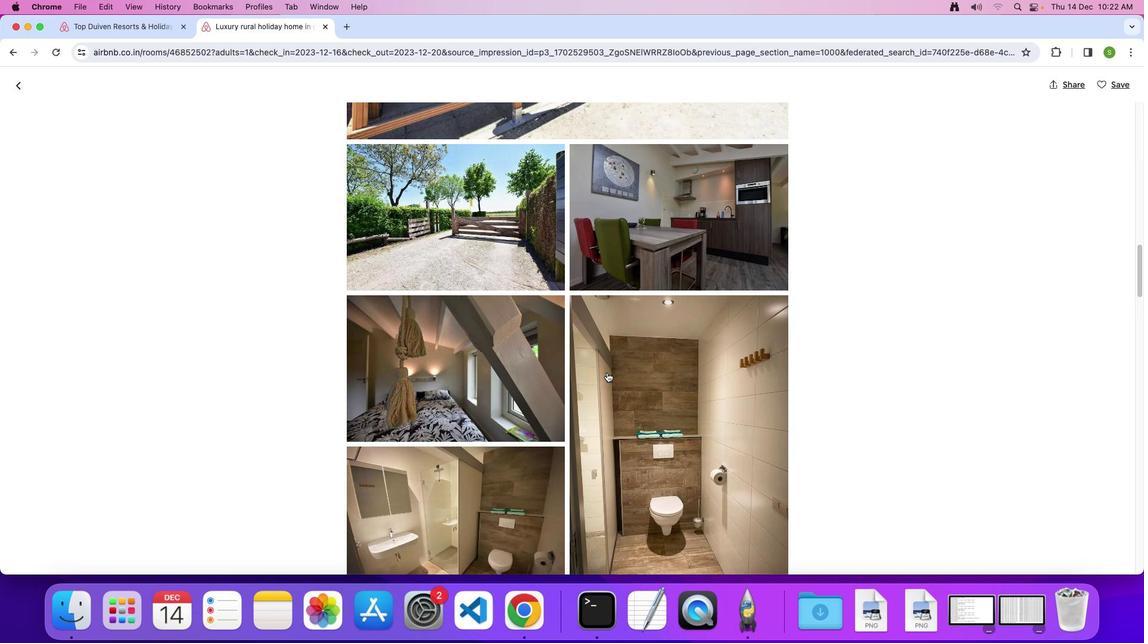 
Action: Mouse scrolled (606, 372) with delta (0, 0)
Screenshot: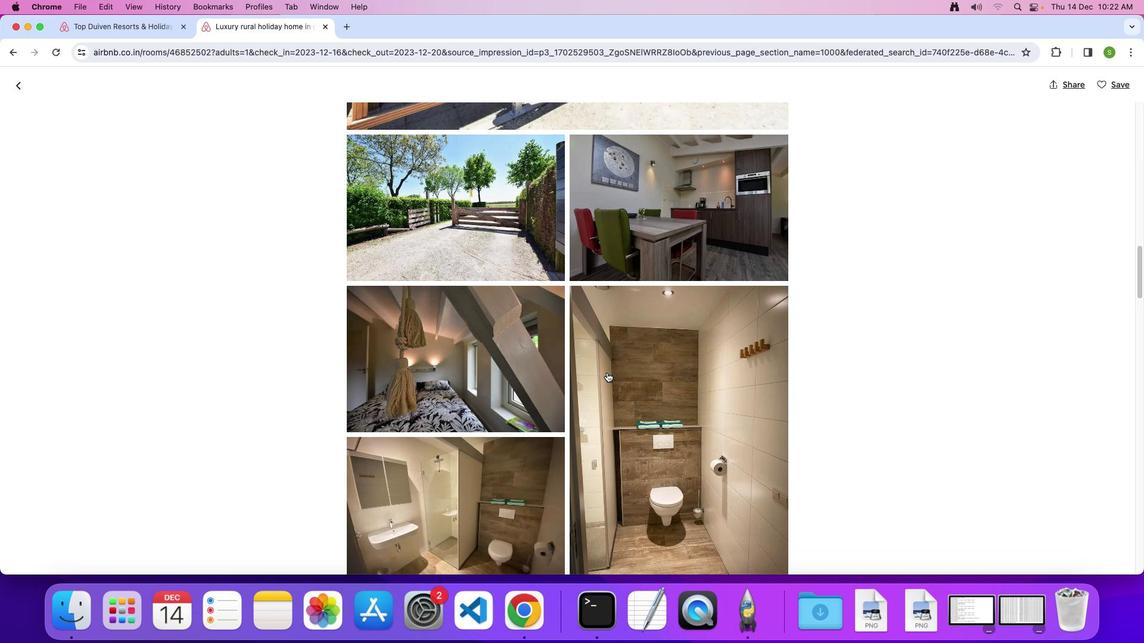 
Action: Mouse scrolled (606, 372) with delta (0, -1)
Screenshot: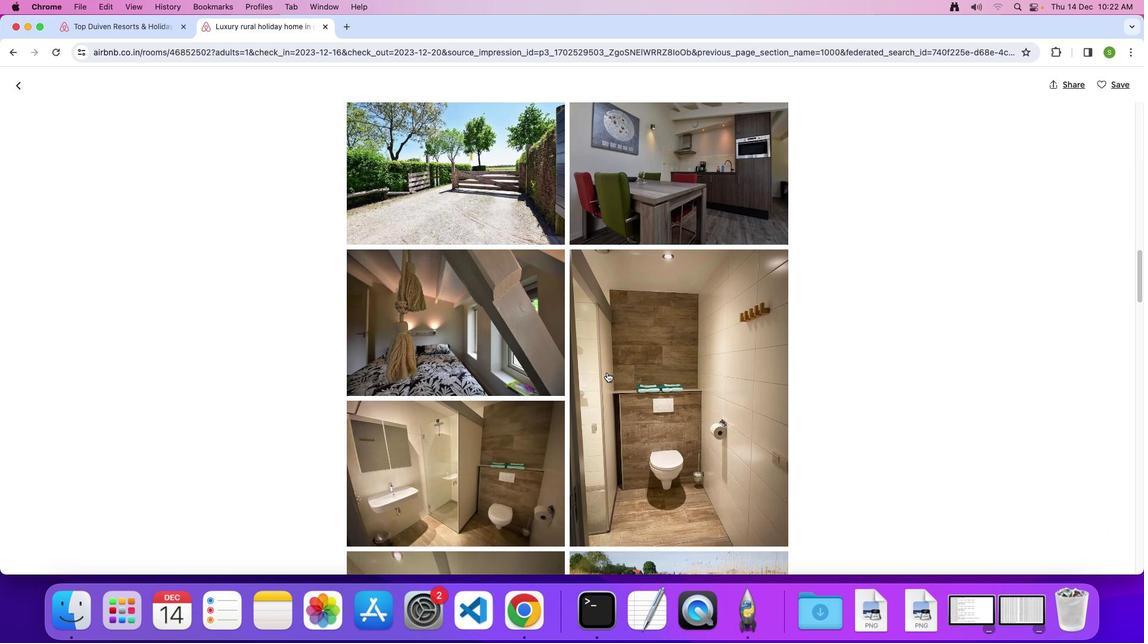 
Action: Mouse scrolled (606, 372) with delta (0, 0)
Screenshot: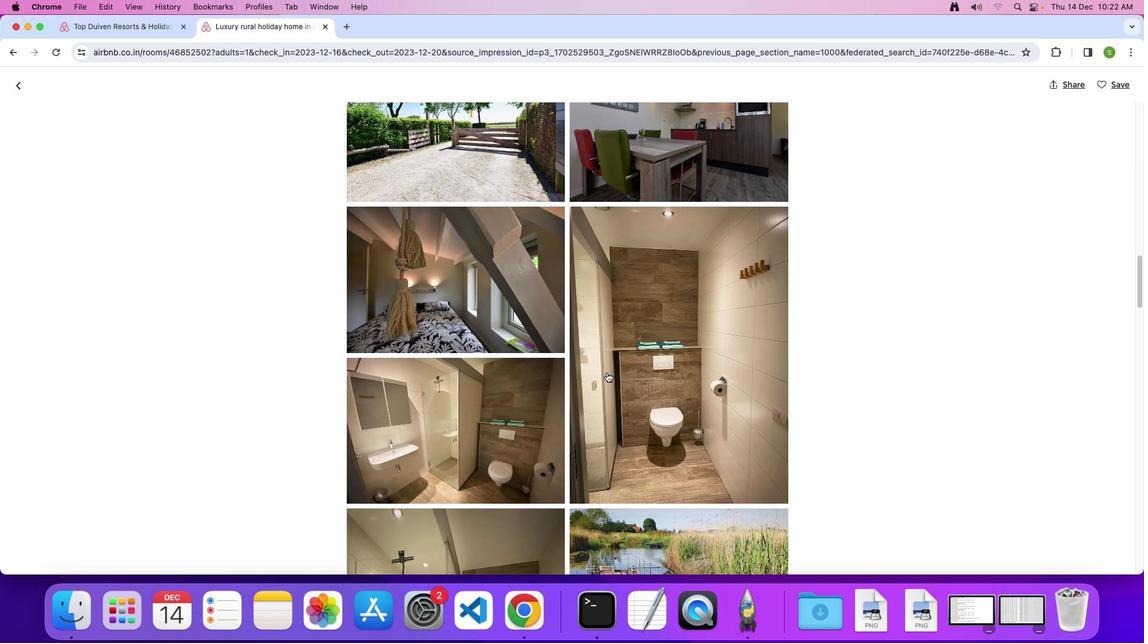 
Action: Mouse scrolled (606, 372) with delta (0, 0)
Screenshot: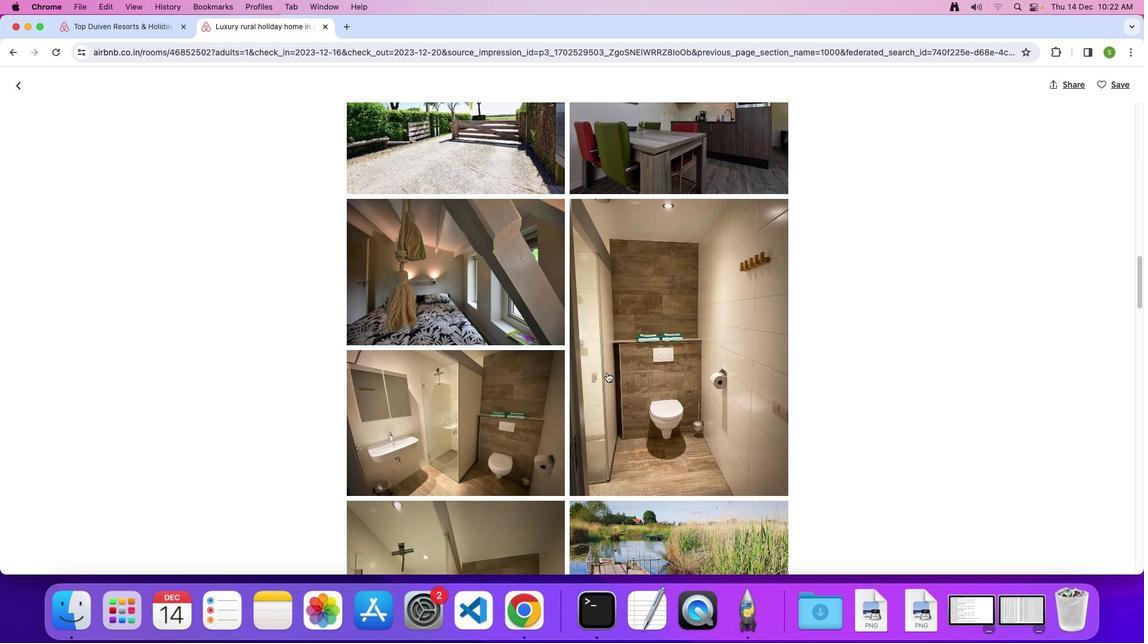
Action: Mouse scrolled (606, 372) with delta (0, 0)
Screenshot: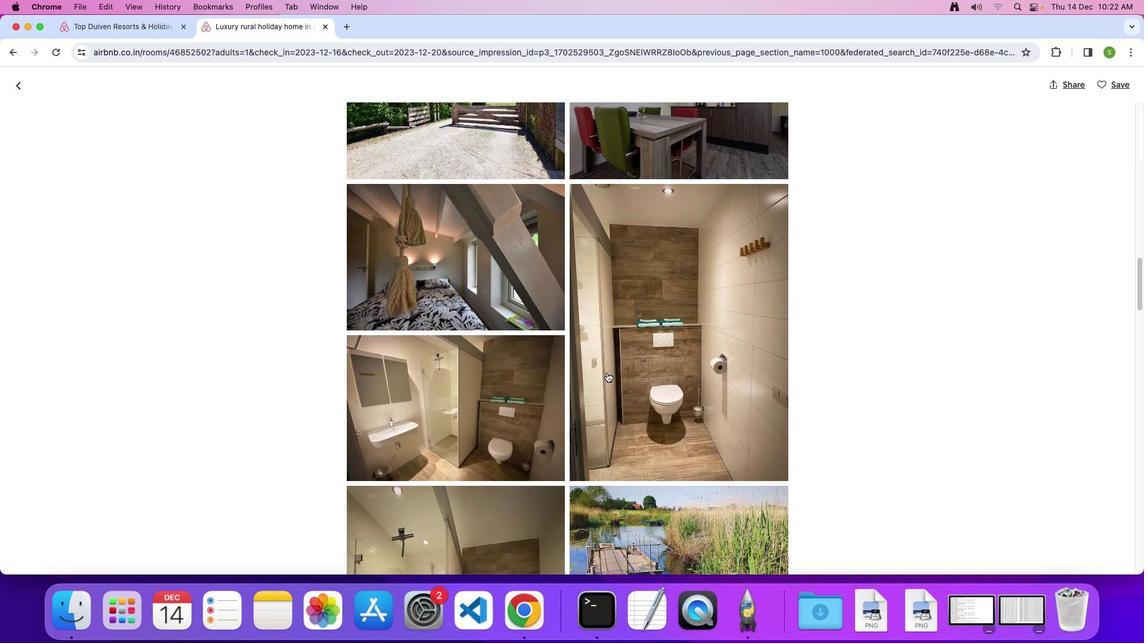 
Action: Mouse scrolled (606, 372) with delta (0, 0)
Screenshot: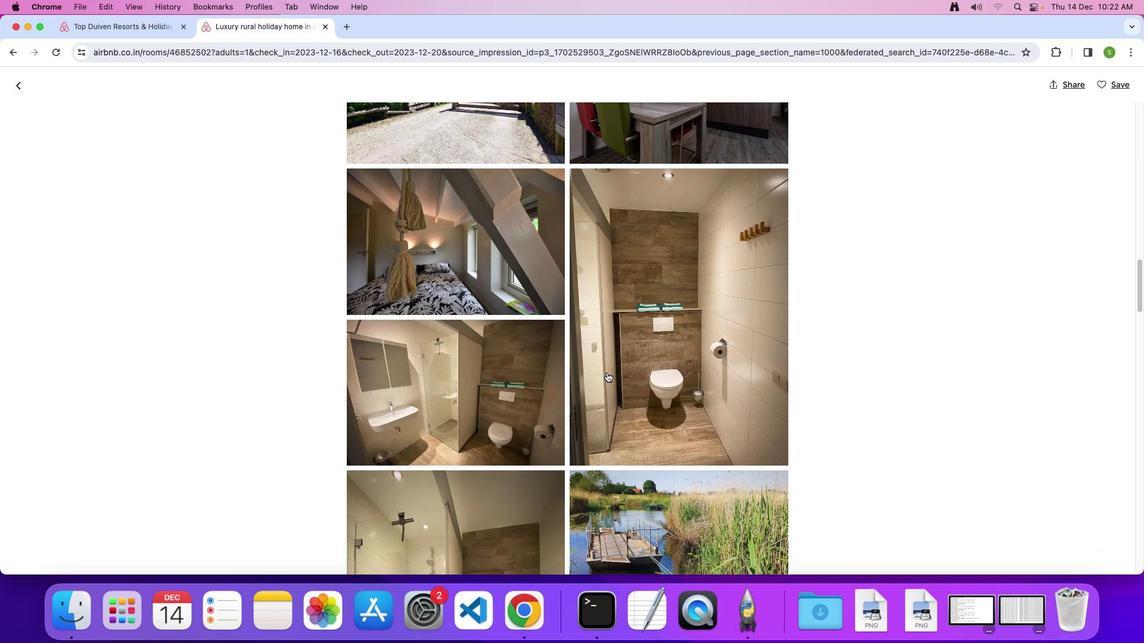 
Action: Mouse scrolled (606, 372) with delta (0, -1)
Screenshot: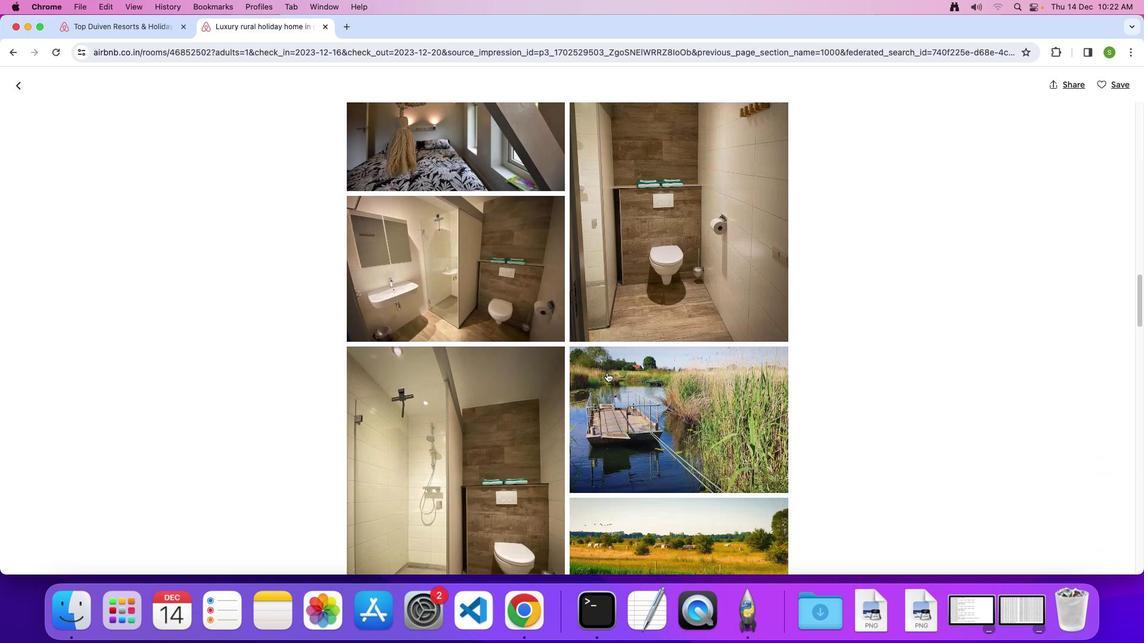 
Action: Mouse scrolled (606, 372) with delta (0, -2)
Screenshot: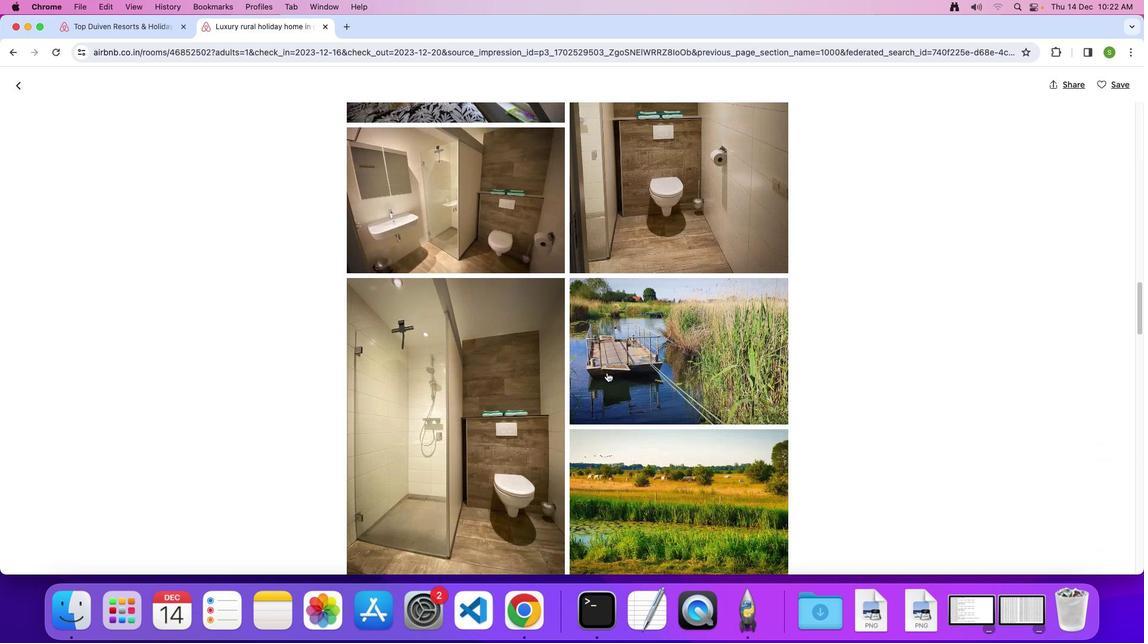 
Action: Mouse scrolled (606, 372) with delta (0, 0)
Screenshot: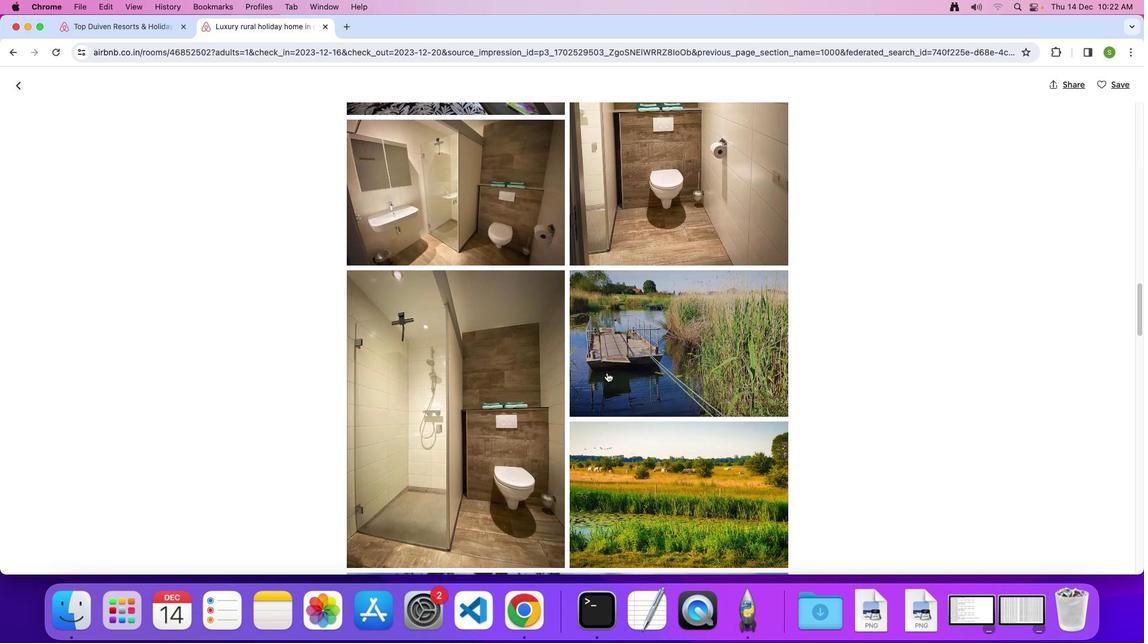 
Action: Mouse scrolled (606, 372) with delta (0, 0)
Screenshot: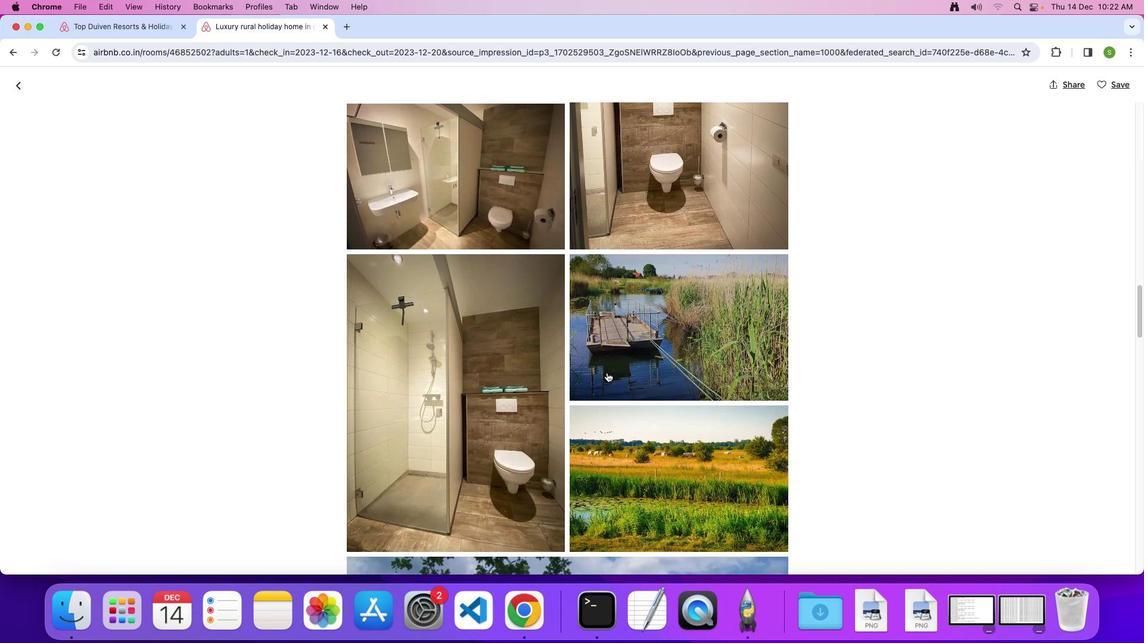 
Action: Mouse scrolled (606, 372) with delta (0, 0)
Screenshot: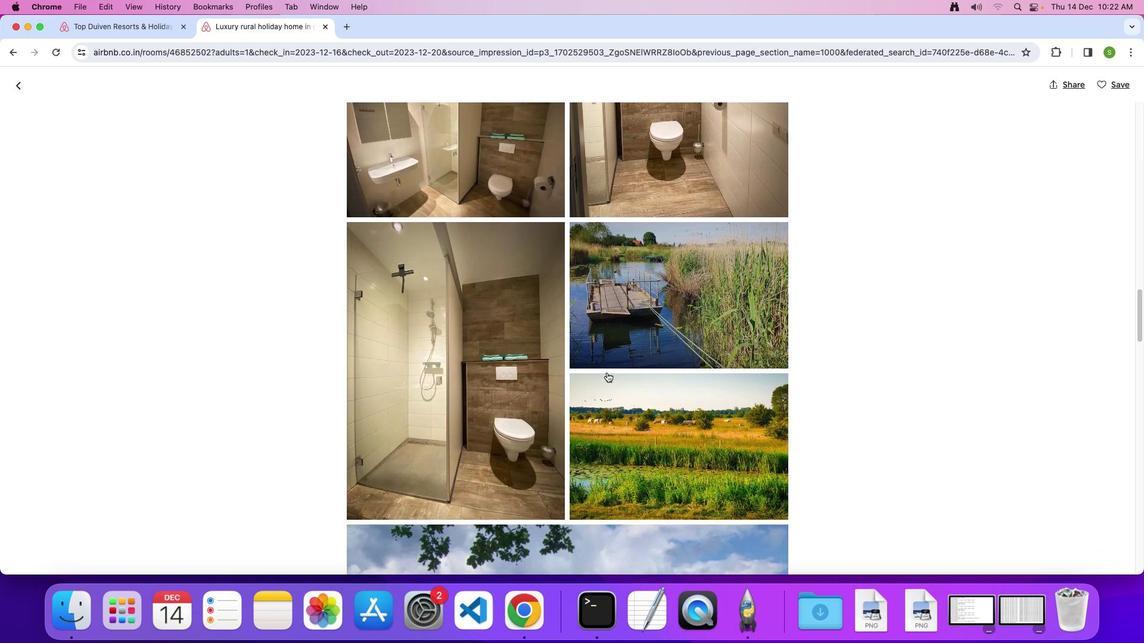 
Action: Mouse scrolled (606, 372) with delta (0, 0)
Screenshot: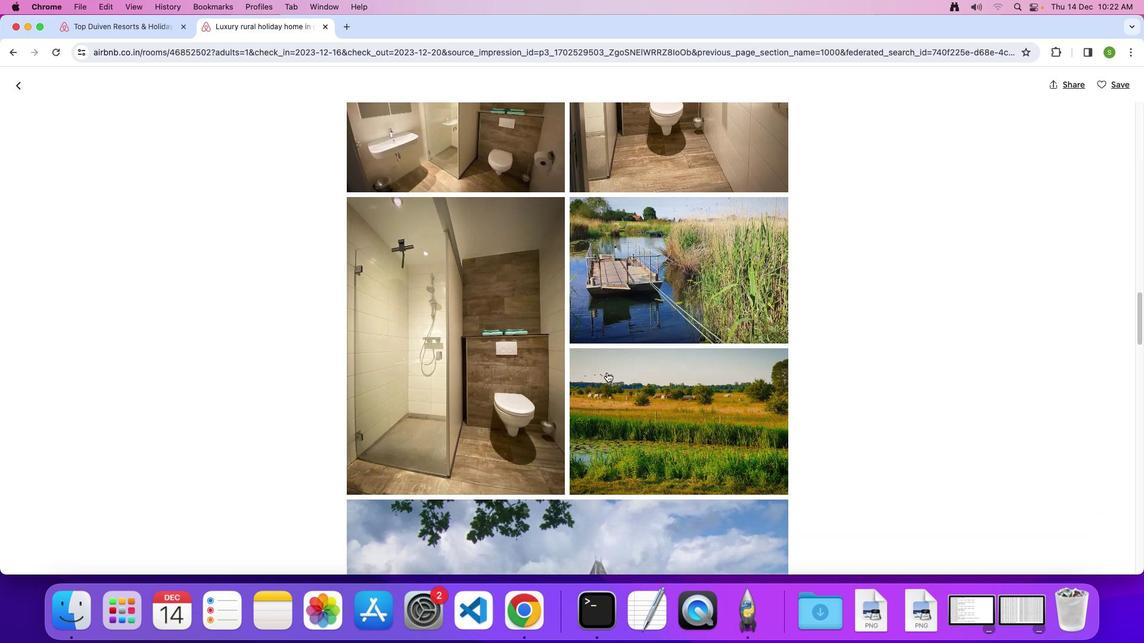 
Action: Mouse scrolled (606, 372) with delta (0, 0)
Screenshot: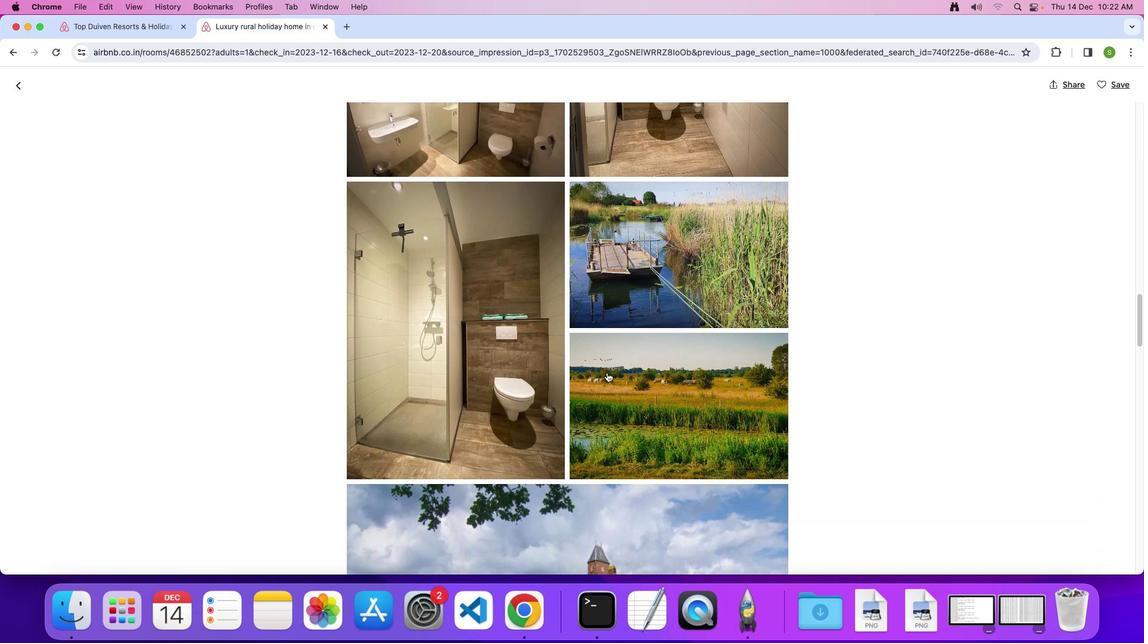 
Action: Mouse scrolled (606, 372) with delta (0, -1)
Screenshot: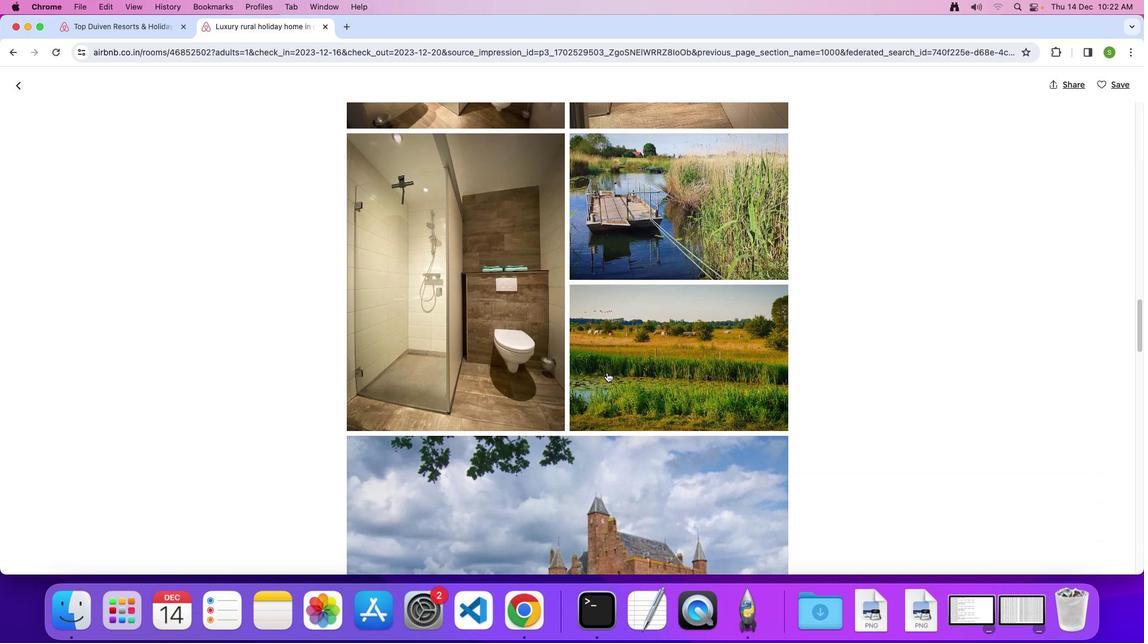 
Action: Mouse scrolled (606, 372) with delta (0, 0)
Screenshot: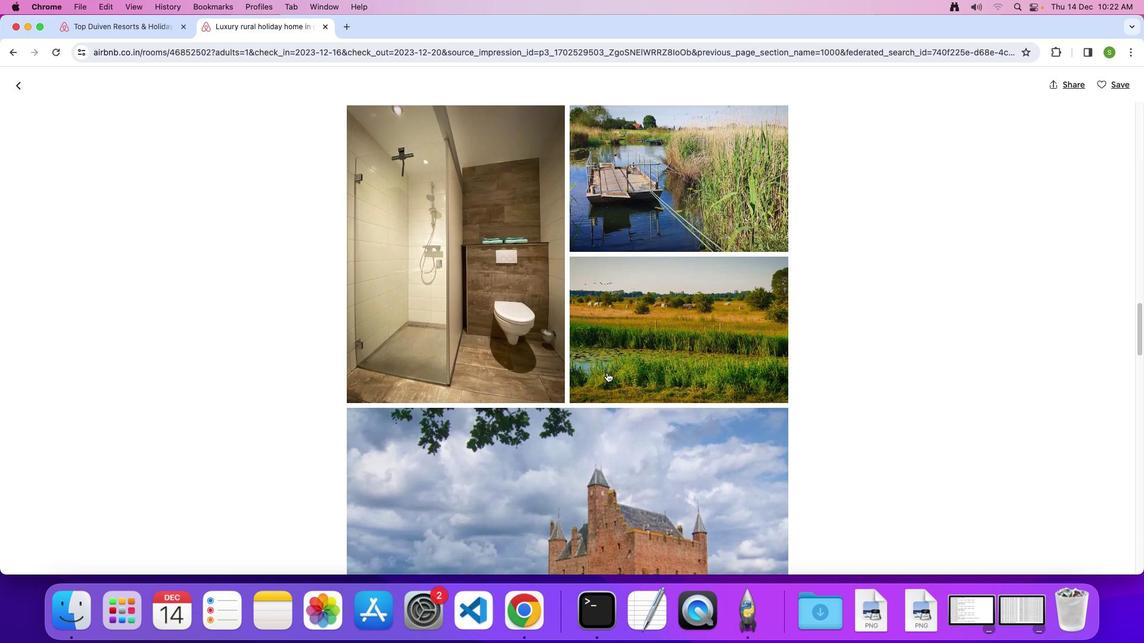 
Action: Mouse scrolled (606, 372) with delta (0, 0)
Screenshot: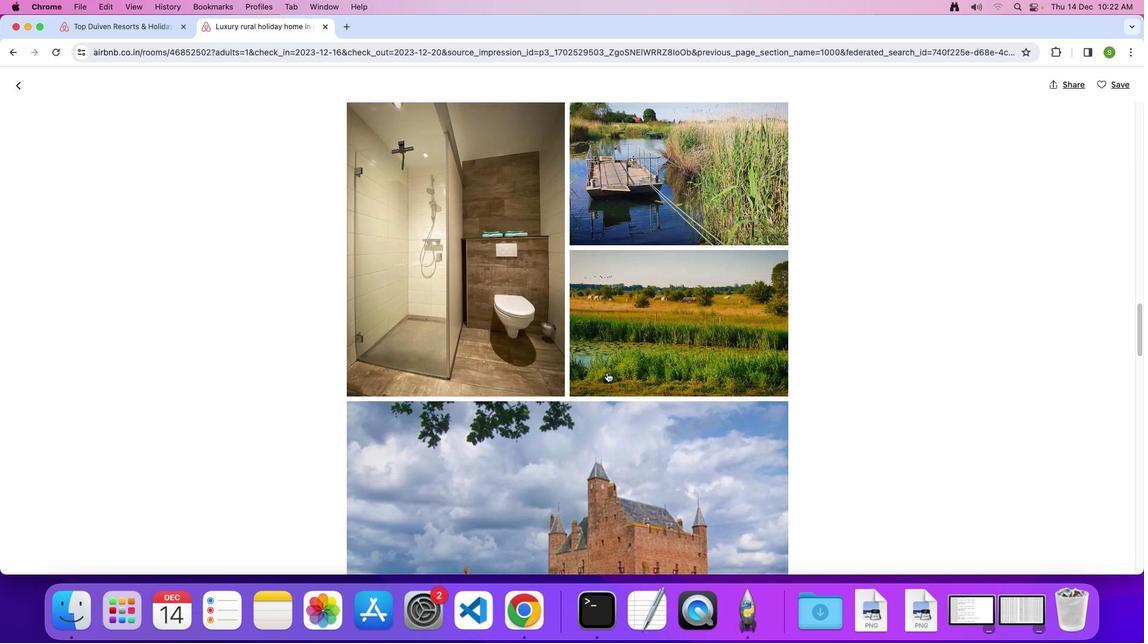 
Action: Mouse scrolled (606, 372) with delta (0, -1)
Screenshot: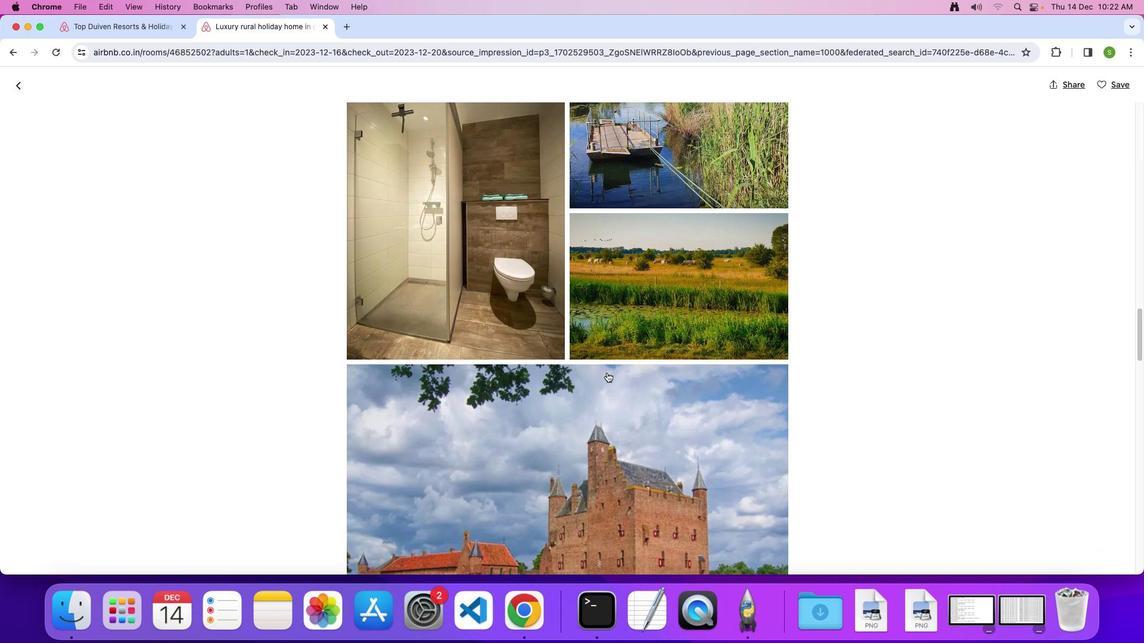 
Action: Mouse scrolled (606, 372) with delta (0, 0)
Screenshot: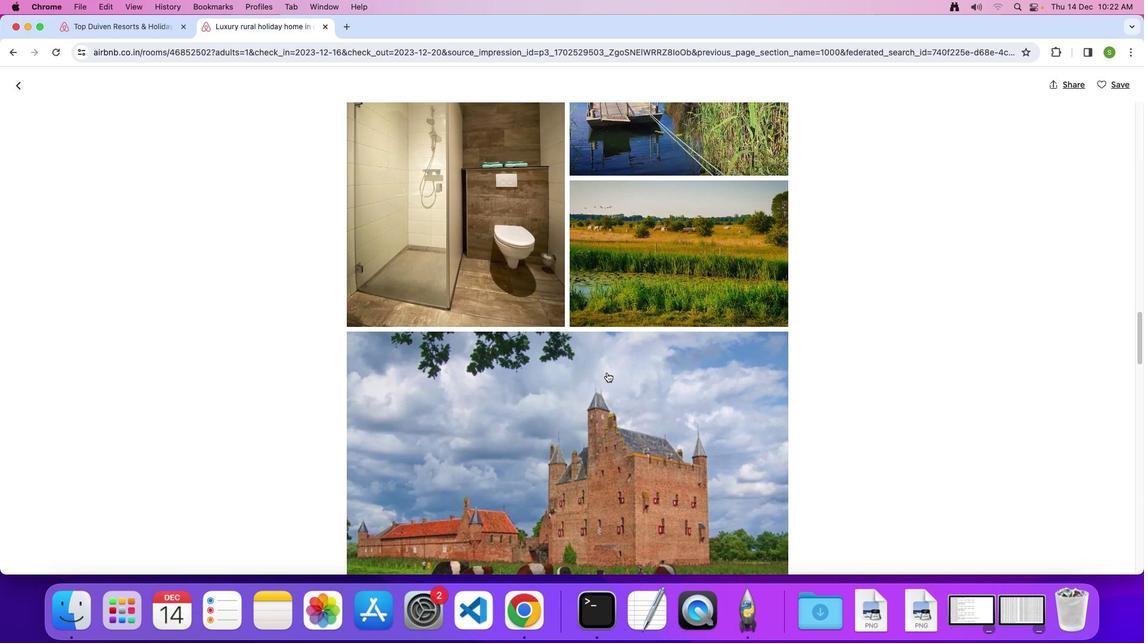 
Action: Mouse scrolled (606, 372) with delta (0, 0)
Screenshot: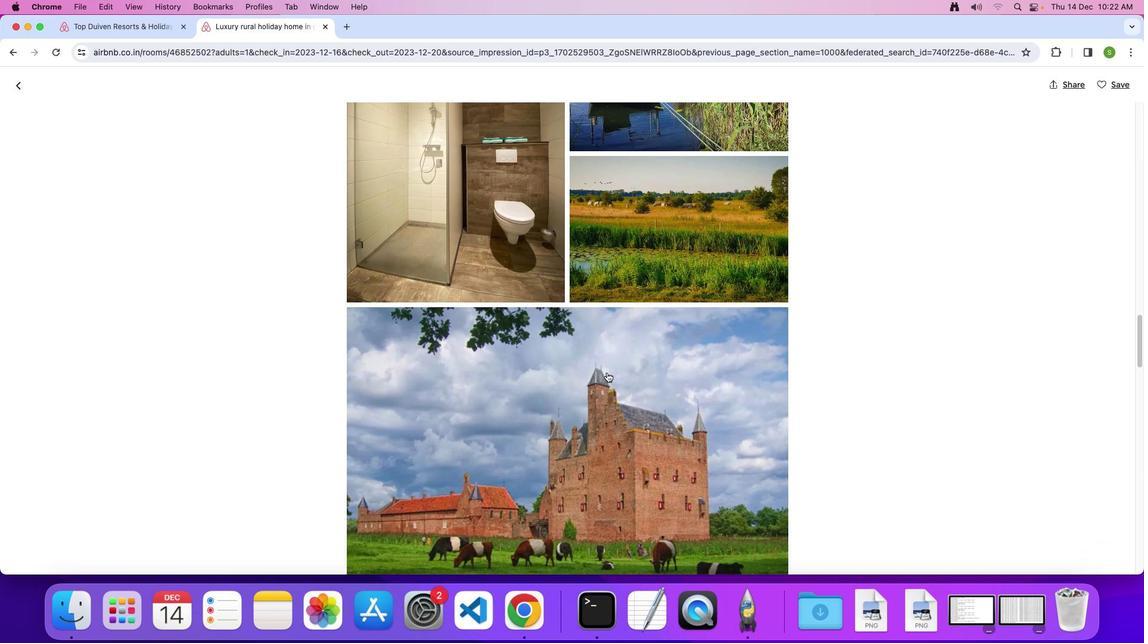 
Action: Mouse scrolled (606, 372) with delta (0, -1)
Screenshot: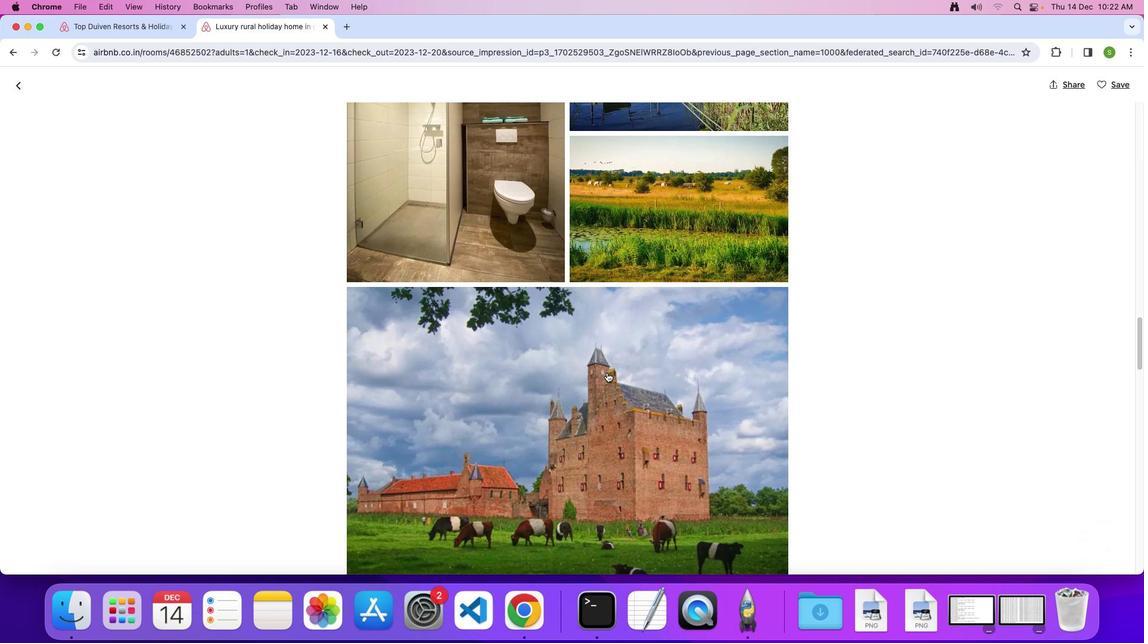 
Action: Mouse scrolled (606, 372) with delta (0, 0)
Screenshot: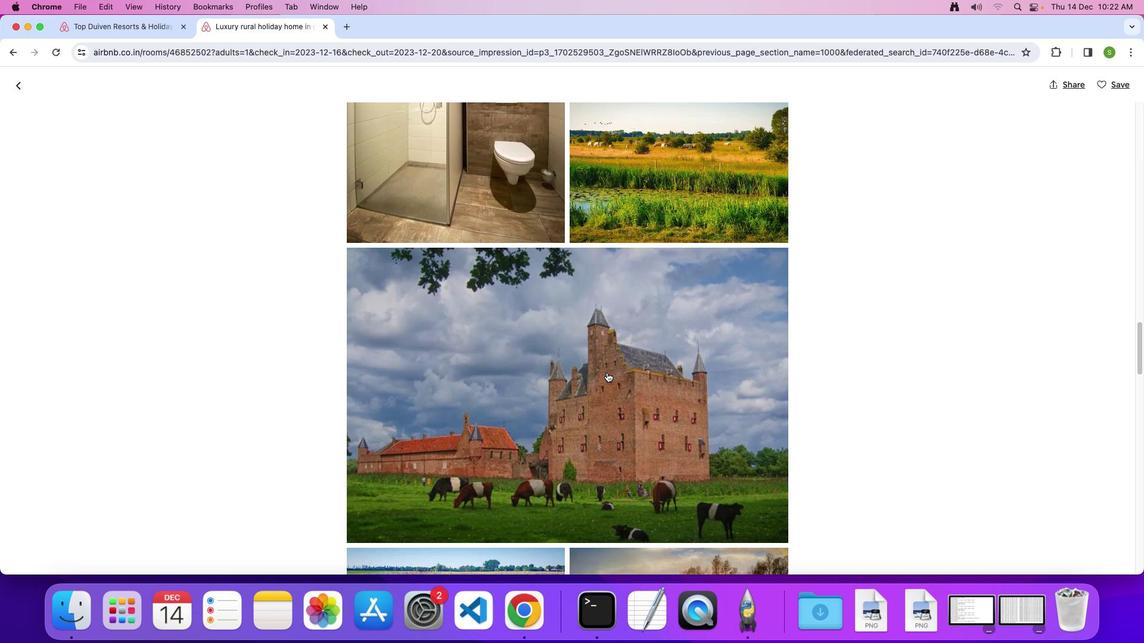 
Action: Mouse scrolled (606, 372) with delta (0, 0)
Screenshot: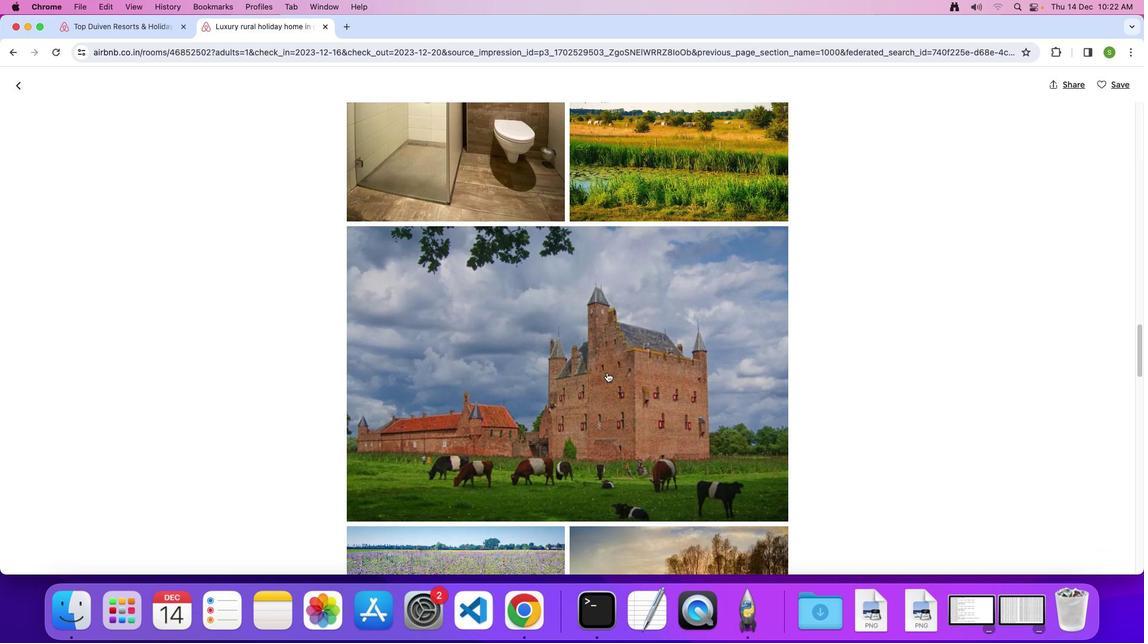 
Action: Mouse scrolled (606, 372) with delta (0, -1)
Screenshot: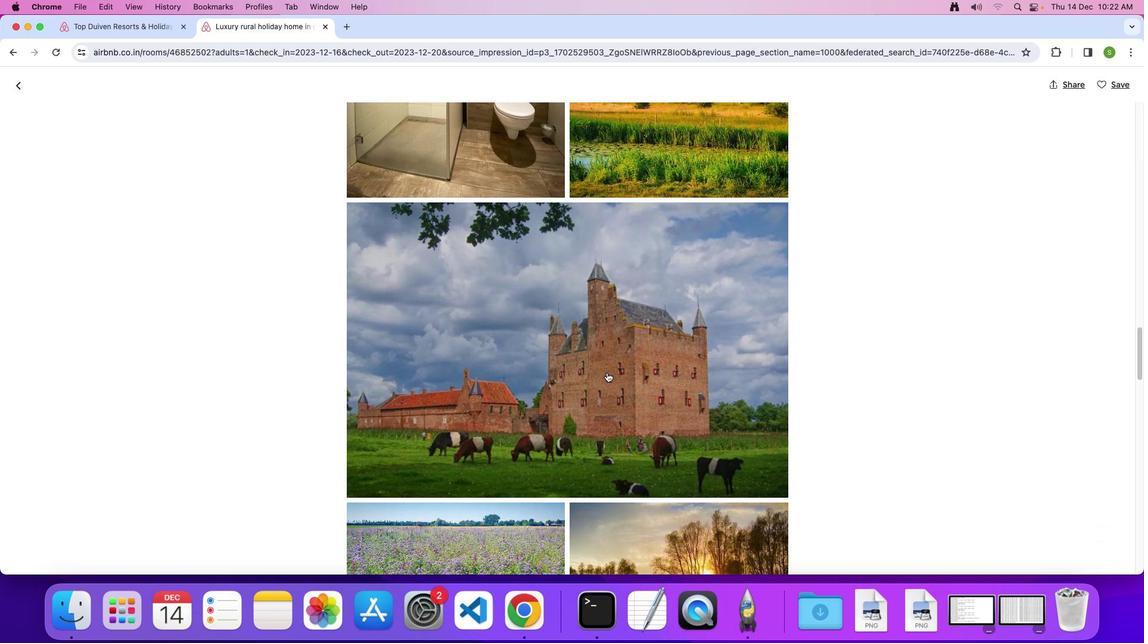 
Action: Mouse scrolled (606, 372) with delta (0, 0)
Screenshot: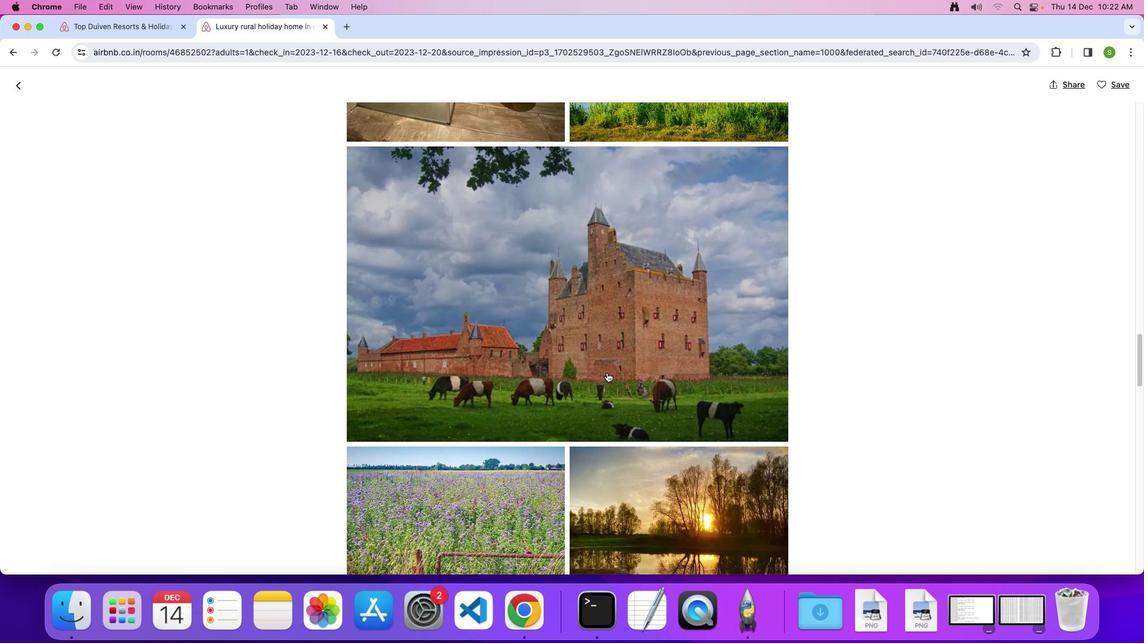 
Action: Mouse scrolled (606, 372) with delta (0, 0)
Screenshot: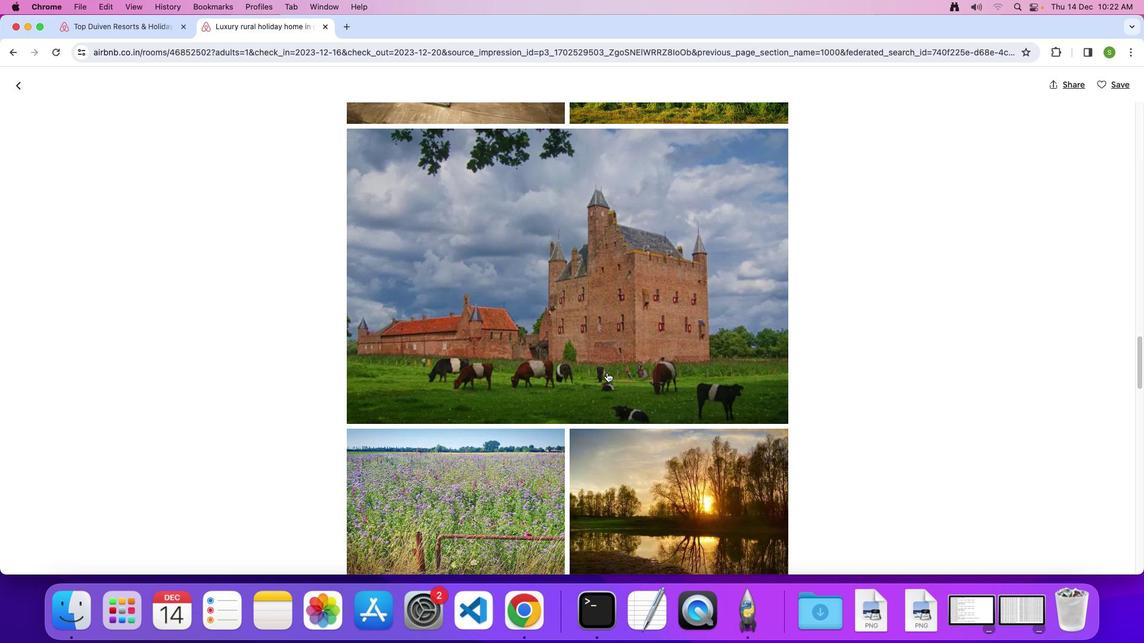 
Action: Mouse scrolled (606, 372) with delta (0, -1)
Screenshot: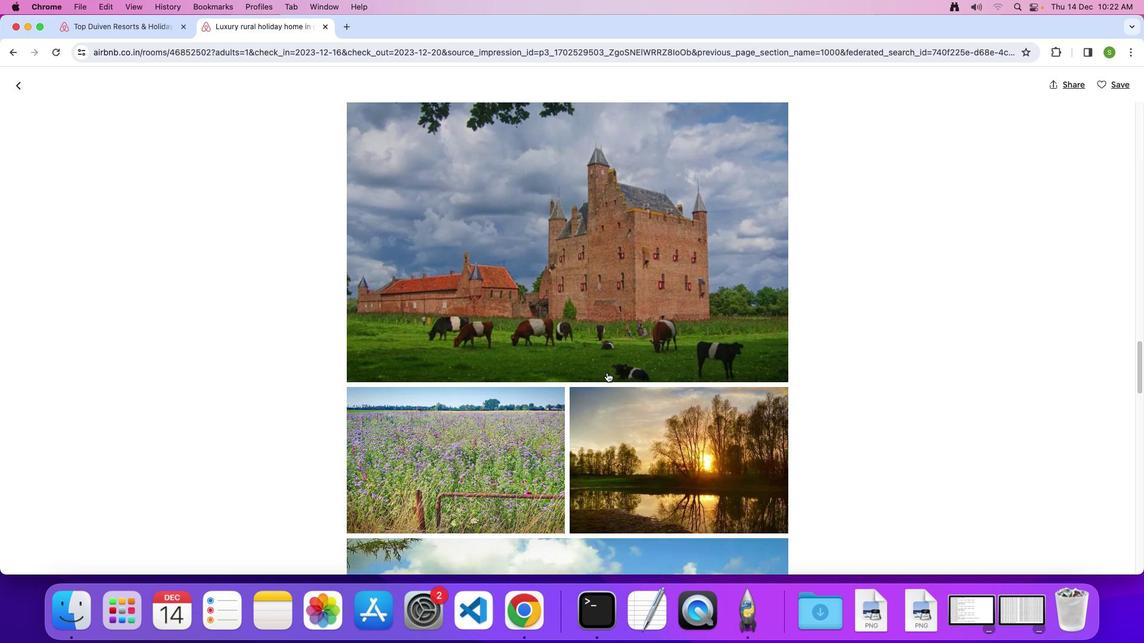 
Action: Mouse scrolled (606, 372) with delta (0, 0)
Screenshot: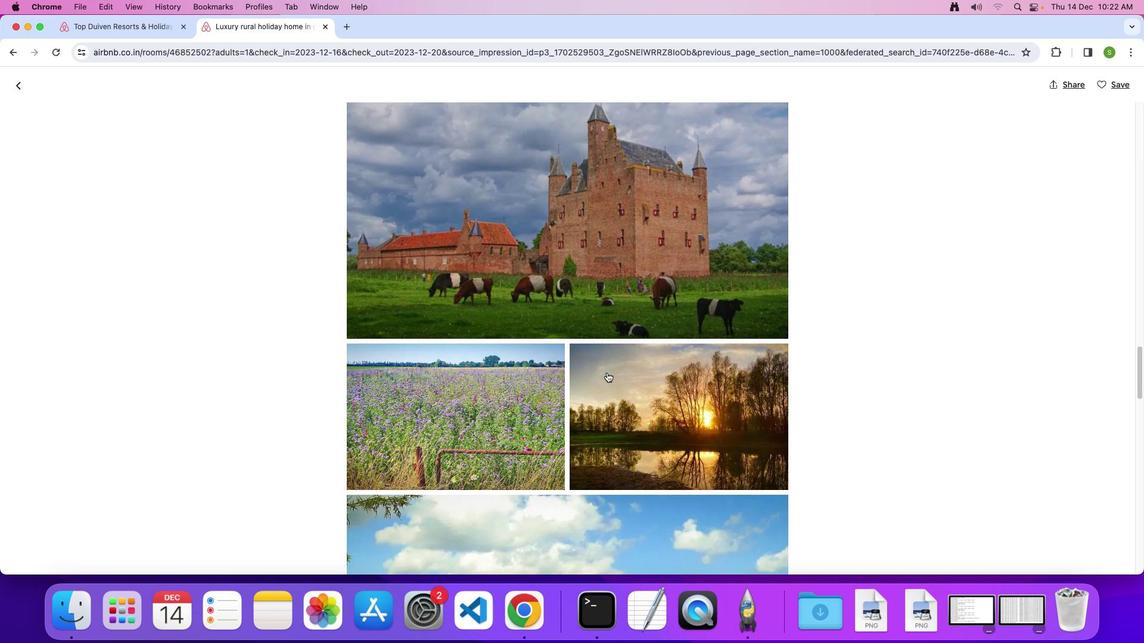 
Action: Mouse scrolled (606, 372) with delta (0, 0)
Screenshot: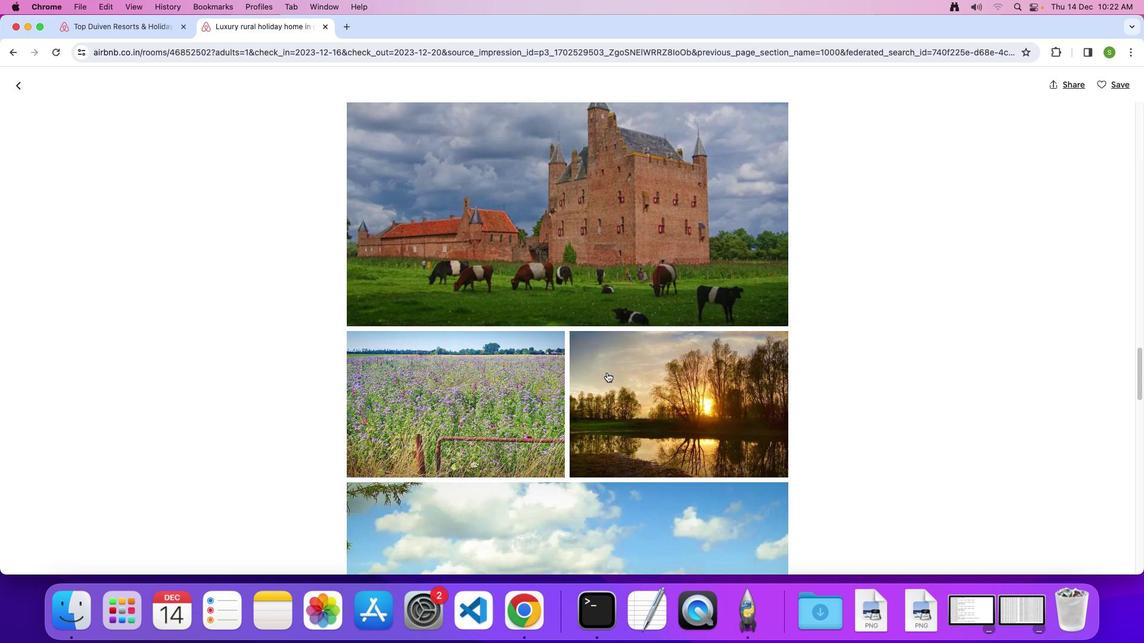 
Action: Mouse scrolled (606, 372) with delta (0, -1)
Screenshot: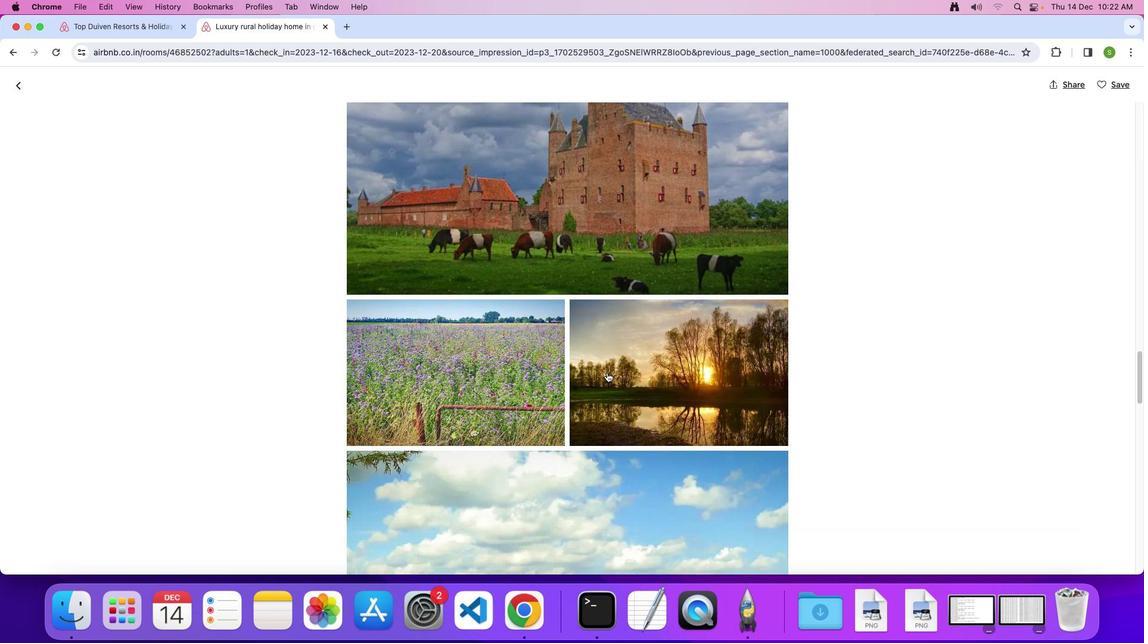 
Action: Mouse scrolled (606, 372) with delta (0, 0)
Screenshot: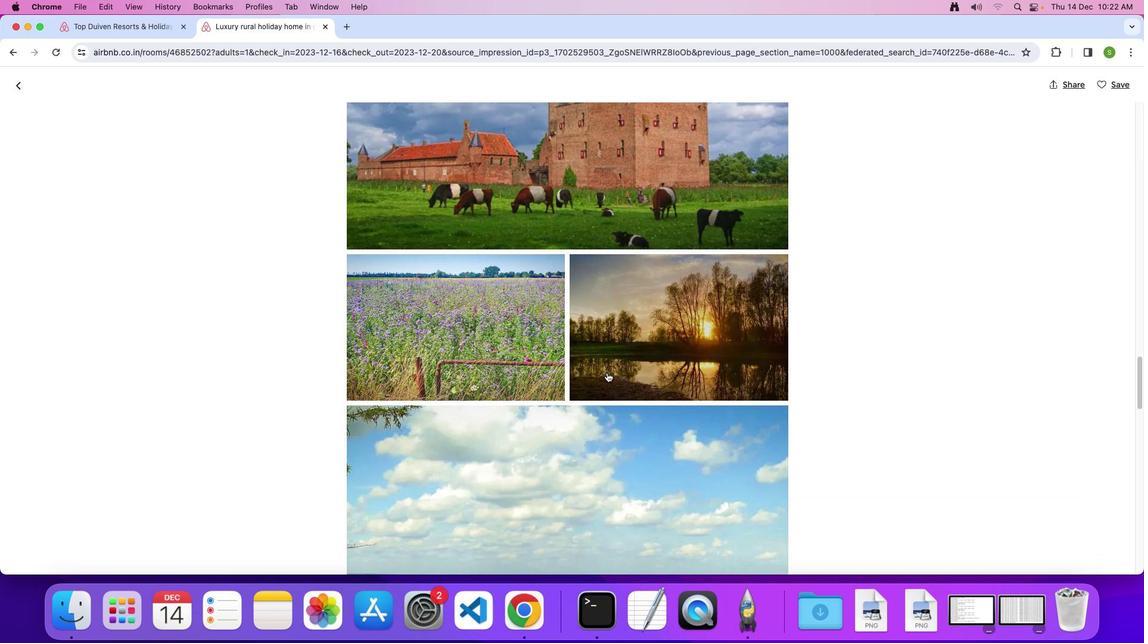 
Action: Mouse scrolled (606, 372) with delta (0, 0)
Screenshot: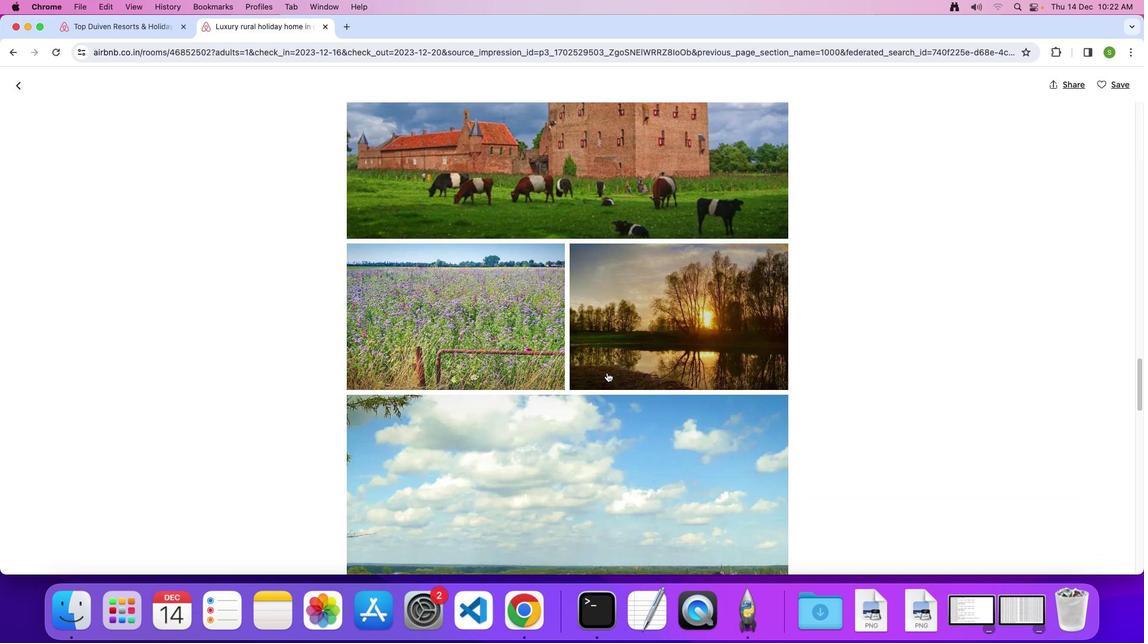 
Action: Mouse scrolled (606, 372) with delta (0, -1)
Screenshot: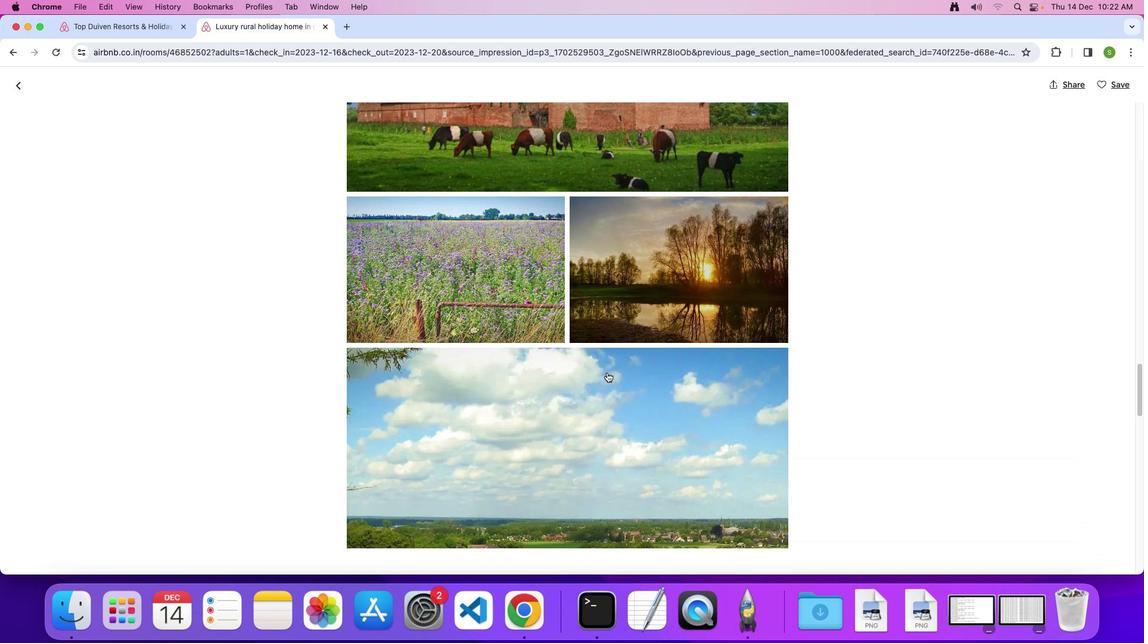 
Action: Mouse scrolled (606, 372) with delta (0, 0)
Screenshot: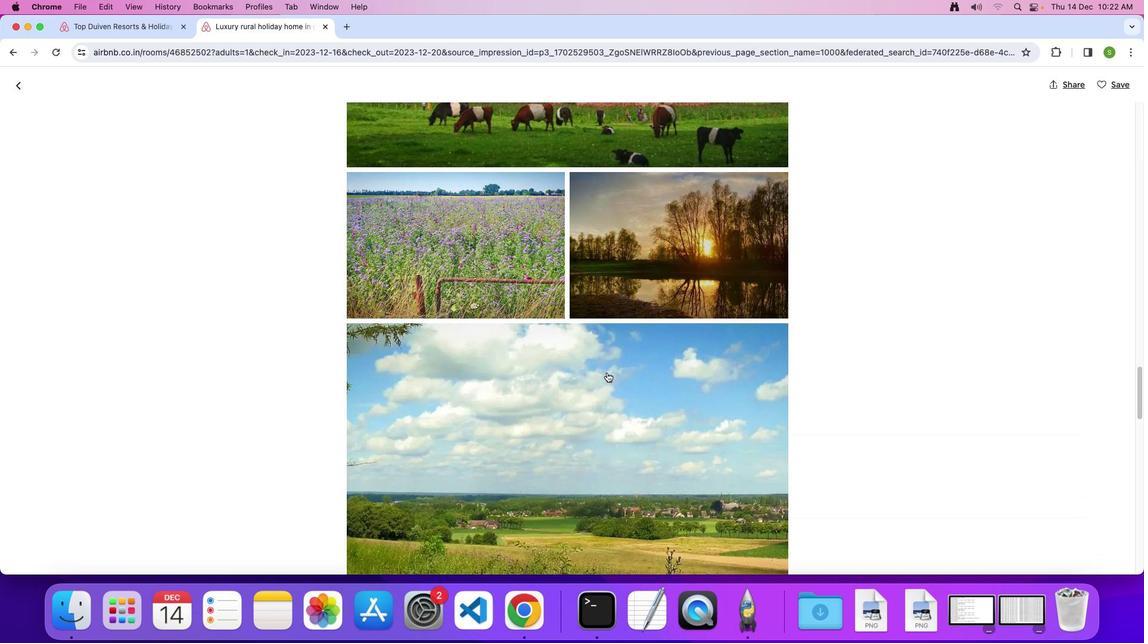 
Action: Mouse scrolled (606, 372) with delta (0, 0)
Screenshot: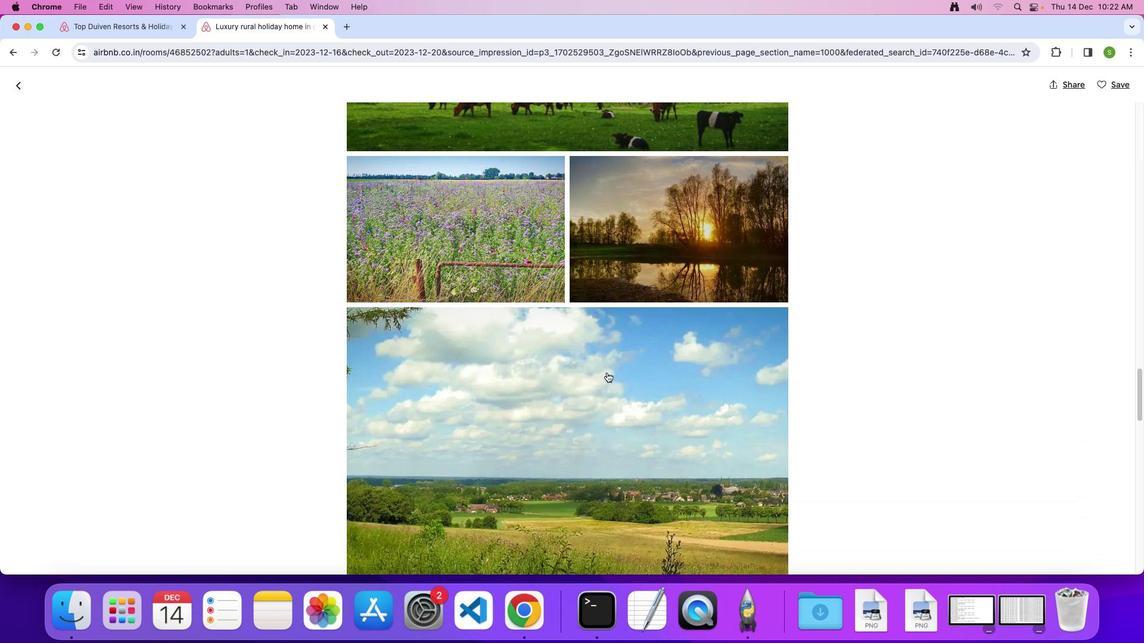 
Action: Mouse scrolled (606, 372) with delta (0, 0)
Screenshot: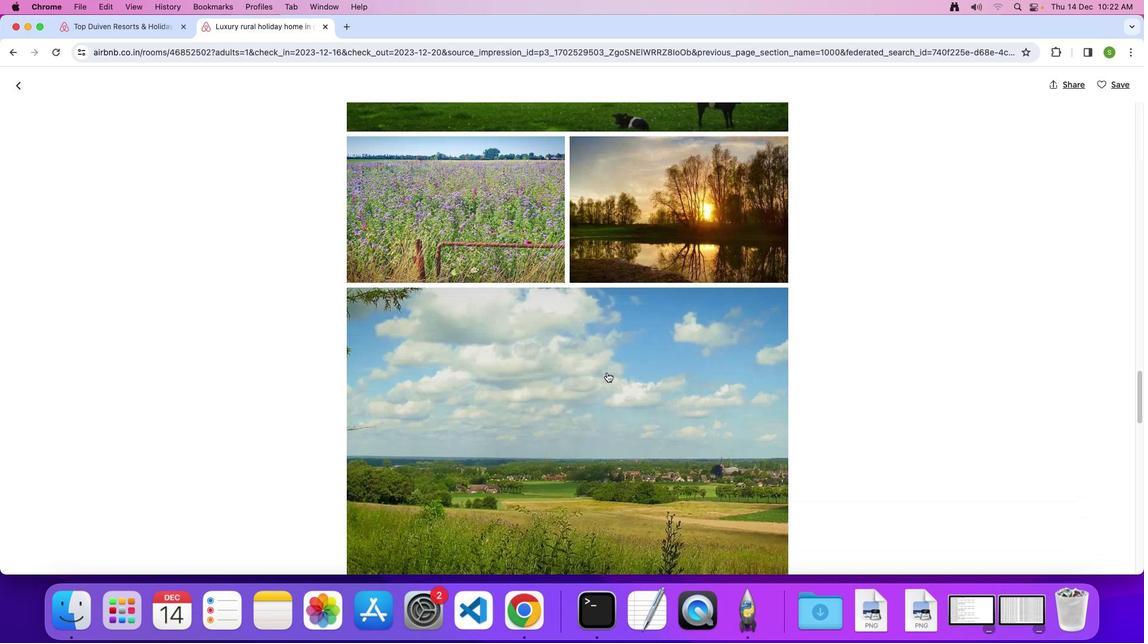 
Action: Mouse scrolled (606, 372) with delta (0, 0)
Screenshot: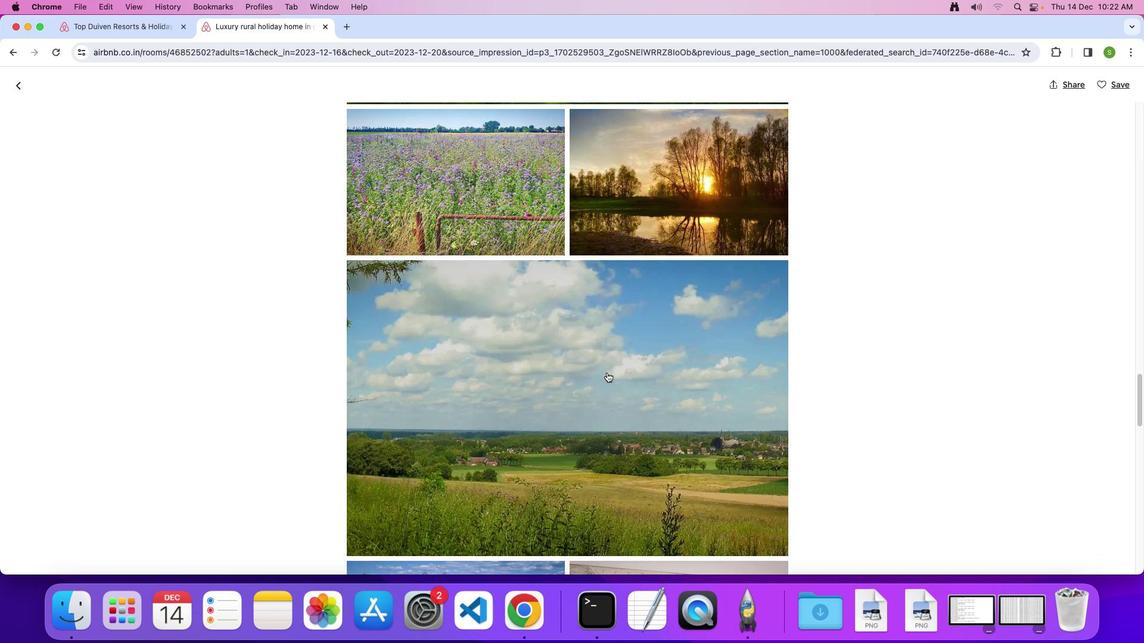 
Action: Mouse scrolled (606, 372) with delta (0, 0)
Screenshot: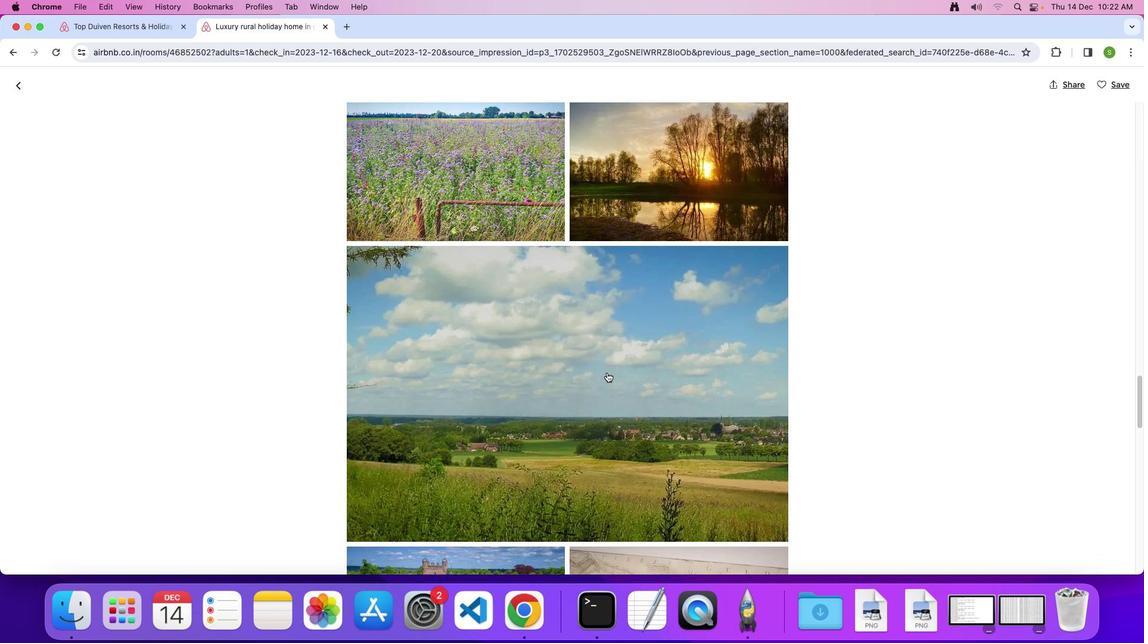 
Action: Mouse scrolled (606, 372) with delta (0, -1)
Screenshot: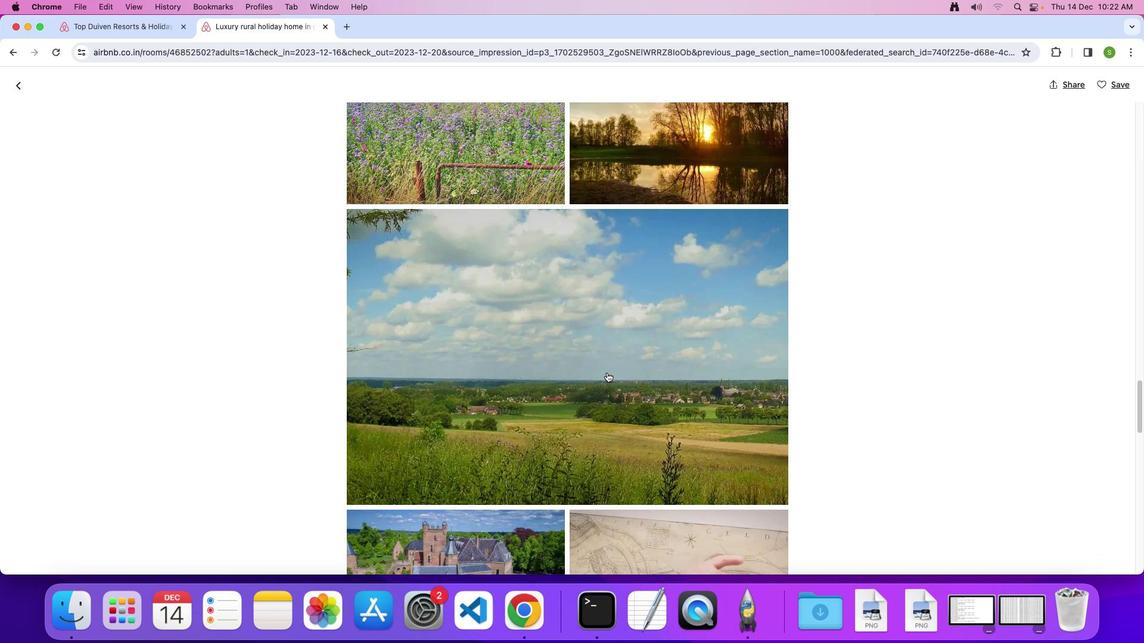 
Action: Mouse scrolled (606, 372) with delta (0, 0)
Screenshot: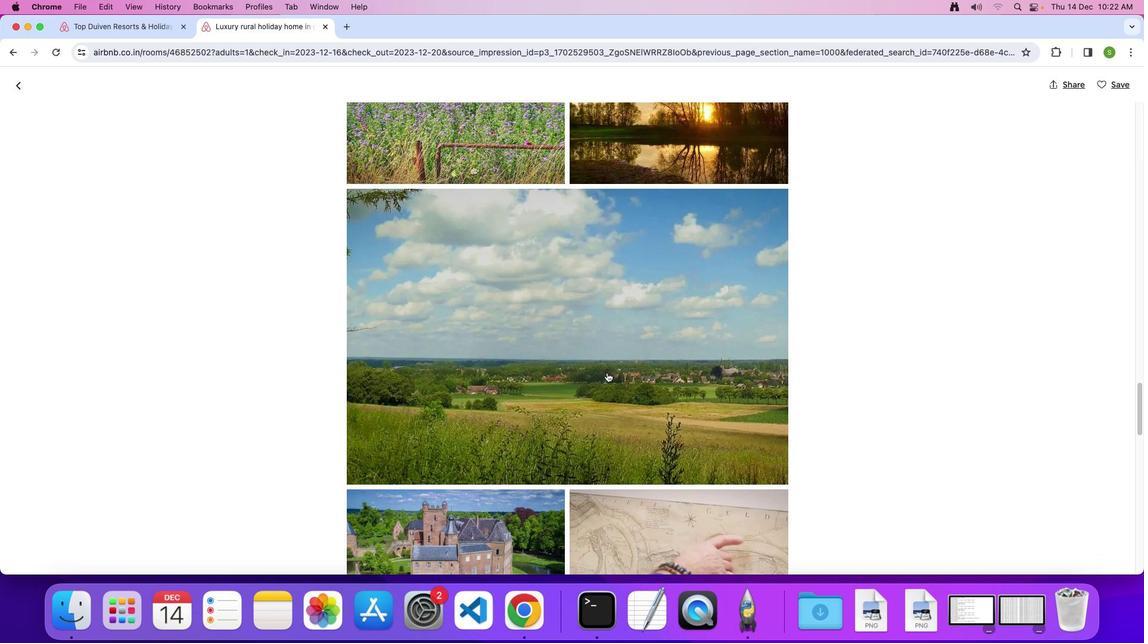 
Action: Mouse scrolled (606, 372) with delta (0, 0)
Screenshot: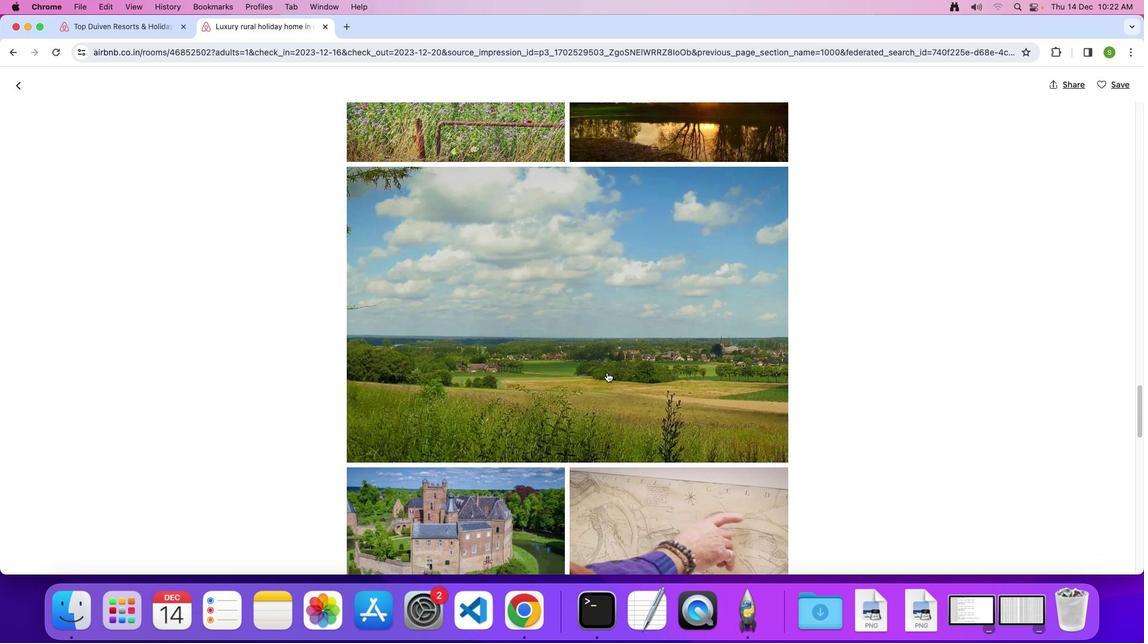 
Action: Mouse scrolled (606, 372) with delta (0, -1)
Screenshot: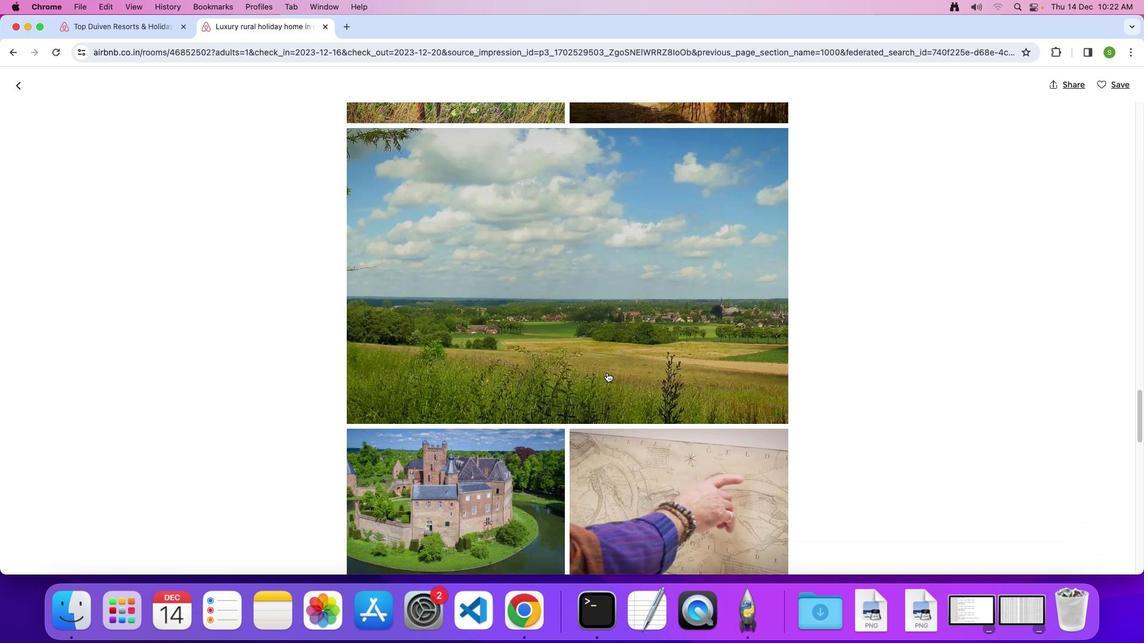 
Action: Mouse scrolled (606, 372) with delta (0, 0)
Screenshot: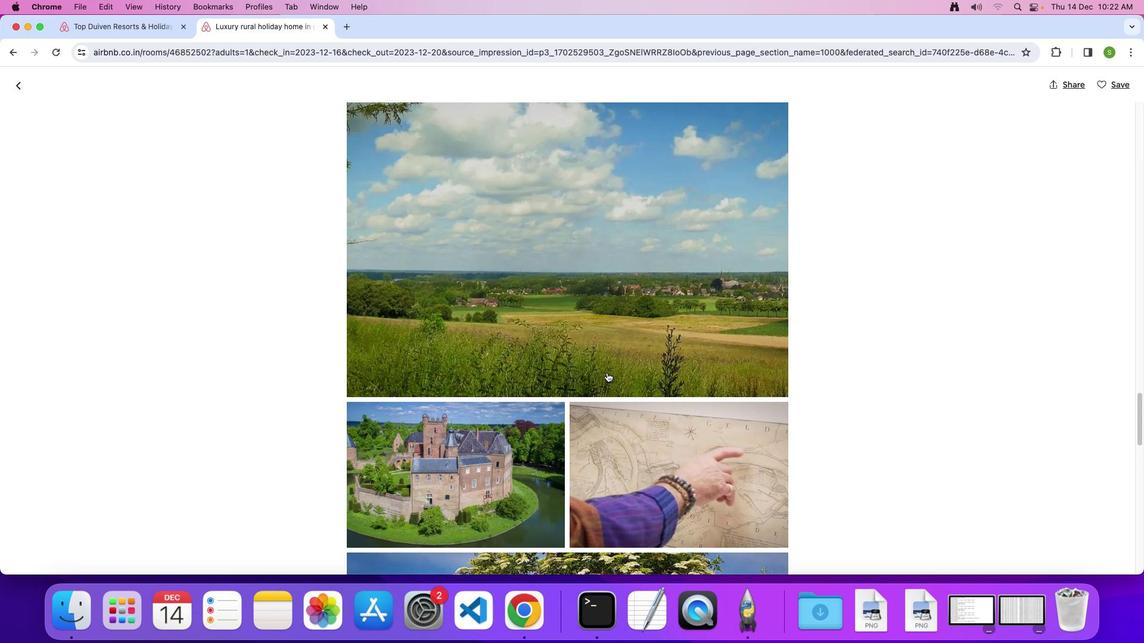 
Action: Mouse scrolled (606, 372) with delta (0, 0)
Screenshot: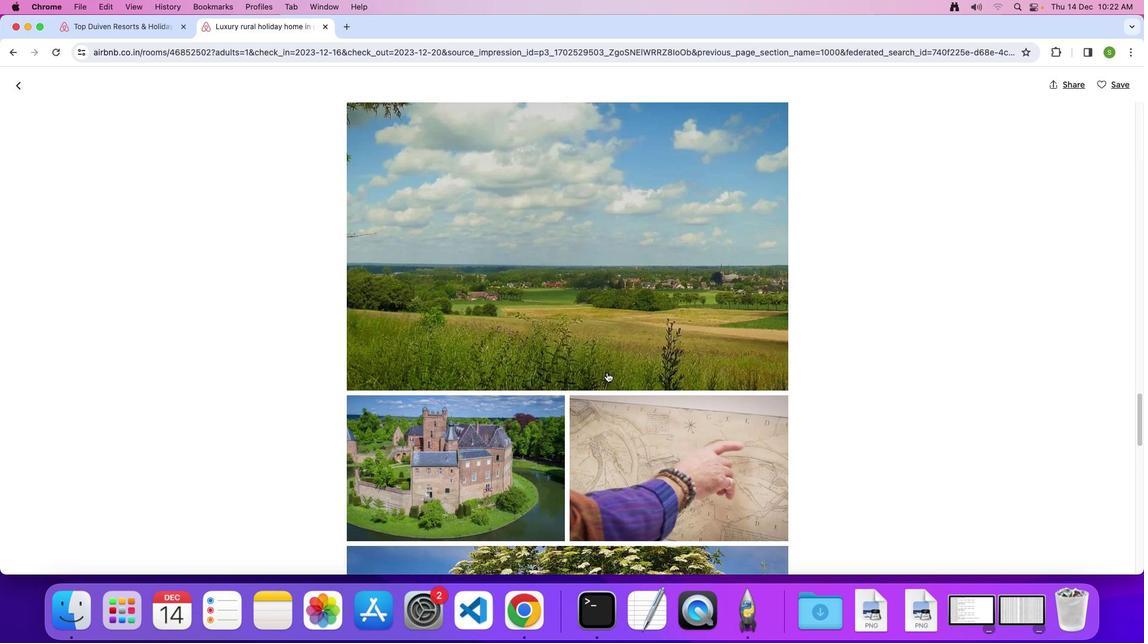 
Action: Mouse scrolled (606, 372) with delta (0, 0)
Screenshot: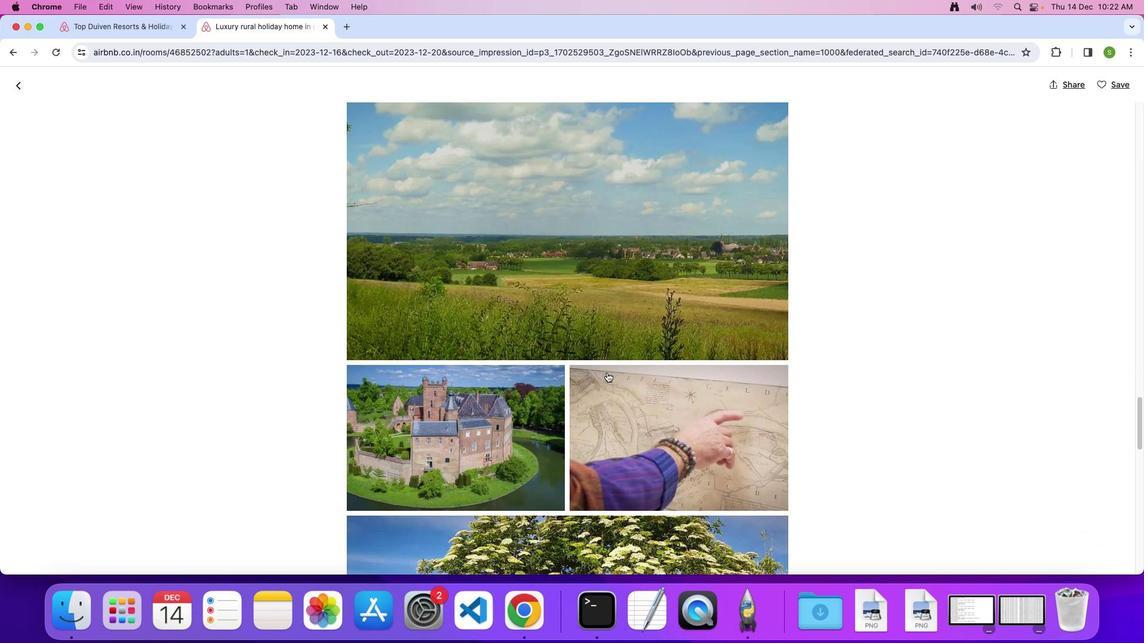 
Action: Mouse scrolled (606, 372) with delta (0, 0)
Screenshot: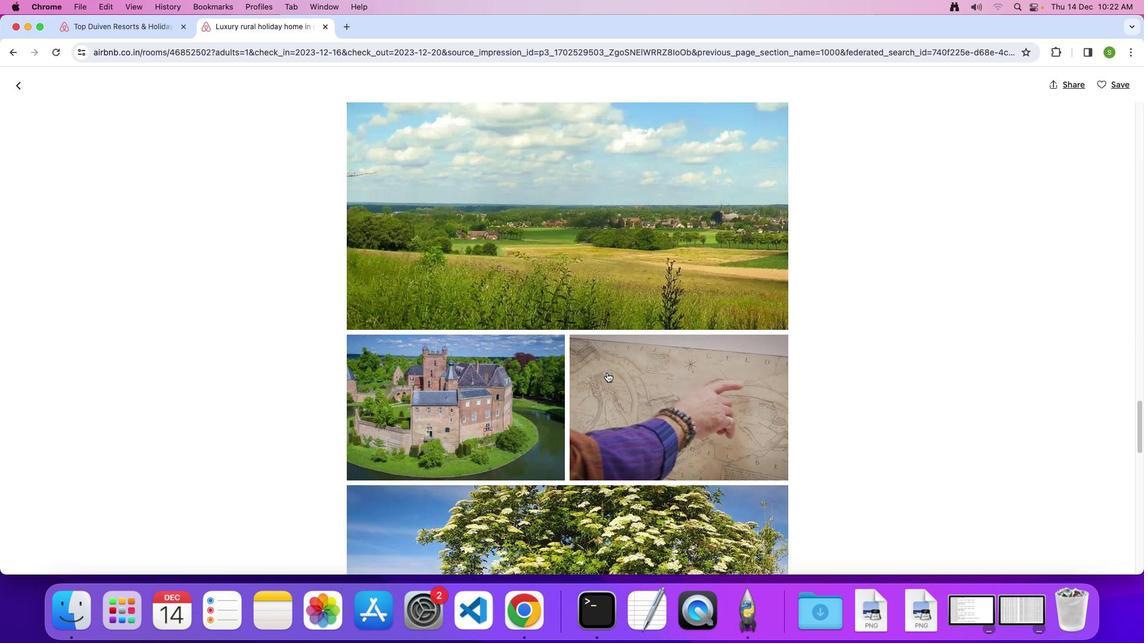 
Action: Mouse scrolled (606, 372) with delta (0, 0)
Screenshot: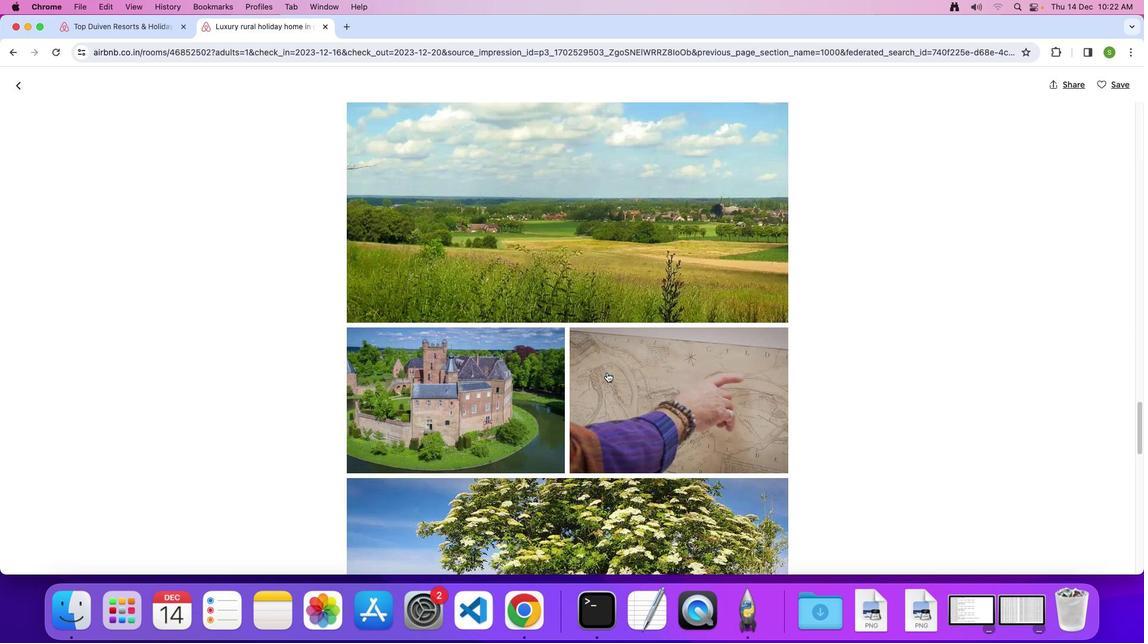 
Action: Mouse scrolled (606, 372) with delta (0, -1)
Screenshot: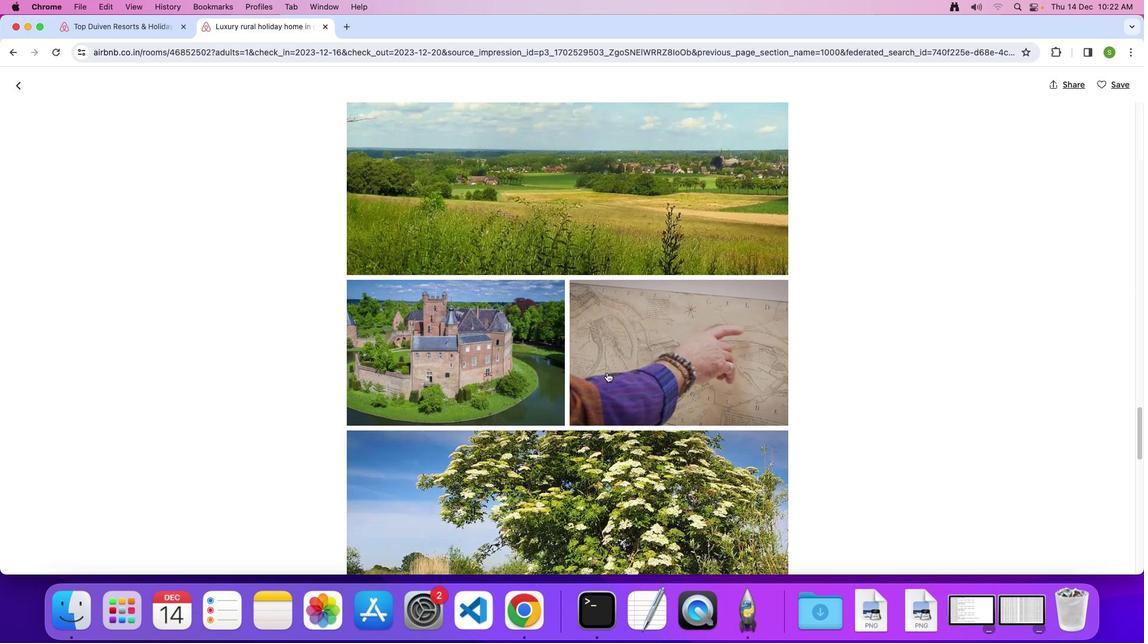 
Action: Mouse scrolled (606, 372) with delta (0, 0)
Screenshot: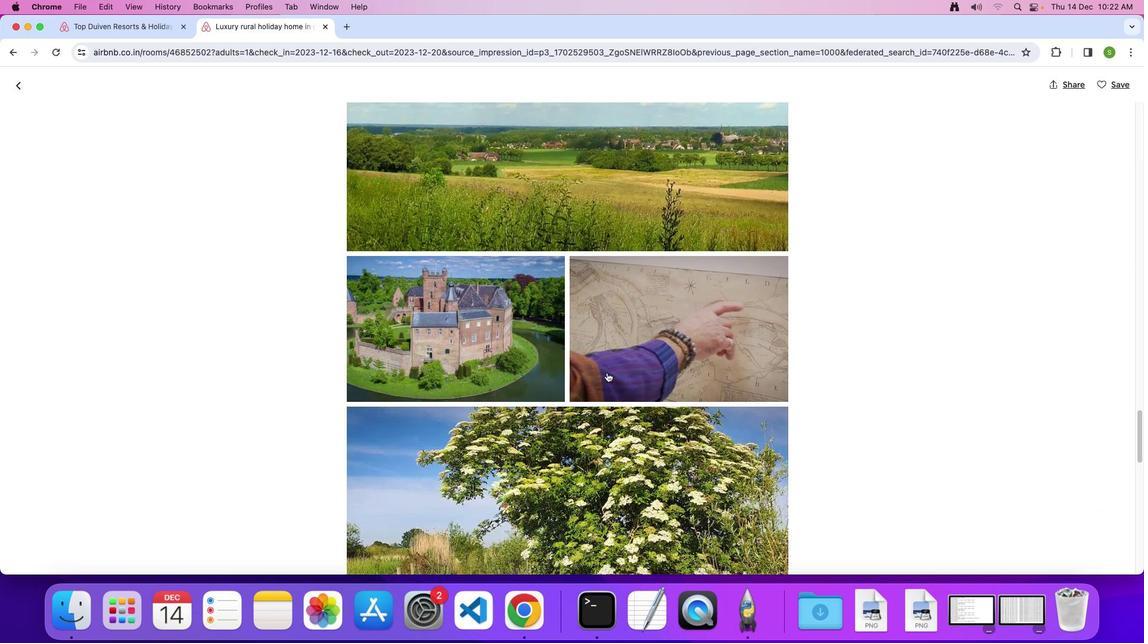 
Action: Mouse scrolled (606, 372) with delta (0, 0)
Screenshot: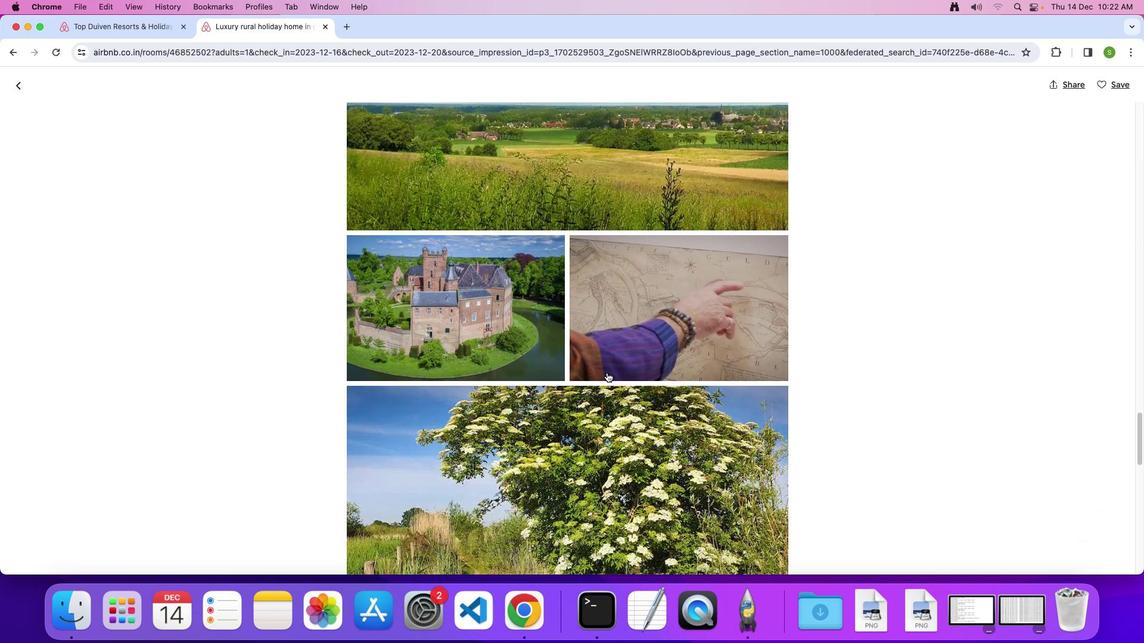 
Action: Mouse scrolled (606, 372) with delta (0, -1)
Screenshot: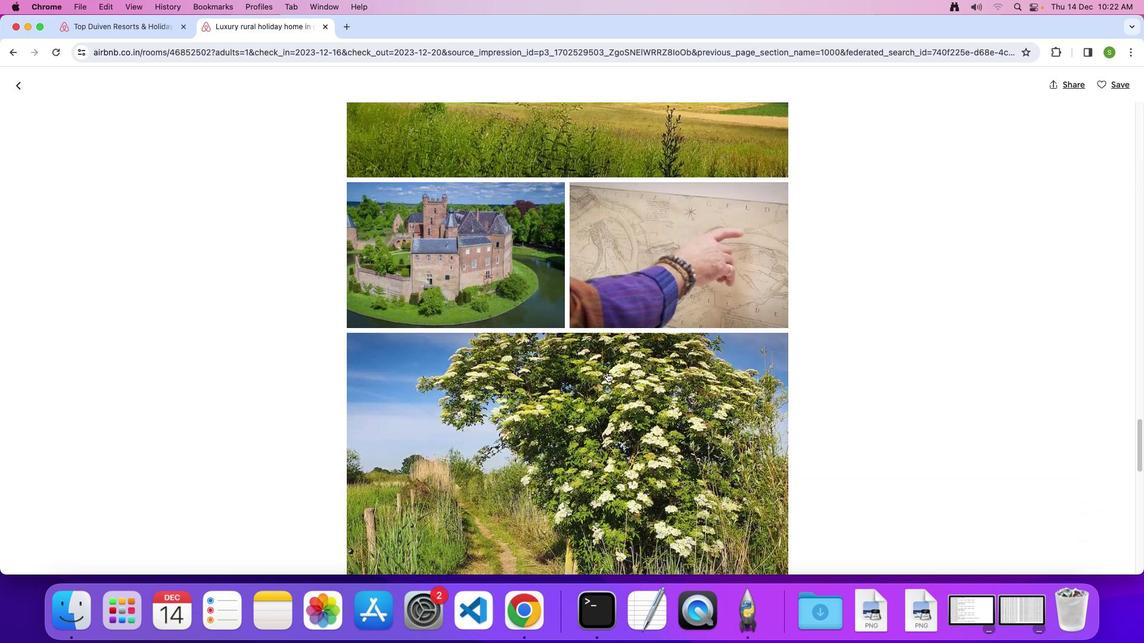 
Action: Mouse scrolled (606, 372) with delta (0, 0)
Screenshot: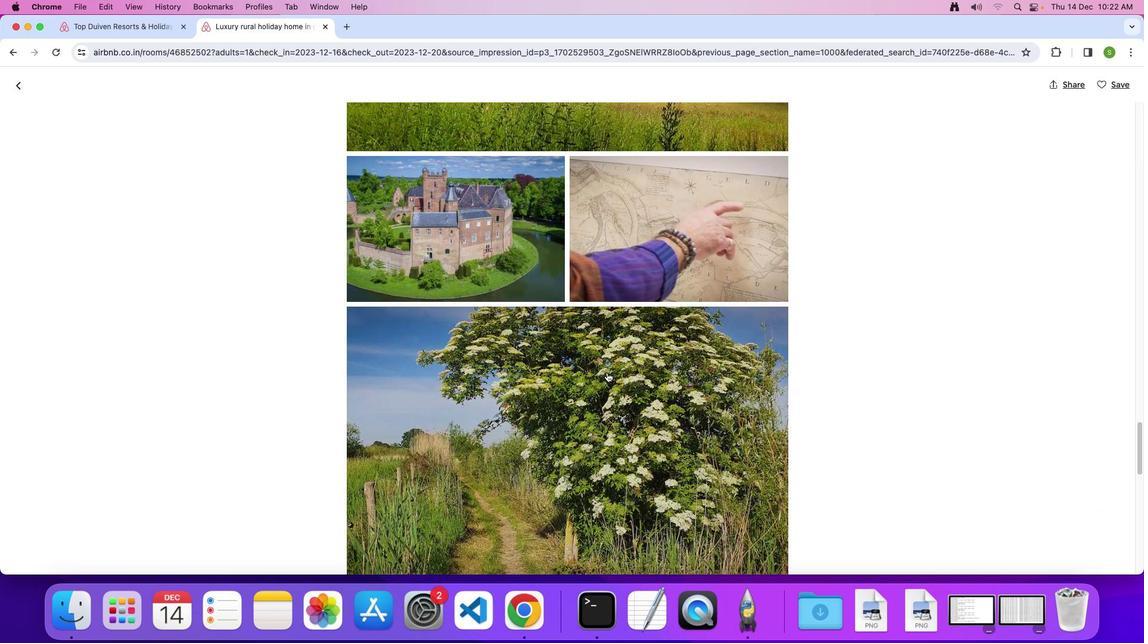 
Action: Mouse scrolled (606, 372) with delta (0, 0)
Screenshot: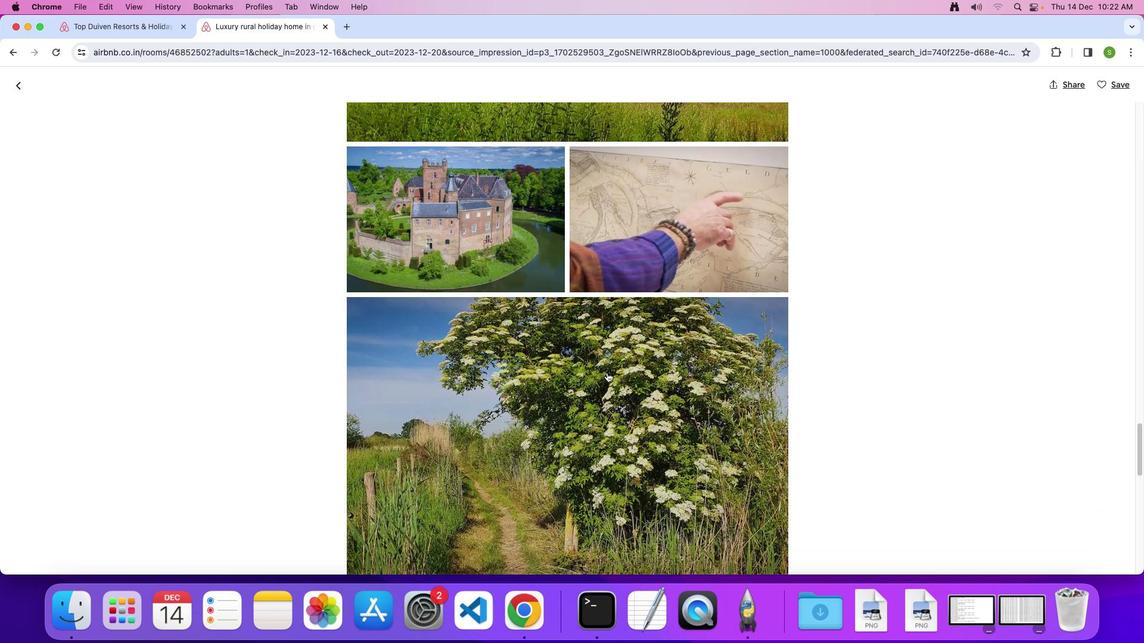 
Action: Mouse scrolled (606, 372) with delta (0, -1)
Screenshot: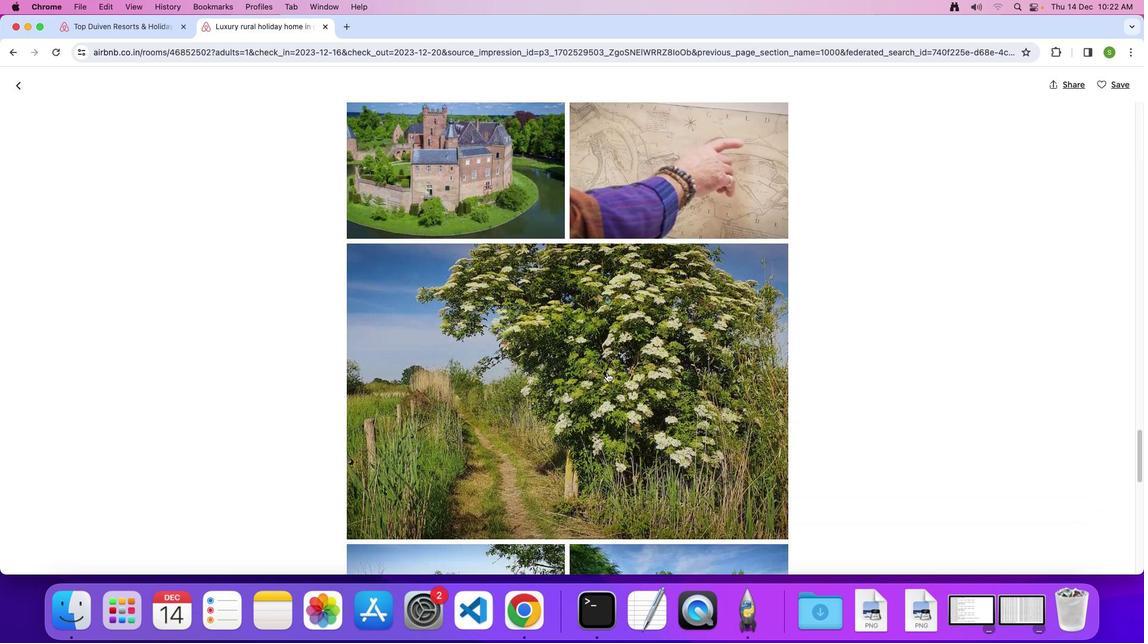 
Action: Mouse scrolled (606, 372) with delta (0, 0)
Screenshot: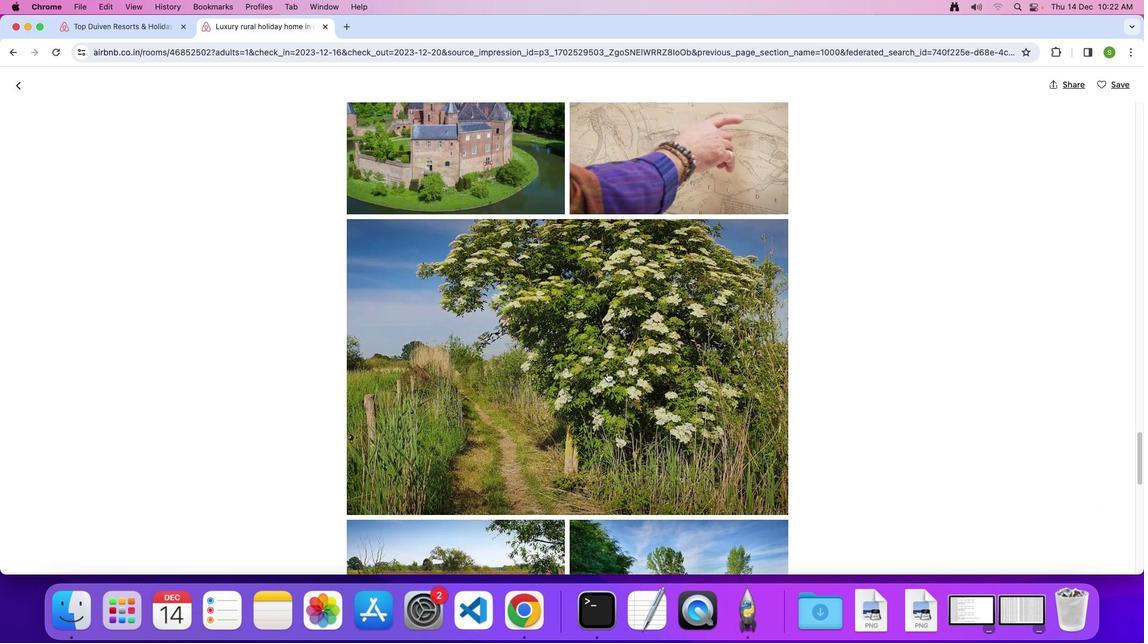 
Action: Mouse scrolled (606, 372) with delta (0, 0)
Screenshot: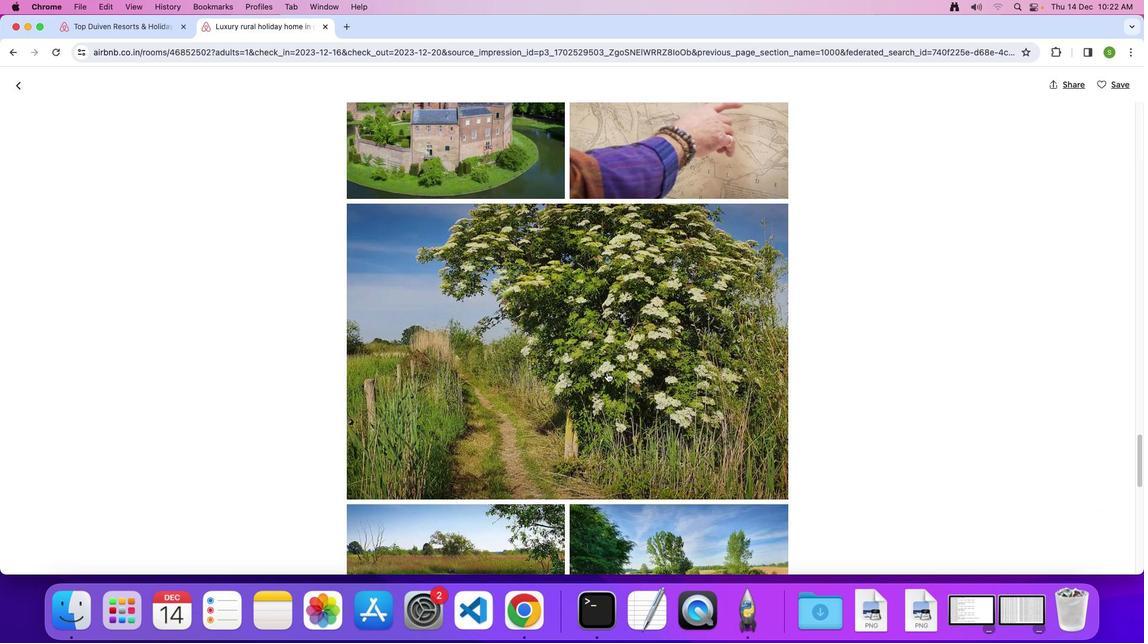 
Action: Mouse scrolled (606, 372) with delta (0, -1)
Screenshot: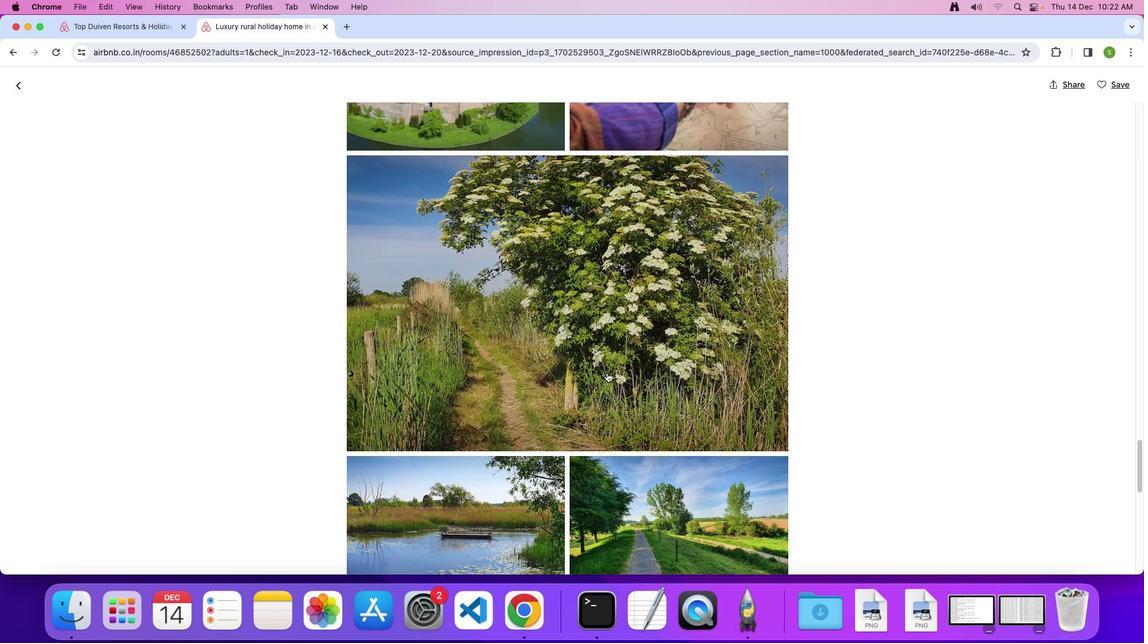 
Action: Mouse scrolled (606, 372) with delta (0, 0)
Screenshot: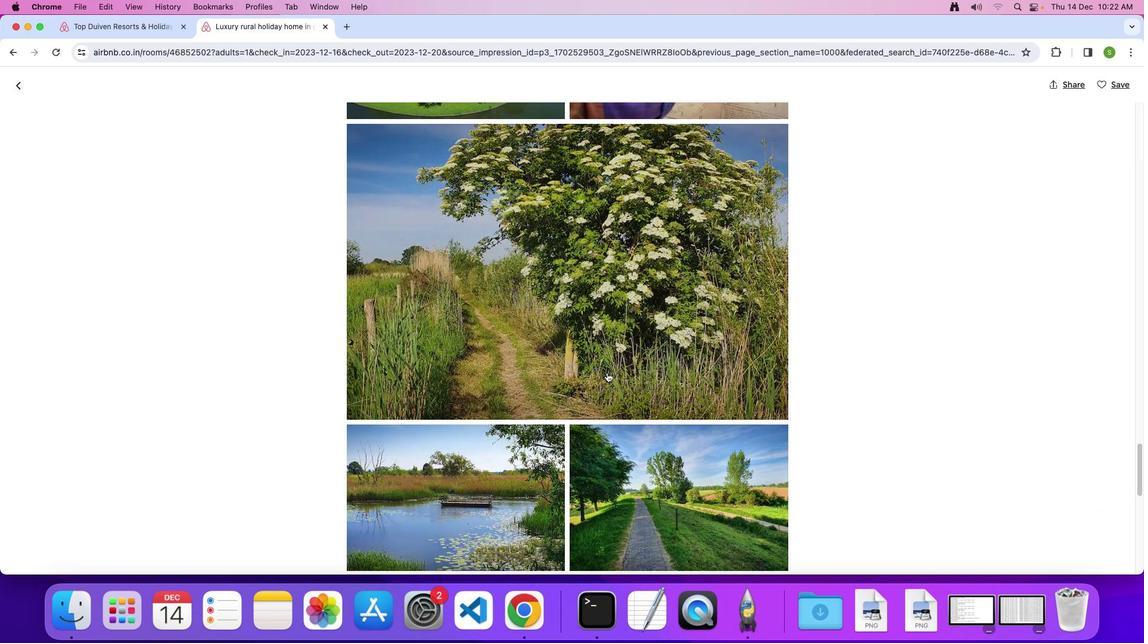 
Action: Mouse scrolled (606, 372) with delta (0, 0)
Screenshot: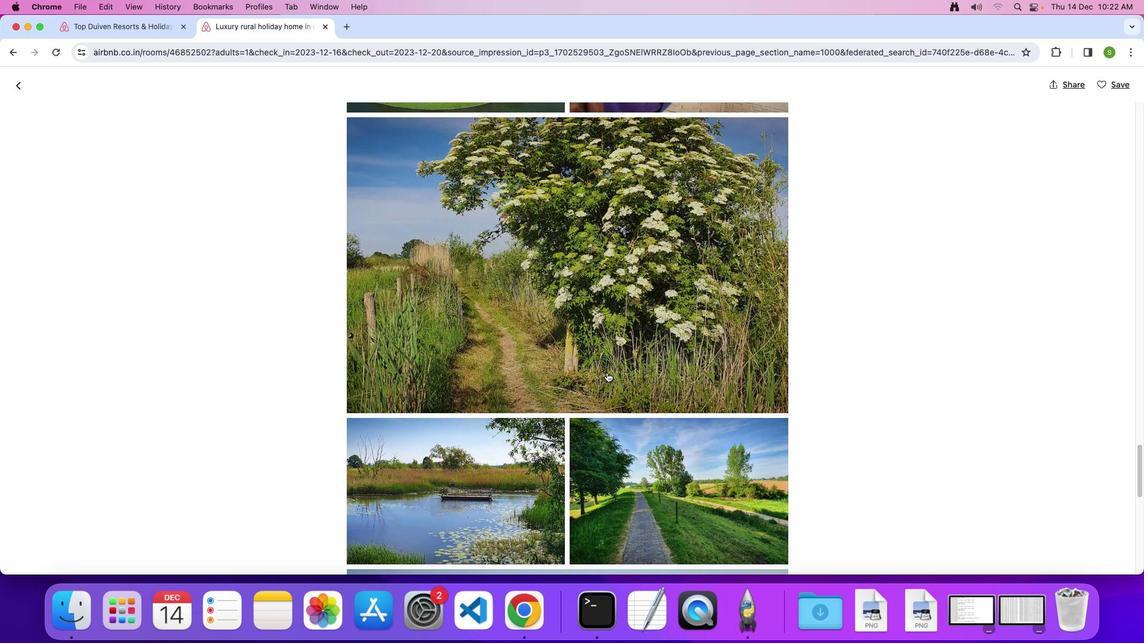 
Action: Mouse scrolled (606, 372) with delta (0, 0)
Screenshot: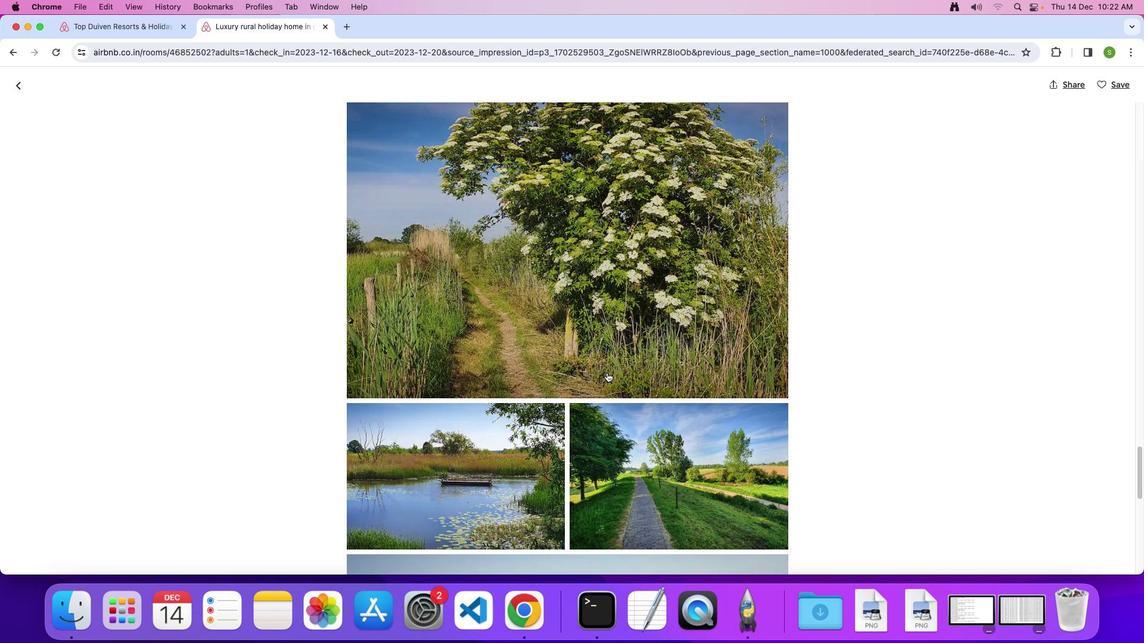 
Action: Mouse scrolled (606, 372) with delta (0, 0)
Screenshot: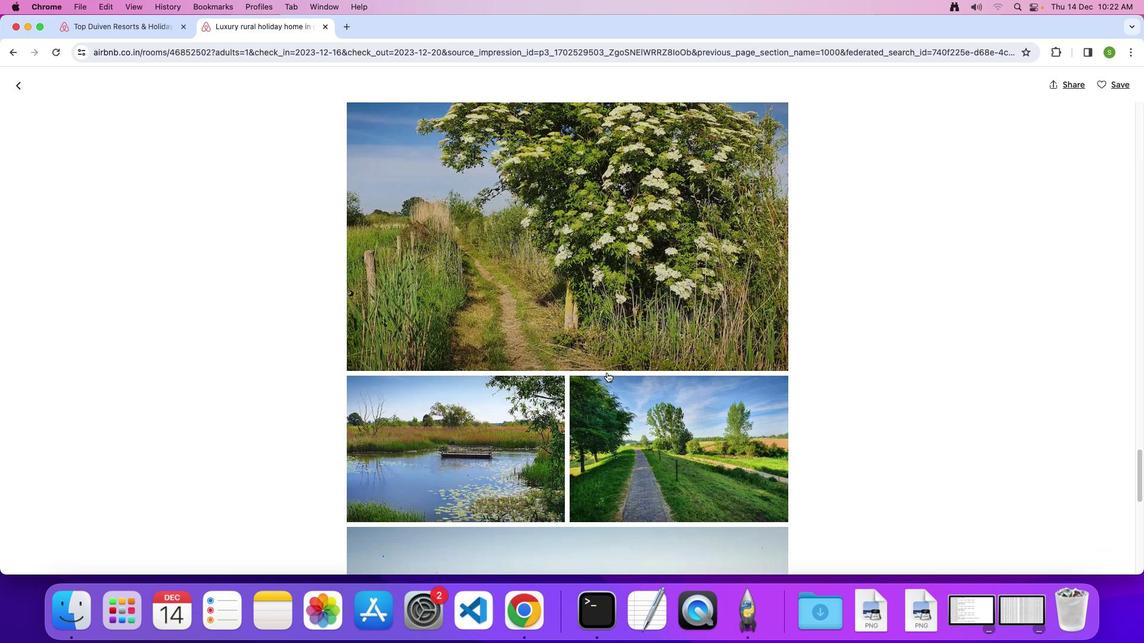 
Action: Mouse scrolled (606, 372) with delta (0, -1)
Screenshot: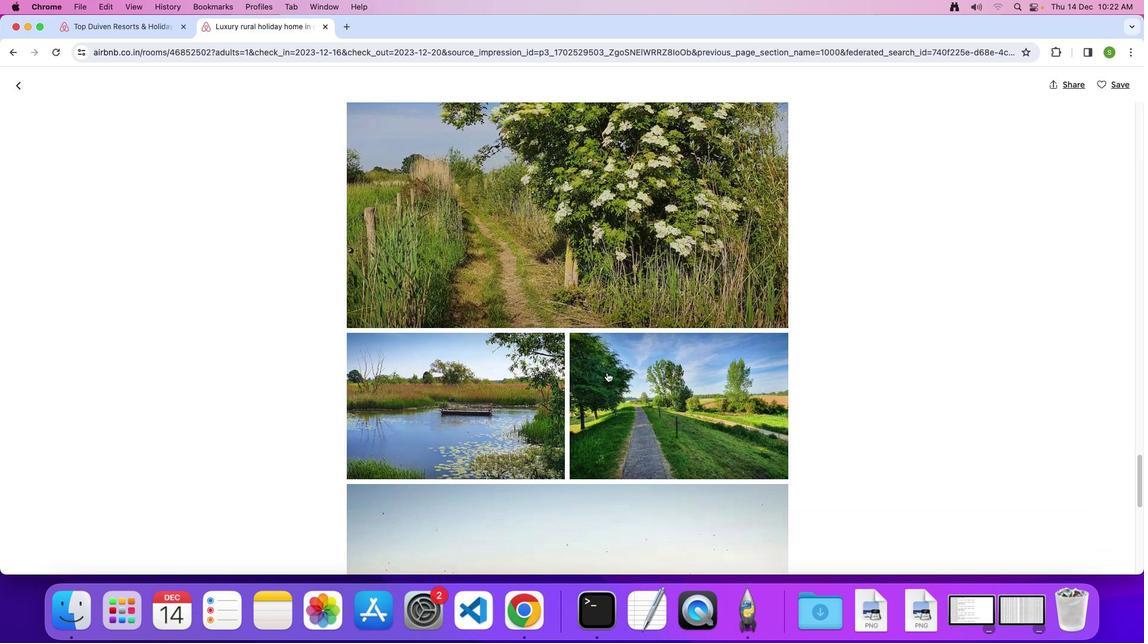 
Action: Mouse scrolled (606, 372) with delta (0, 0)
Screenshot: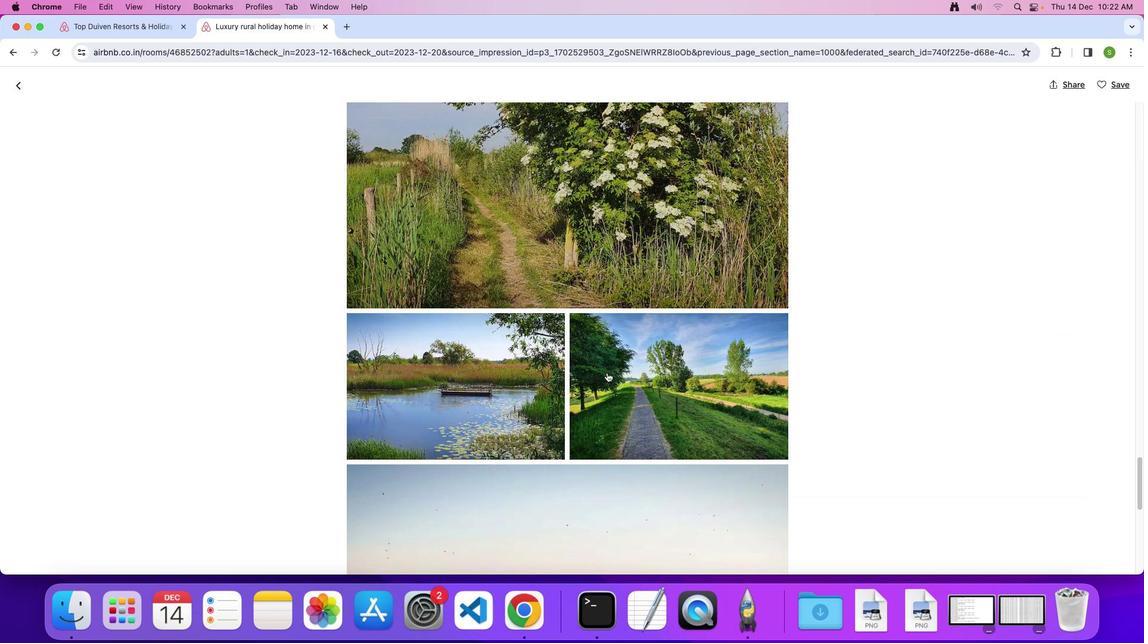 
Action: Mouse scrolled (606, 372) with delta (0, 0)
Screenshot: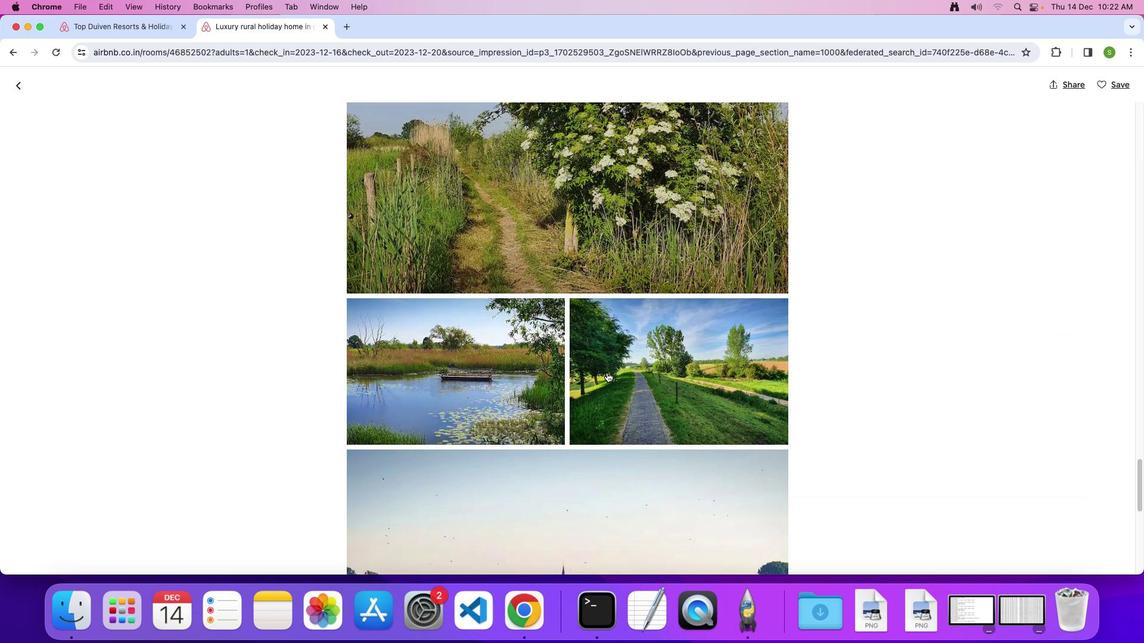 
Action: Mouse scrolled (606, 372) with delta (0, 0)
Screenshot: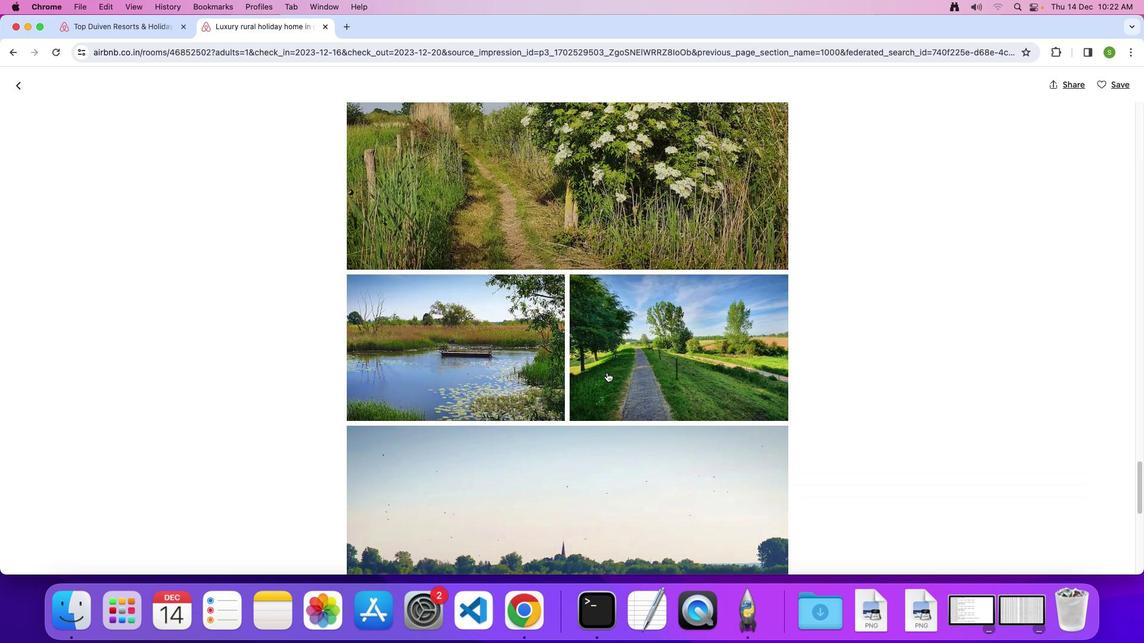 
Action: Mouse scrolled (606, 372) with delta (0, 0)
Screenshot: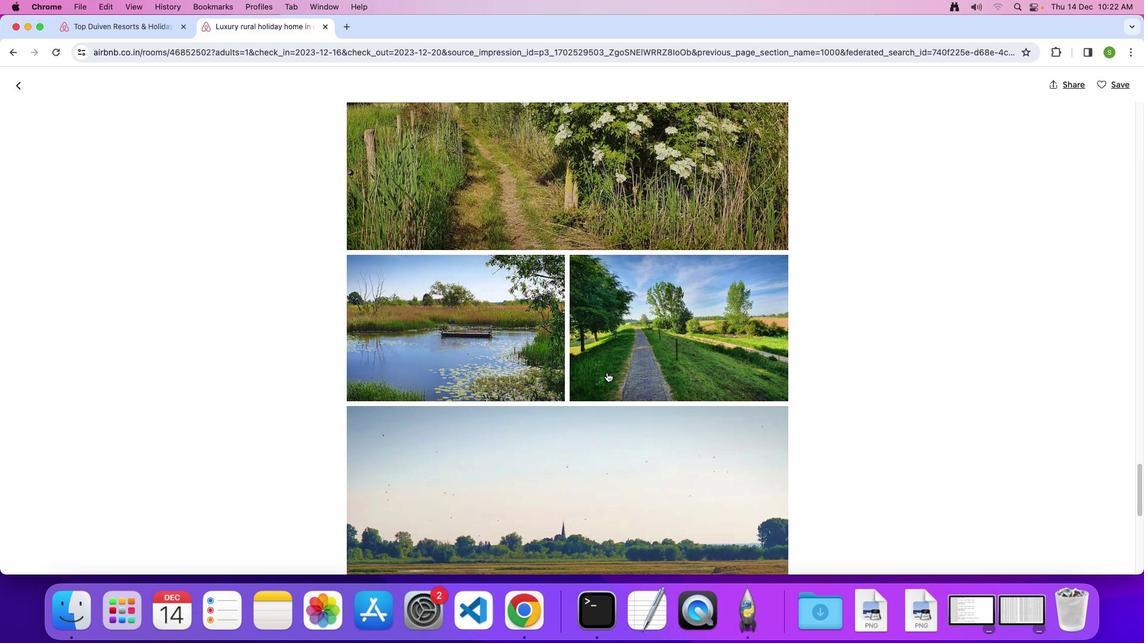 
Action: Mouse scrolled (606, 372) with delta (0, 0)
Screenshot: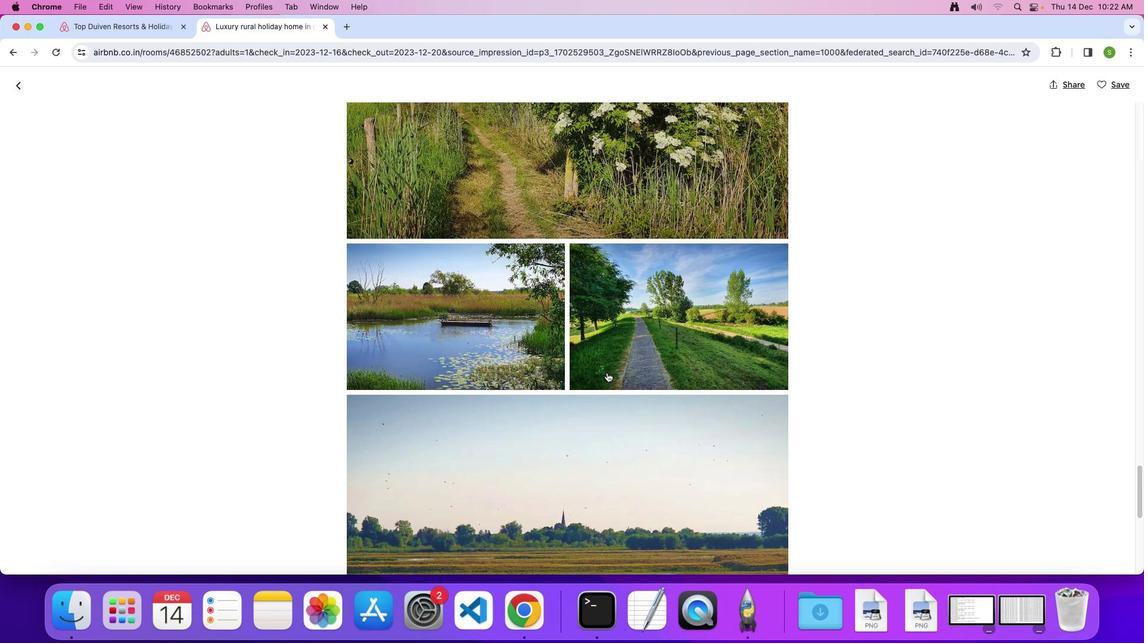 
Action: Mouse scrolled (606, 372) with delta (0, -1)
Screenshot: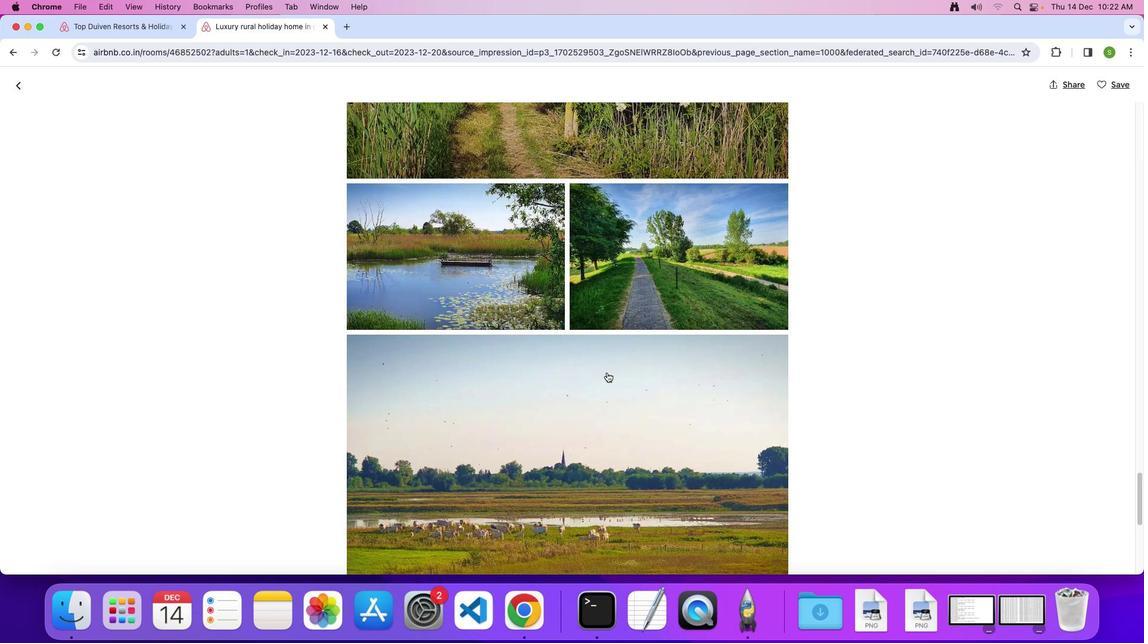 
Action: Mouse scrolled (606, 372) with delta (0, 0)
